 Task: Look for Airbnb properties in San Miguel De Abona, Spain from 2nd November, 2023 to 15th November, 2023 for 2 adults and 1 pet.1  bedroom having 1 bed and 1 bathroom. Property type can be hotel. Booking option can be shelf check-in. Look for 4 properties as per requirement.
Action: Mouse moved to (451, 82)
Screenshot: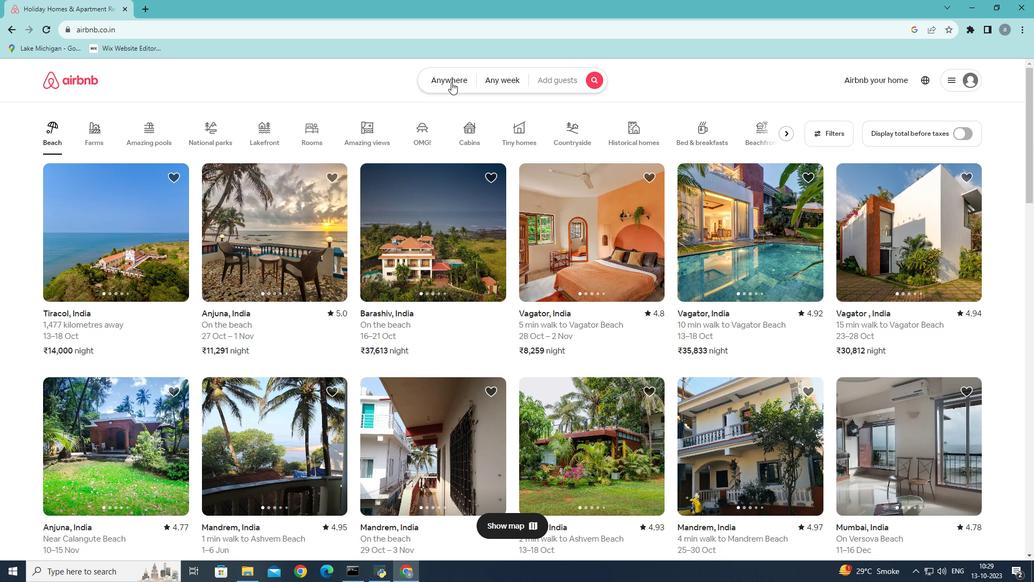 
Action: Mouse pressed left at (451, 82)
Screenshot: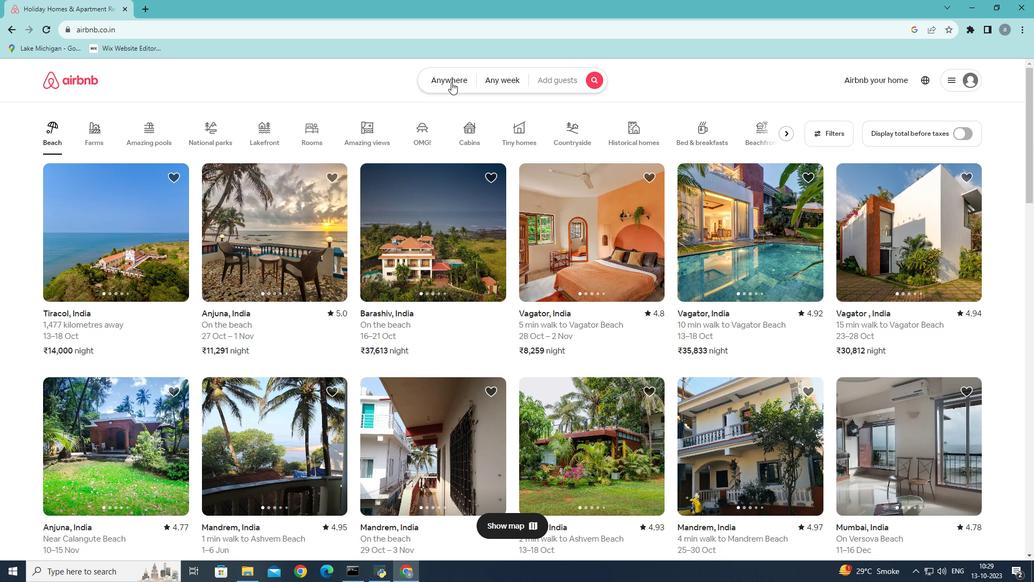 
Action: Mouse moved to (323, 127)
Screenshot: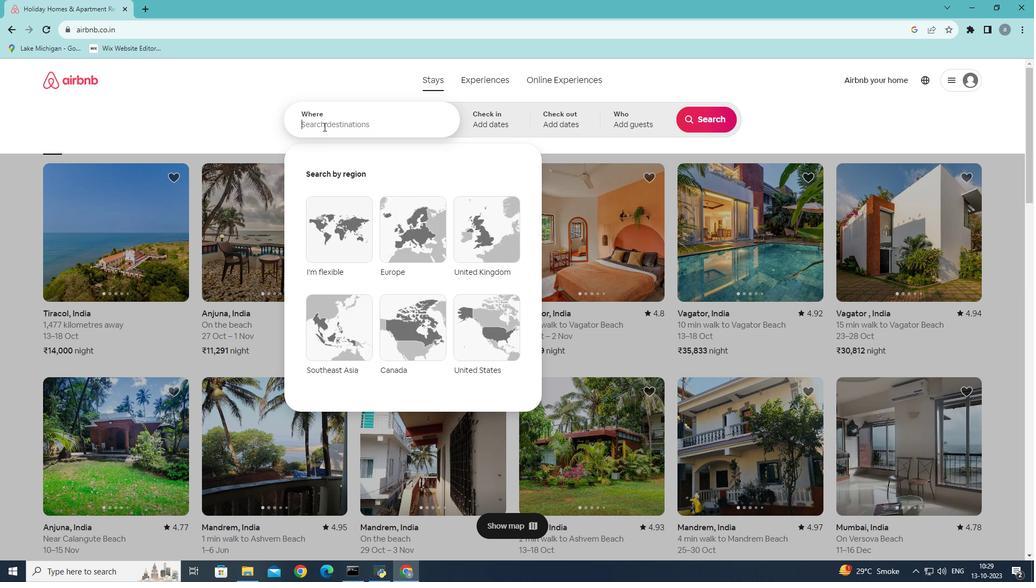 
Action: Mouse pressed left at (323, 127)
Screenshot: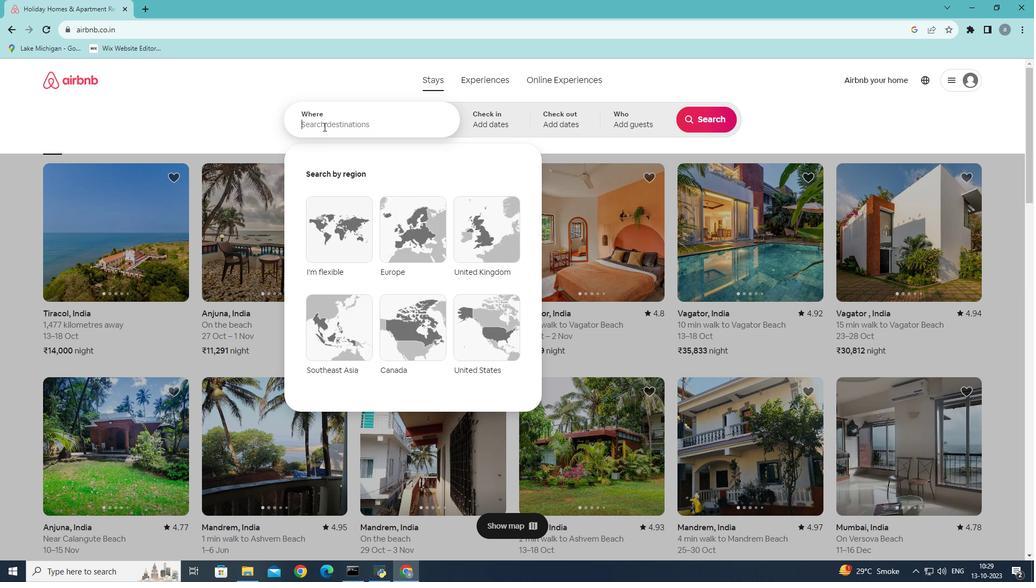 
Action: Mouse moved to (217, 112)
Screenshot: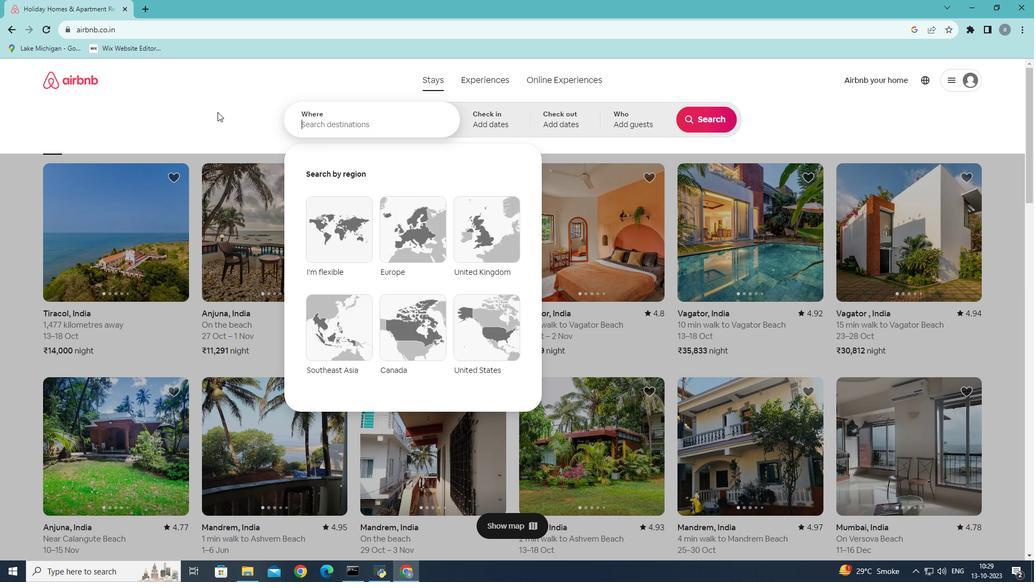 
Action: Key pressed <Key.shift>Sam<Key.backspace>n<Key.space><Key.shift>Miguel
Screenshot: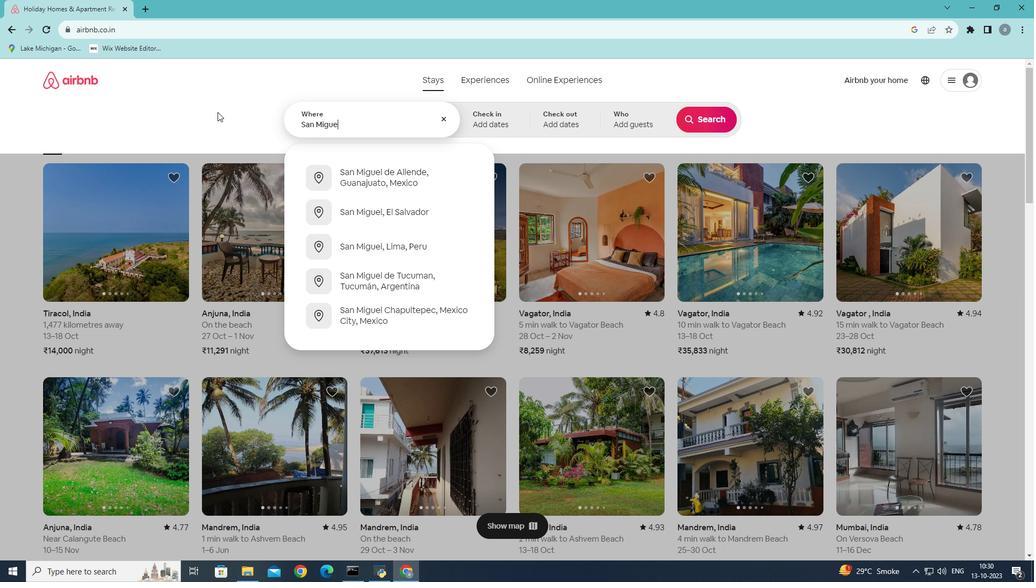 
Action: Mouse moved to (321, 149)
Screenshot: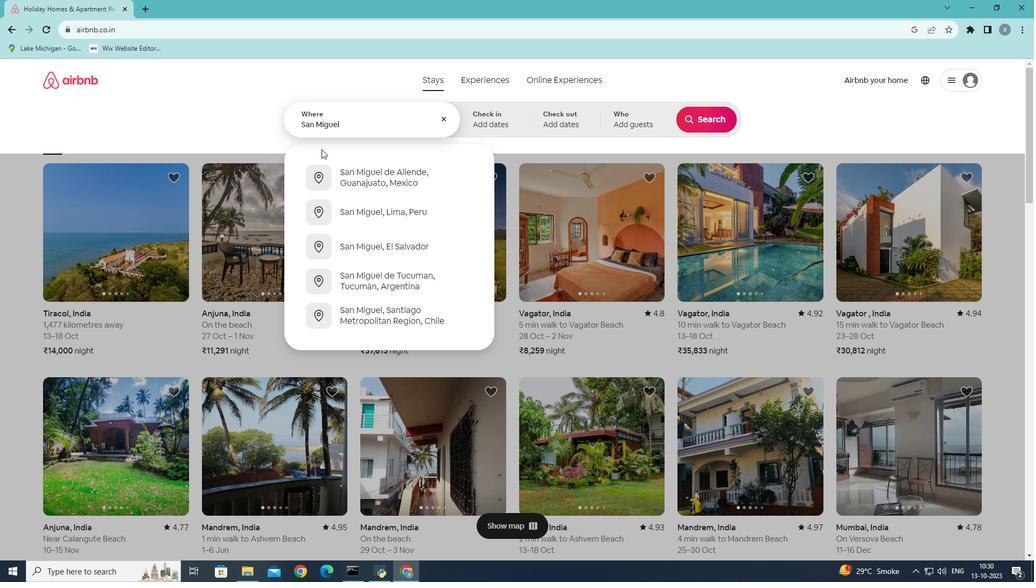 
Action: Key pressed <Key.space><Key.space>de<Key.space><Key.shift>abona
Screenshot: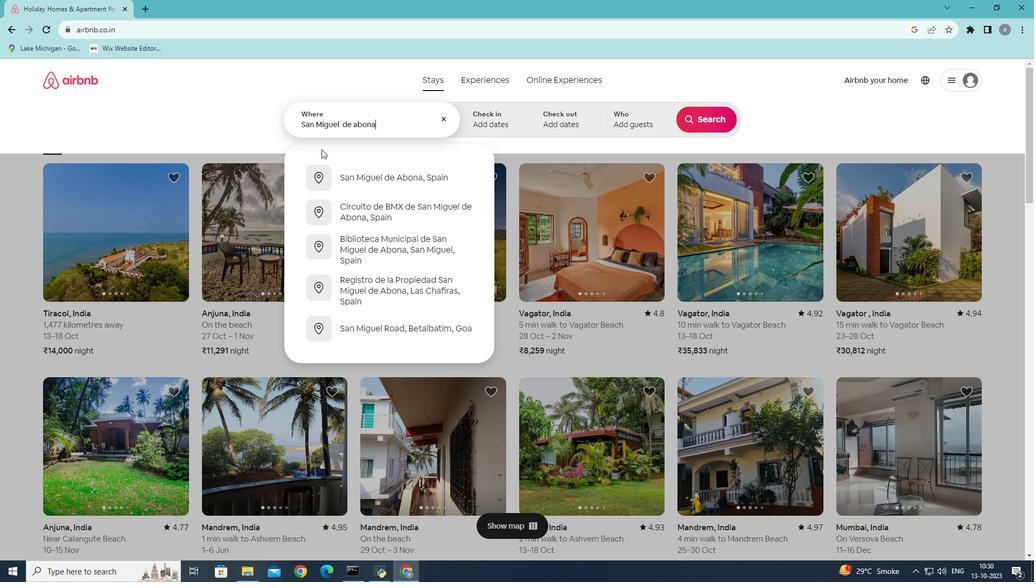 
Action: Mouse moved to (381, 171)
Screenshot: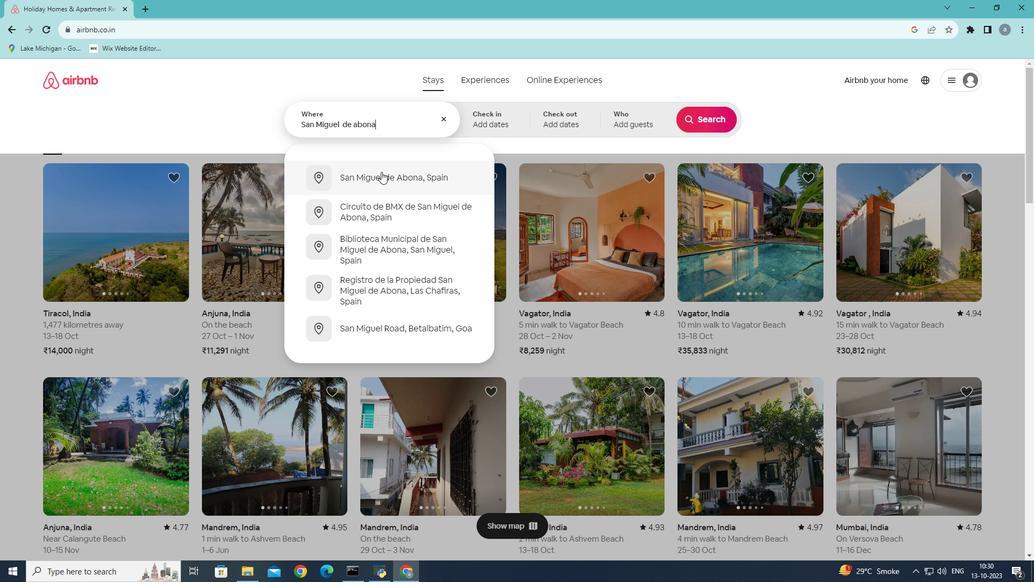 
Action: Mouse pressed left at (381, 171)
Screenshot: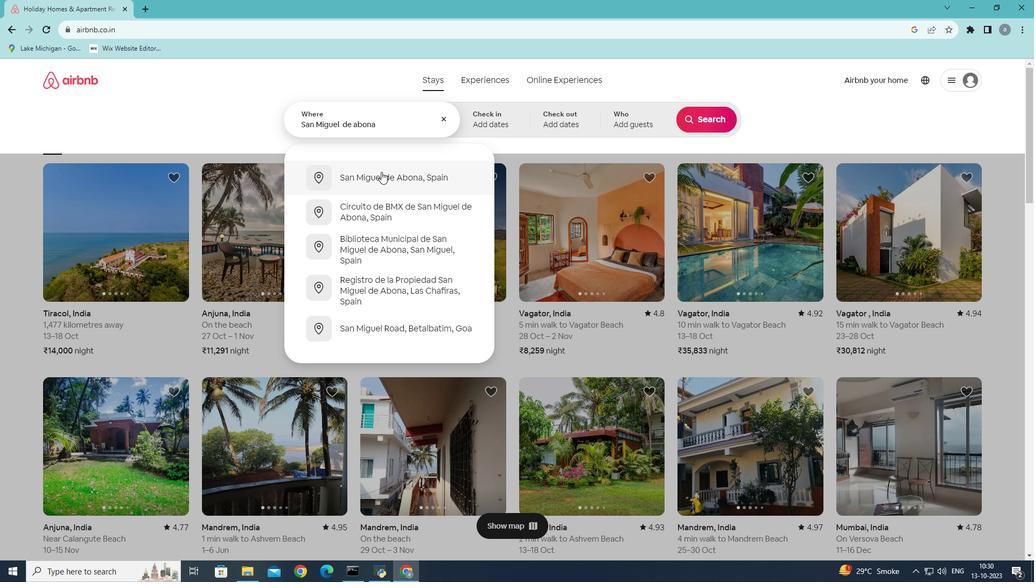 
Action: Mouse moved to (700, 210)
Screenshot: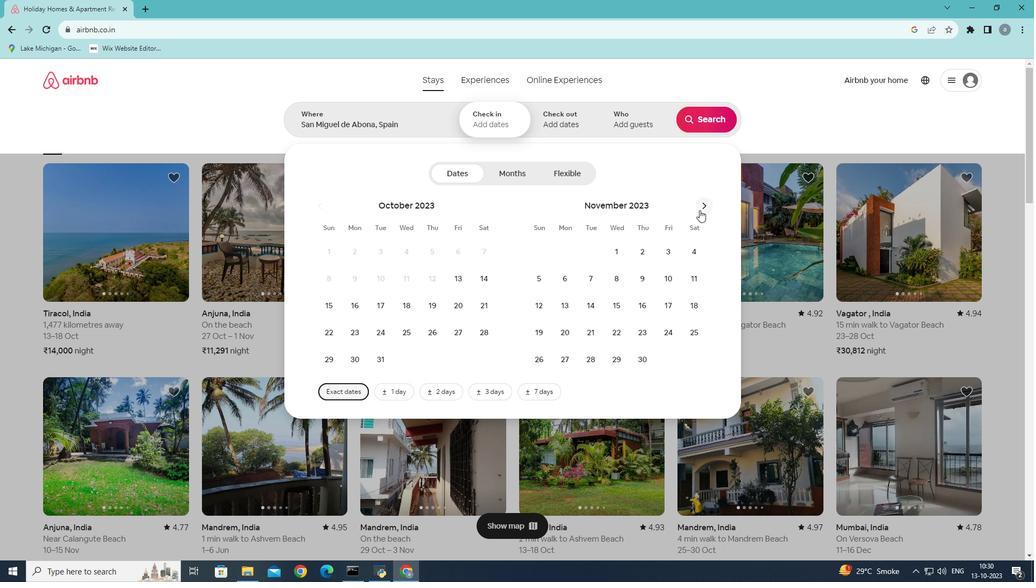 
Action: Mouse pressed left at (700, 210)
Screenshot: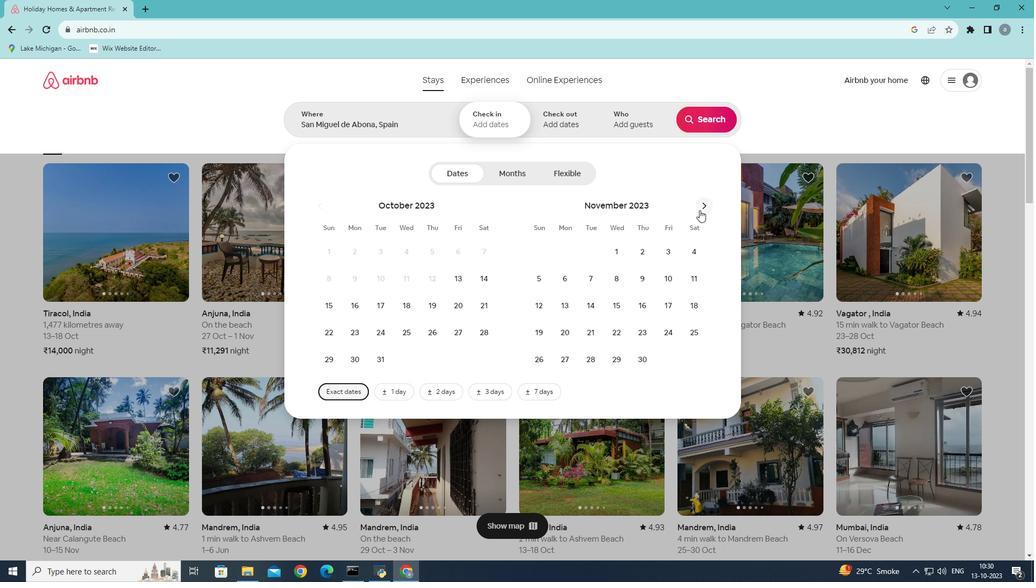 
Action: Mouse moved to (430, 253)
Screenshot: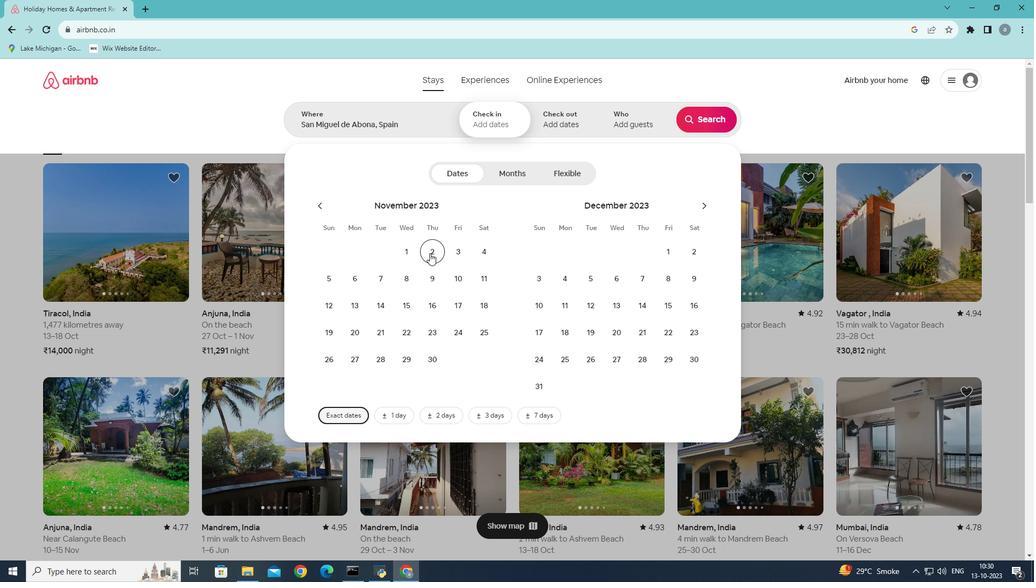 
Action: Mouse pressed left at (430, 253)
Screenshot: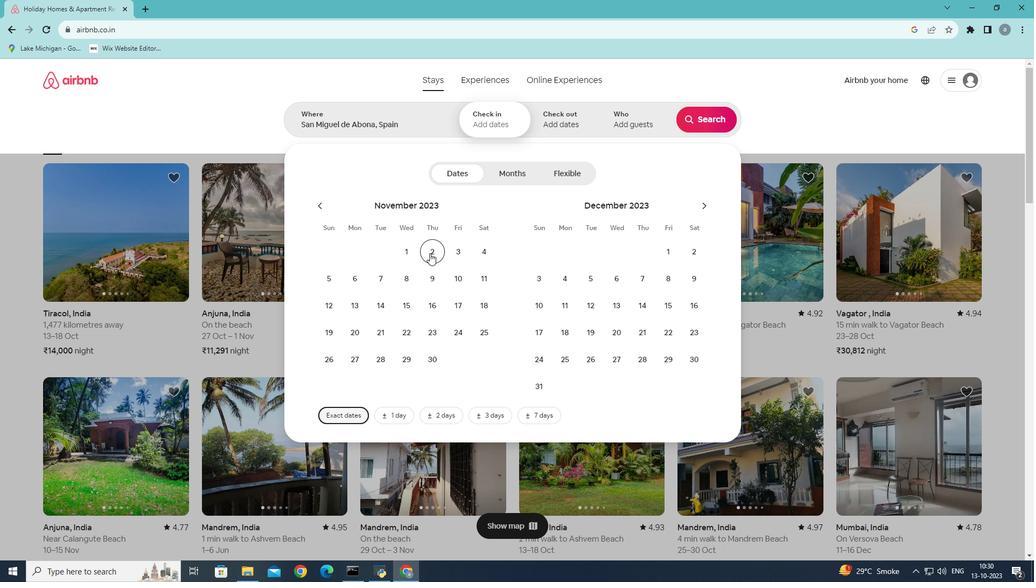
Action: Mouse moved to (404, 306)
Screenshot: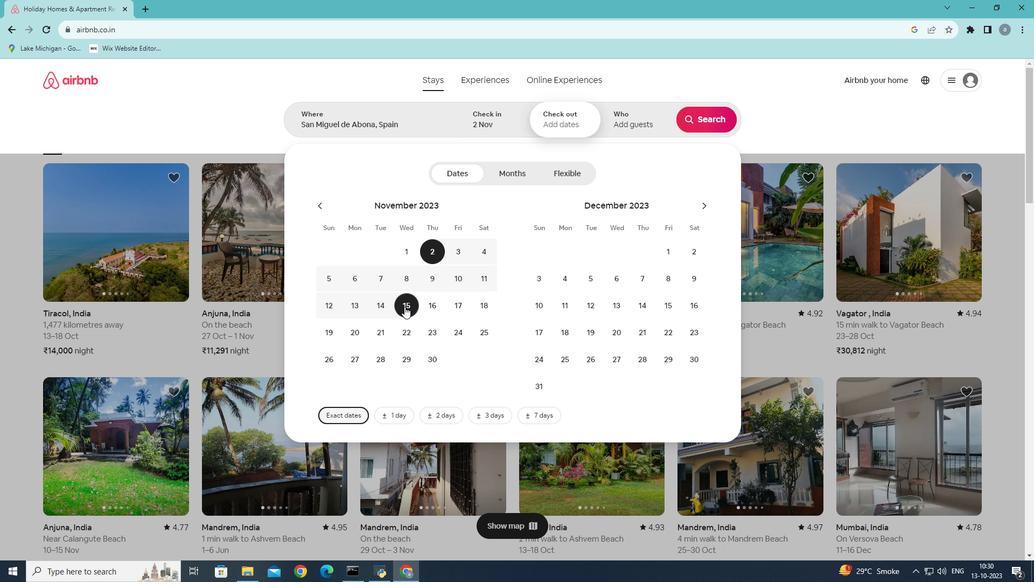 
Action: Mouse pressed left at (404, 306)
Screenshot: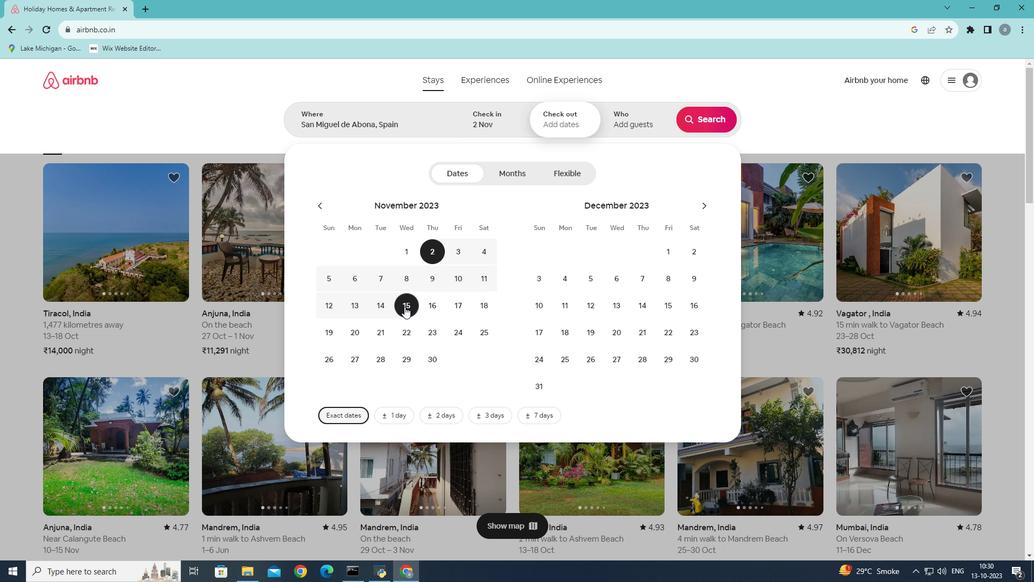 
Action: Mouse moved to (648, 127)
Screenshot: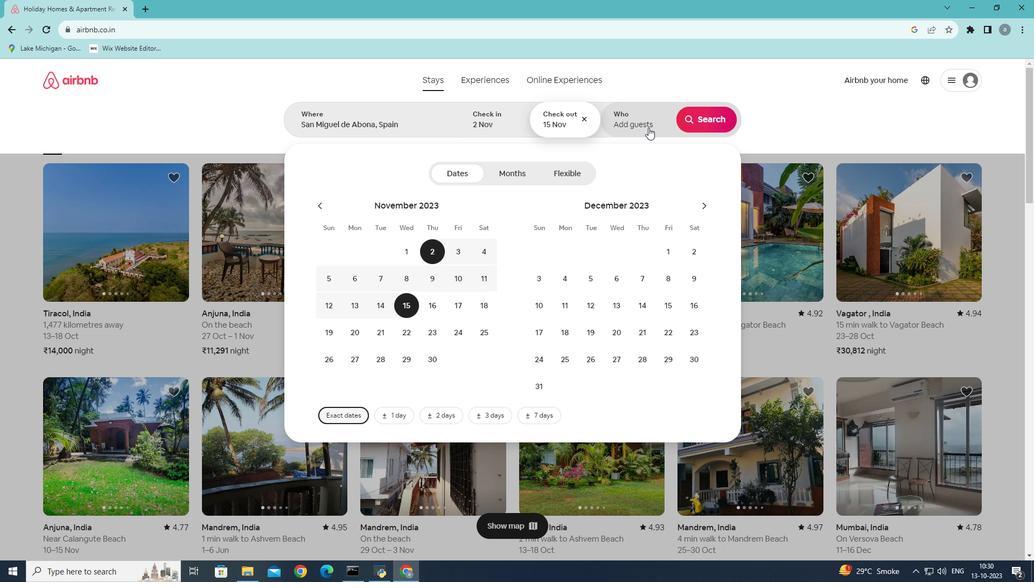 
Action: Mouse pressed left at (648, 127)
Screenshot: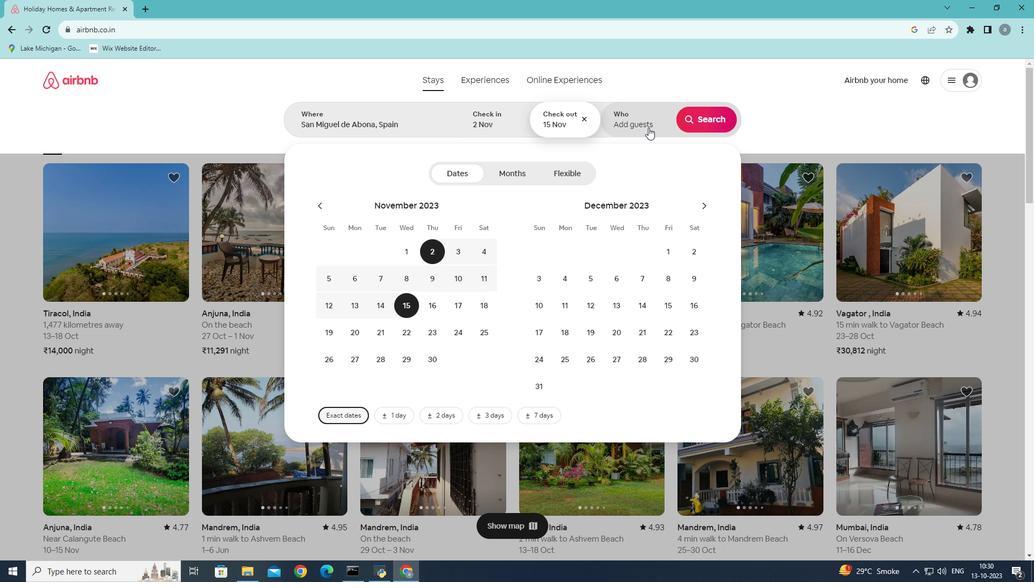 
Action: Mouse moved to (710, 177)
Screenshot: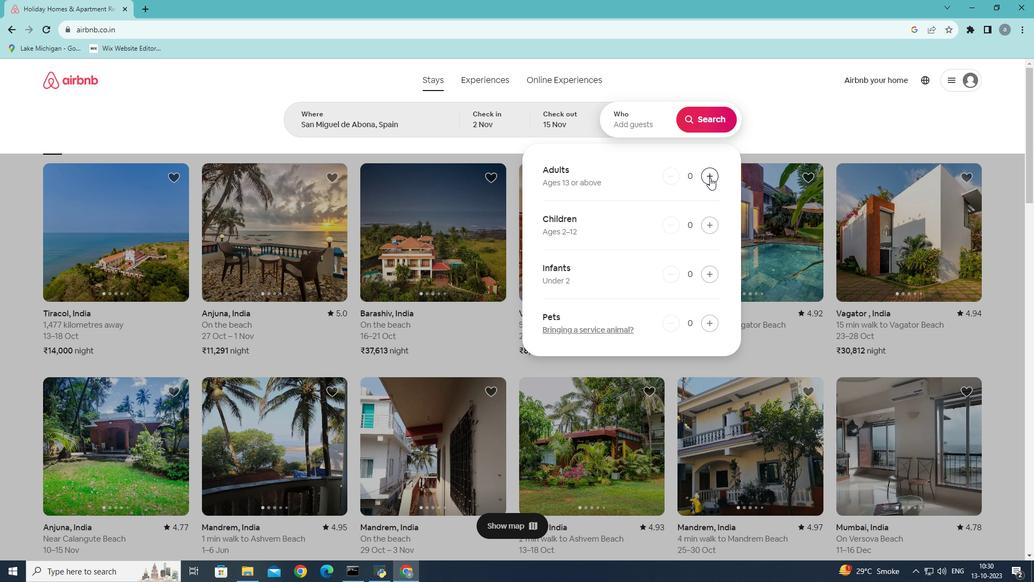 
Action: Mouse pressed left at (710, 177)
Screenshot: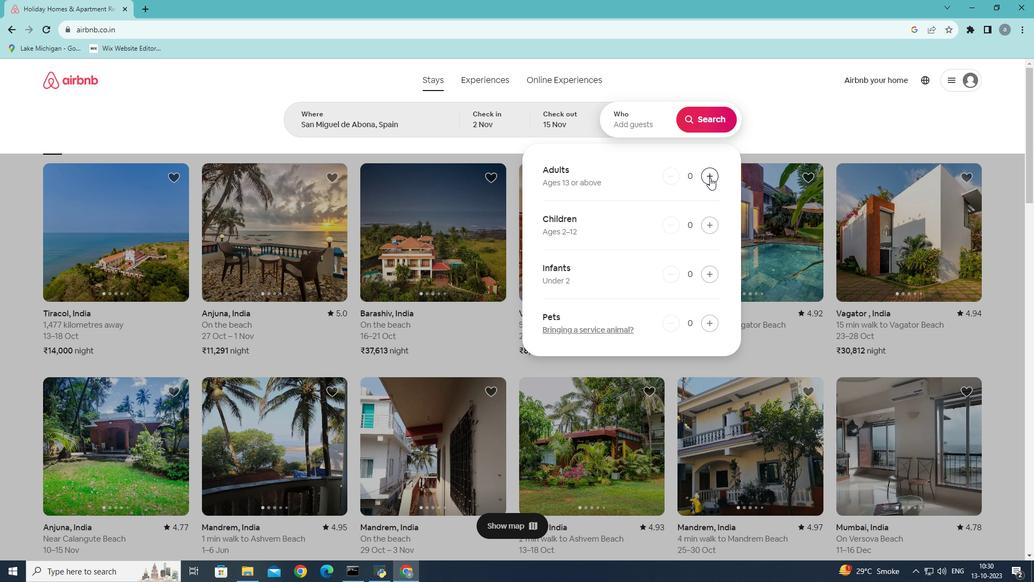 
Action: Mouse pressed left at (710, 177)
Screenshot: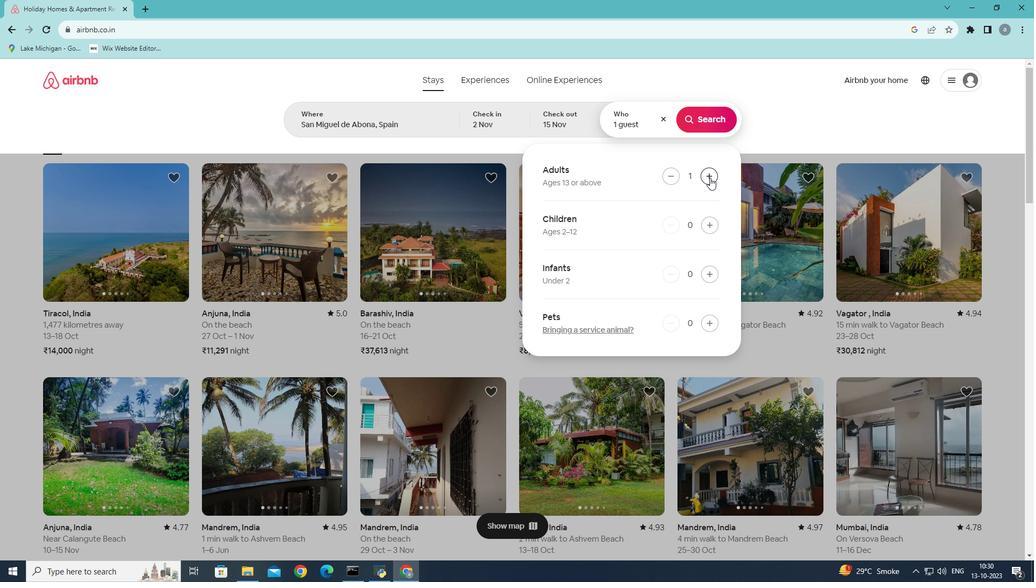 
Action: Mouse moved to (708, 320)
Screenshot: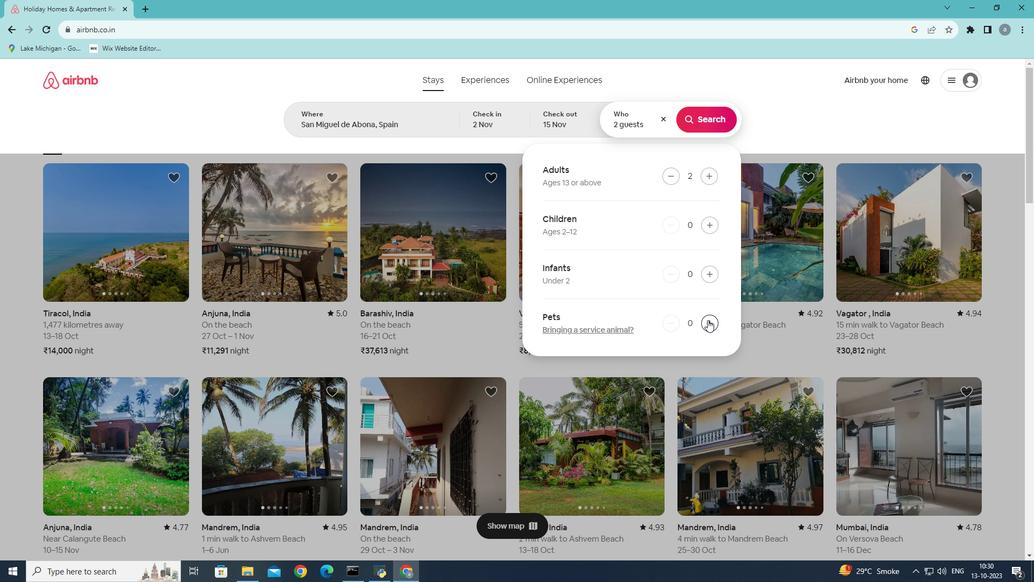 
Action: Mouse pressed left at (708, 320)
Screenshot: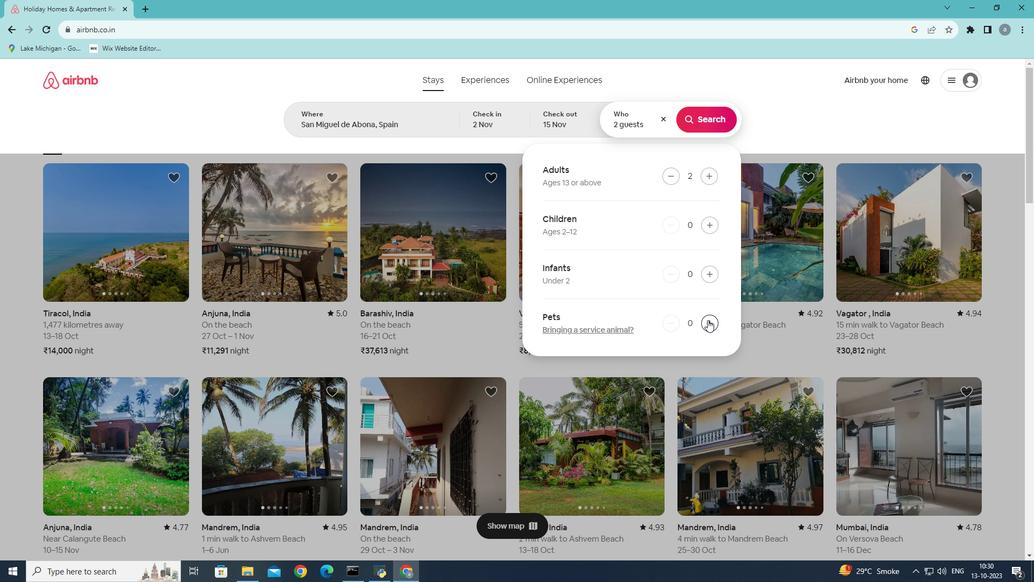 
Action: Mouse moved to (700, 120)
Screenshot: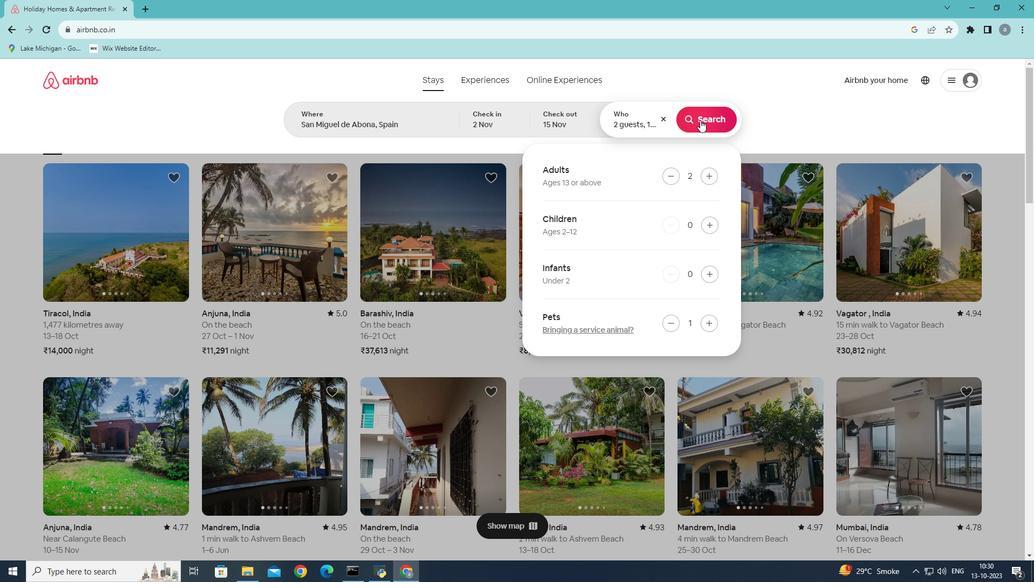 
Action: Mouse pressed left at (700, 120)
Screenshot: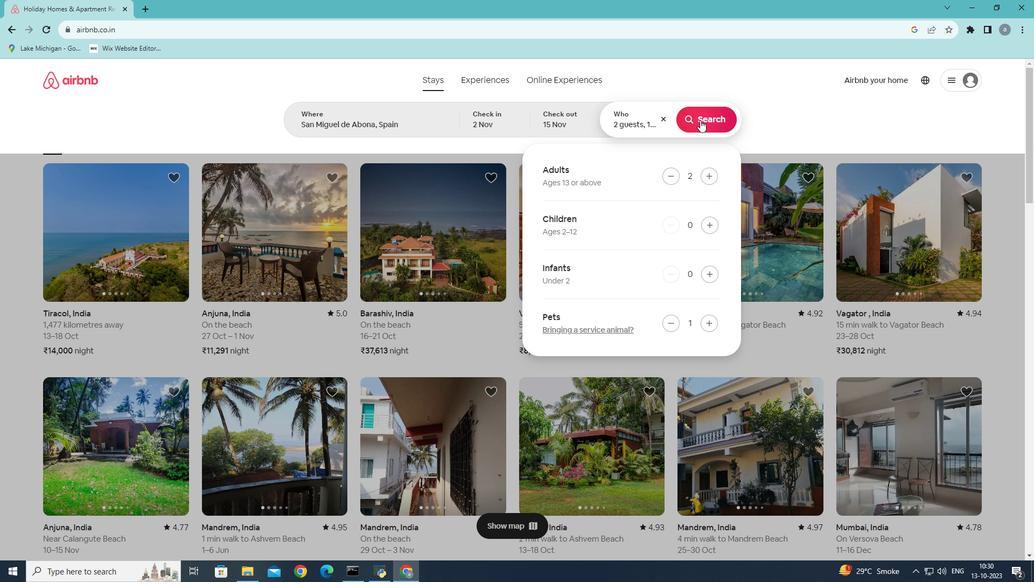 
Action: Mouse moved to (861, 123)
Screenshot: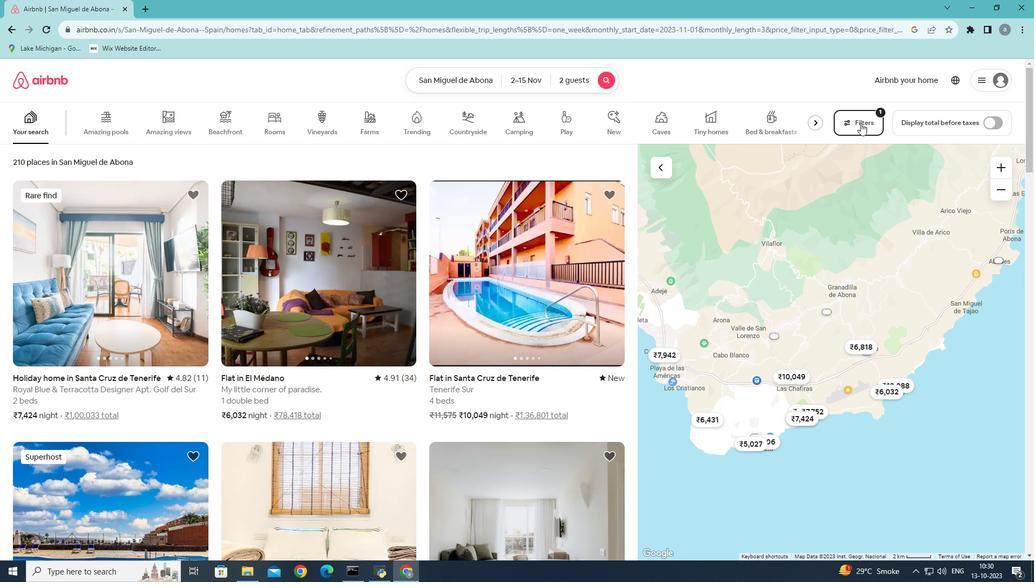 
Action: Mouse pressed left at (861, 123)
Screenshot: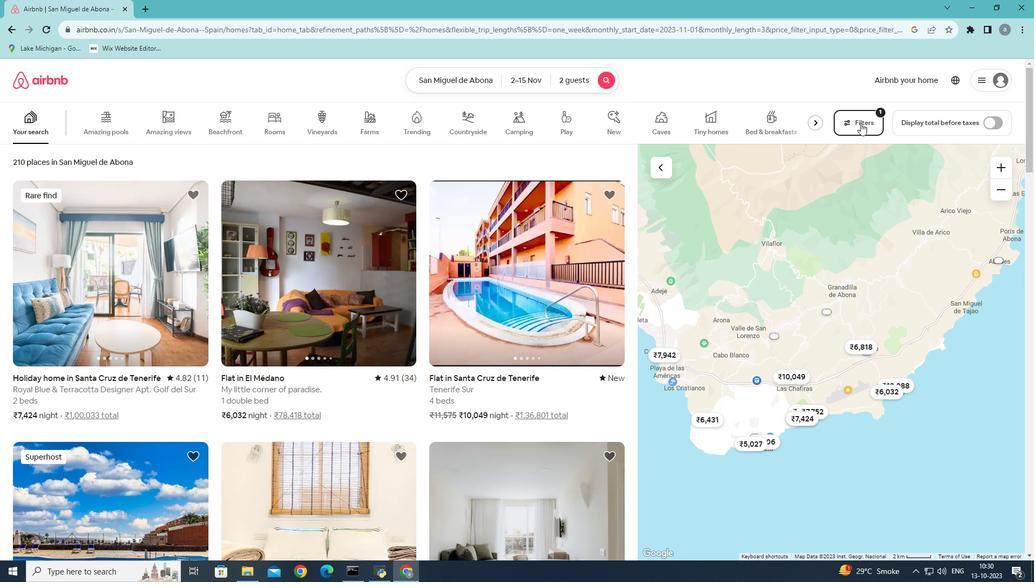 
Action: Mouse moved to (614, 308)
Screenshot: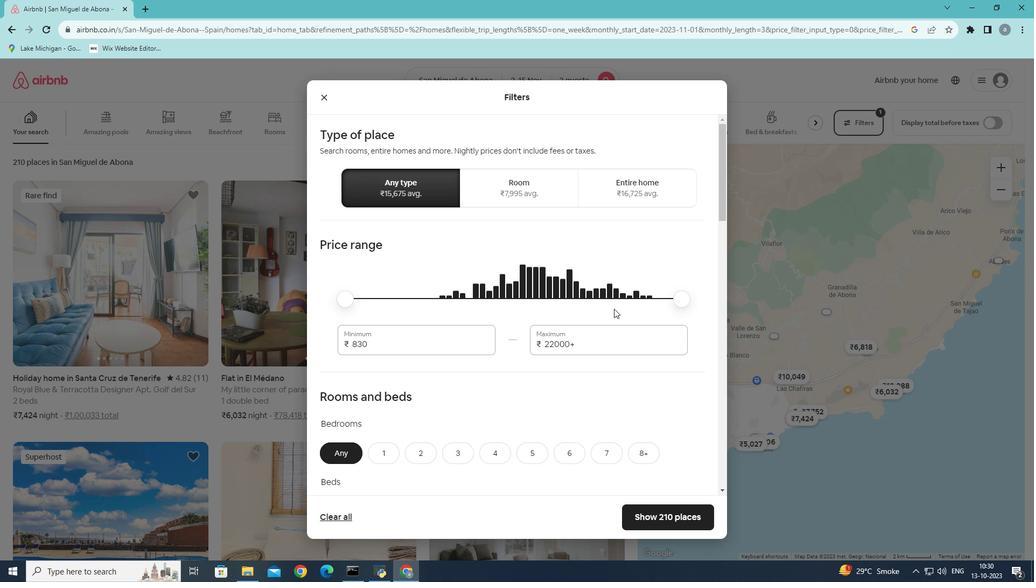 
Action: Mouse scrolled (614, 308) with delta (0, 0)
Screenshot: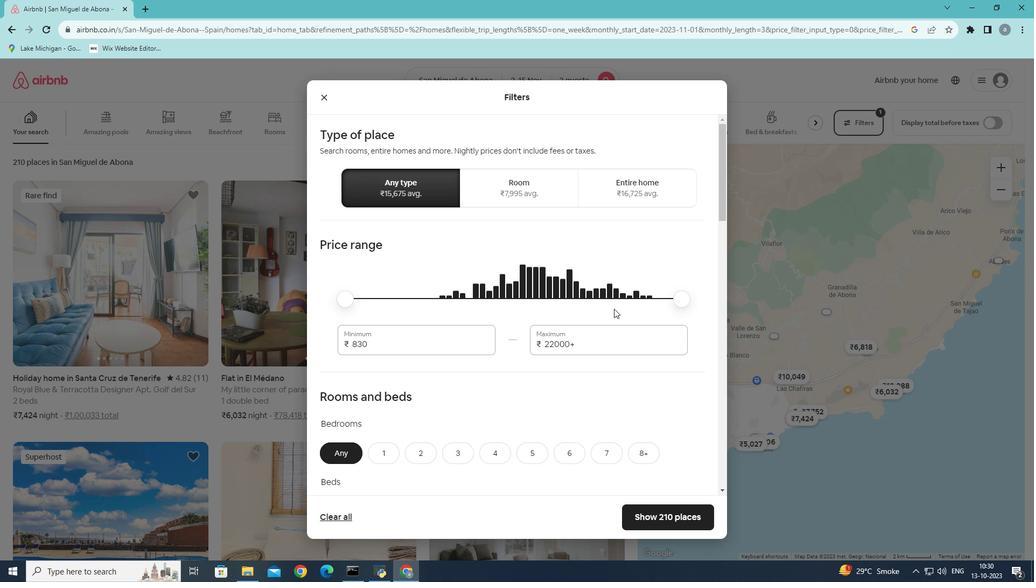 
Action: Mouse moved to (615, 309)
Screenshot: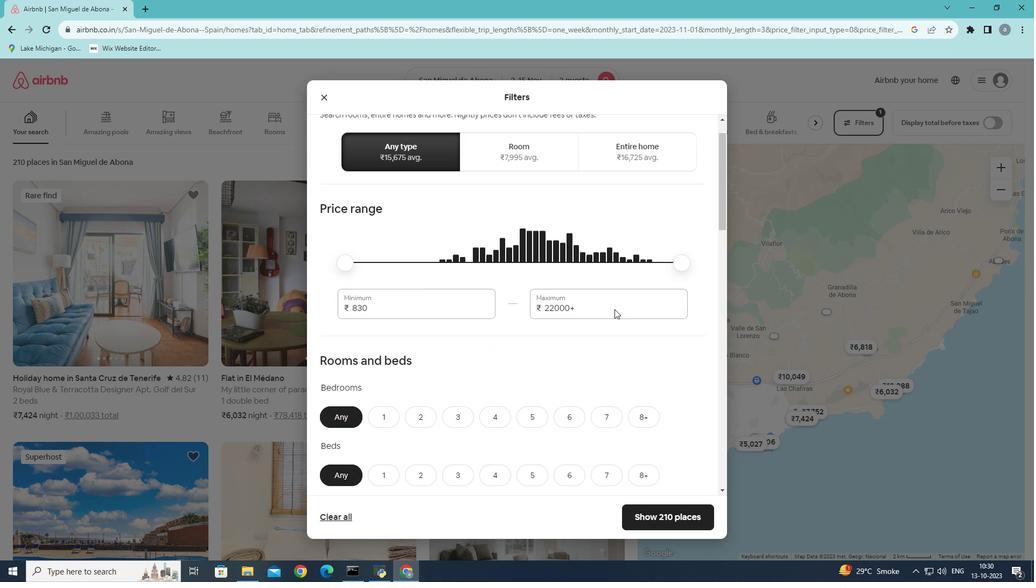 
Action: Mouse scrolled (615, 308) with delta (0, 0)
Screenshot: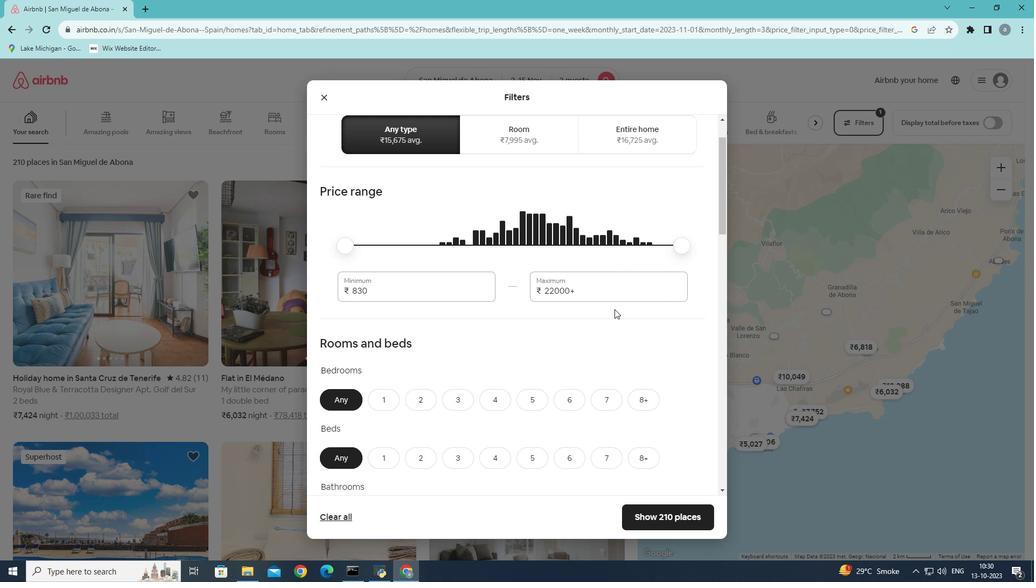 
Action: Mouse moved to (613, 309)
Screenshot: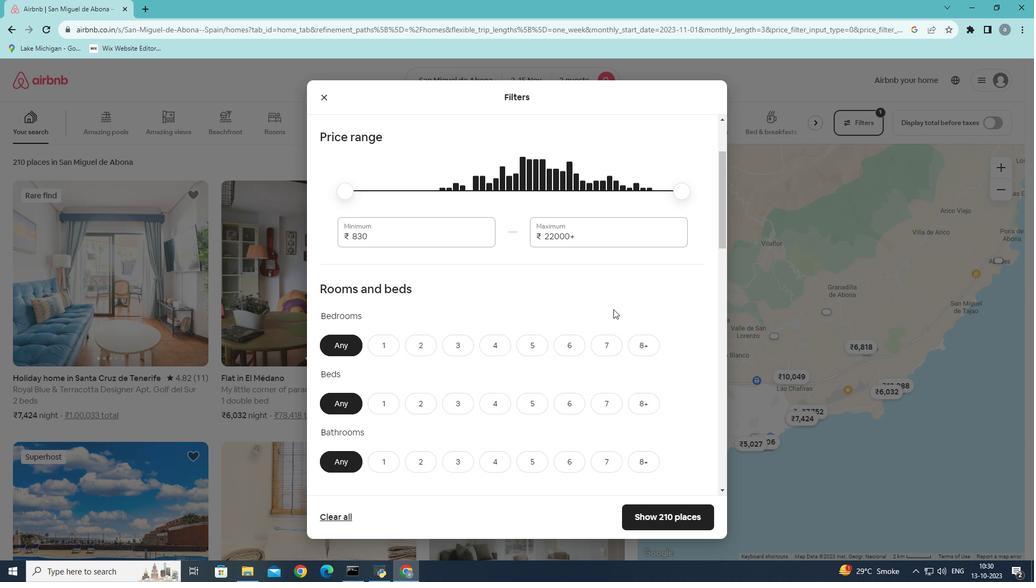 
Action: Mouse scrolled (613, 308) with delta (0, 0)
Screenshot: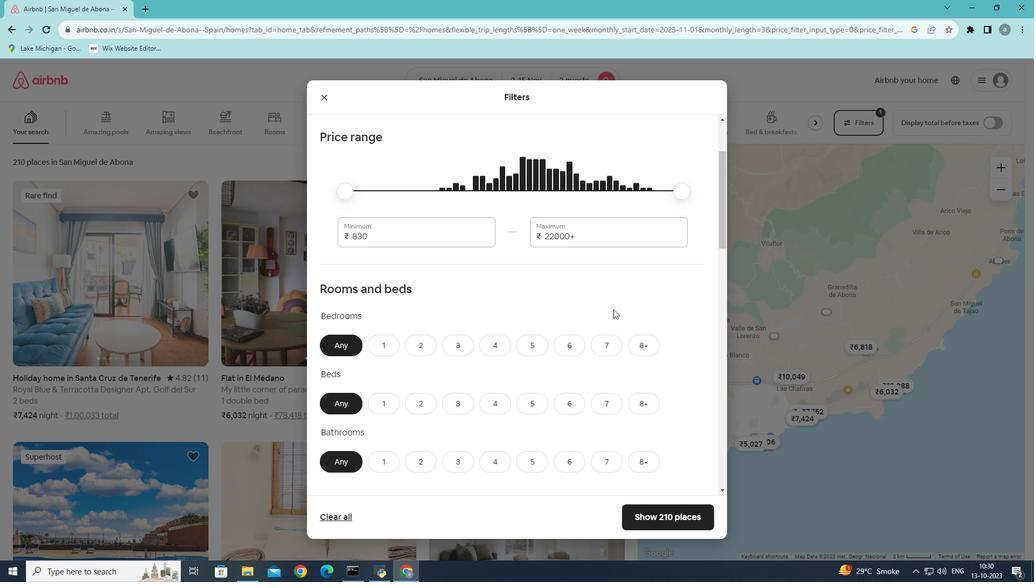 
Action: Mouse scrolled (613, 308) with delta (0, 0)
Screenshot: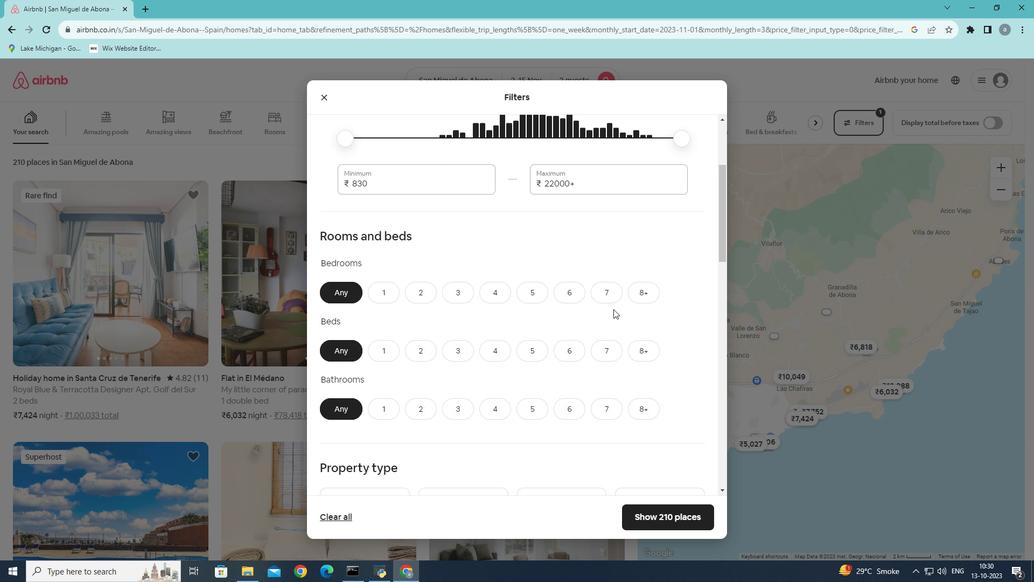 
Action: Mouse moved to (390, 240)
Screenshot: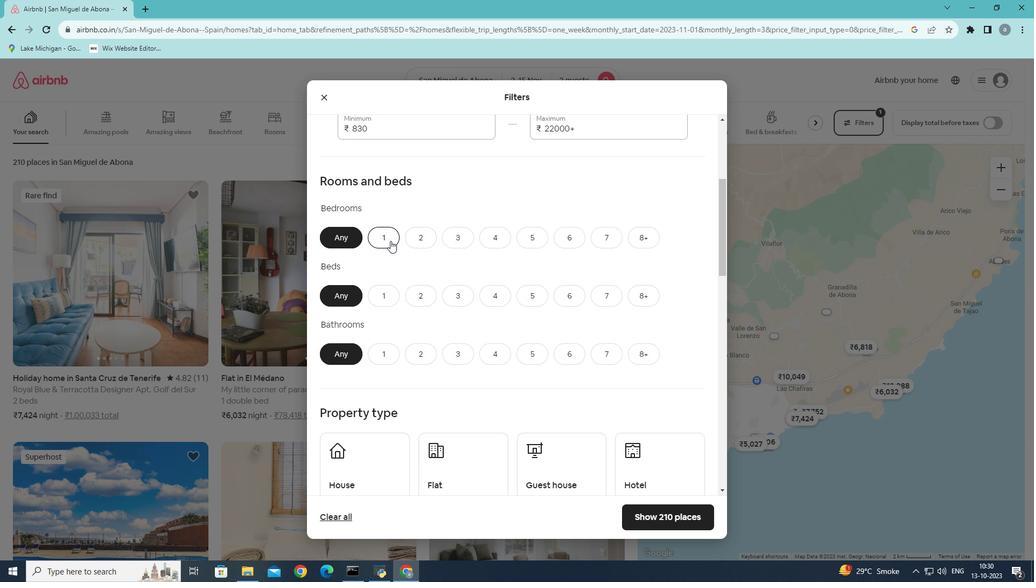 
Action: Mouse pressed left at (390, 240)
Screenshot: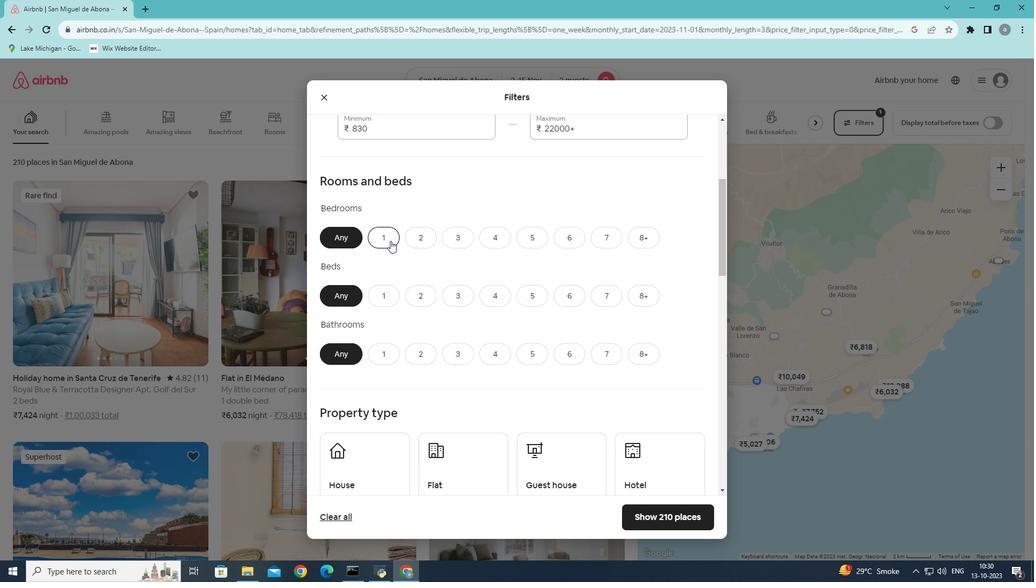 
Action: Mouse moved to (382, 299)
Screenshot: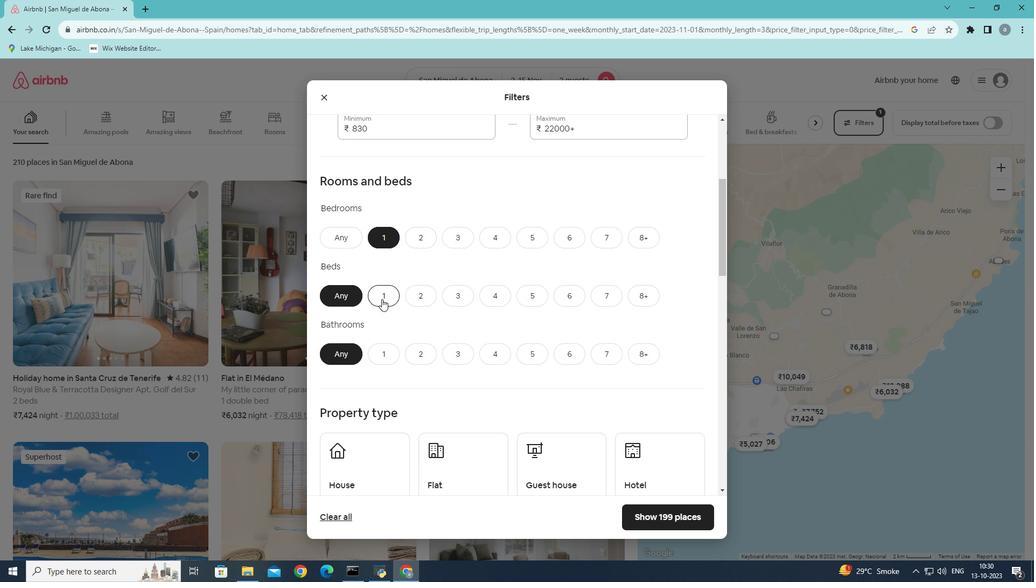 
Action: Mouse pressed left at (382, 299)
Screenshot: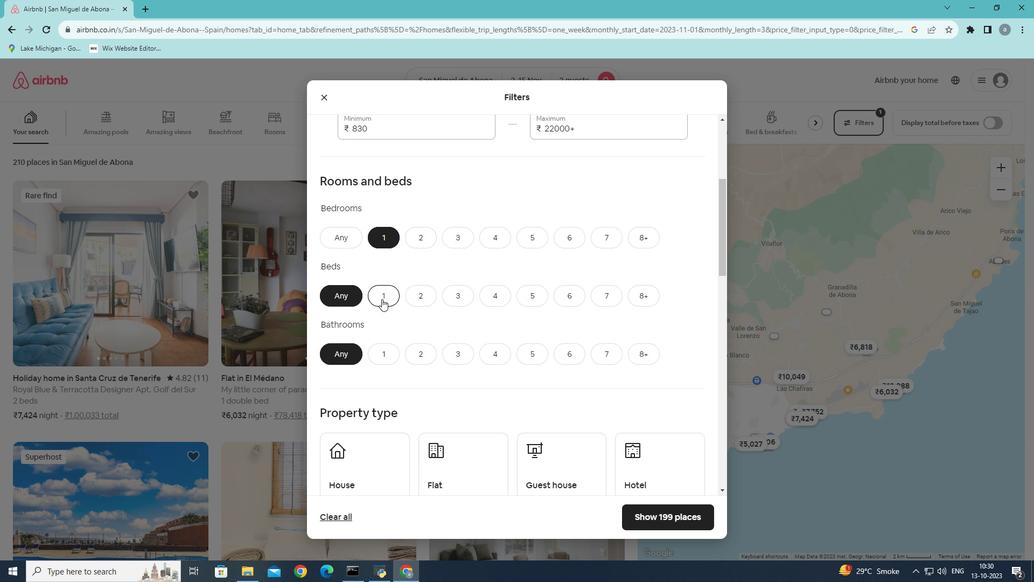
Action: Mouse moved to (386, 360)
Screenshot: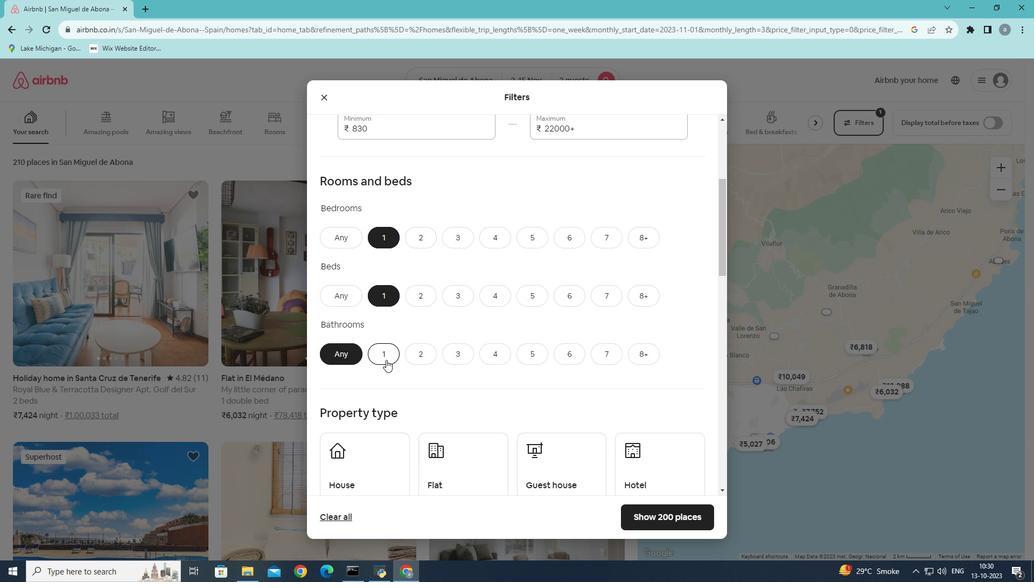 
Action: Mouse pressed left at (386, 360)
Screenshot: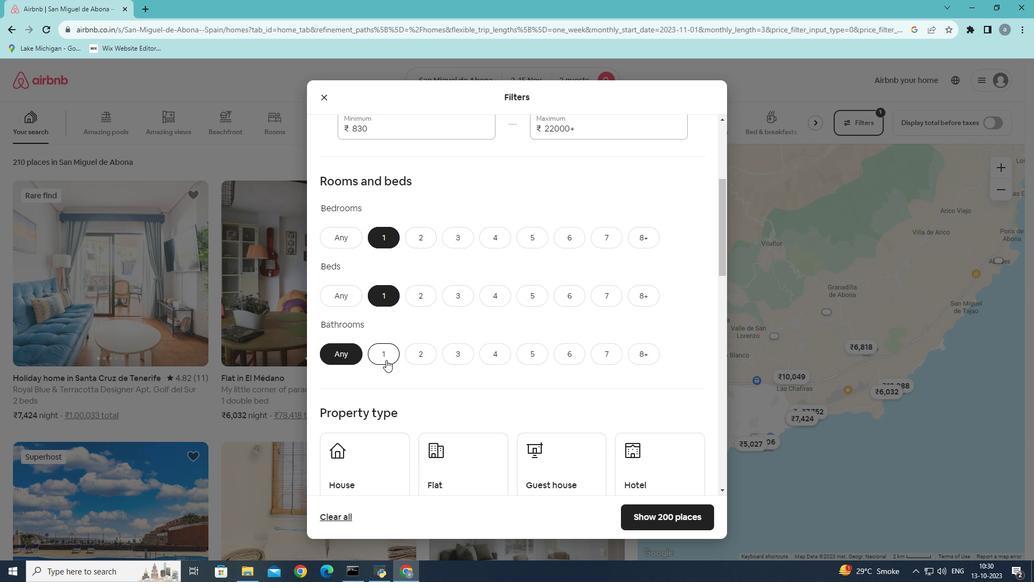
Action: Mouse moved to (410, 296)
Screenshot: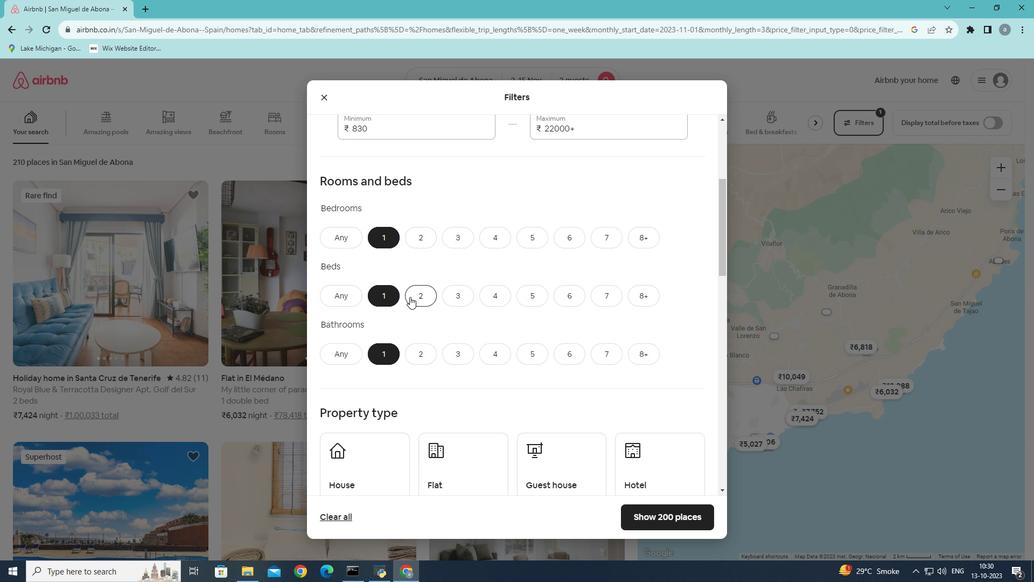 
Action: Mouse scrolled (410, 296) with delta (0, 0)
Screenshot: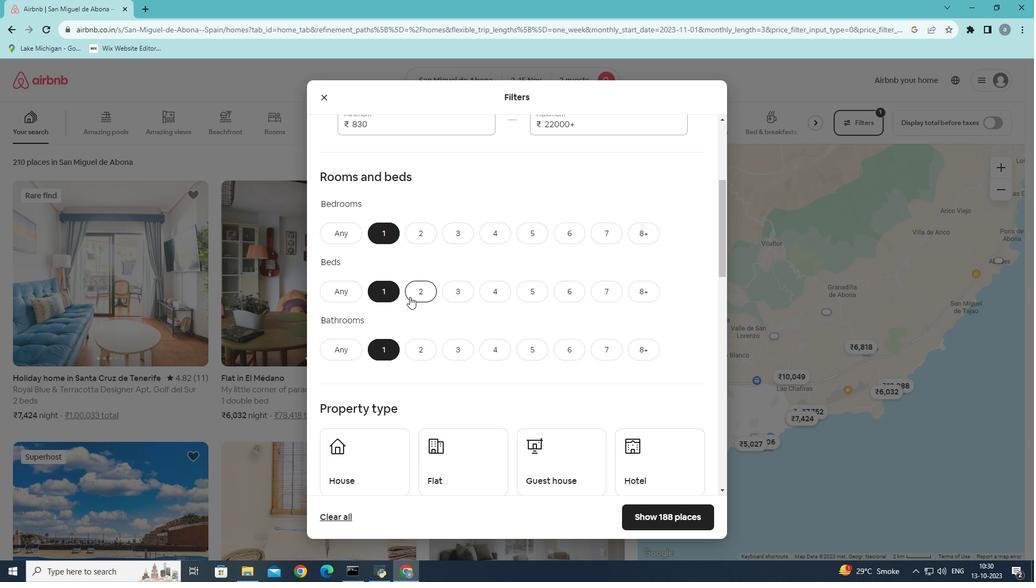 
Action: Mouse scrolled (410, 296) with delta (0, 0)
Screenshot: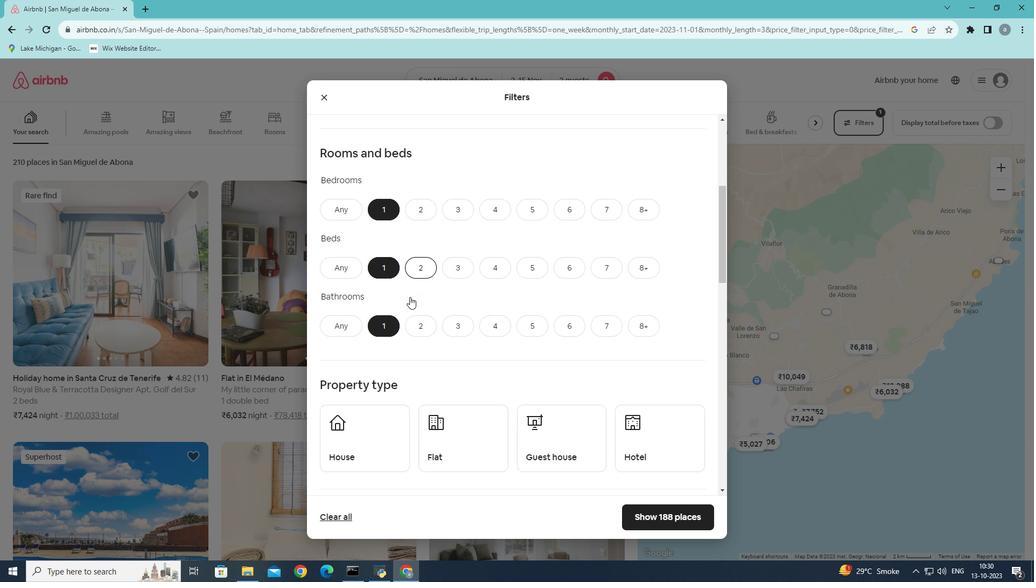 
Action: Mouse scrolled (410, 296) with delta (0, 0)
Screenshot: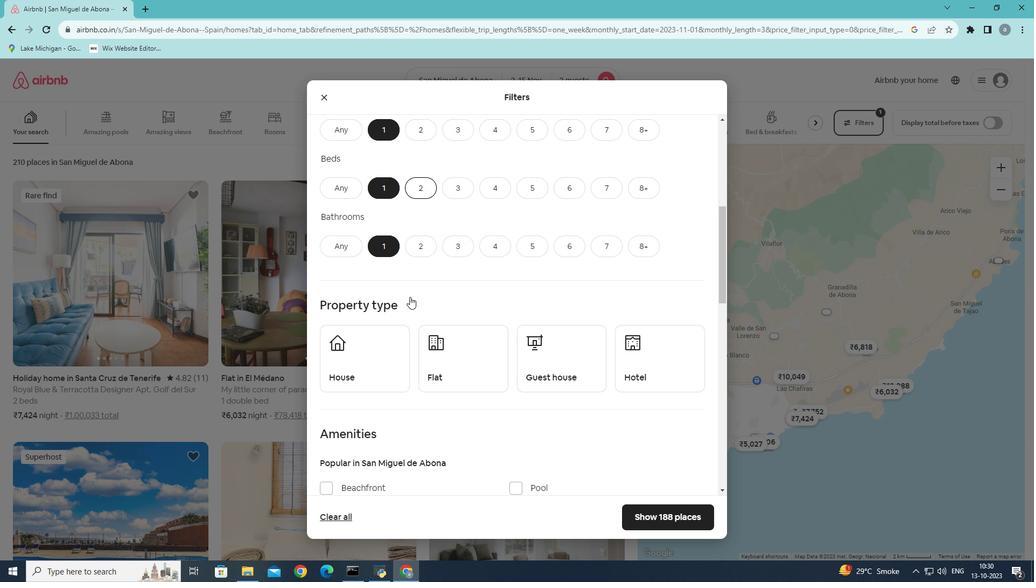 
Action: Mouse moved to (638, 309)
Screenshot: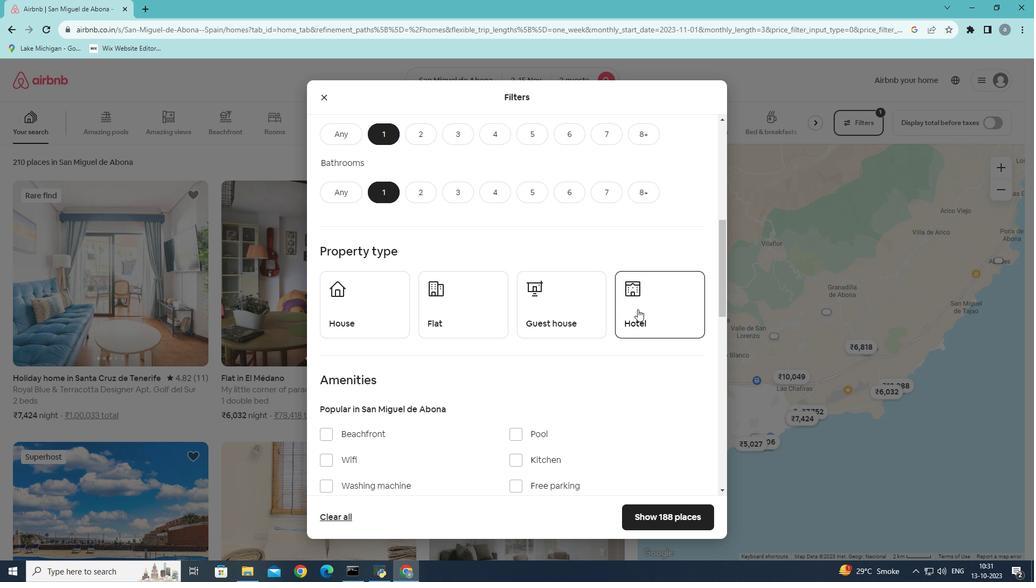 
Action: Mouse pressed left at (638, 309)
Screenshot: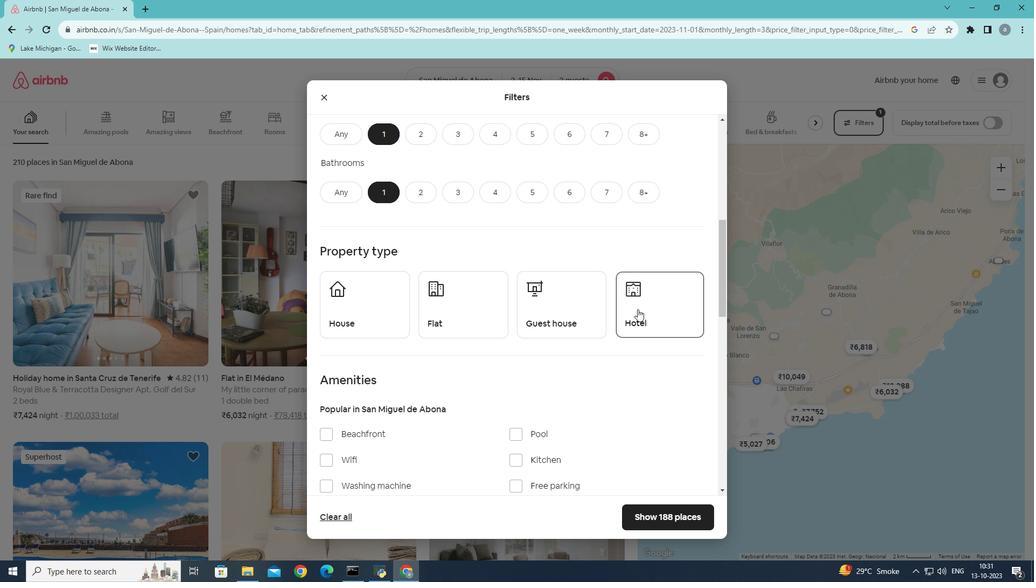 
Action: Mouse moved to (515, 332)
Screenshot: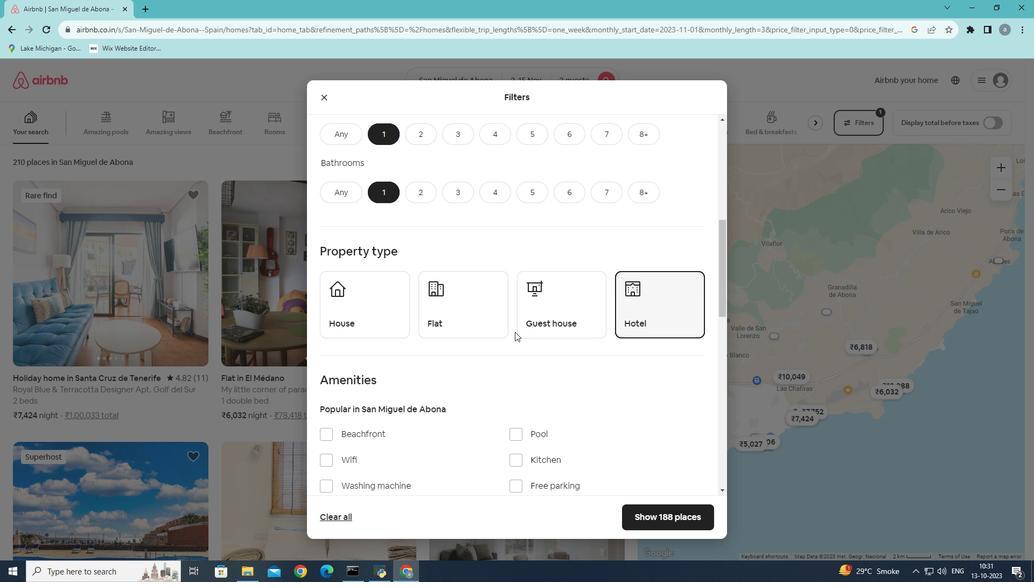 
Action: Mouse scrolled (515, 331) with delta (0, 0)
Screenshot: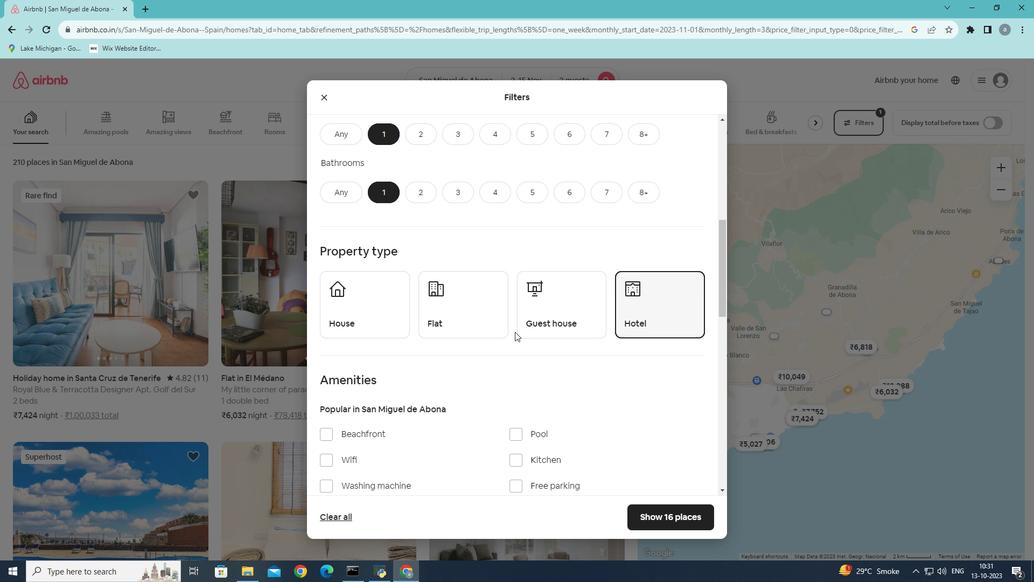 
Action: Mouse scrolled (515, 331) with delta (0, 0)
Screenshot: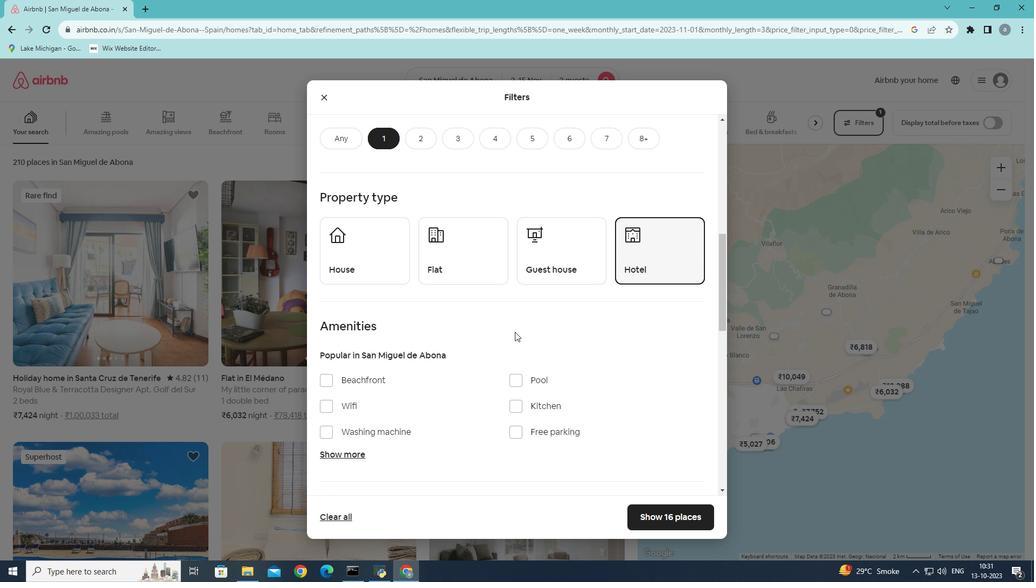 
Action: Mouse scrolled (515, 331) with delta (0, 0)
Screenshot: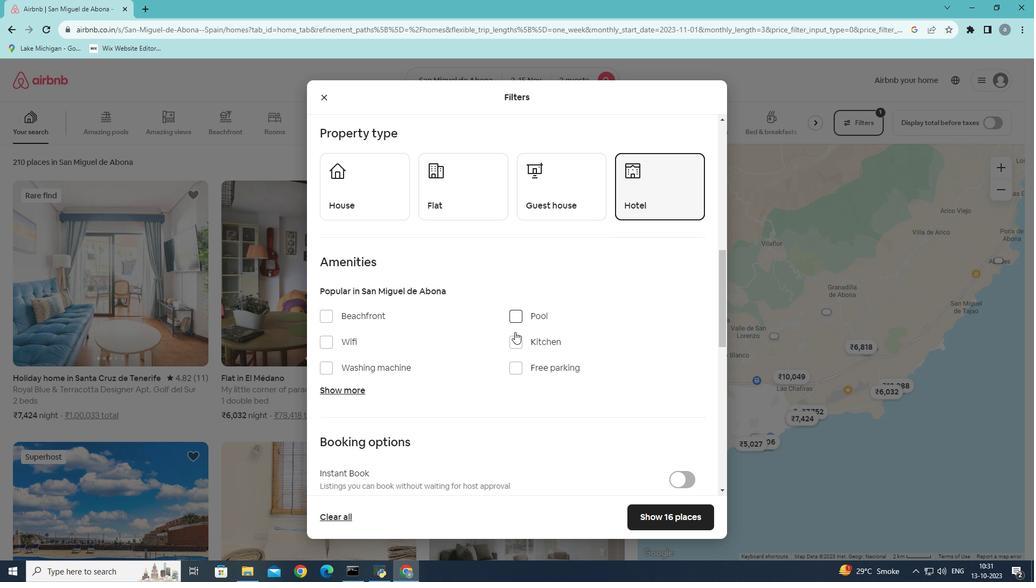 
Action: Mouse scrolled (515, 331) with delta (0, 0)
Screenshot: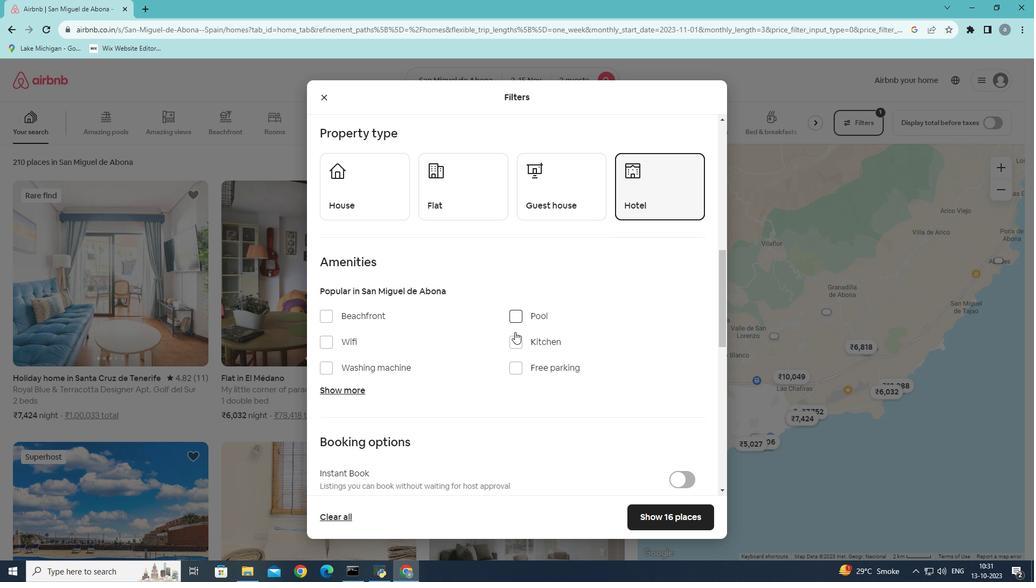 
Action: Mouse moved to (683, 421)
Screenshot: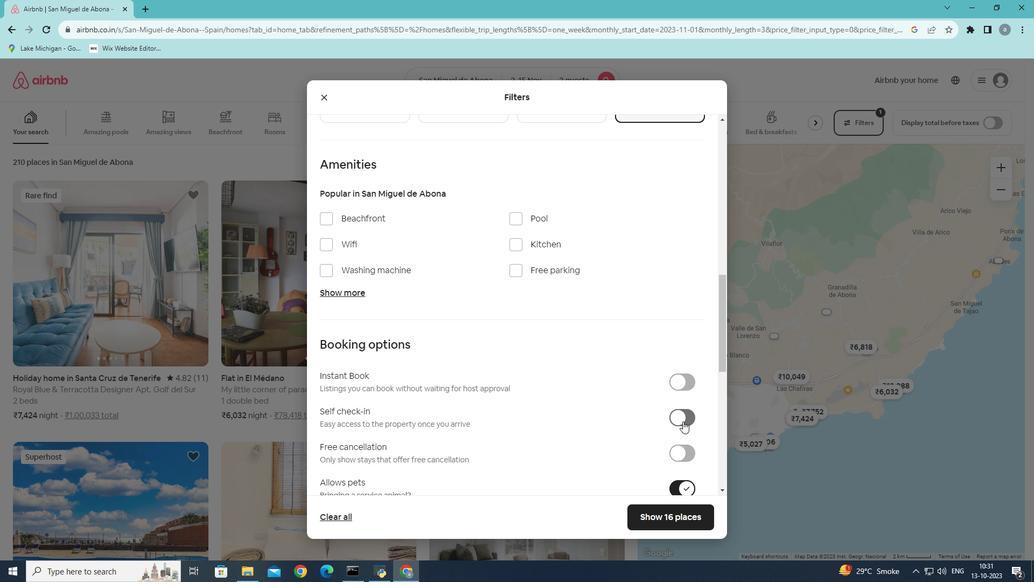 
Action: Mouse pressed left at (683, 421)
Screenshot: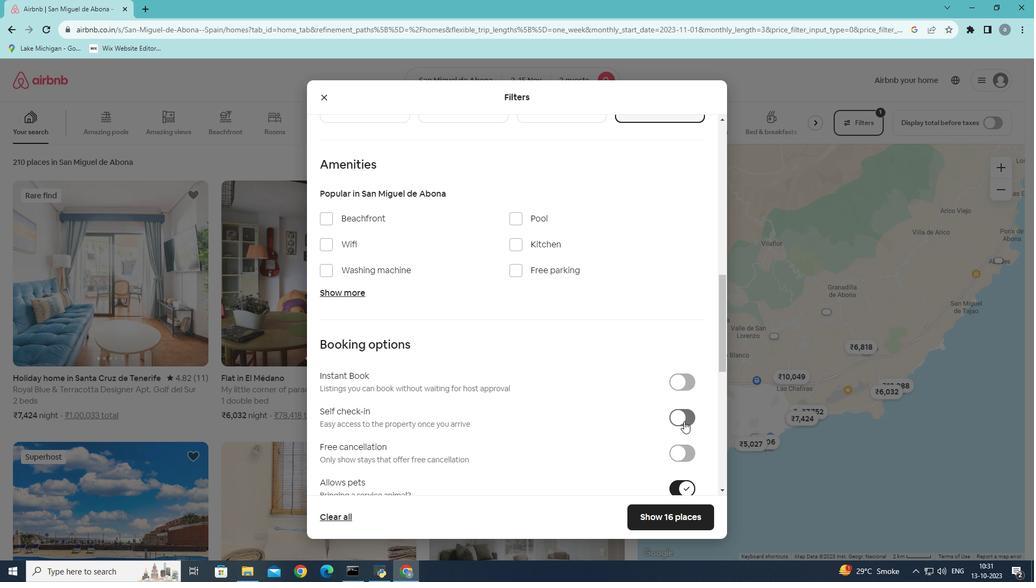 
Action: Mouse moved to (585, 405)
Screenshot: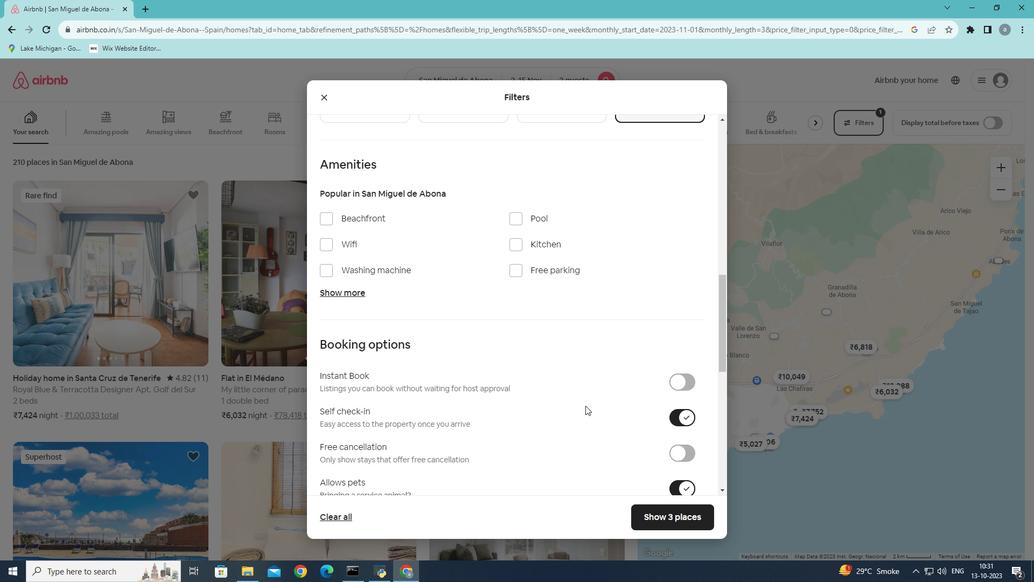 
Action: Mouse scrolled (585, 405) with delta (0, 0)
Screenshot: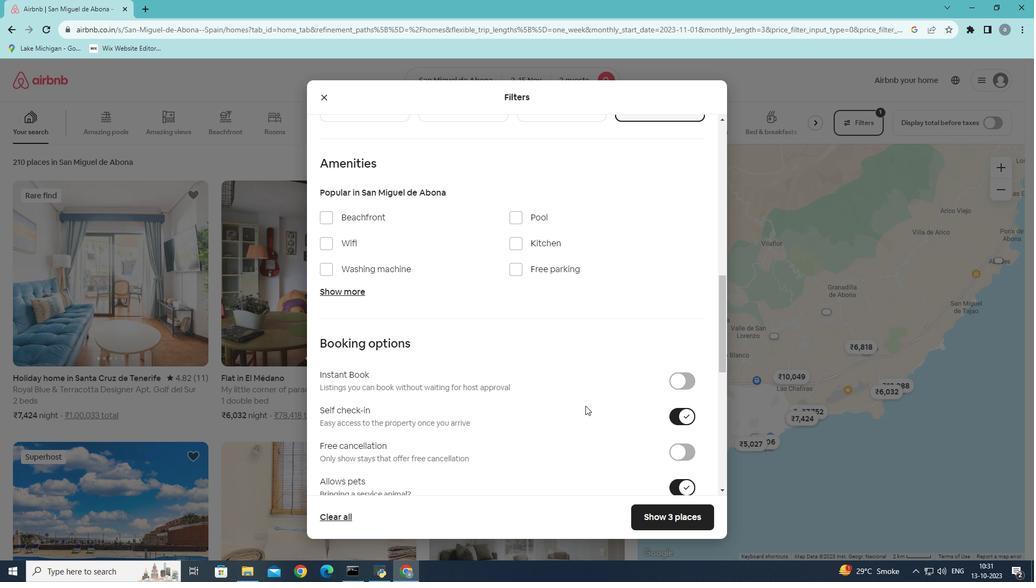 
Action: Mouse scrolled (585, 405) with delta (0, 0)
Screenshot: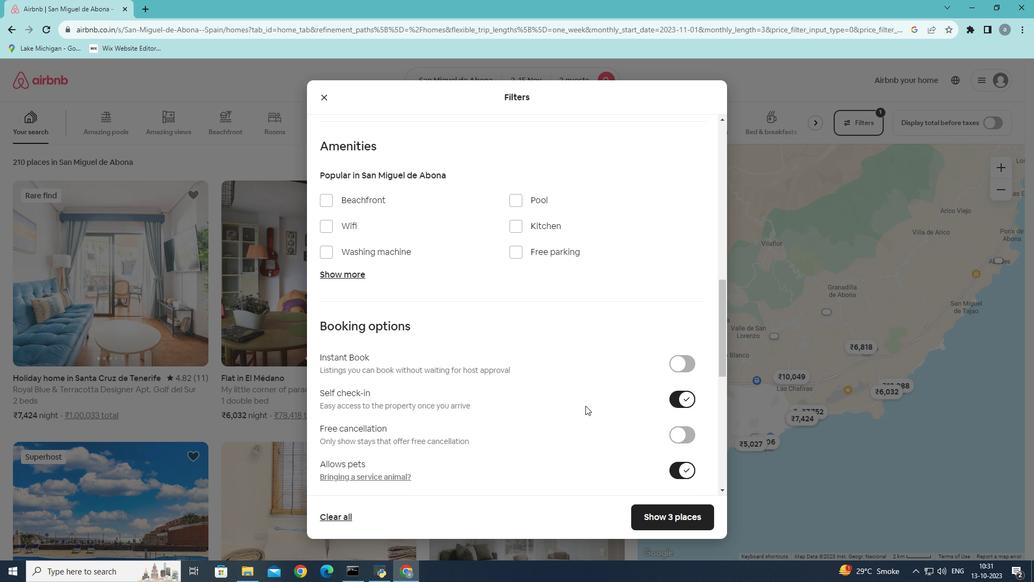 
Action: Mouse scrolled (585, 405) with delta (0, 0)
Screenshot: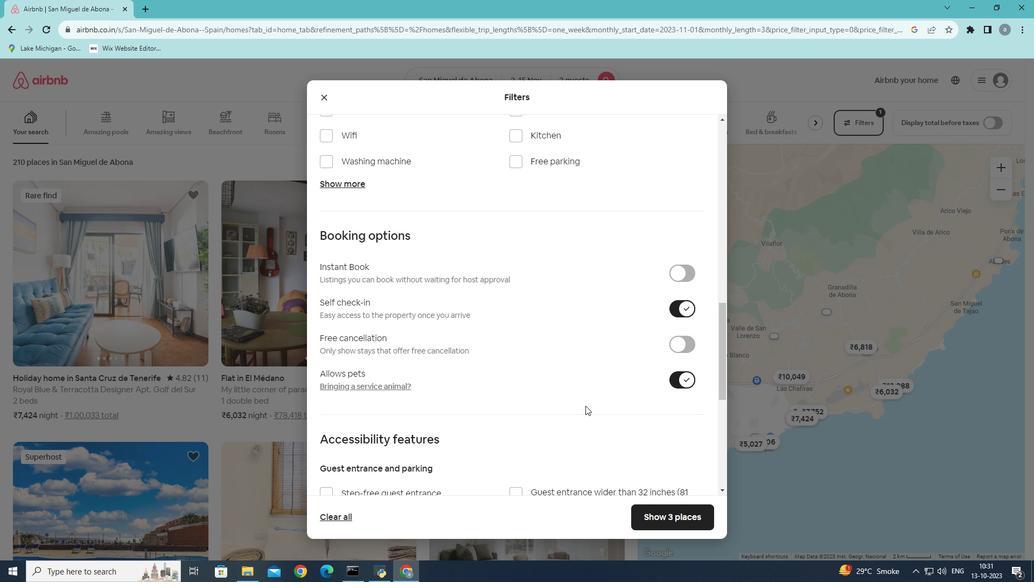 
Action: Mouse scrolled (585, 405) with delta (0, 0)
Screenshot: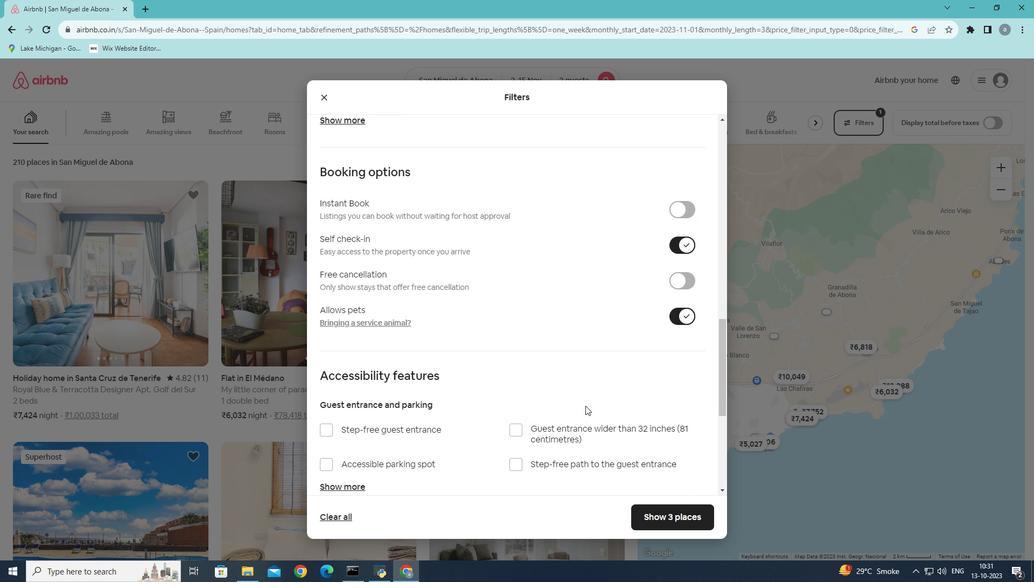 
Action: Mouse scrolled (585, 405) with delta (0, 0)
Screenshot: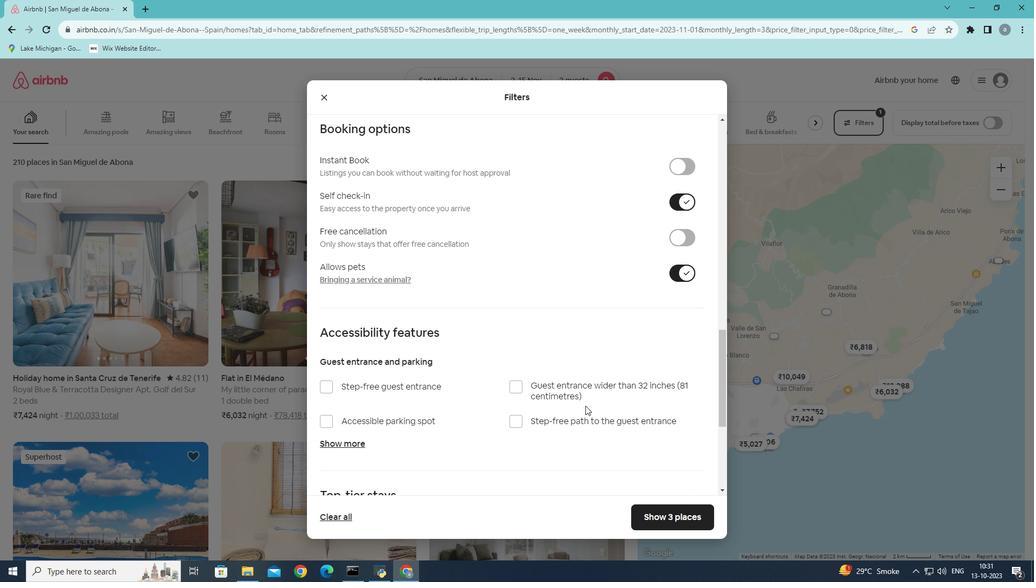 
Action: Mouse moved to (651, 519)
Screenshot: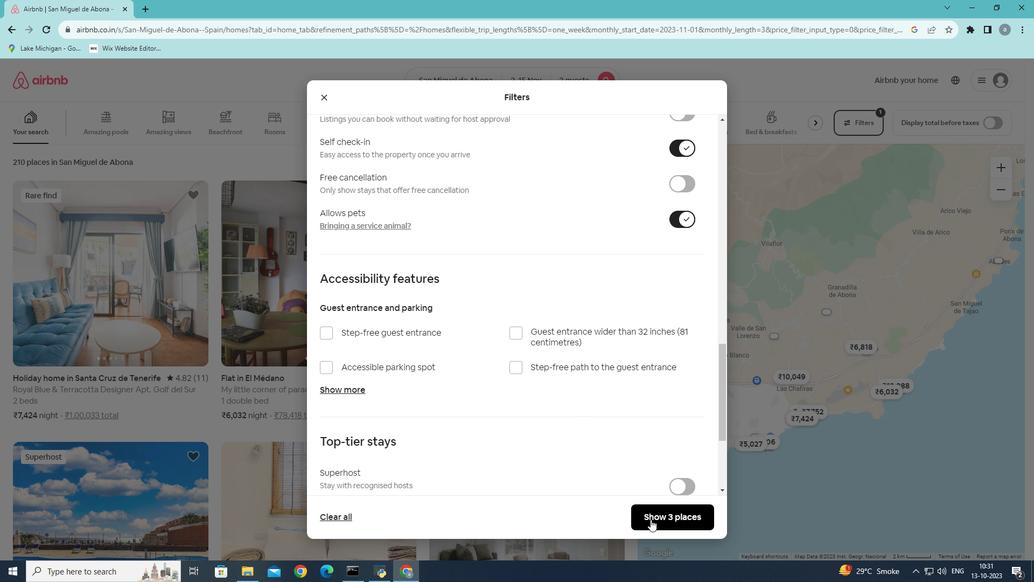 
Action: Mouse pressed left at (651, 519)
Screenshot: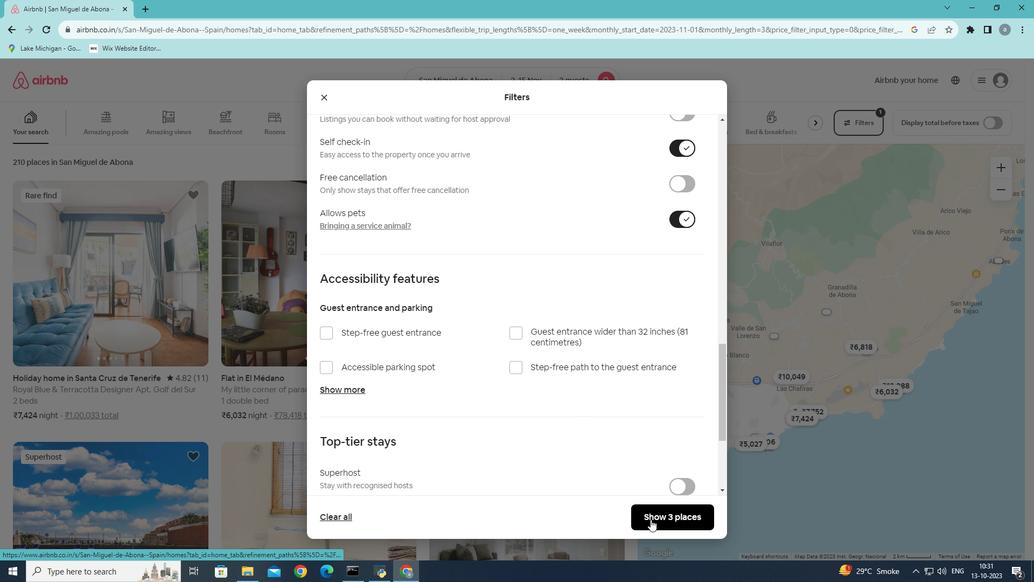 
Action: Mouse moved to (116, 268)
Screenshot: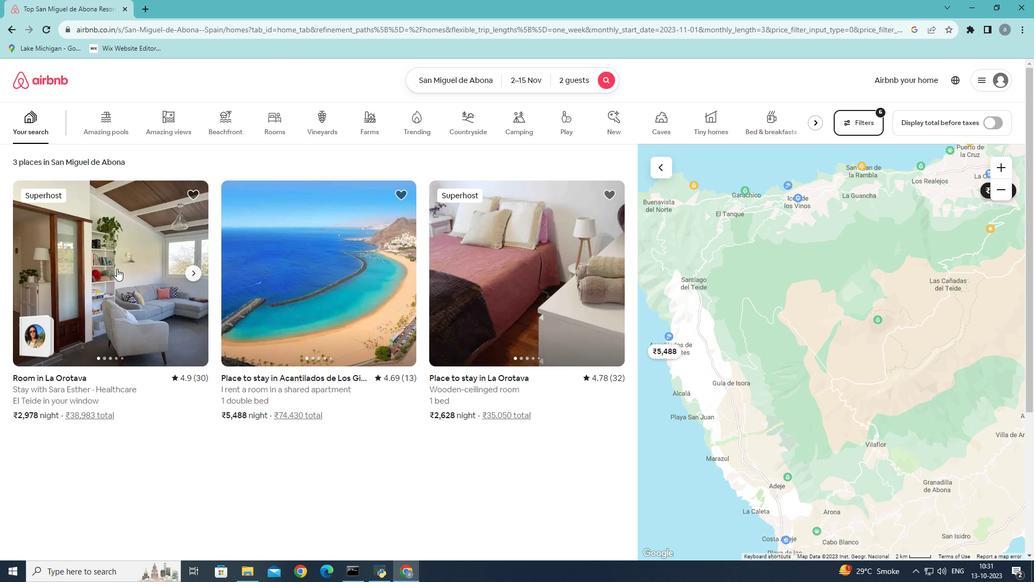 
Action: Mouse pressed left at (116, 268)
Screenshot: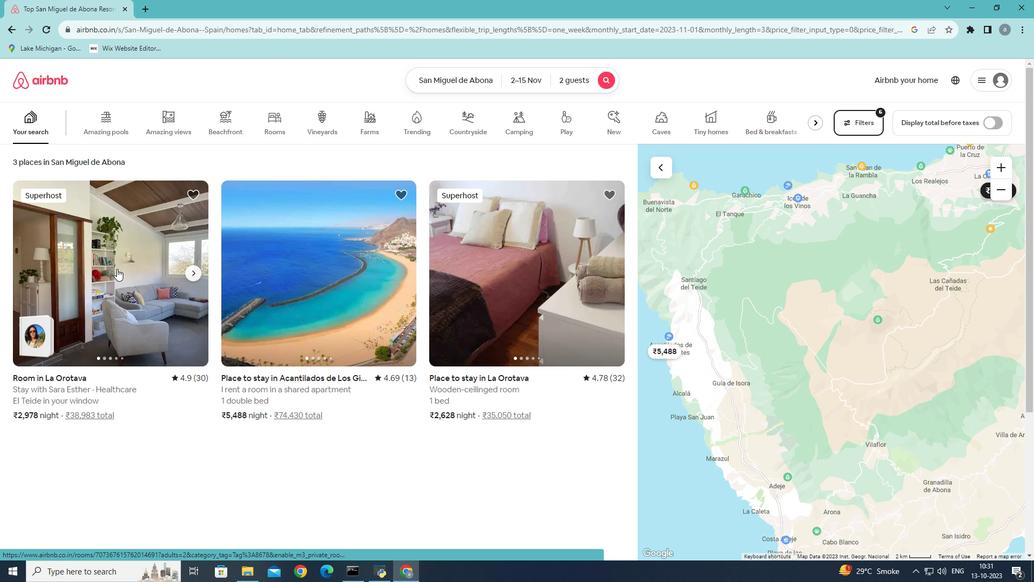 
Action: Mouse moved to (746, 408)
Screenshot: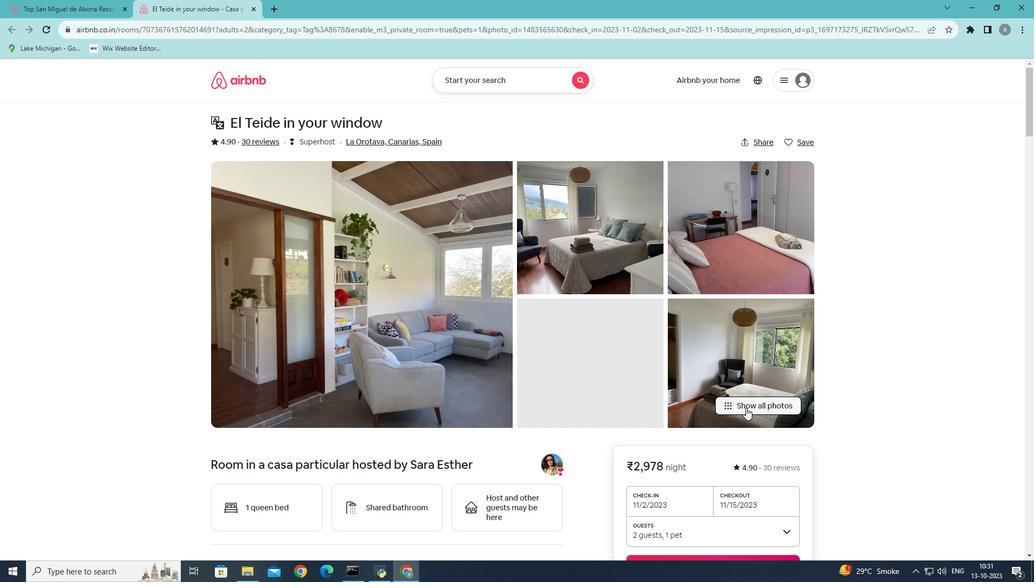 
Action: Mouse pressed left at (746, 408)
Screenshot: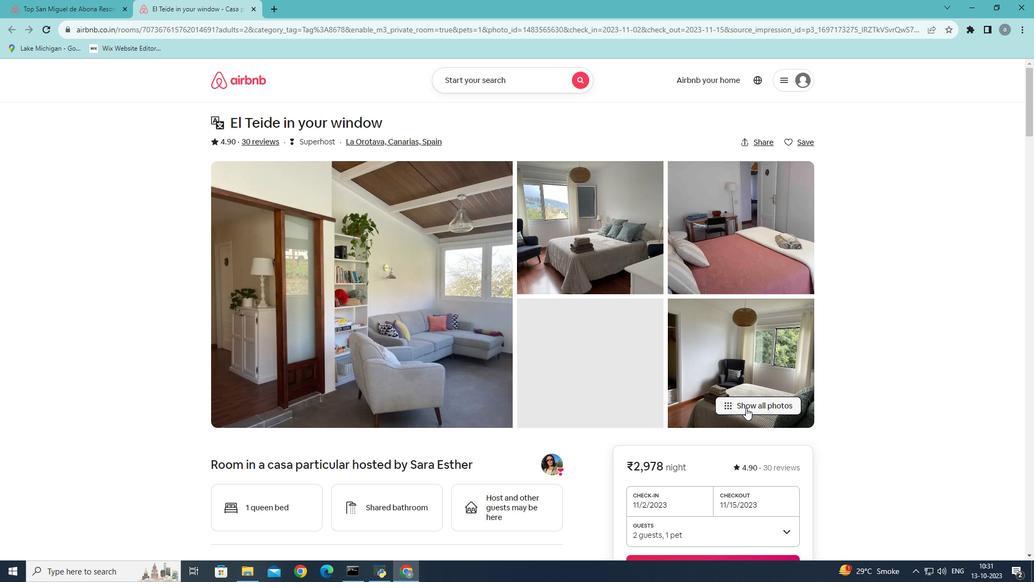 
Action: Mouse moved to (662, 268)
Screenshot: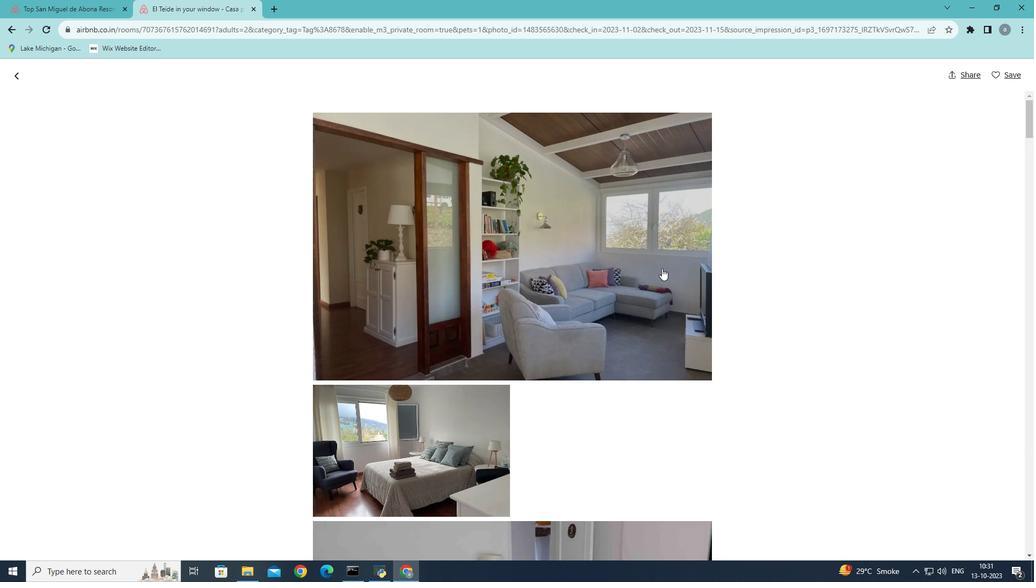 
Action: Mouse scrolled (662, 267) with delta (0, 0)
Screenshot: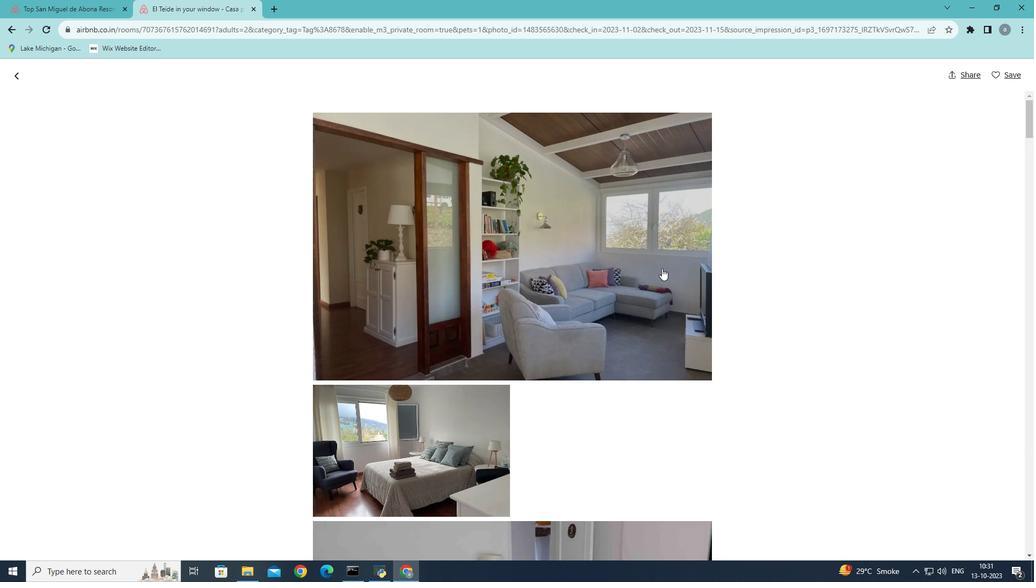 
Action: Mouse scrolled (662, 267) with delta (0, 0)
Screenshot: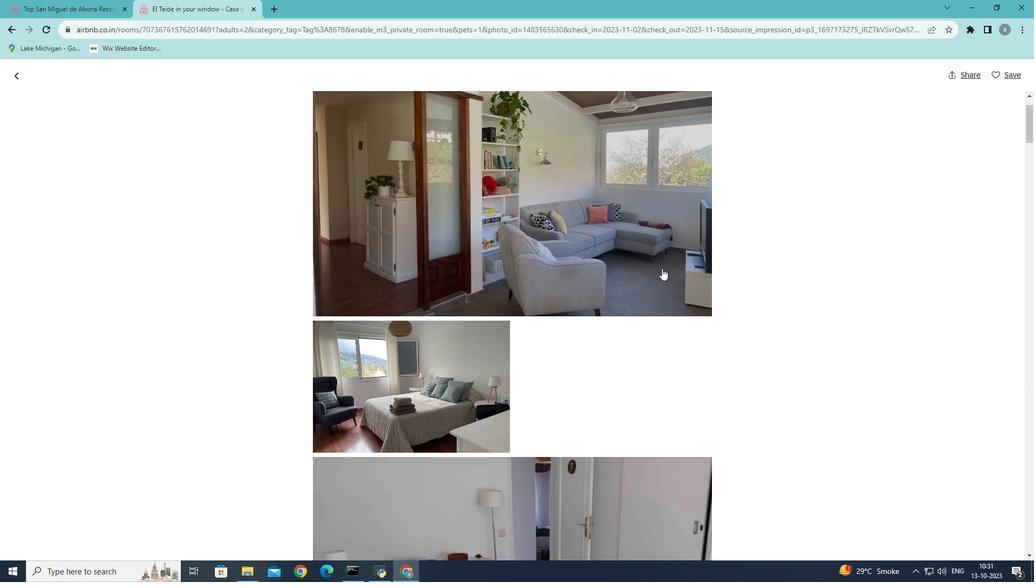 
Action: Mouse scrolled (662, 267) with delta (0, 0)
Screenshot: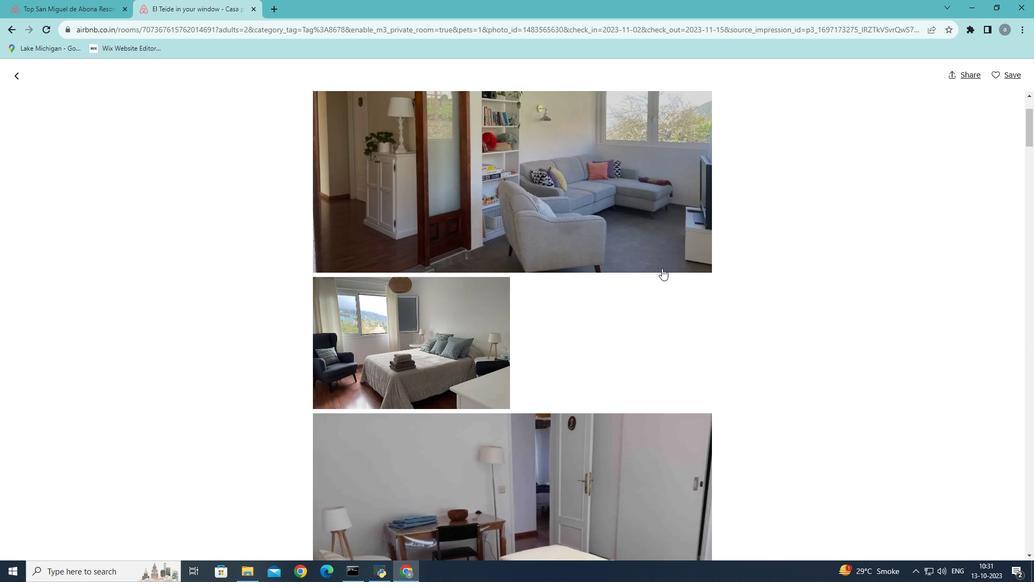 
Action: Mouse scrolled (662, 267) with delta (0, 0)
Screenshot: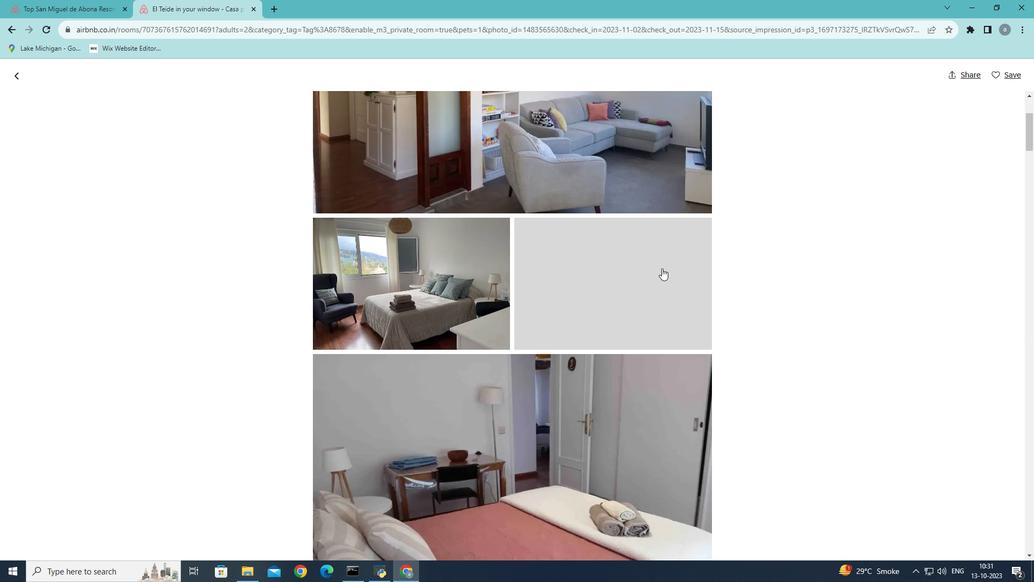 
Action: Mouse scrolled (662, 267) with delta (0, 0)
Screenshot: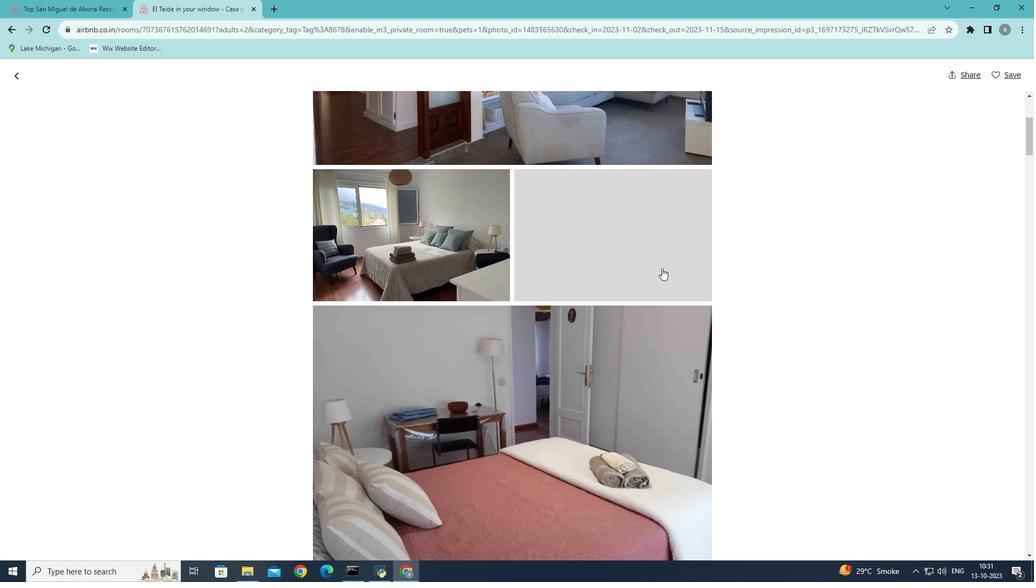 
Action: Mouse scrolled (662, 267) with delta (0, 0)
Screenshot: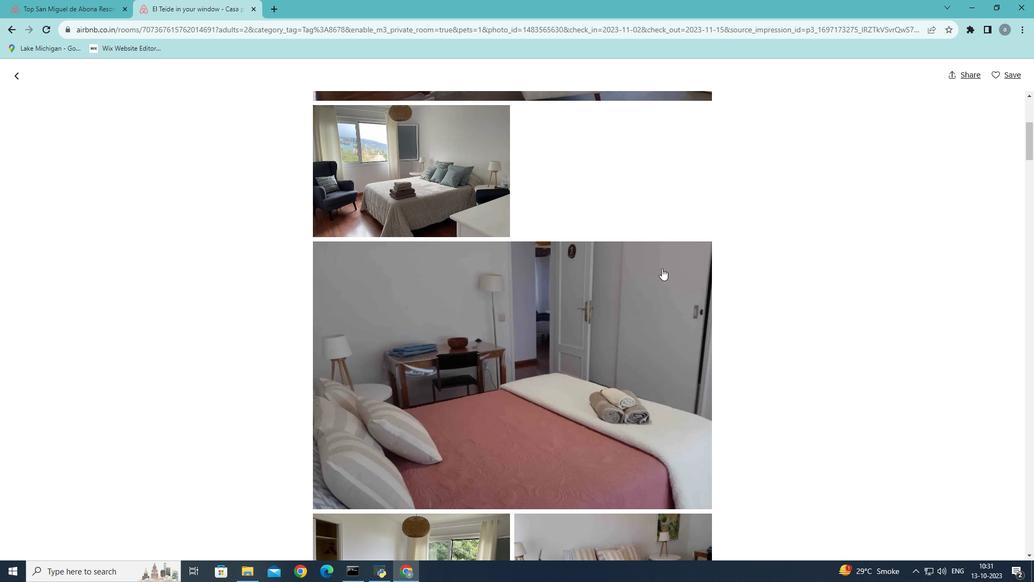 
Action: Mouse scrolled (662, 267) with delta (0, 0)
Screenshot: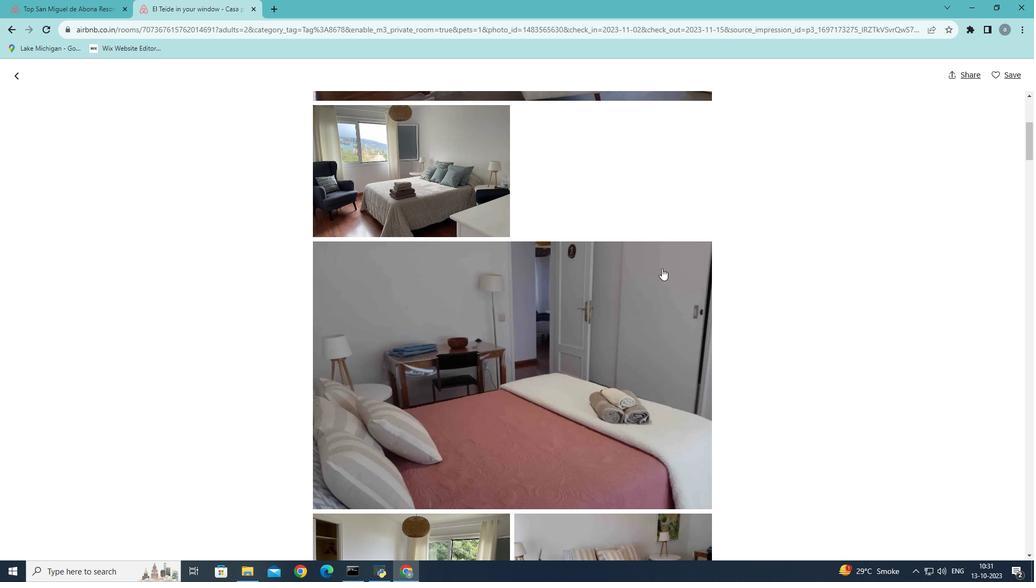 
Action: Mouse moved to (661, 268)
Screenshot: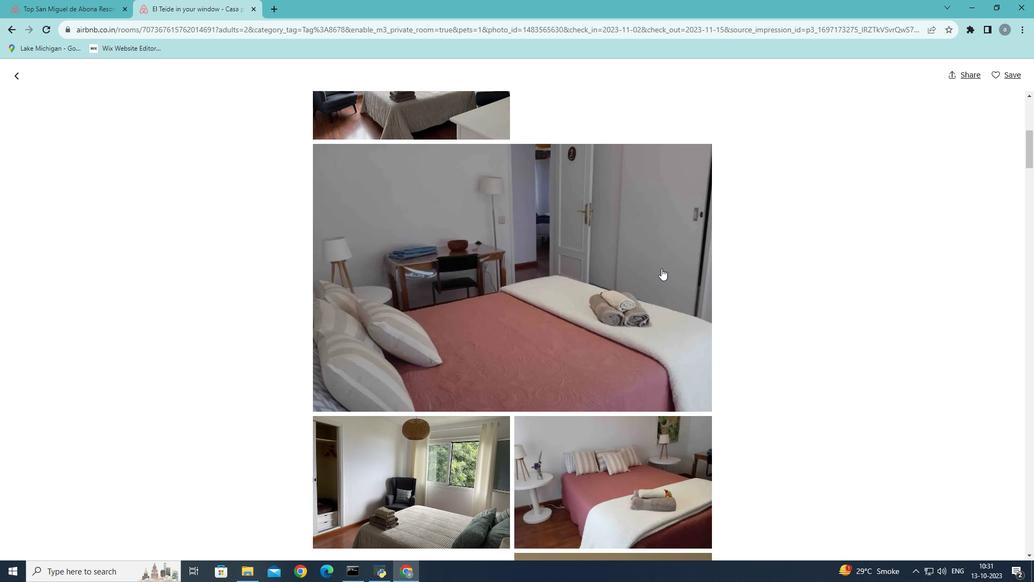 
Action: Mouse scrolled (661, 267) with delta (0, 0)
Screenshot: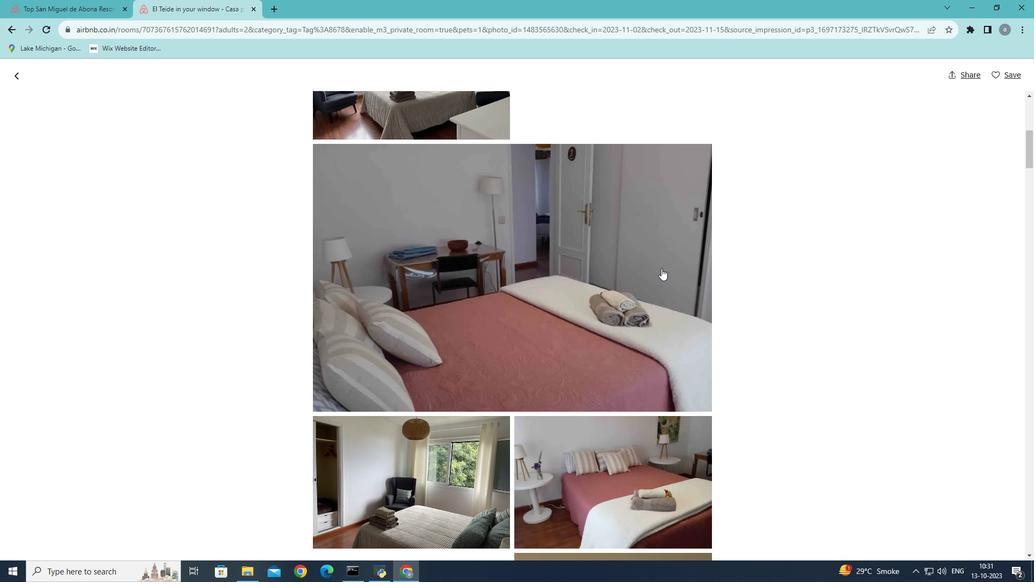 
Action: Mouse scrolled (661, 267) with delta (0, 0)
Screenshot: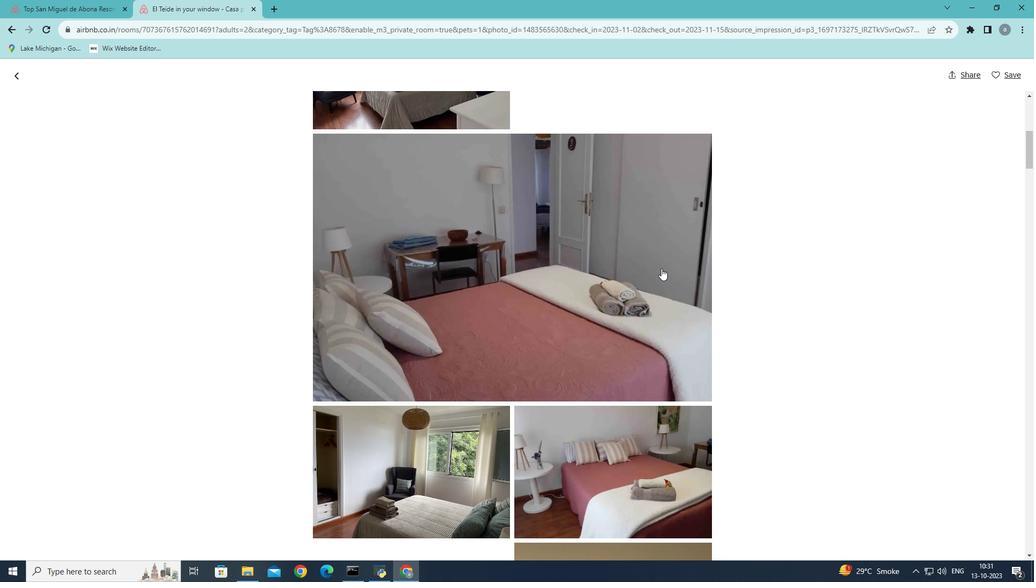 
Action: Mouse scrolled (661, 267) with delta (0, 0)
Screenshot: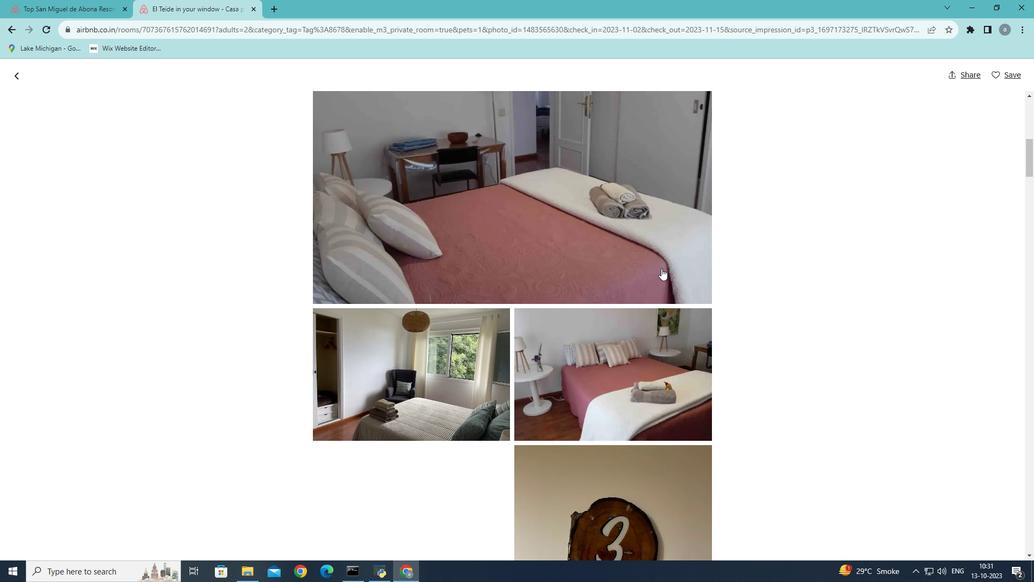 
Action: Mouse scrolled (661, 267) with delta (0, 0)
Screenshot: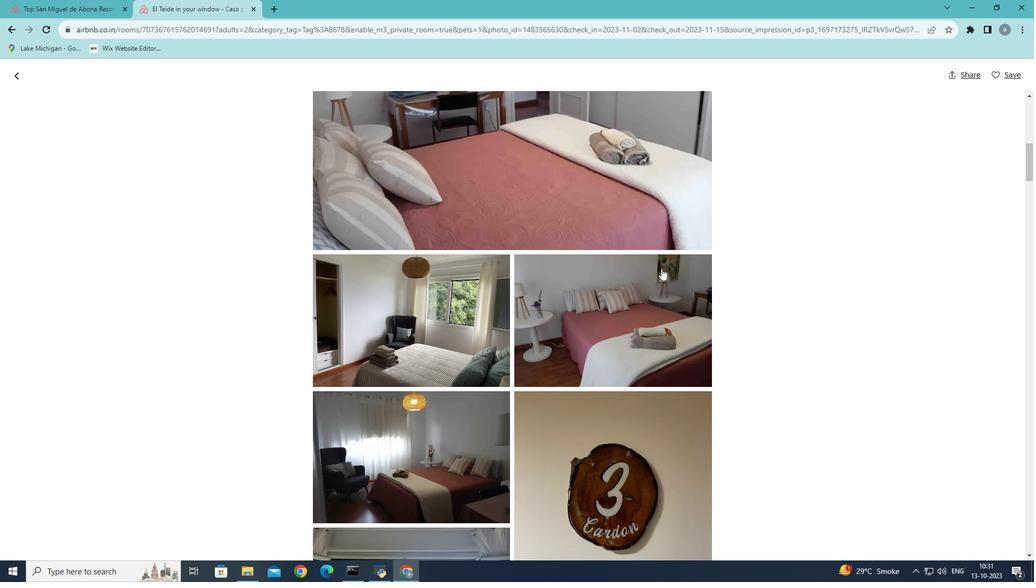 
Action: Mouse scrolled (661, 267) with delta (0, 0)
Screenshot: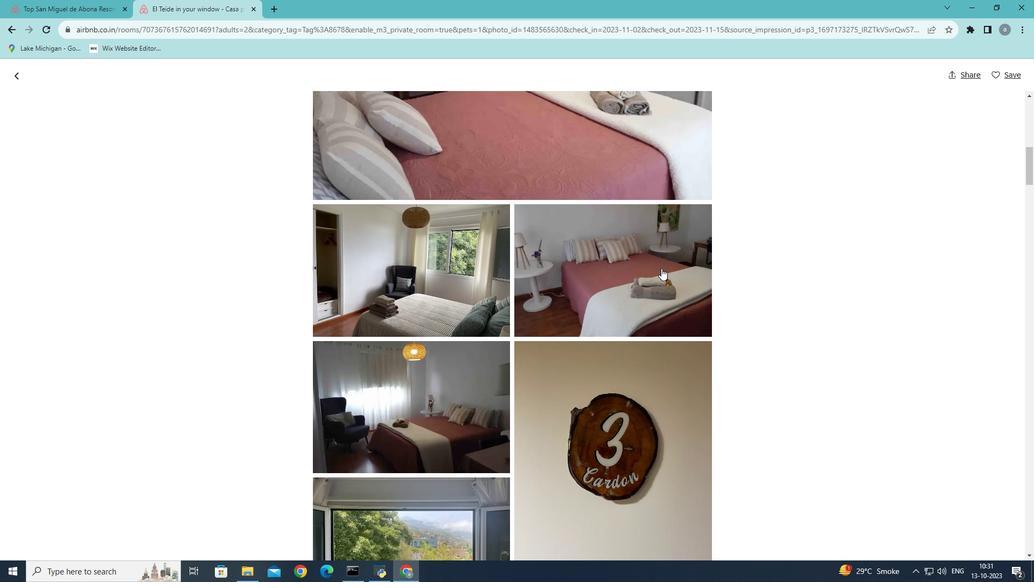 
Action: Mouse scrolled (661, 267) with delta (0, 0)
Screenshot: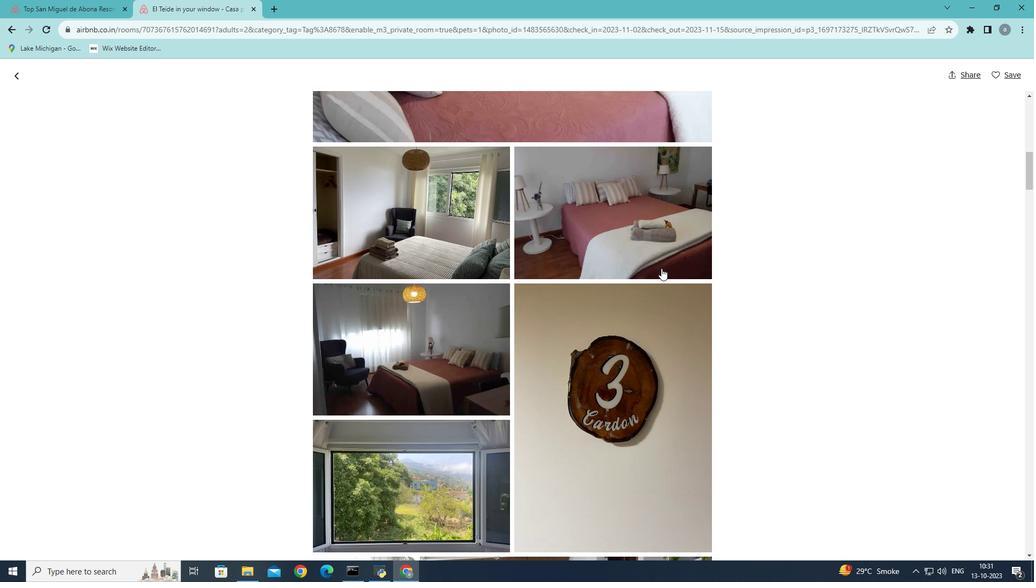 
Action: Mouse scrolled (661, 267) with delta (0, 0)
Screenshot: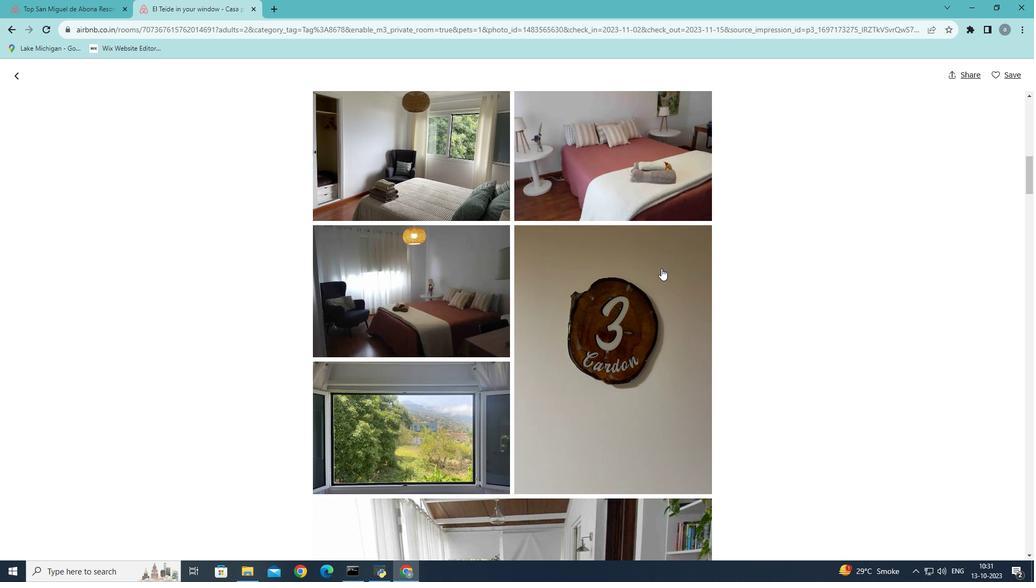 
Action: Mouse scrolled (661, 267) with delta (0, 0)
Screenshot: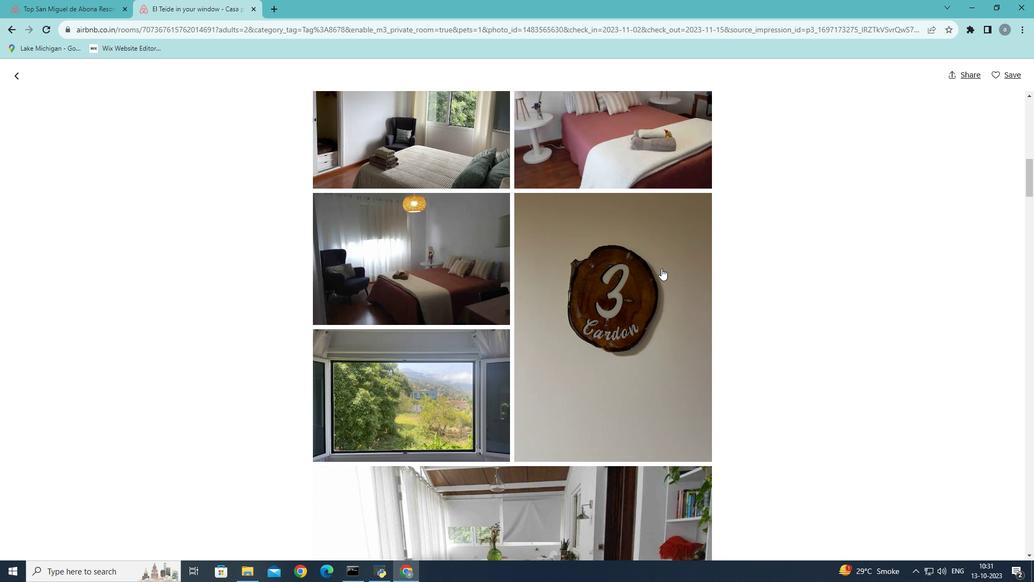 
Action: Mouse scrolled (661, 267) with delta (0, 0)
Screenshot: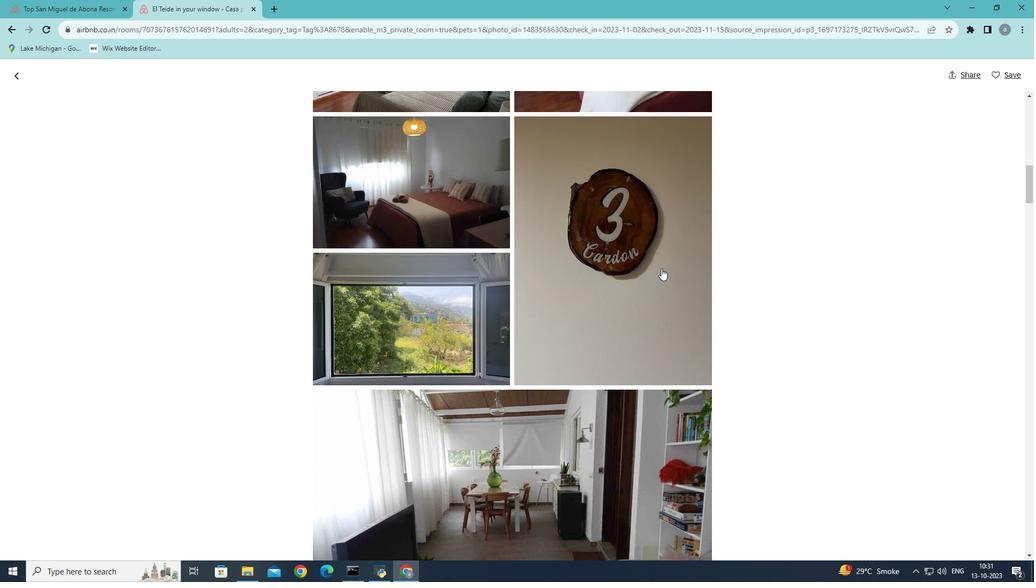
Action: Mouse scrolled (661, 267) with delta (0, 0)
Screenshot: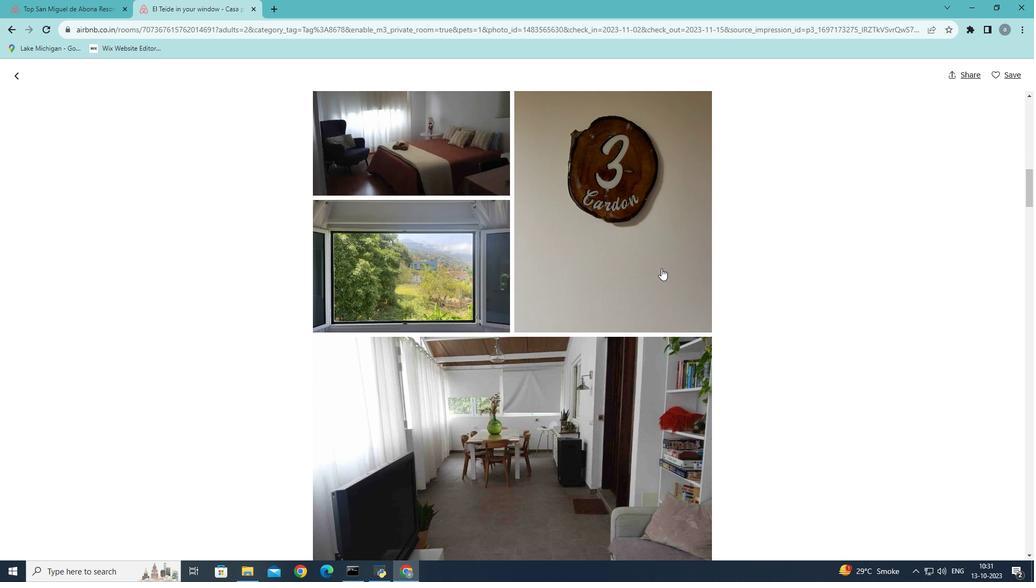 
Action: Mouse scrolled (661, 267) with delta (0, 0)
Screenshot: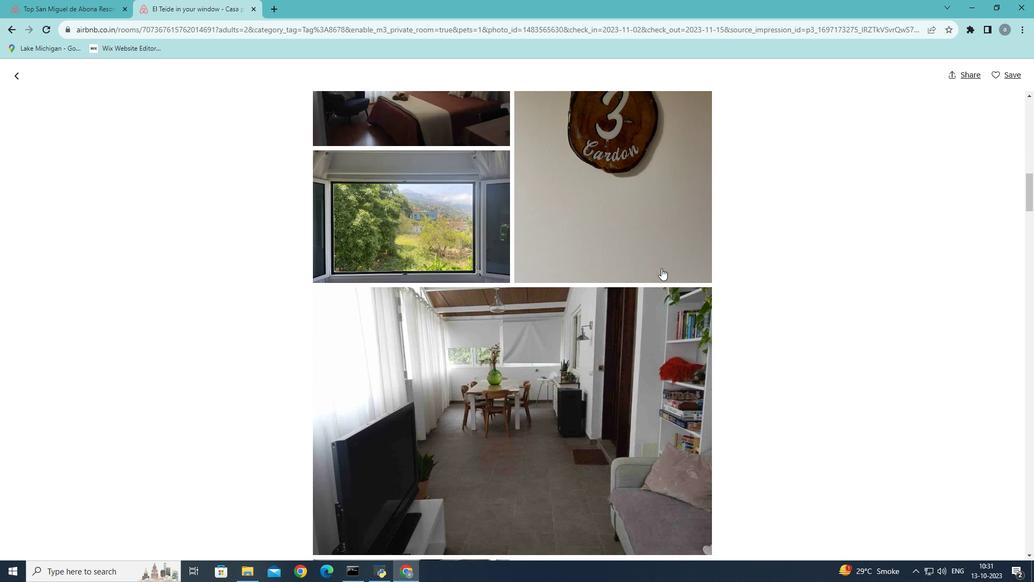 
Action: Mouse scrolled (661, 267) with delta (0, 0)
Screenshot: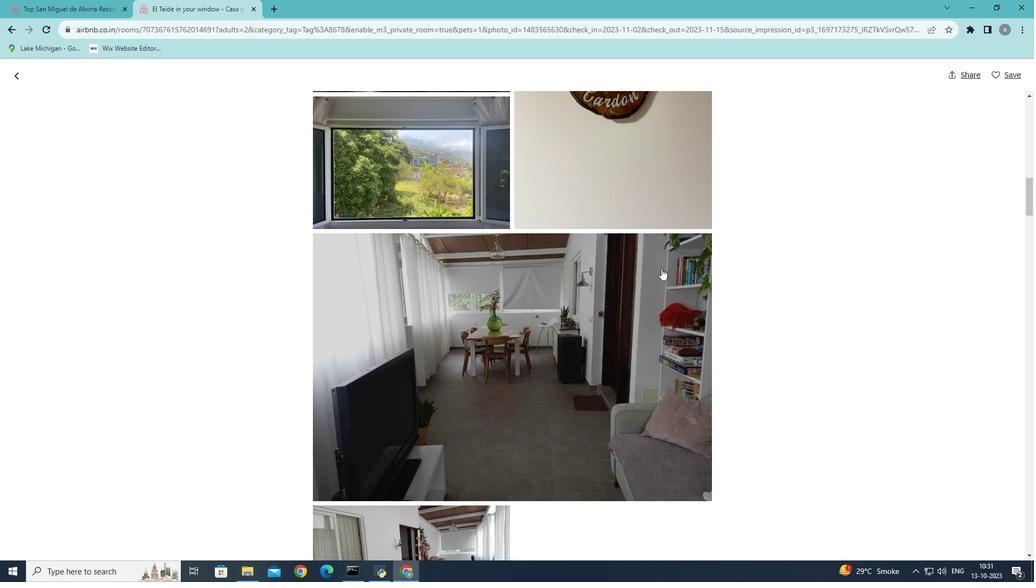 
Action: Mouse scrolled (661, 267) with delta (0, 0)
Screenshot: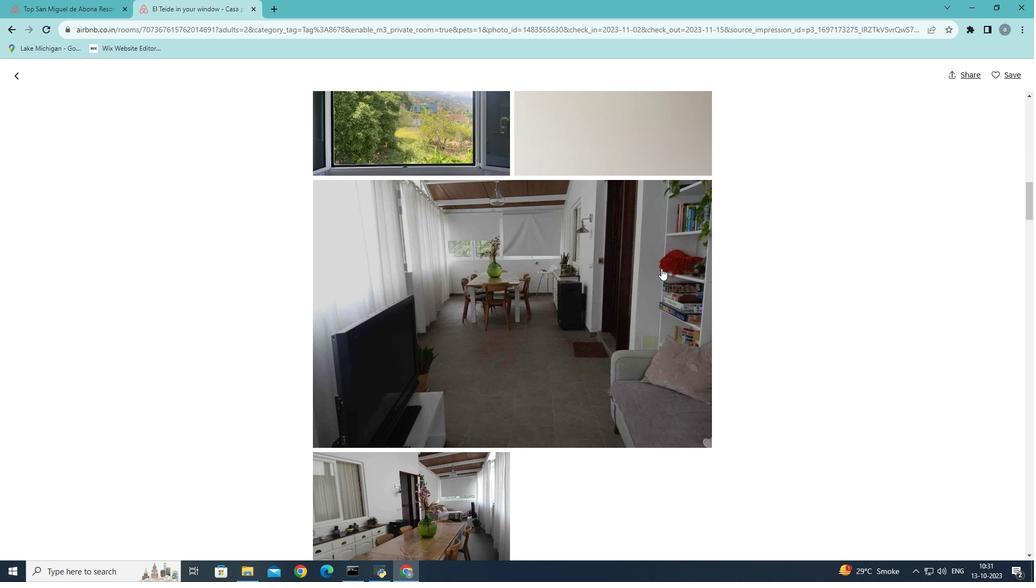 
Action: Mouse scrolled (661, 267) with delta (0, 0)
Screenshot: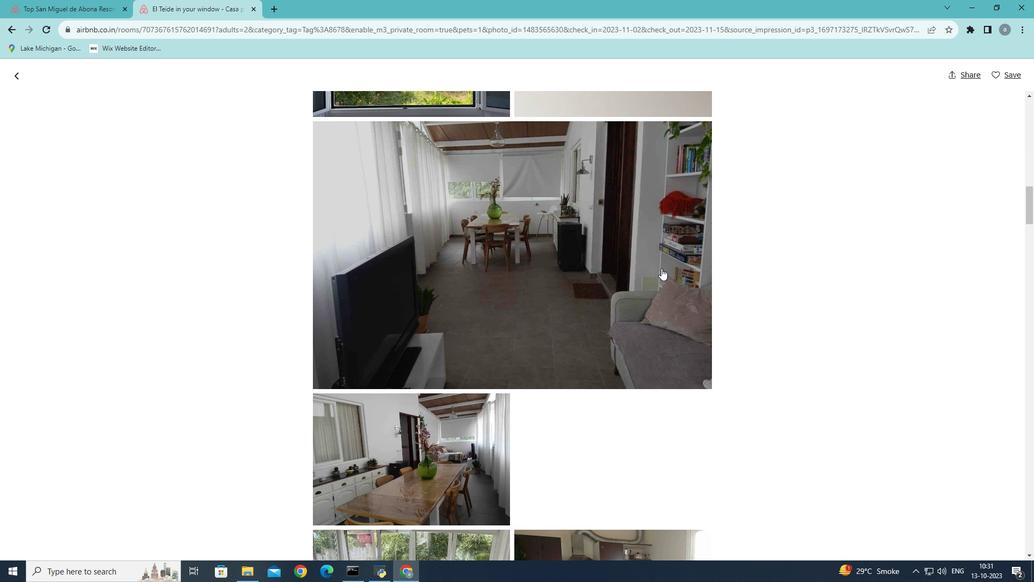 
Action: Mouse scrolled (661, 267) with delta (0, 0)
Screenshot: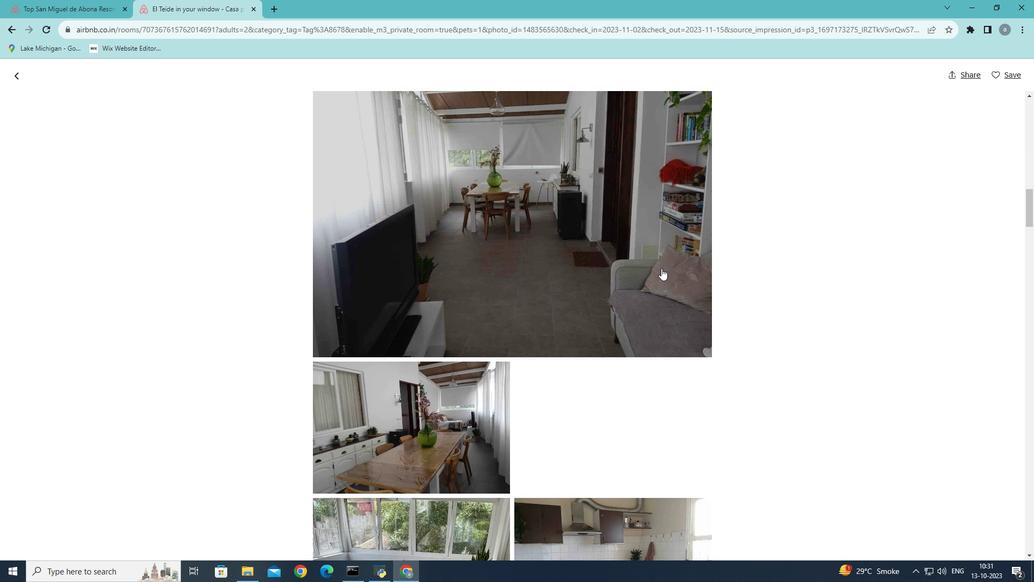 
Action: Mouse scrolled (661, 267) with delta (0, 0)
Screenshot: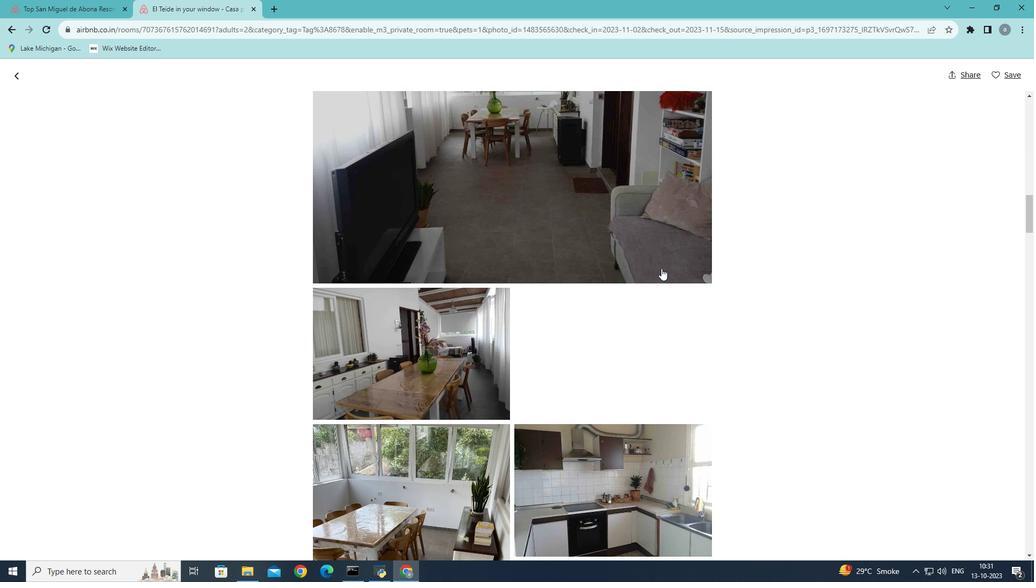 
Action: Mouse scrolled (661, 267) with delta (0, 0)
Screenshot: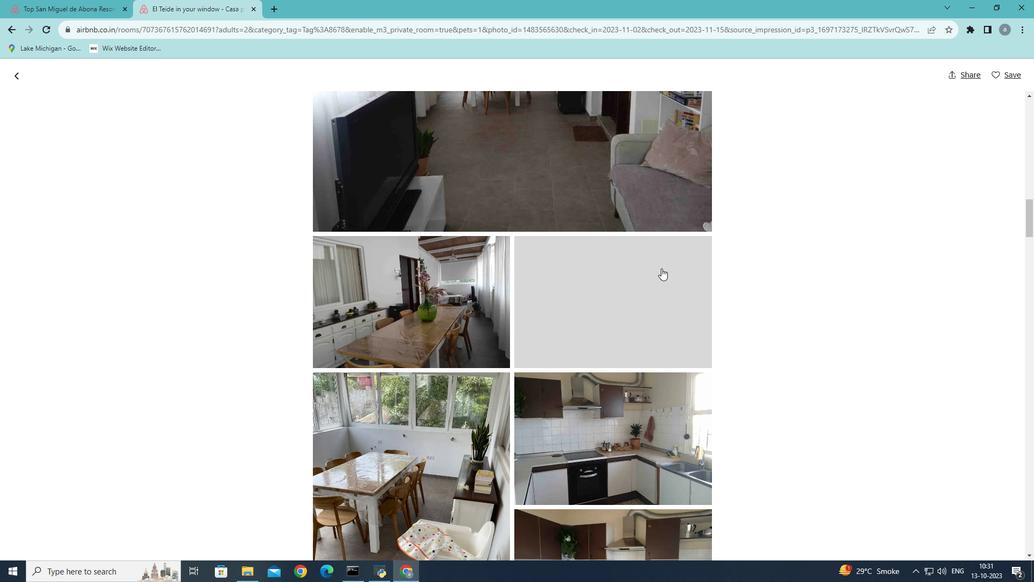 
Action: Mouse scrolled (661, 267) with delta (0, 0)
Screenshot: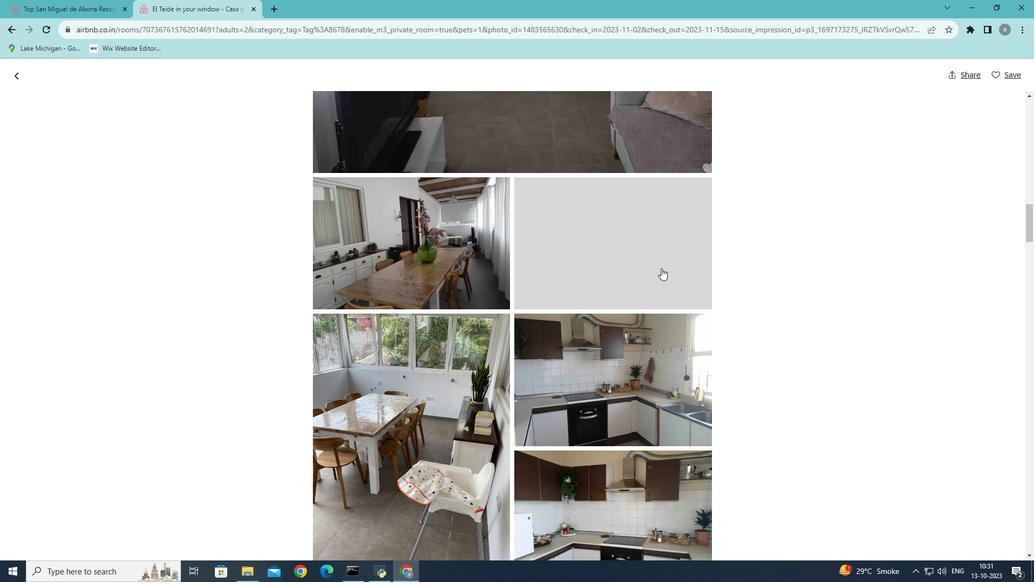 
Action: Mouse scrolled (661, 267) with delta (0, 0)
Screenshot: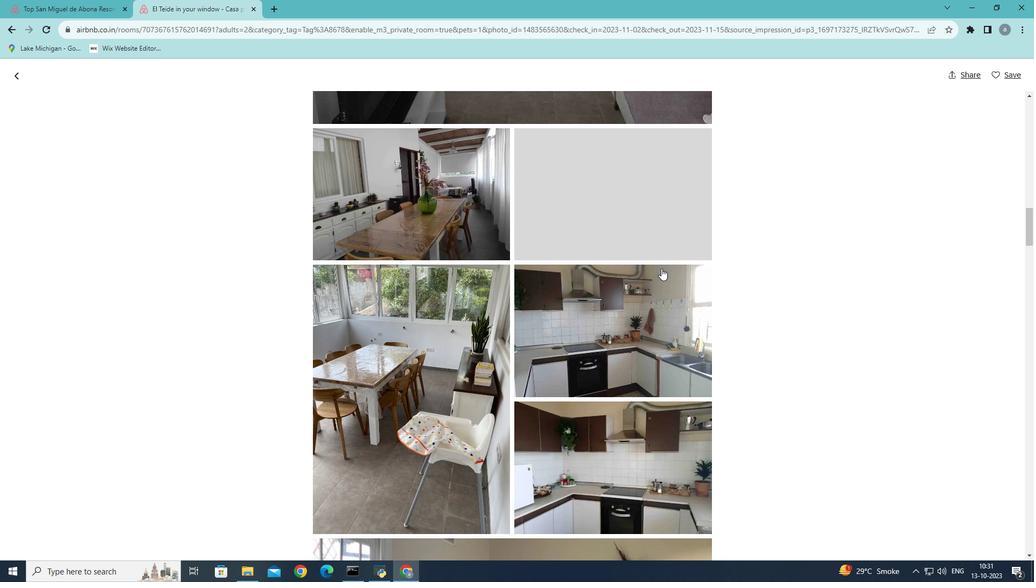 
Action: Mouse scrolled (661, 267) with delta (0, 0)
Screenshot: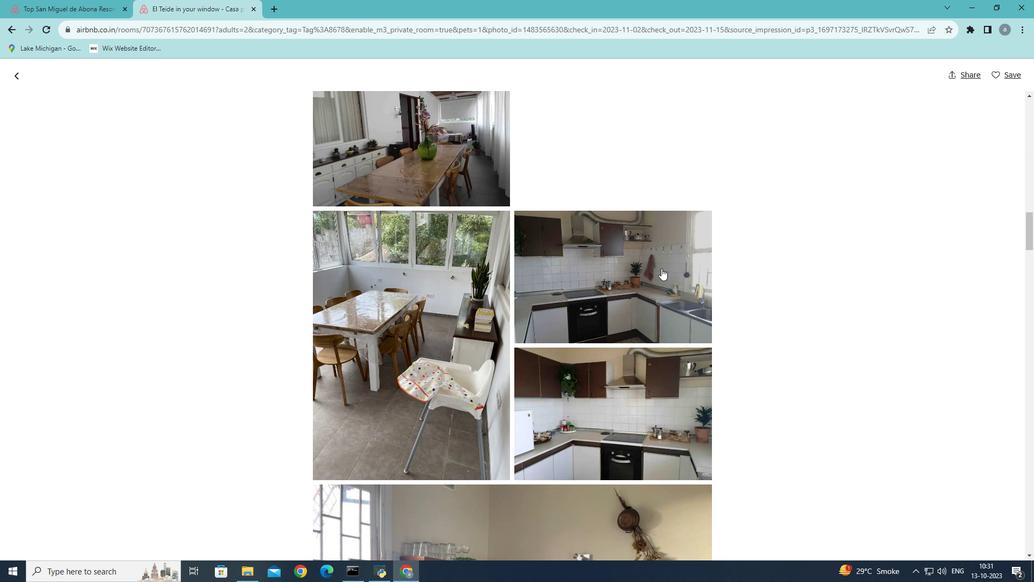
Action: Mouse scrolled (661, 267) with delta (0, 0)
Screenshot: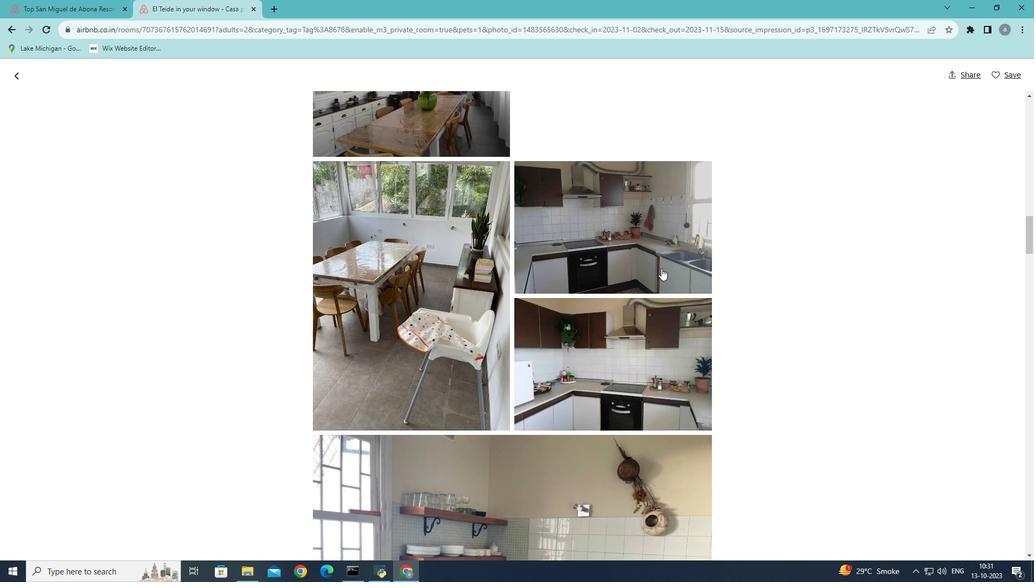 
Action: Mouse scrolled (661, 267) with delta (0, 0)
Screenshot: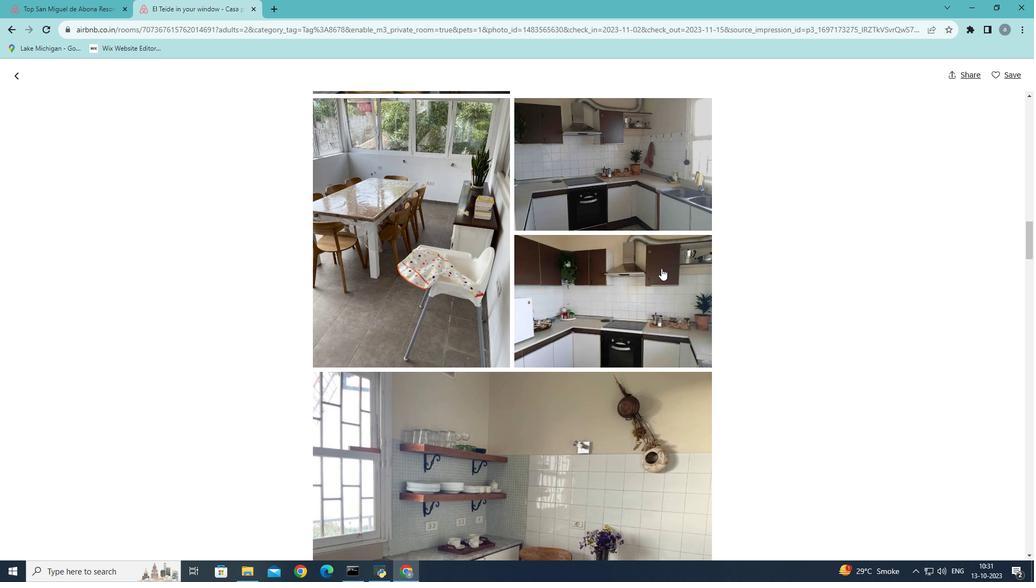 
Action: Mouse scrolled (661, 267) with delta (0, 0)
Screenshot: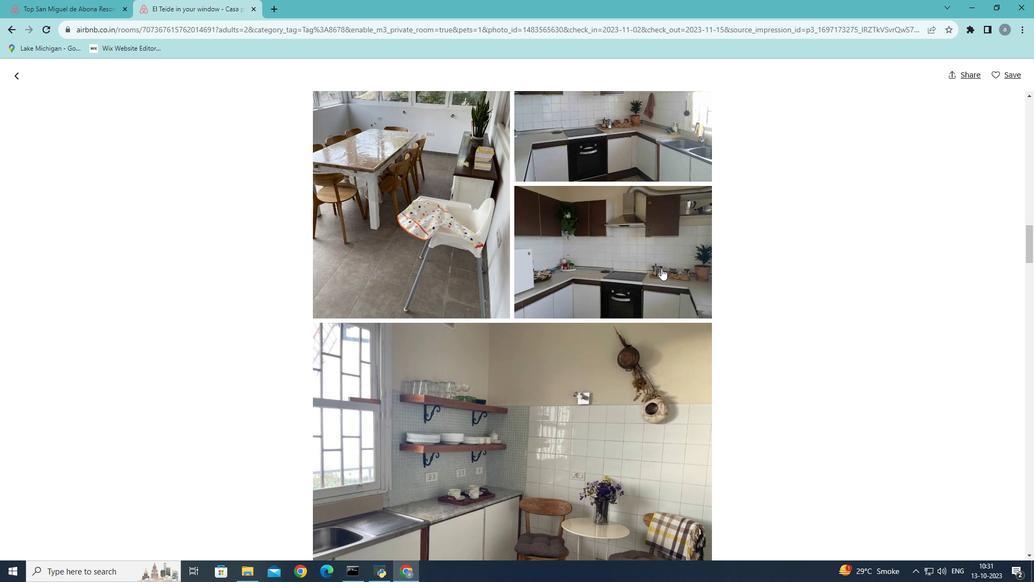 
Action: Mouse scrolled (661, 267) with delta (0, 0)
Screenshot: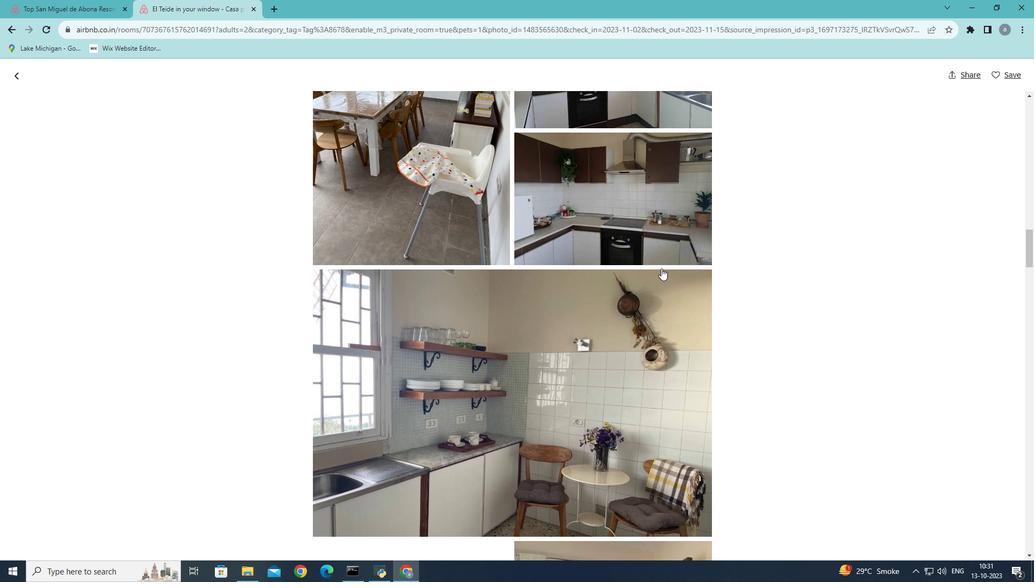 
Action: Mouse scrolled (661, 267) with delta (0, 0)
Screenshot: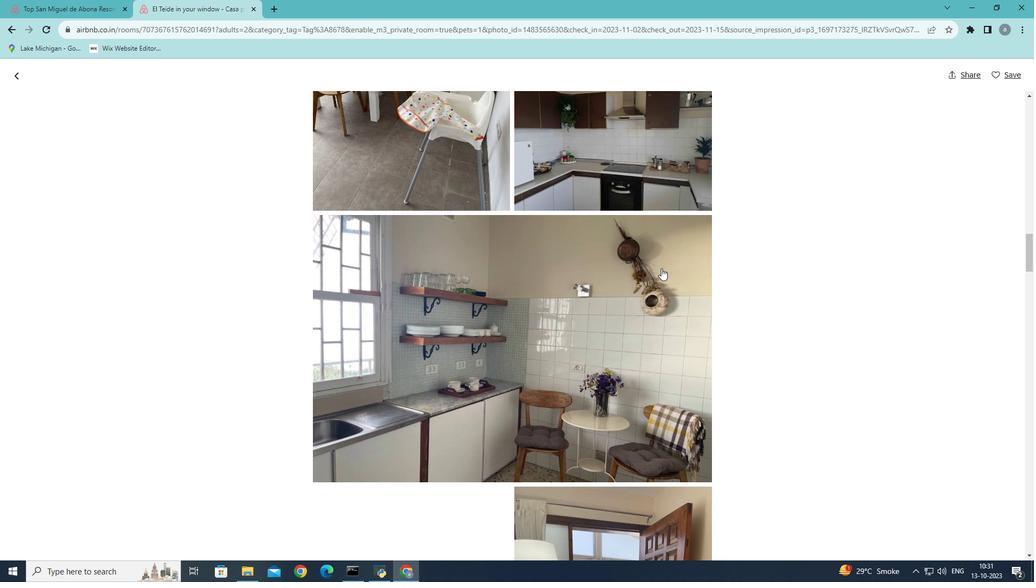 
Action: Mouse scrolled (661, 267) with delta (0, 0)
Screenshot: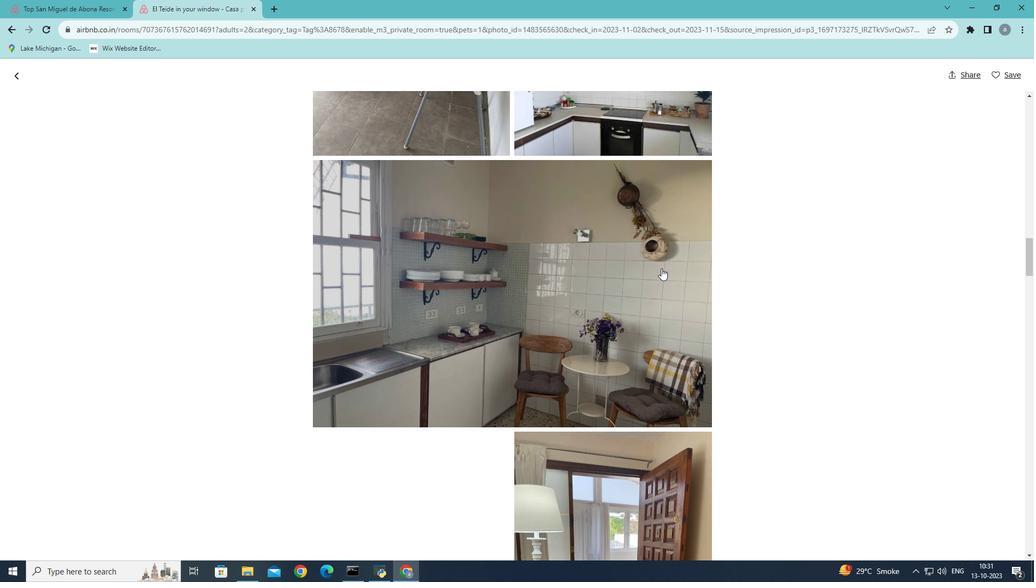 
Action: Mouse scrolled (661, 267) with delta (0, 0)
Screenshot: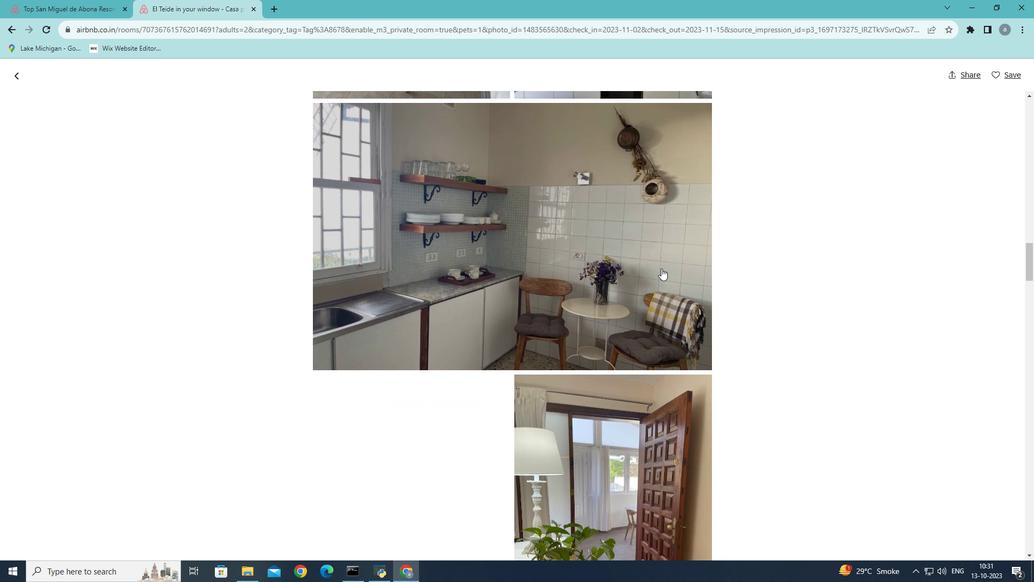 
Action: Mouse scrolled (661, 267) with delta (0, 0)
Screenshot: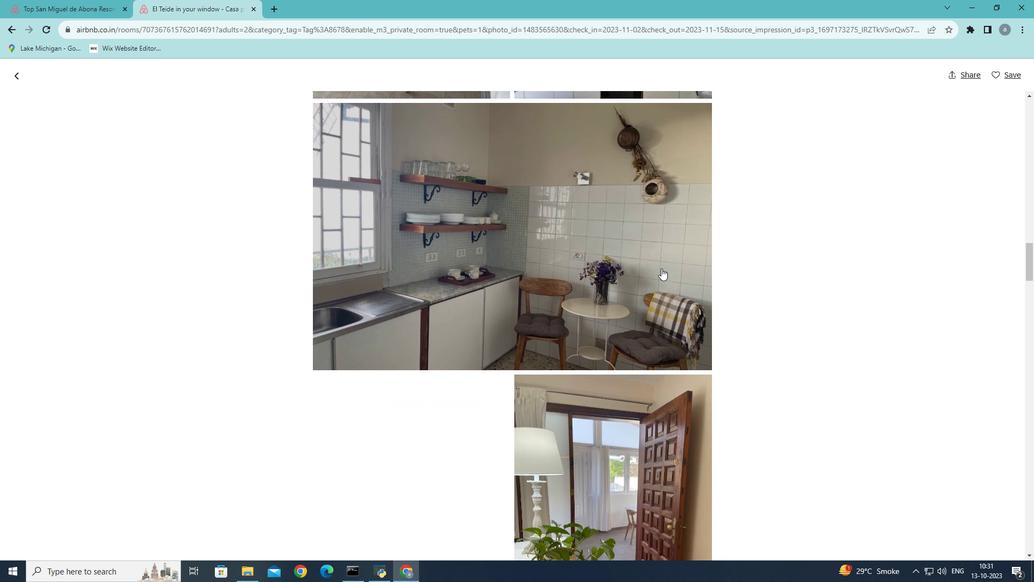 
Action: Mouse scrolled (661, 267) with delta (0, 0)
Screenshot: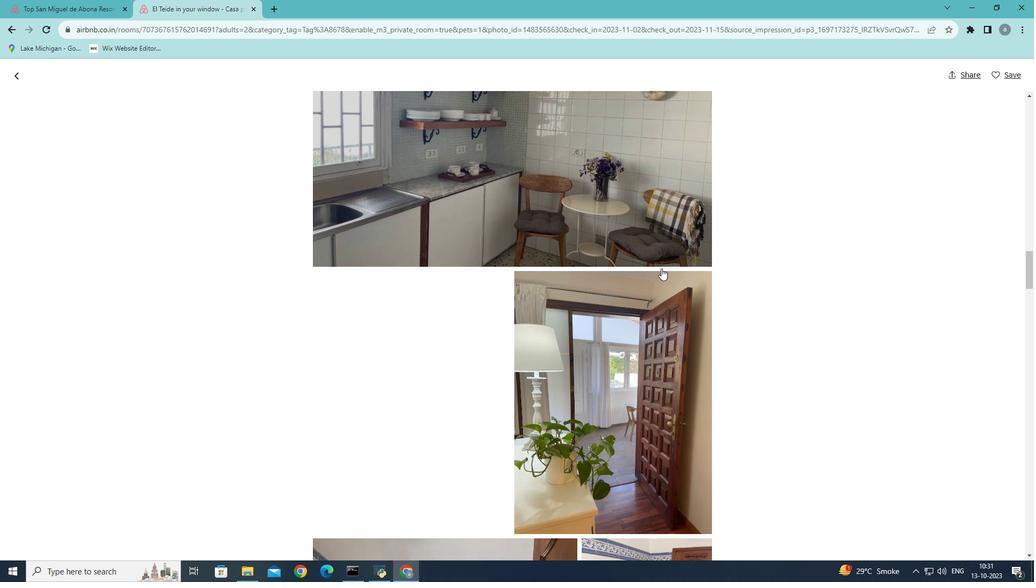 
Action: Mouse scrolled (661, 267) with delta (0, 0)
Screenshot: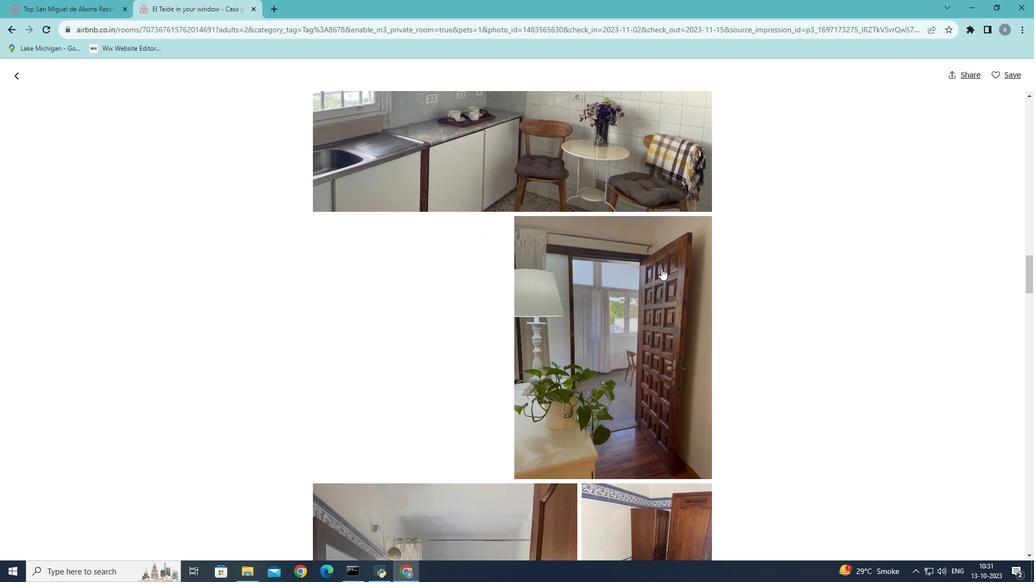 
Action: Mouse scrolled (661, 267) with delta (0, 0)
Screenshot: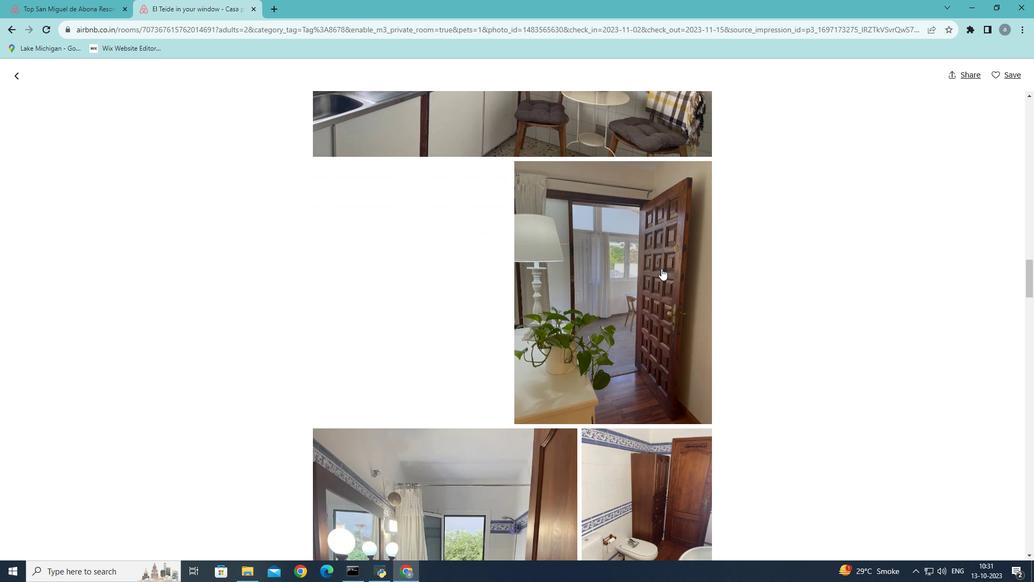
Action: Mouse scrolled (661, 267) with delta (0, 0)
Screenshot: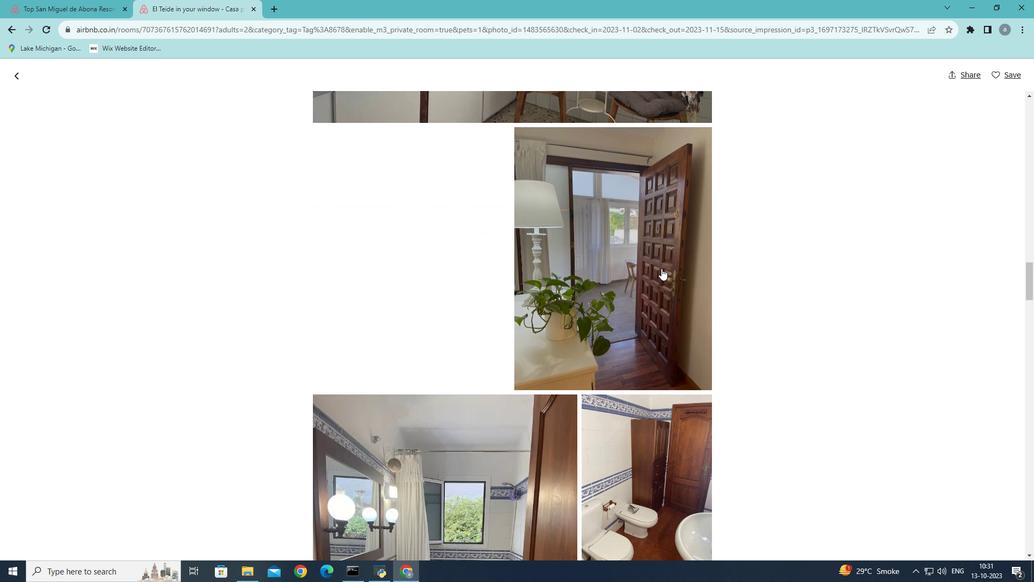 
Action: Mouse scrolled (661, 267) with delta (0, 0)
Screenshot: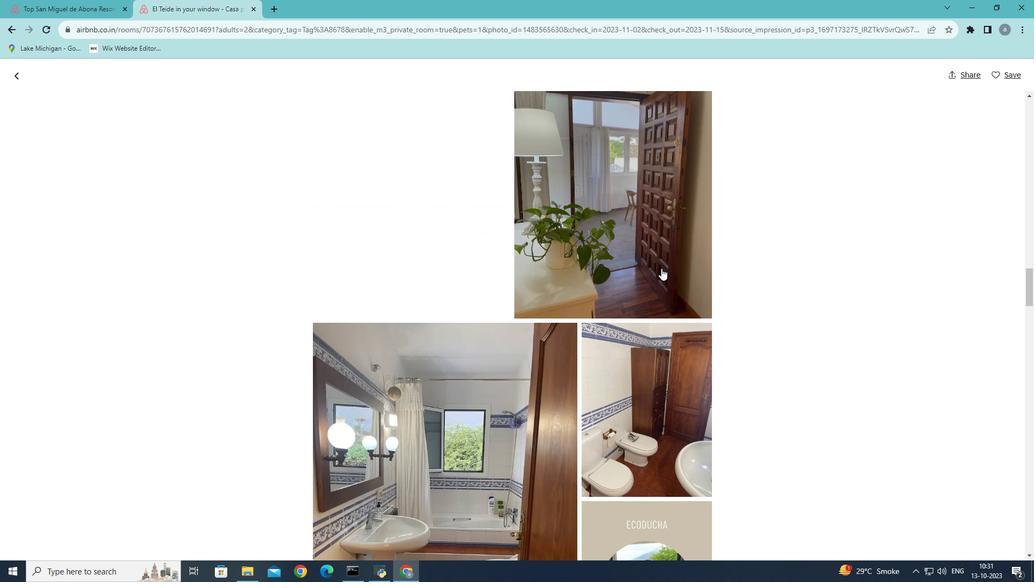 
Action: Mouse scrolled (661, 267) with delta (0, 0)
Screenshot: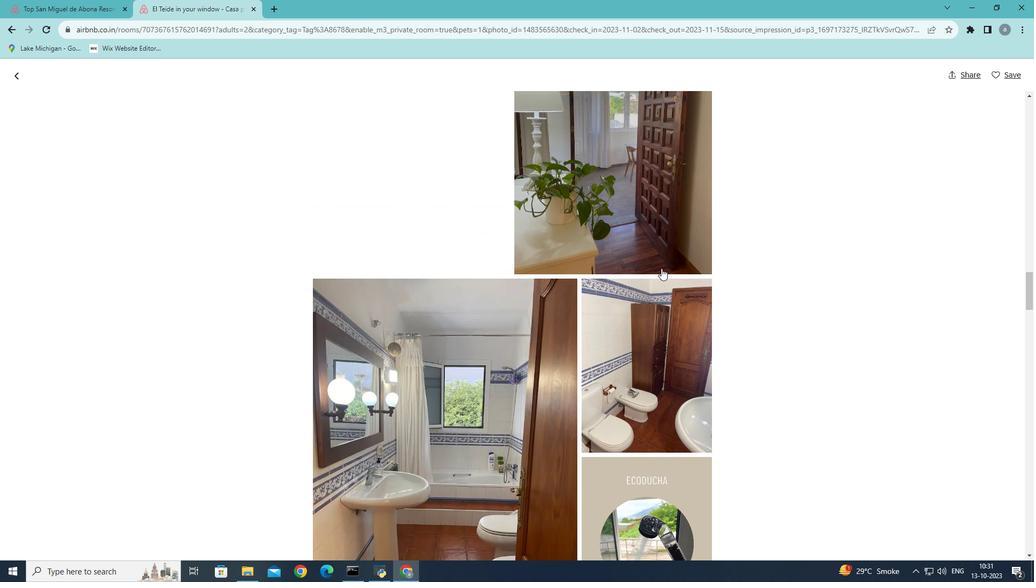 
Action: Mouse scrolled (661, 267) with delta (0, 0)
Screenshot: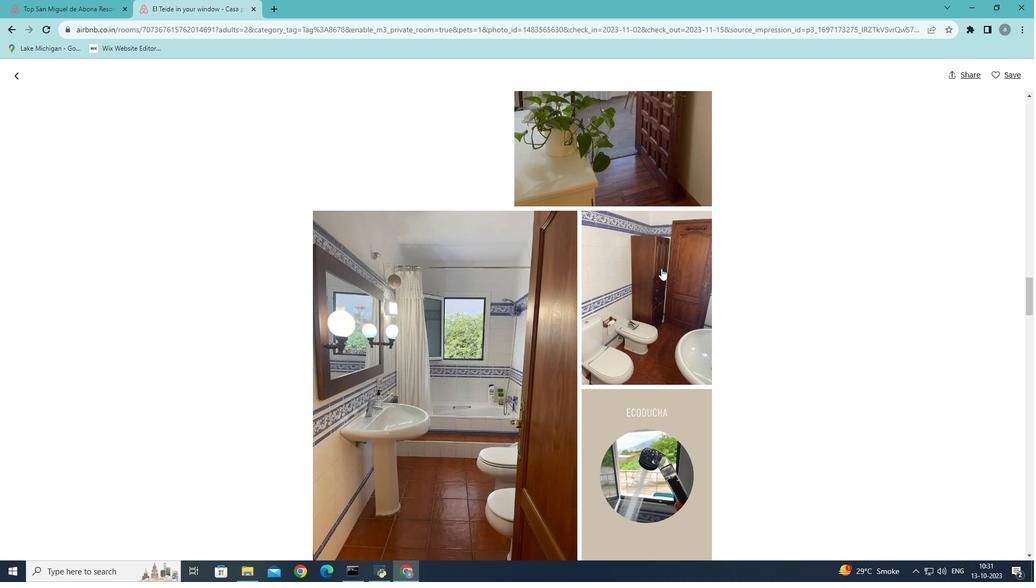 
Action: Mouse scrolled (661, 267) with delta (0, 0)
Screenshot: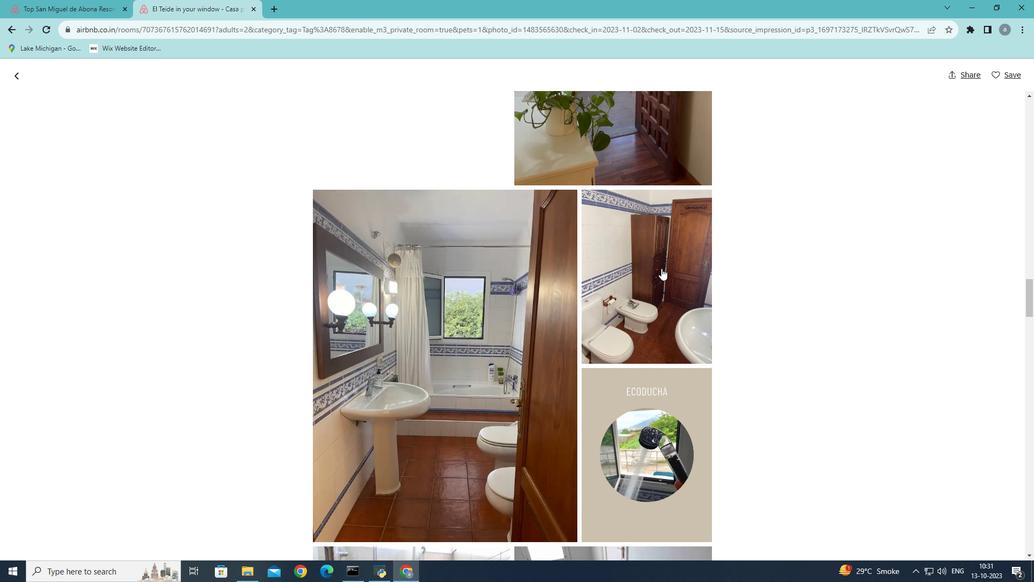 
Action: Mouse scrolled (661, 267) with delta (0, 0)
Screenshot: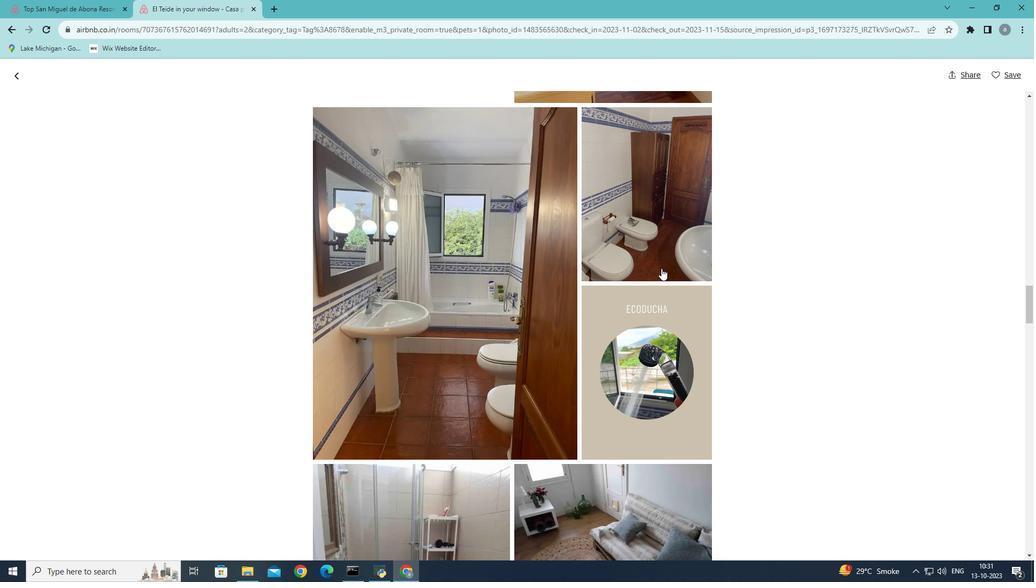 
Action: Mouse scrolled (661, 267) with delta (0, 0)
Screenshot: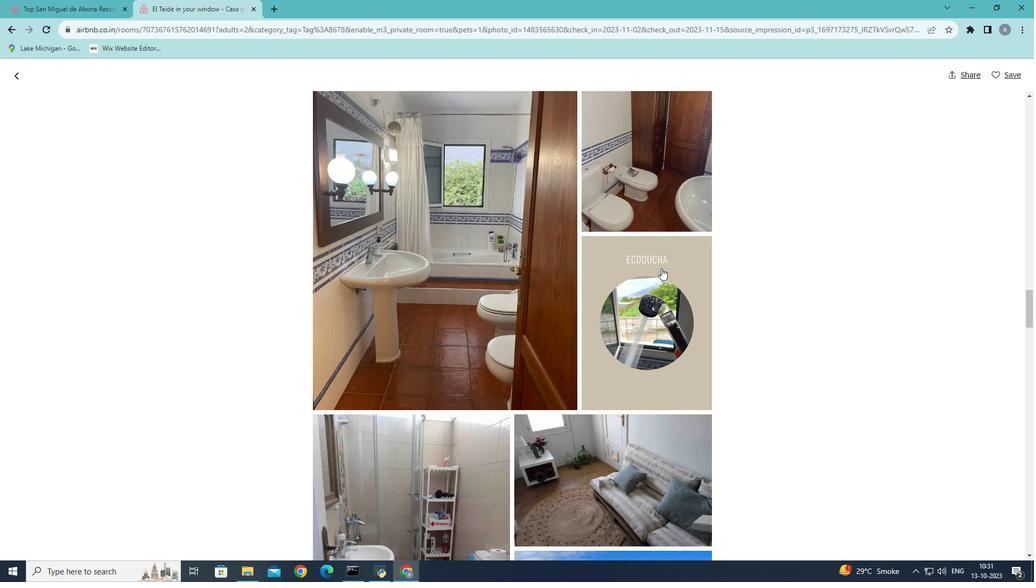 
Action: Mouse scrolled (661, 267) with delta (0, 0)
Screenshot: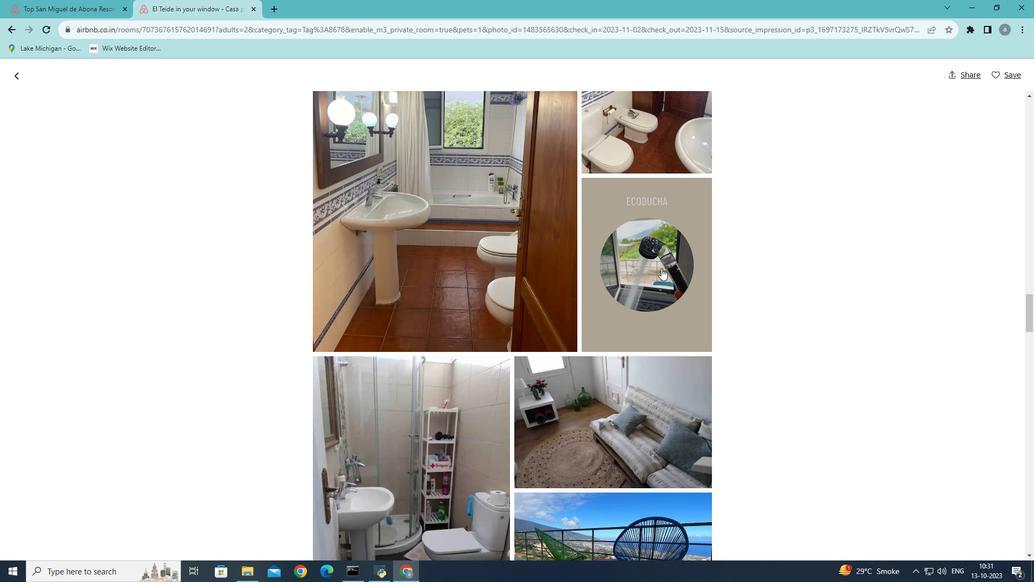 
Action: Mouse scrolled (661, 267) with delta (0, 0)
Screenshot: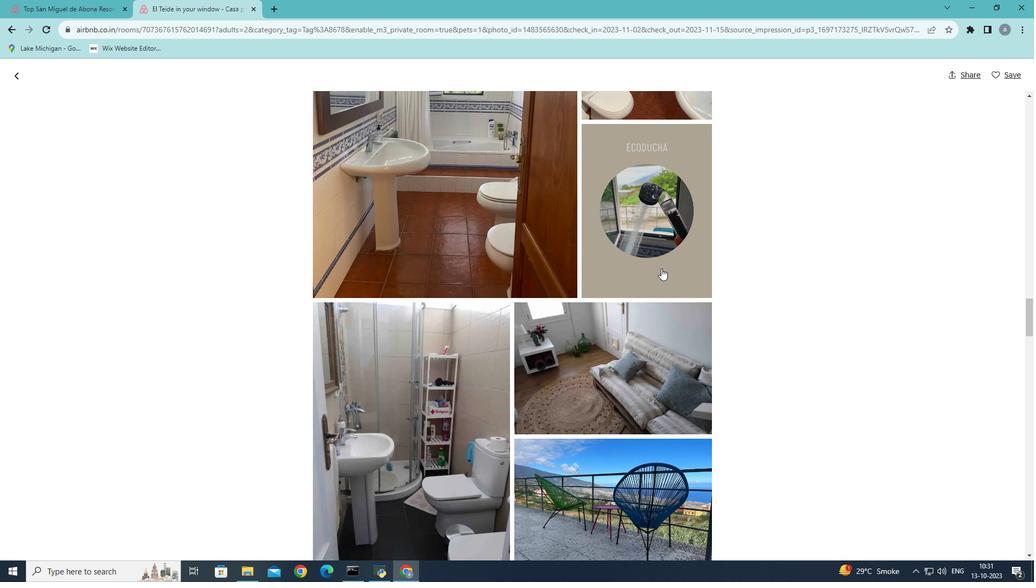 
Action: Mouse scrolled (661, 267) with delta (0, 0)
Screenshot: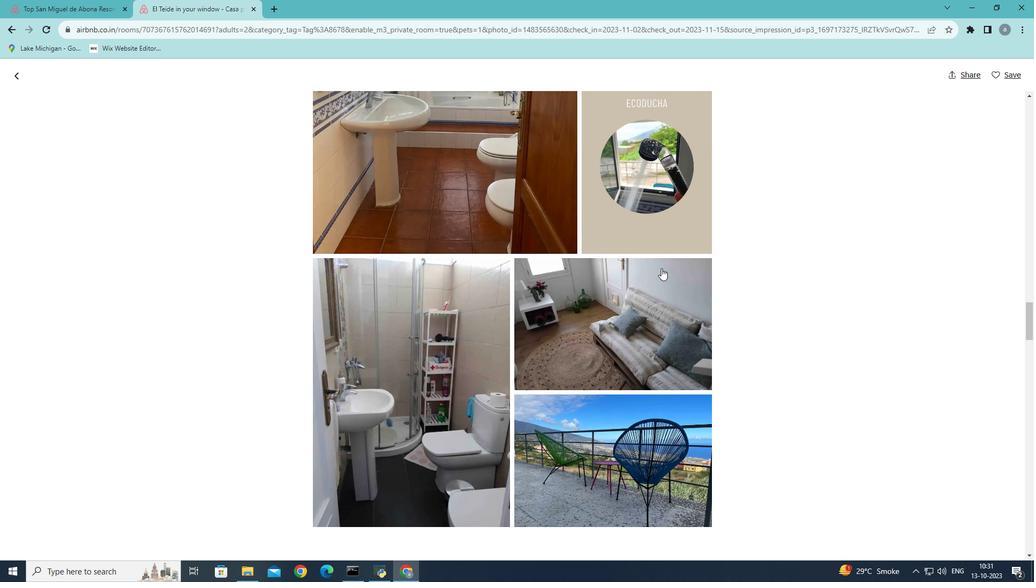 
Action: Mouse scrolled (661, 267) with delta (0, 0)
Screenshot: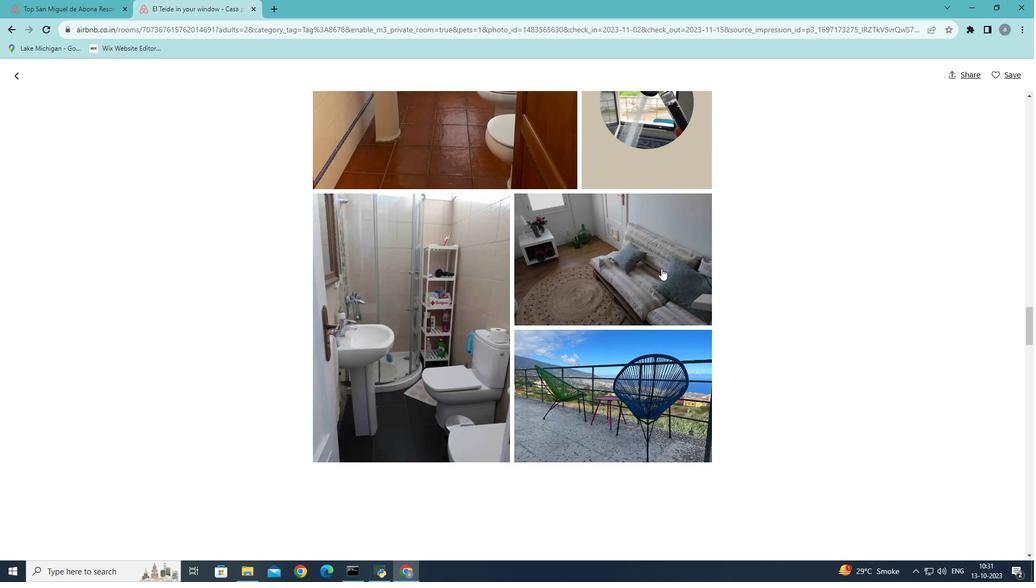 
Action: Mouse scrolled (661, 267) with delta (0, 0)
Screenshot: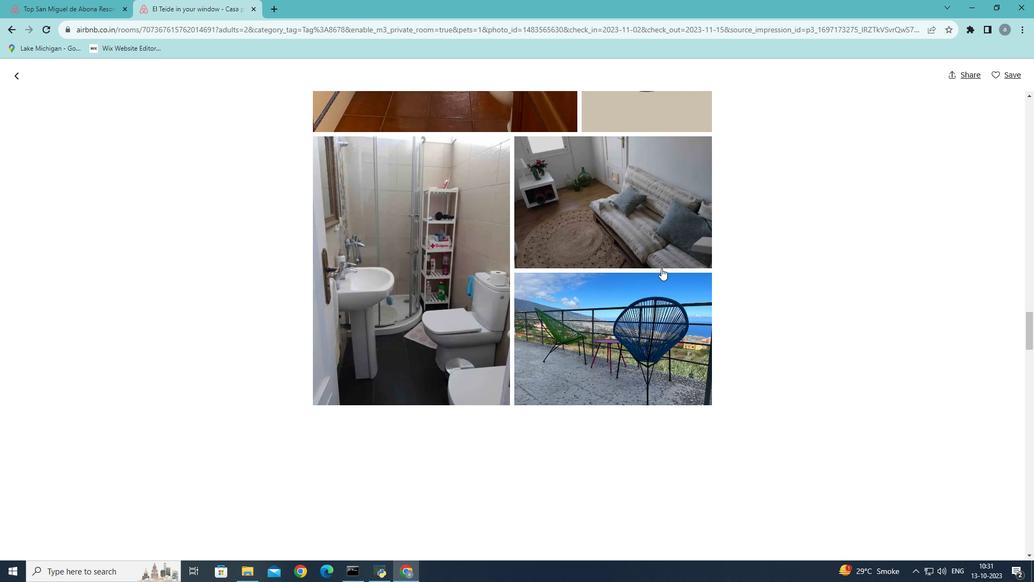 
Action: Mouse scrolled (661, 267) with delta (0, 0)
Screenshot: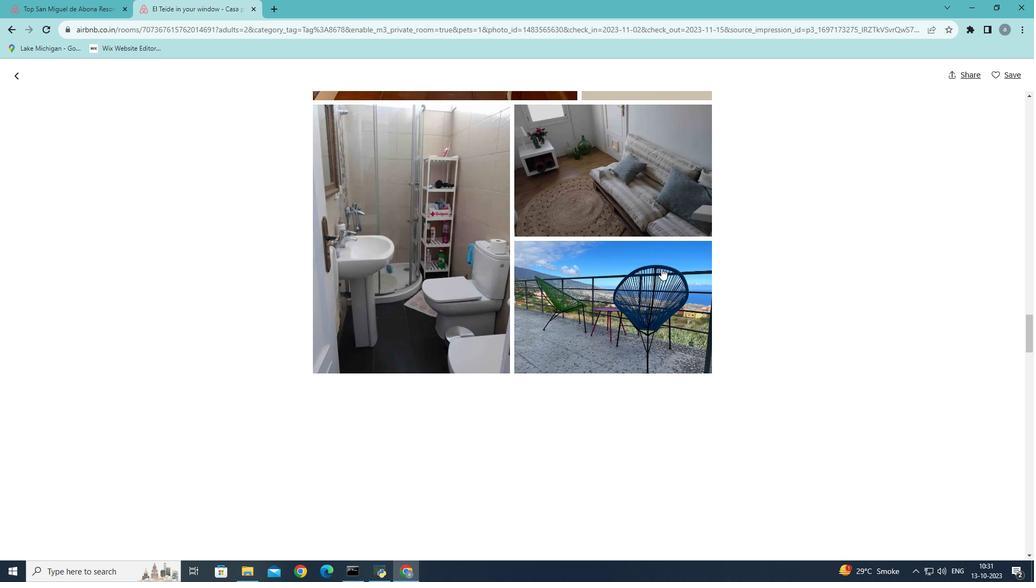 
Action: Mouse scrolled (661, 267) with delta (0, 0)
Screenshot: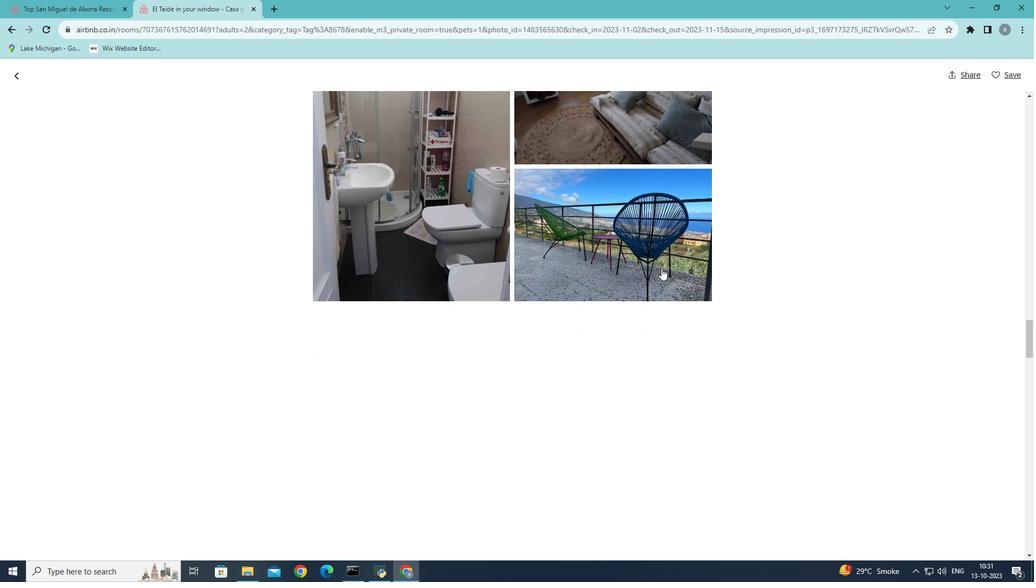 
Action: Mouse scrolled (661, 267) with delta (0, 0)
Screenshot: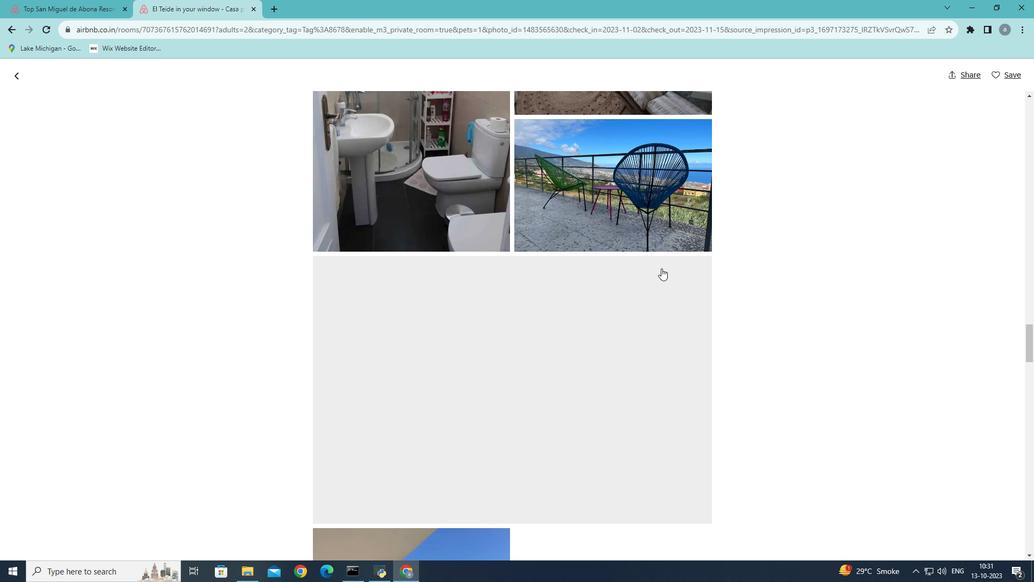 
Action: Mouse scrolled (661, 267) with delta (0, 0)
Screenshot: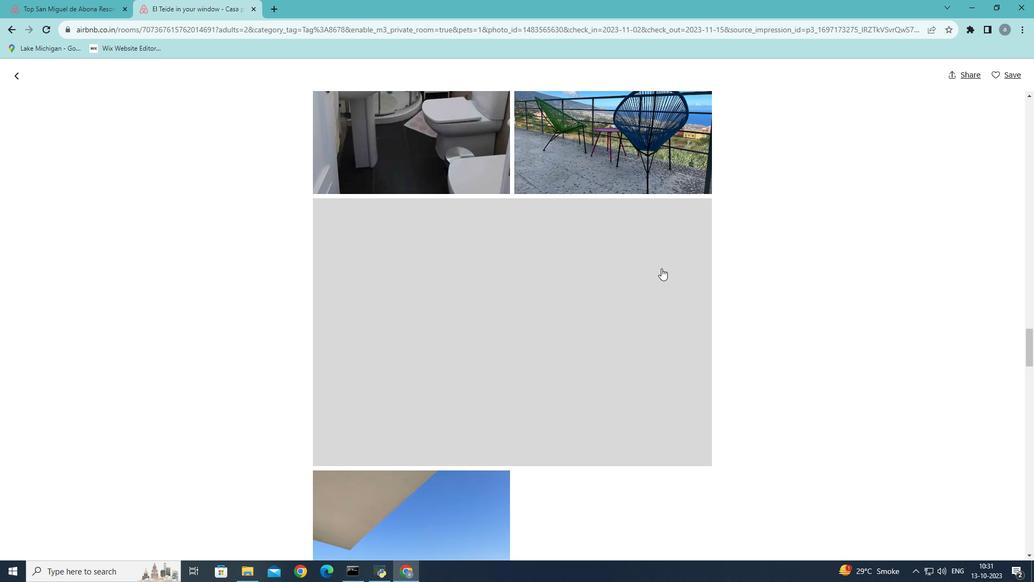 
Action: Mouse scrolled (661, 267) with delta (0, 0)
Screenshot: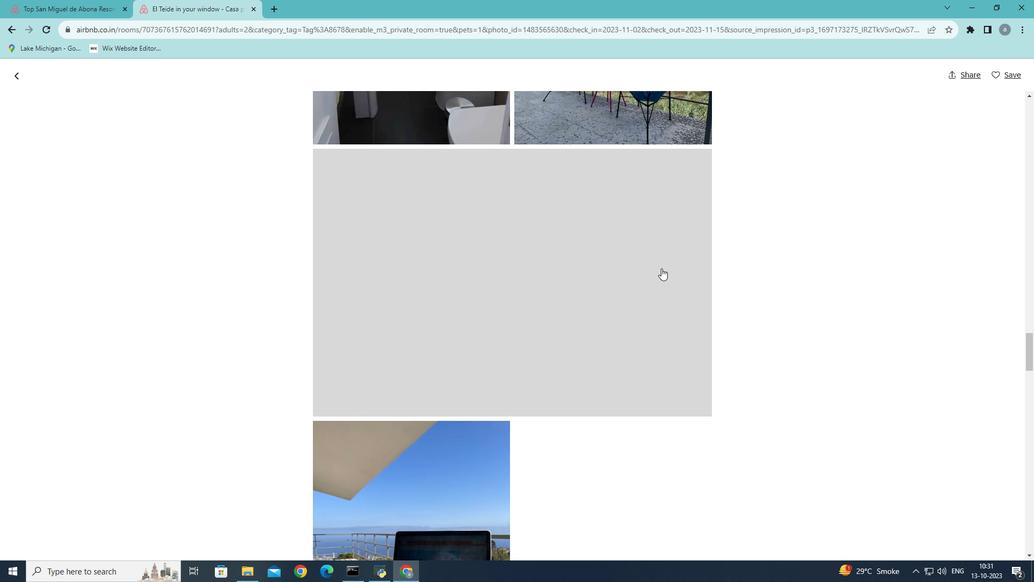 
Action: Mouse scrolled (661, 267) with delta (0, 0)
Screenshot: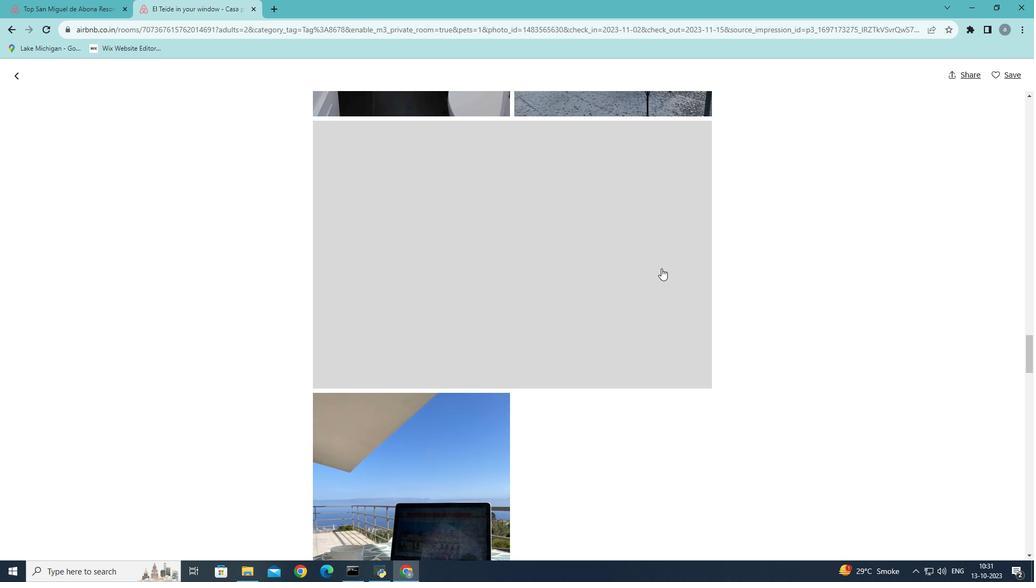 
Action: Mouse scrolled (661, 267) with delta (0, 0)
Screenshot: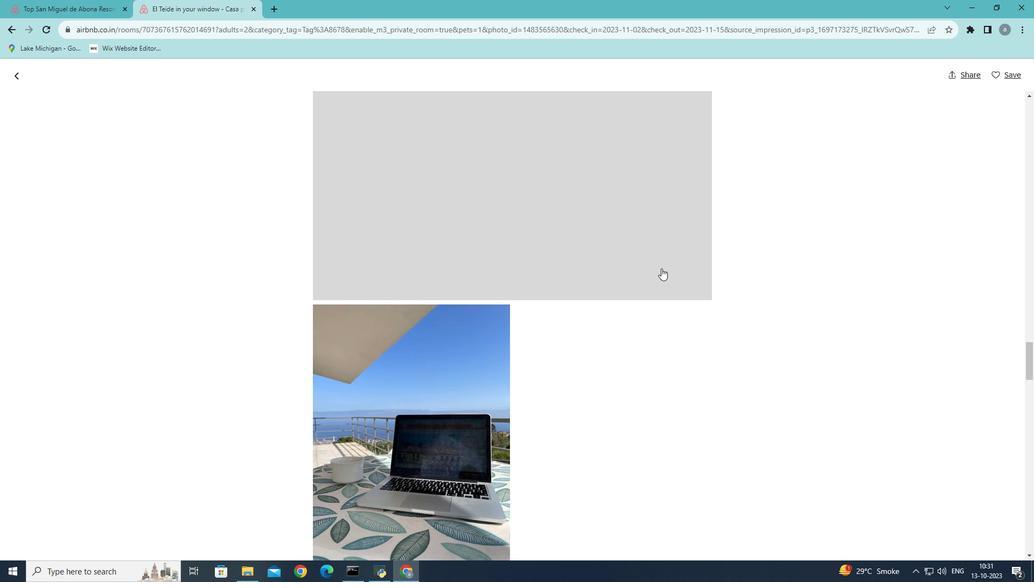 
Action: Mouse scrolled (661, 267) with delta (0, 0)
Screenshot: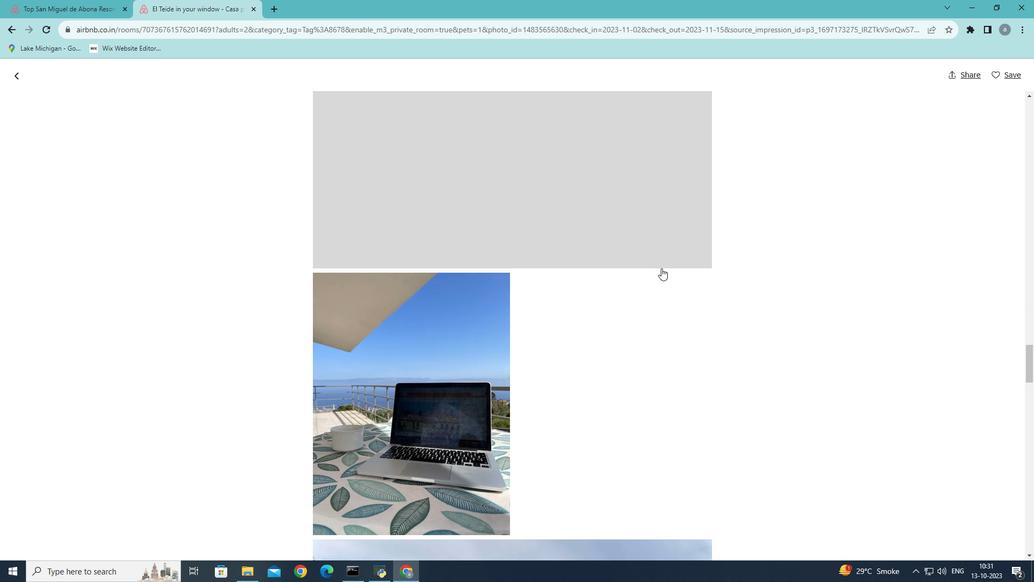 
Action: Mouse scrolled (661, 267) with delta (0, 0)
Screenshot: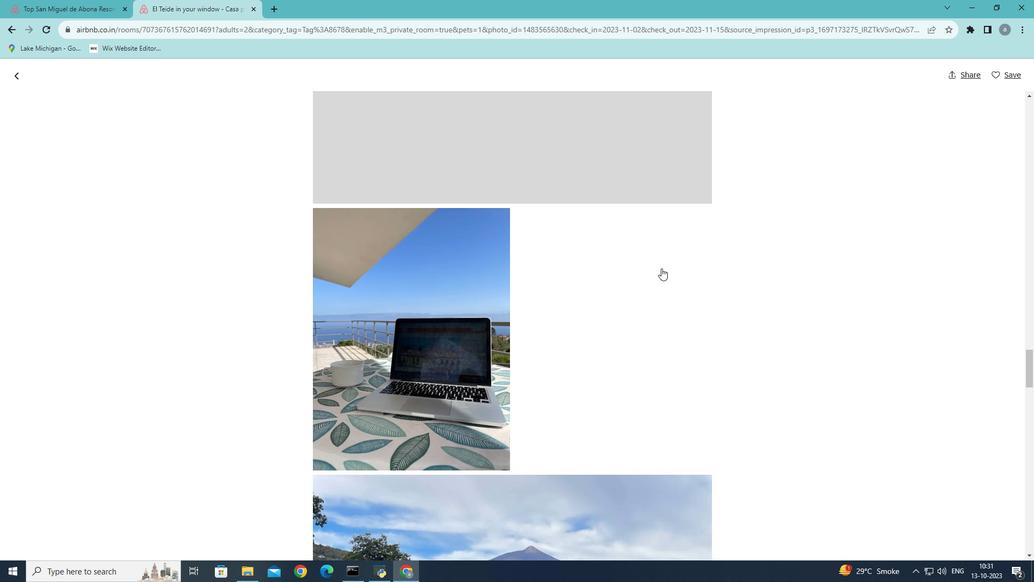 
Action: Mouse scrolled (661, 267) with delta (0, 0)
Screenshot: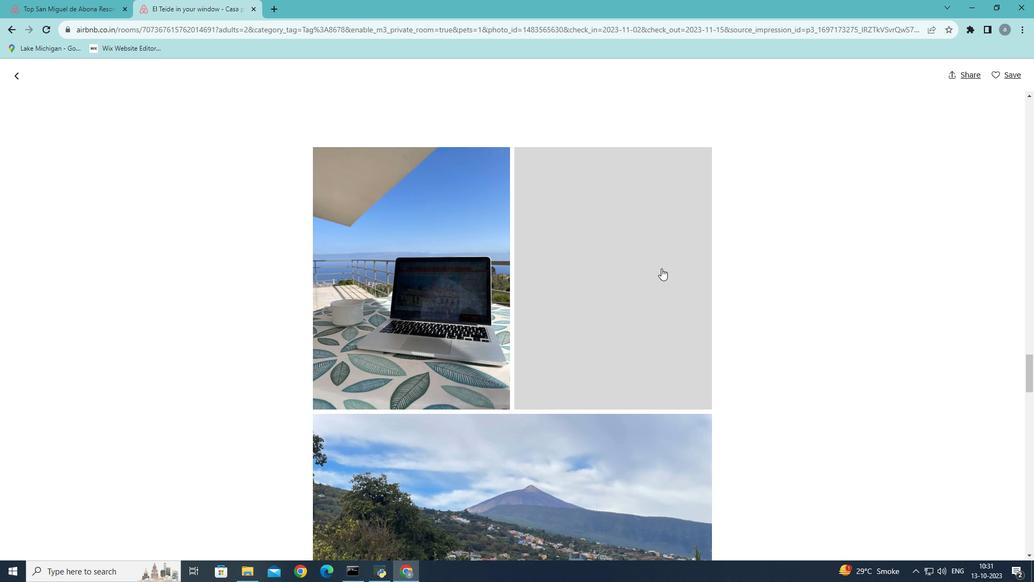 
Action: Mouse scrolled (661, 267) with delta (0, 0)
Screenshot: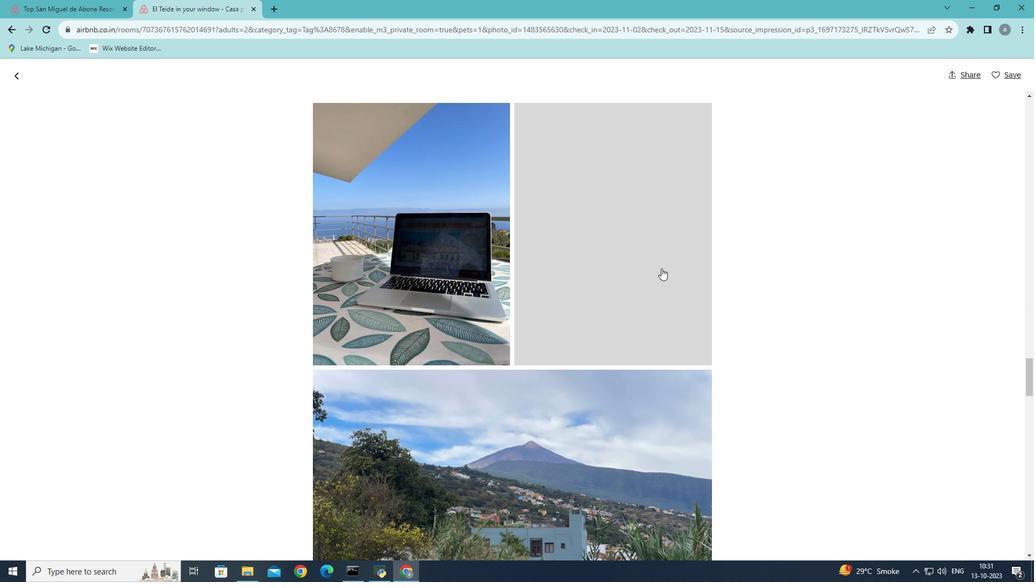 
Action: Mouse scrolled (661, 267) with delta (0, 0)
Screenshot: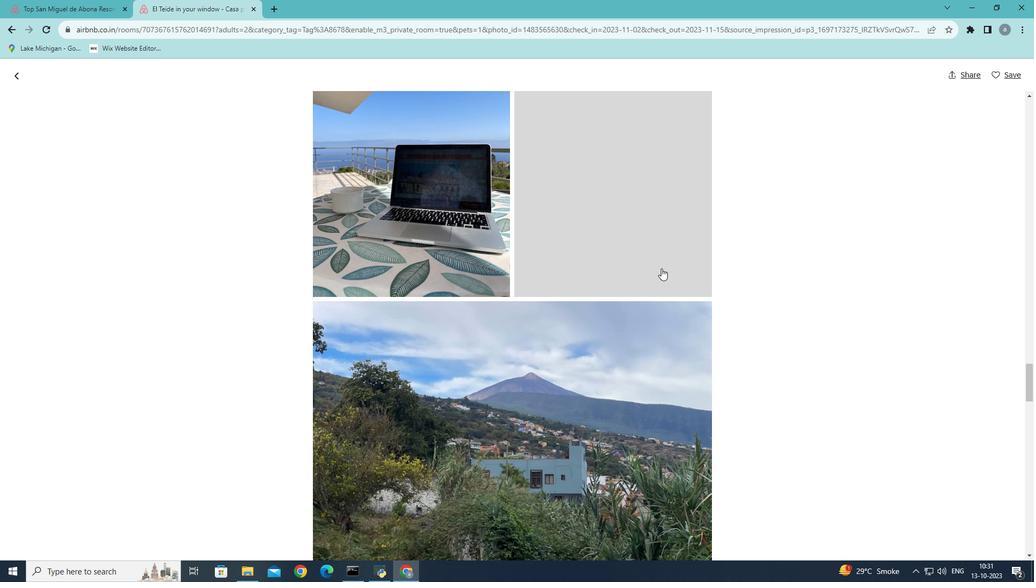 
Action: Mouse scrolled (661, 268) with delta (0, 0)
Screenshot: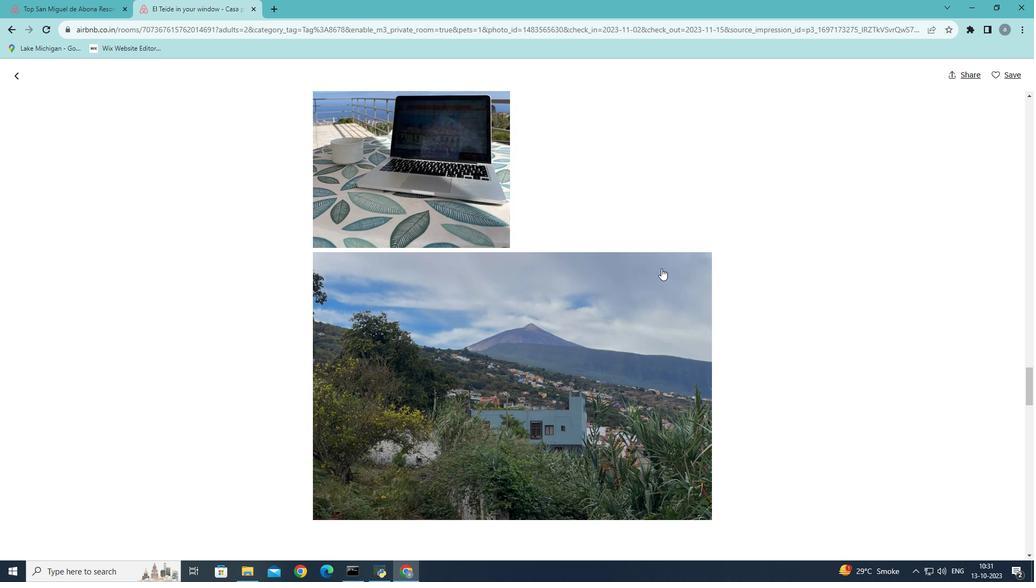 
Action: Mouse scrolled (661, 268) with delta (0, 0)
Screenshot: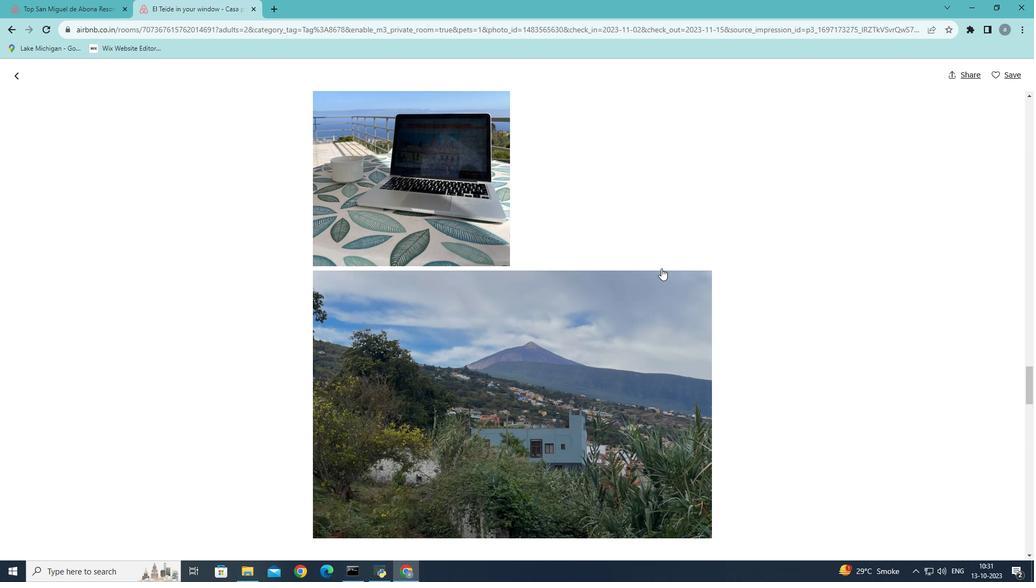 
Action: Mouse scrolled (661, 268) with delta (0, 0)
Screenshot: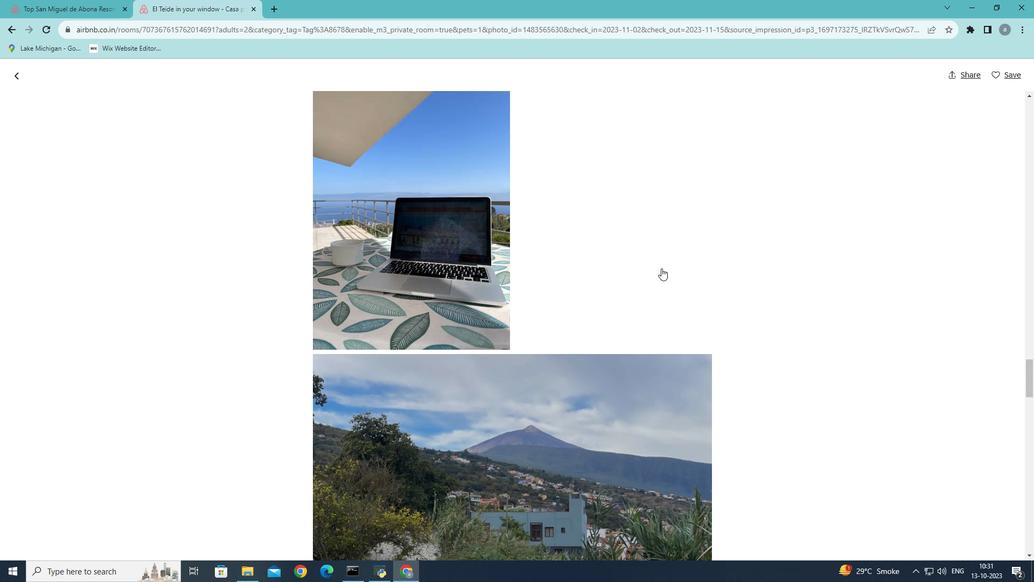 
Action: Mouse scrolled (661, 267) with delta (0, 0)
Screenshot: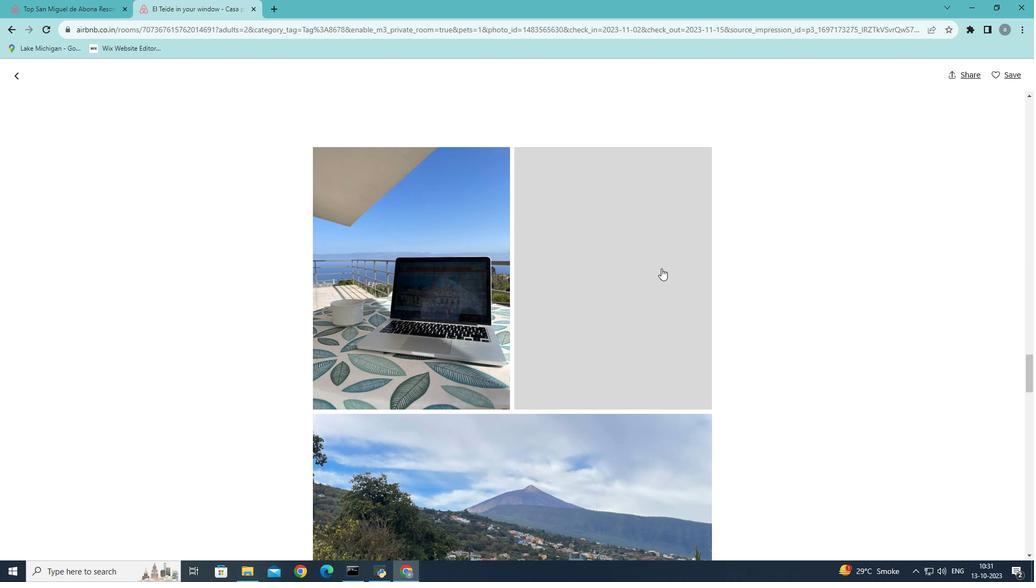 
Action: Mouse scrolled (661, 267) with delta (0, 0)
Screenshot: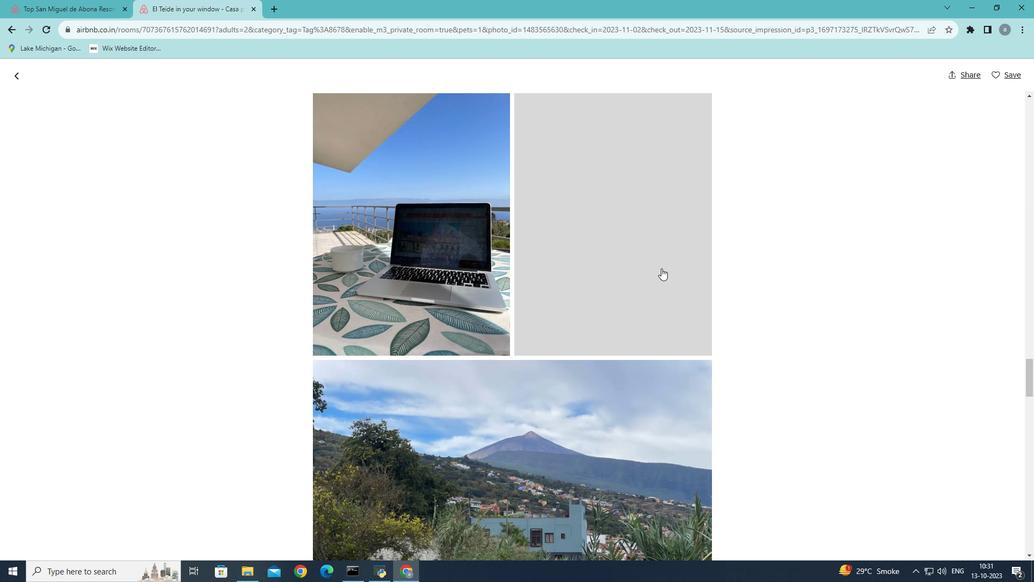 
Action: Mouse scrolled (661, 267) with delta (0, 0)
Screenshot: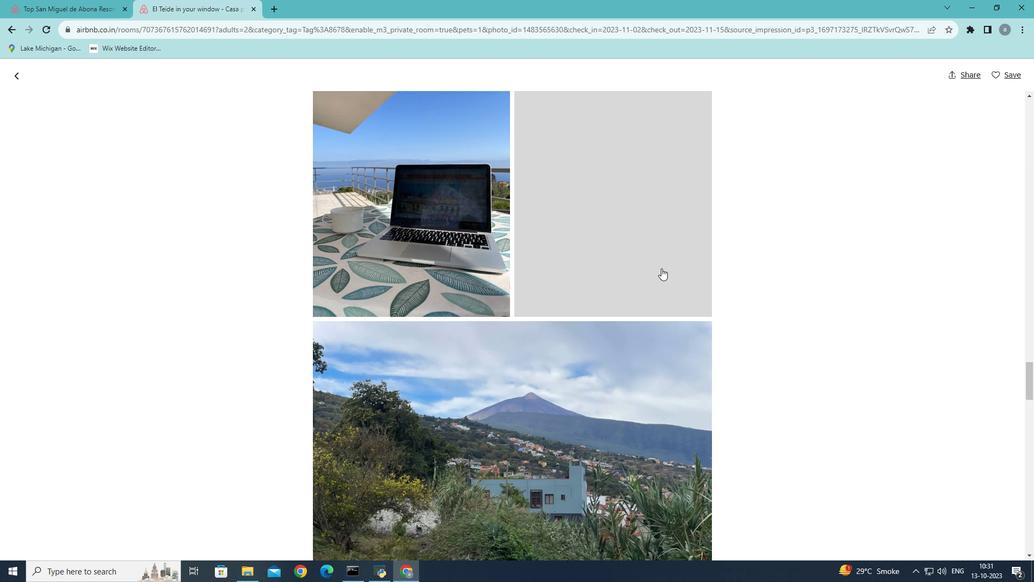 
Action: Mouse scrolled (661, 267) with delta (0, 0)
Screenshot: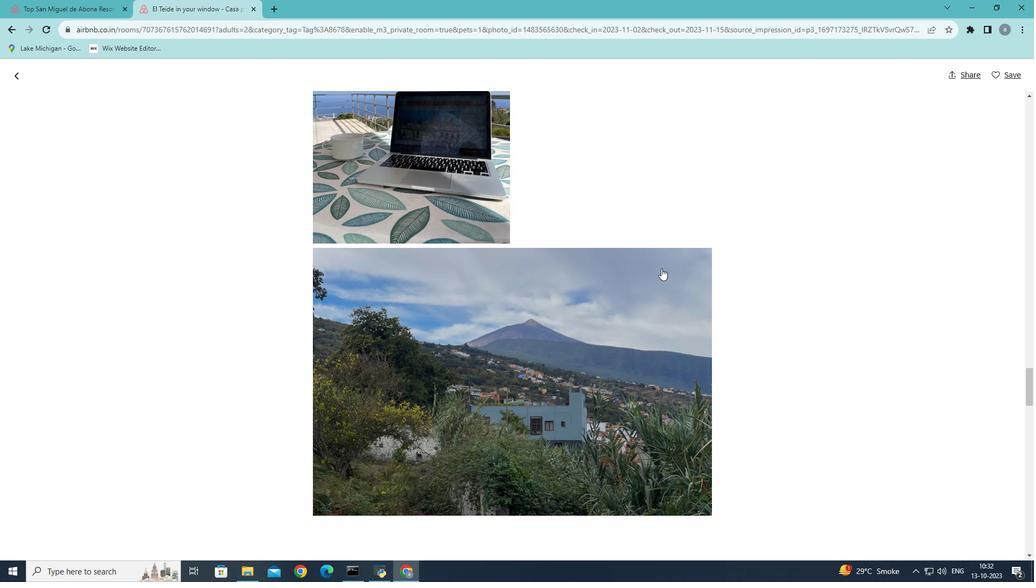
Action: Mouse scrolled (661, 267) with delta (0, 0)
Screenshot: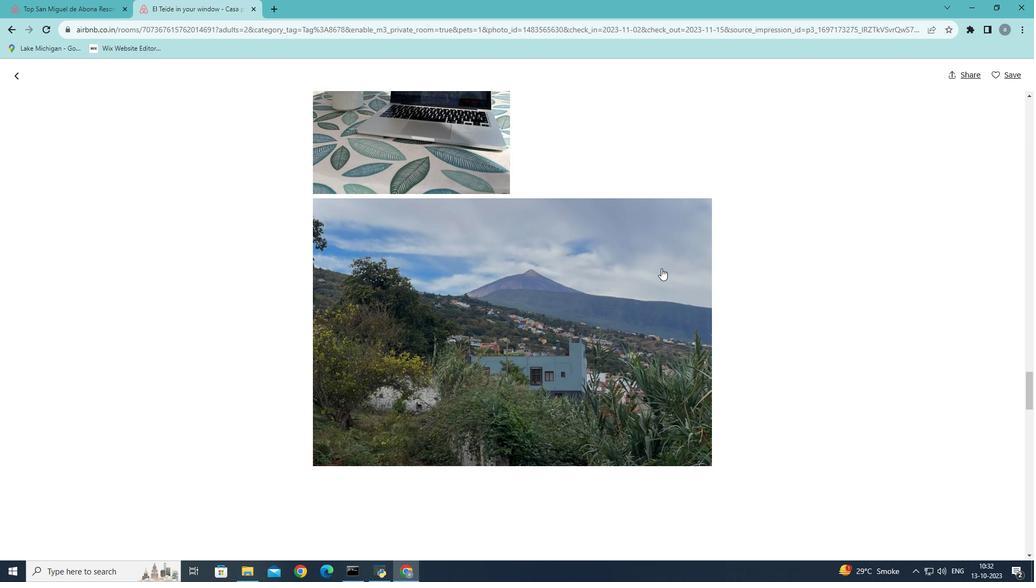 
Action: Mouse scrolled (661, 267) with delta (0, 0)
Screenshot: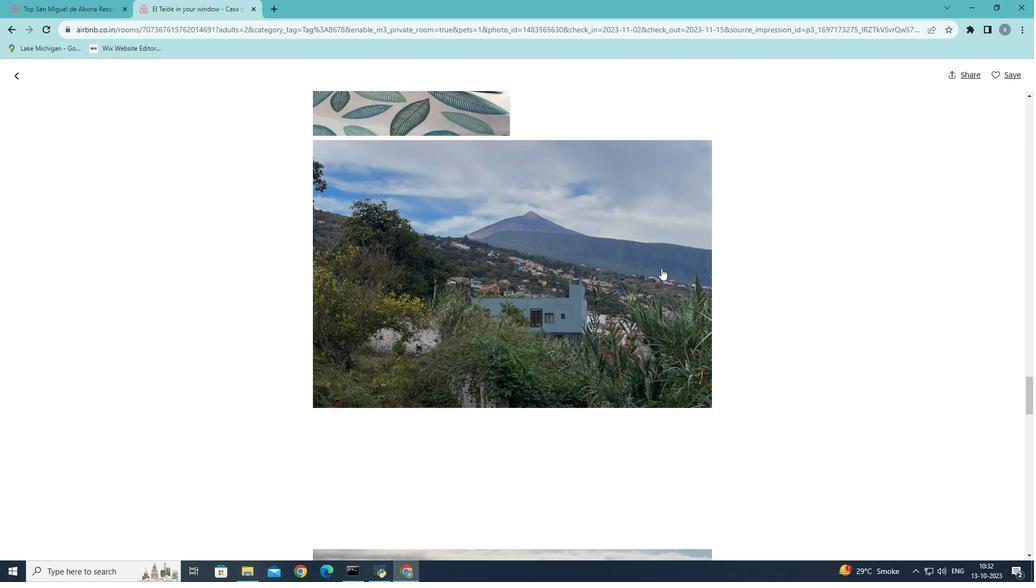 
Action: Mouse scrolled (661, 267) with delta (0, 0)
Screenshot: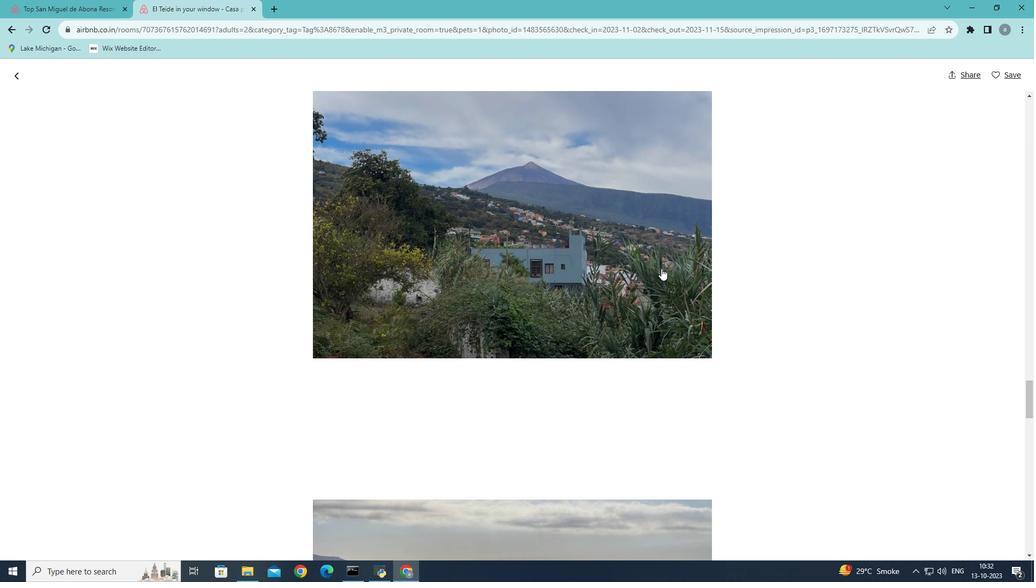 
Action: Mouse moved to (659, 268)
Screenshot: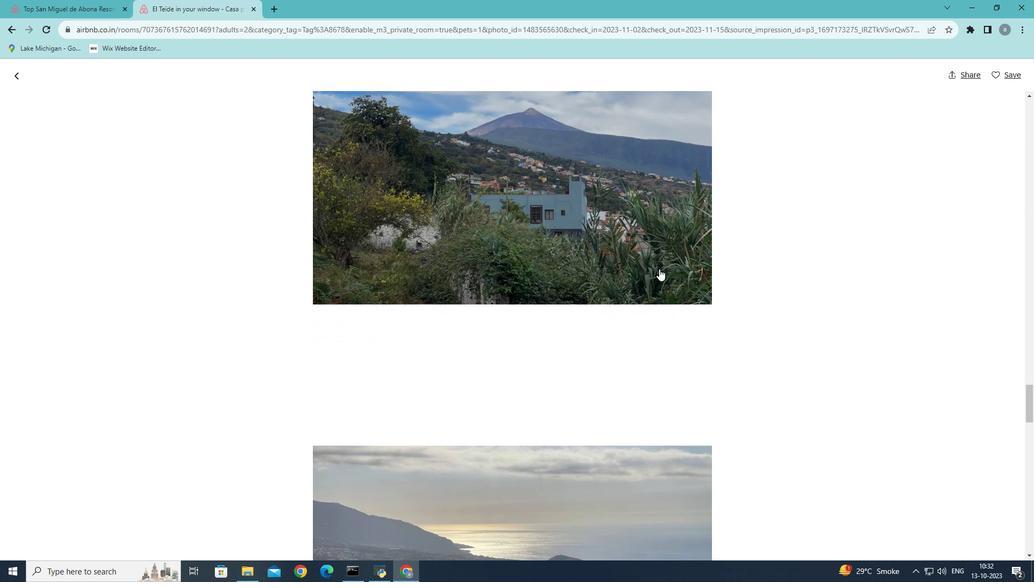 
Action: Mouse scrolled (659, 268) with delta (0, 0)
Screenshot: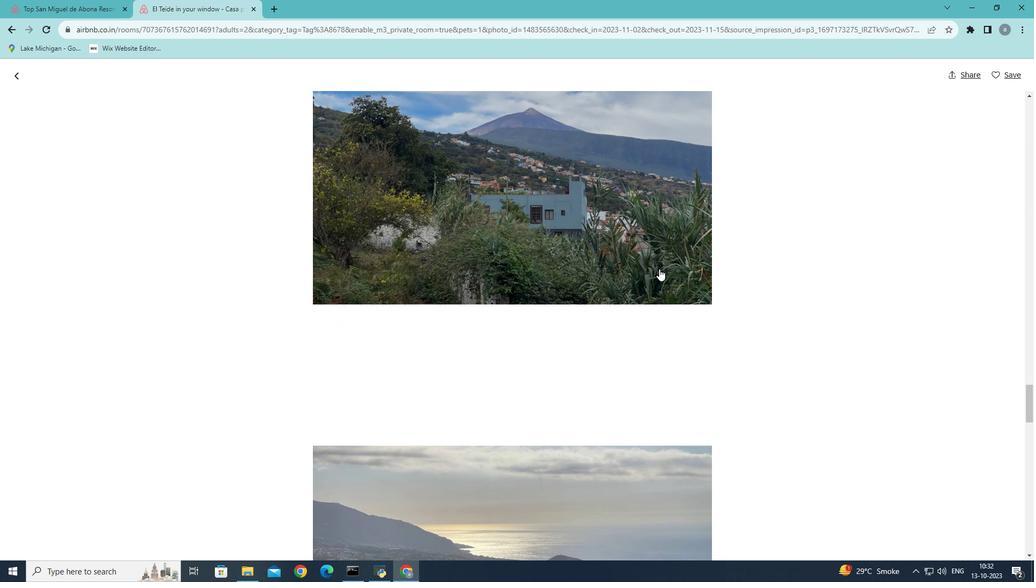 
Action: Mouse scrolled (659, 268) with delta (0, 0)
Screenshot: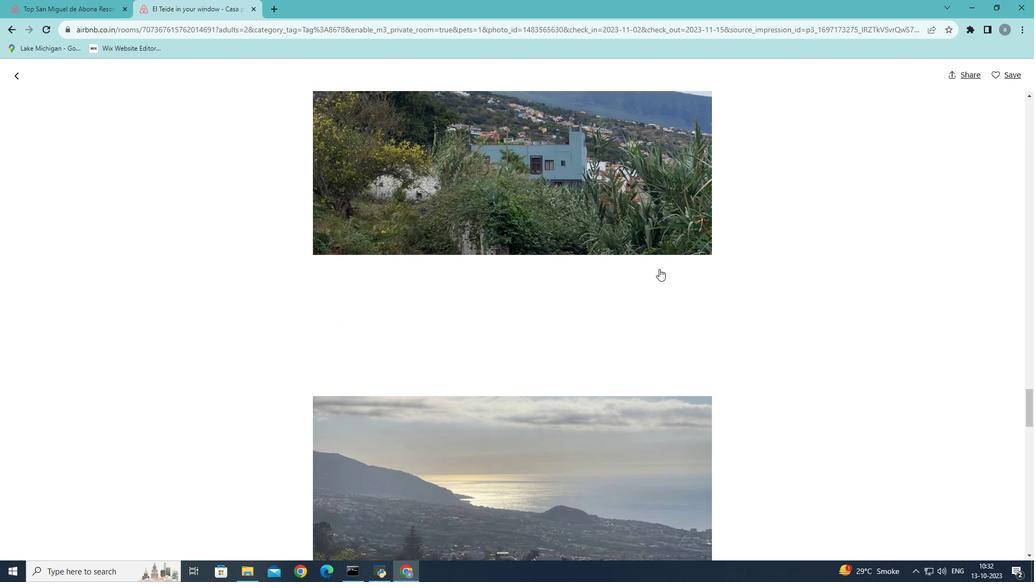 
Action: Mouse scrolled (659, 268) with delta (0, 0)
Screenshot: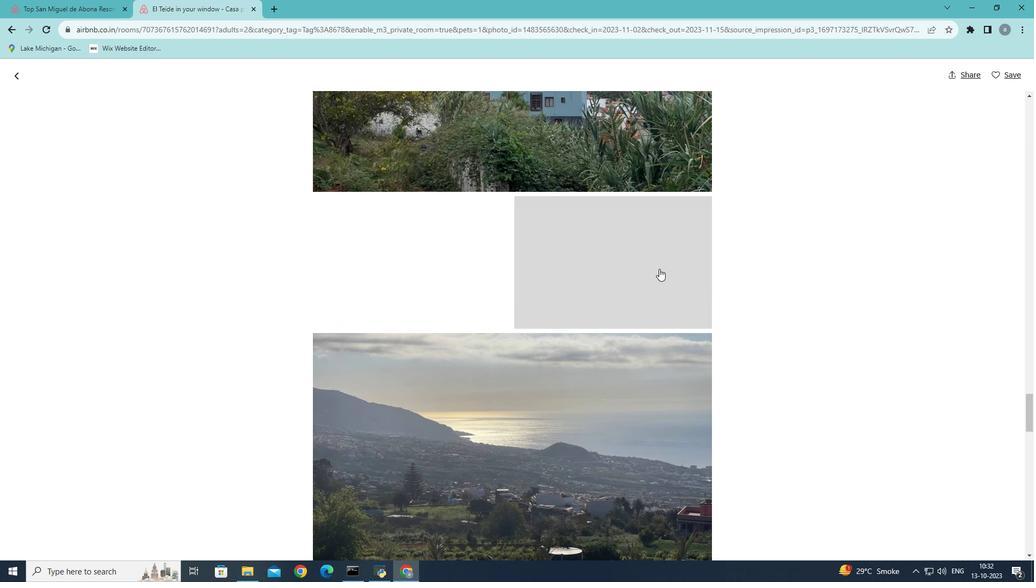 
Action: Mouse scrolled (659, 268) with delta (0, 0)
Screenshot: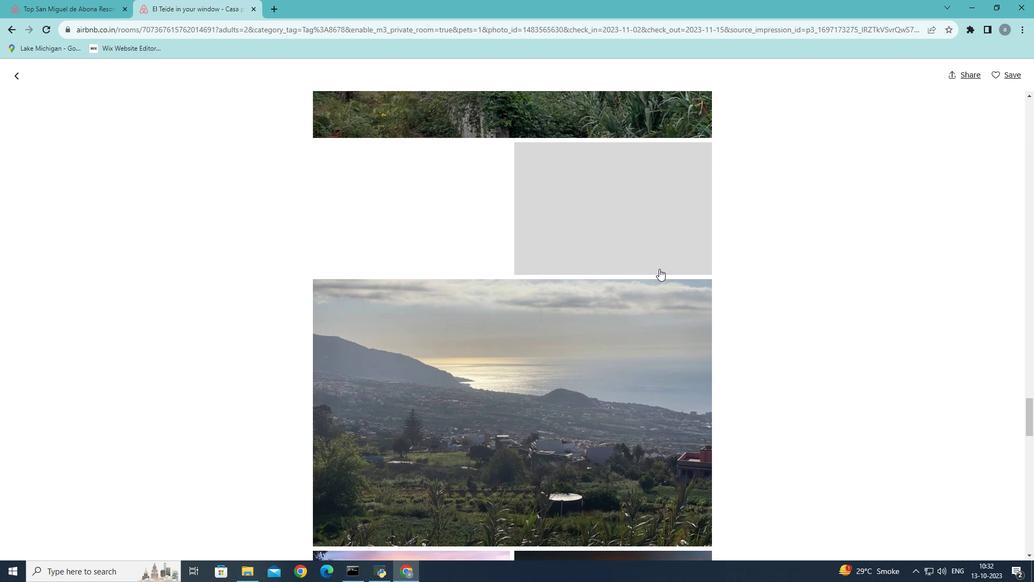 
Action: Mouse scrolled (659, 268) with delta (0, 0)
Screenshot: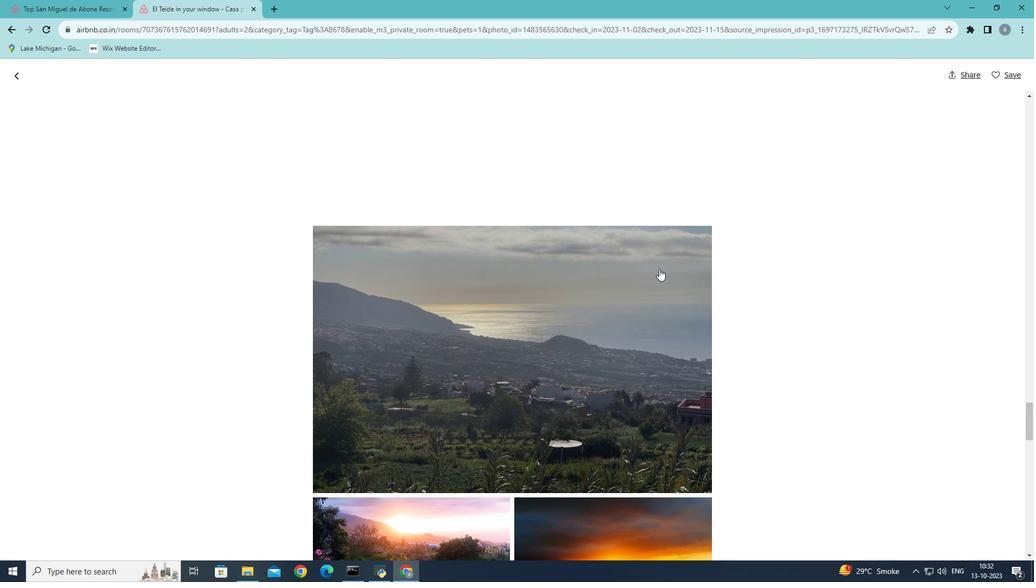 
Action: Mouse scrolled (659, 268) with delta (0, 0)
Screenshot: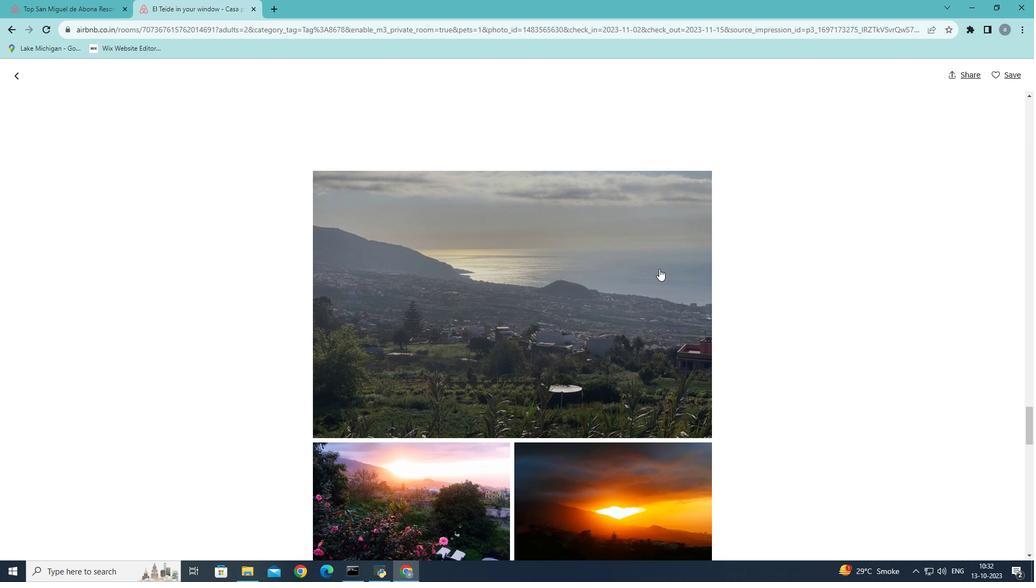 
Action: Mouse scrolled (659, 268) with delta (0, 0)
Screenshot: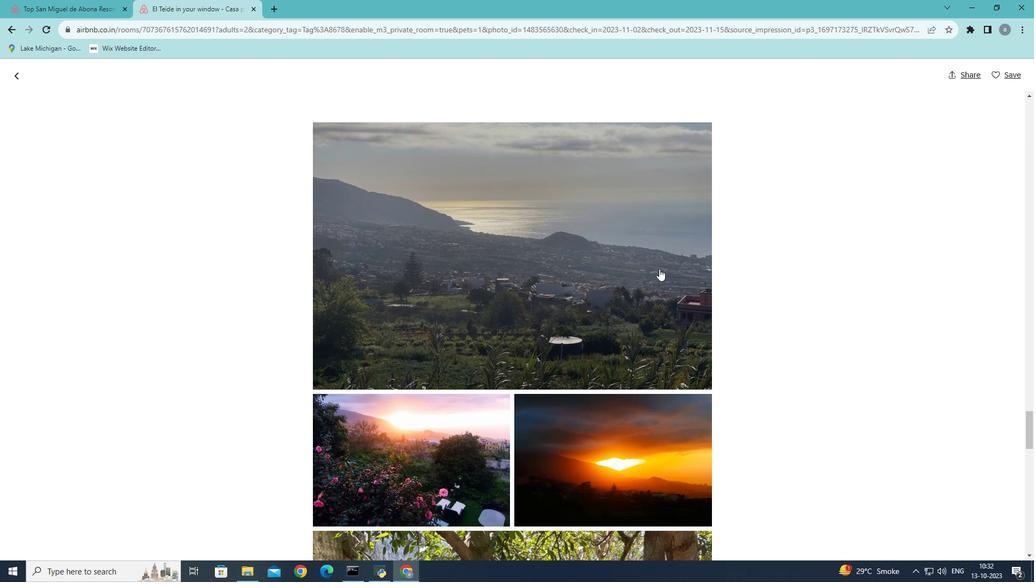 
Action: Mouse scrolled (659, 268) with delta (0, 0)
Screenshot: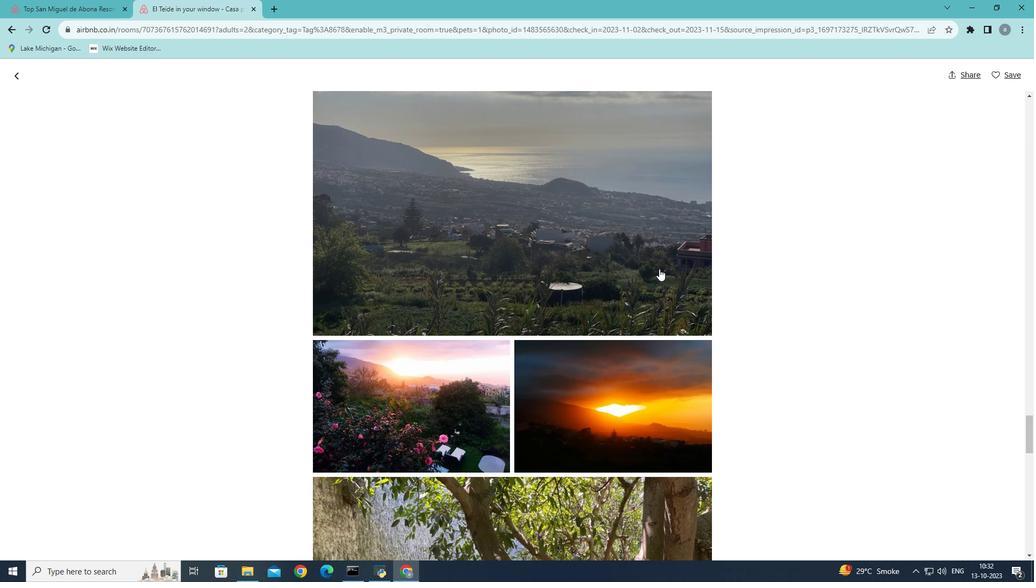
Action: Mouse scrolled (659, 268) with delta (0, 0)
Screenshot: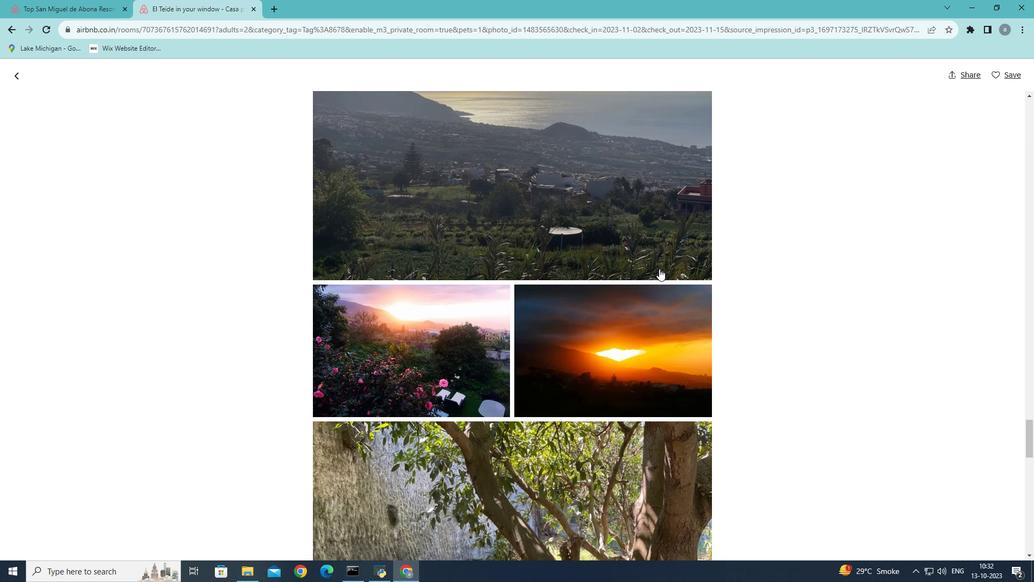 
Action: Mouse scrolled (659, 268) with delta (0, 0)
Screenshot: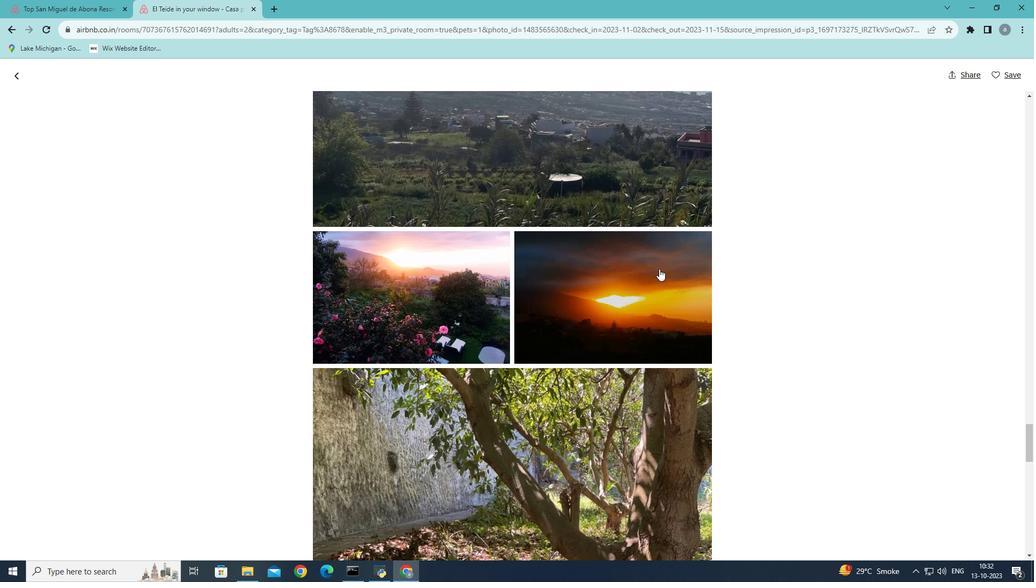
Action: Mouse scrolled (659, 268) with delta (0, 0)
Screenshot: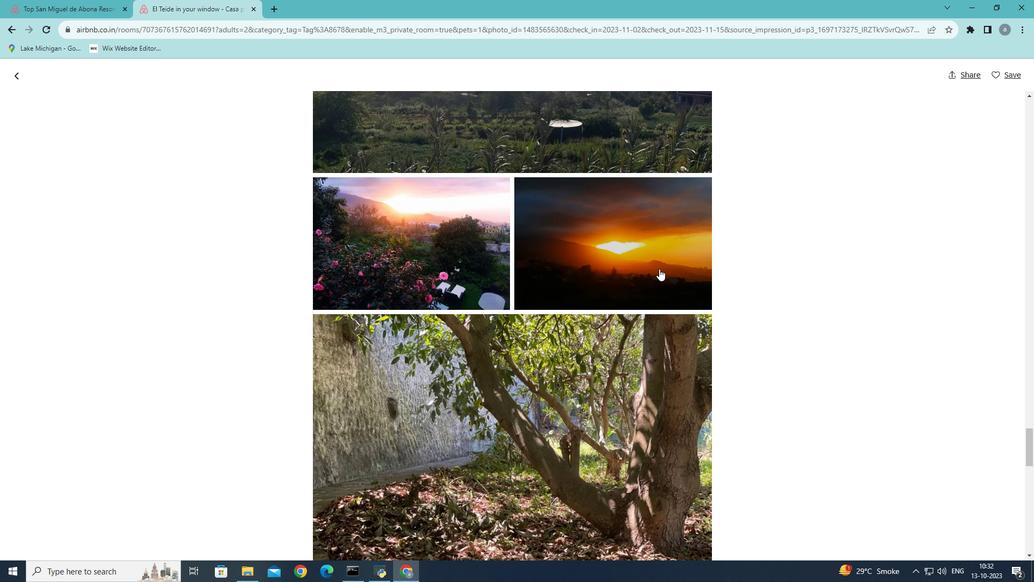 
Action: Mouse scrolled (659, 268) with delta (0, 0)
Screenshot: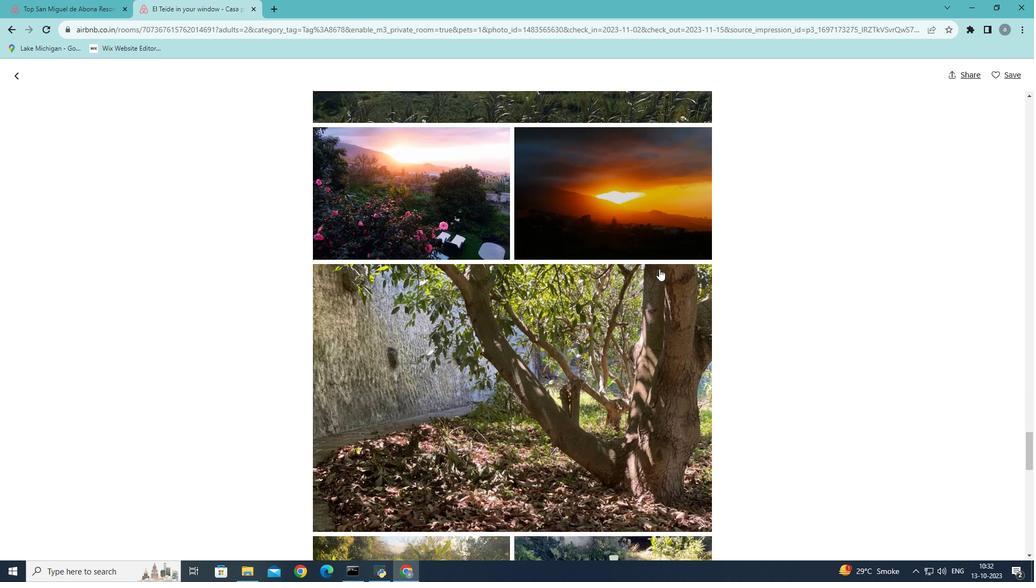 
Action: Mouse scrolled (659, 268) with delta (0, 0)
Screenshot: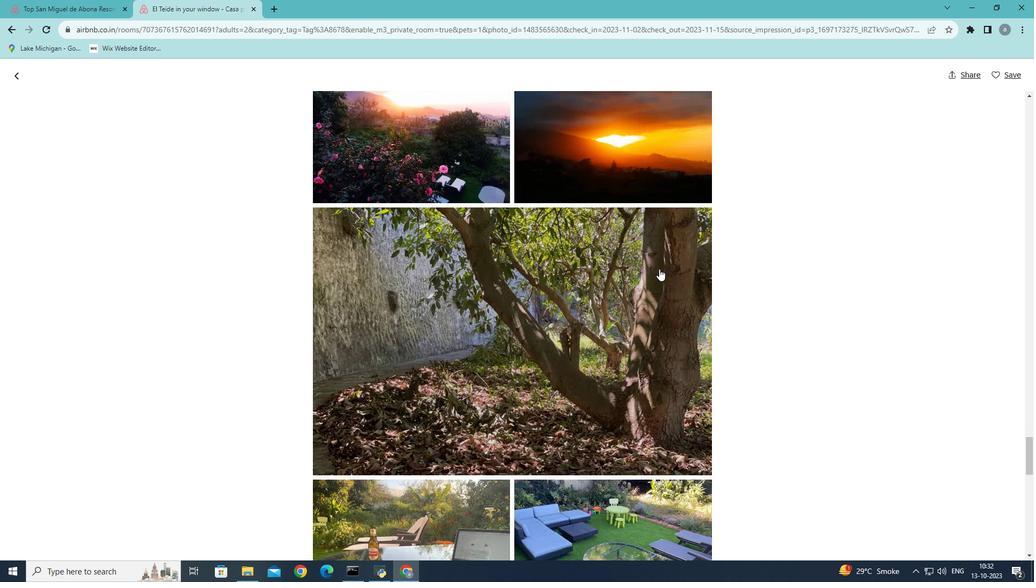 
Action: Mouse scrolled (659, 268) with delta (0, 0)
Screenshot: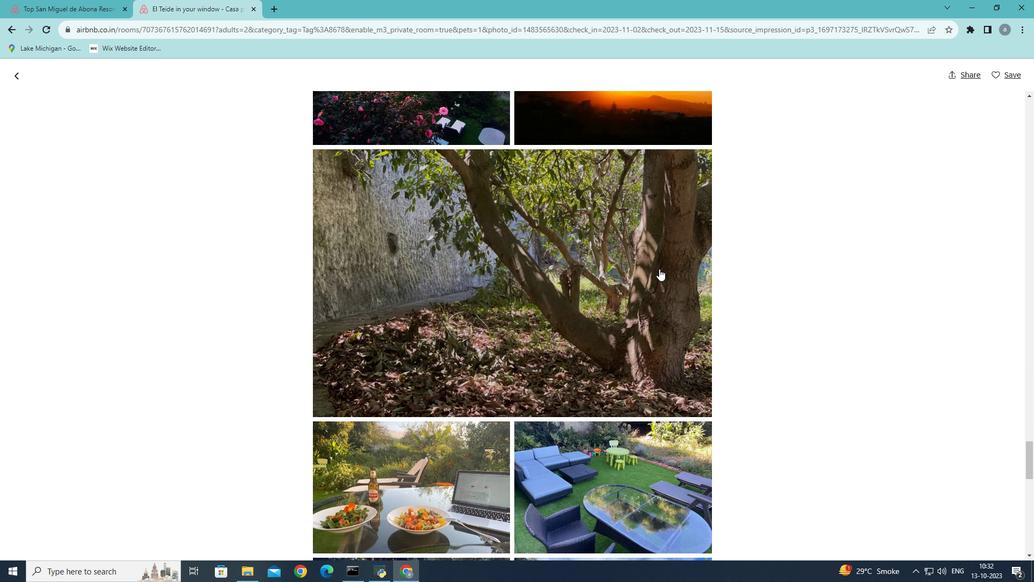 
Action: Mouse scrolled (659, 268) with delta (0, 0)
Screenshot: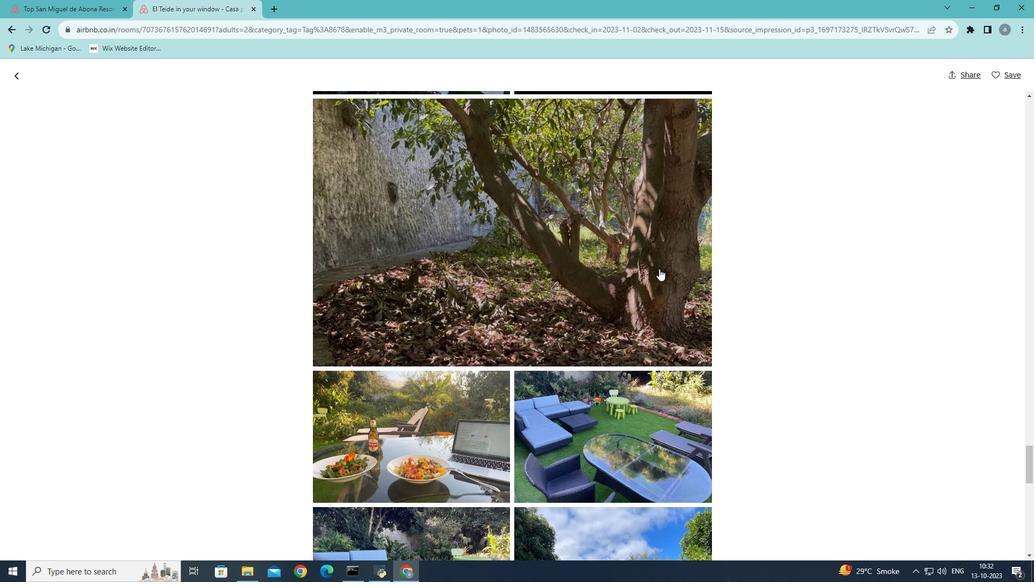 
Action: Mouse scrolled (659, 268) with delta (0, 0)
Screenshot: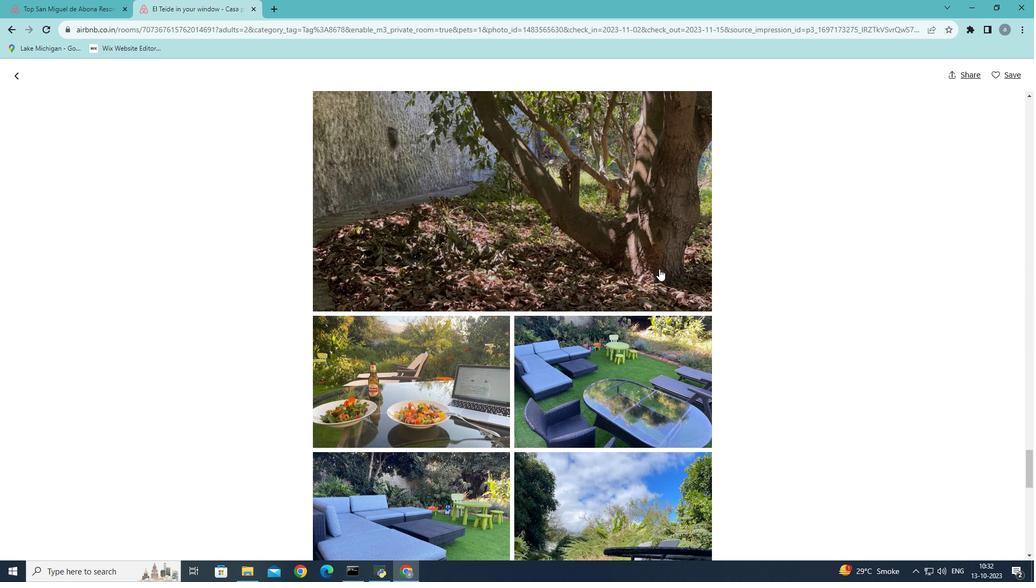
Action: Mouse scrolled (659, 268) with delta (0, 0)
Screenshot: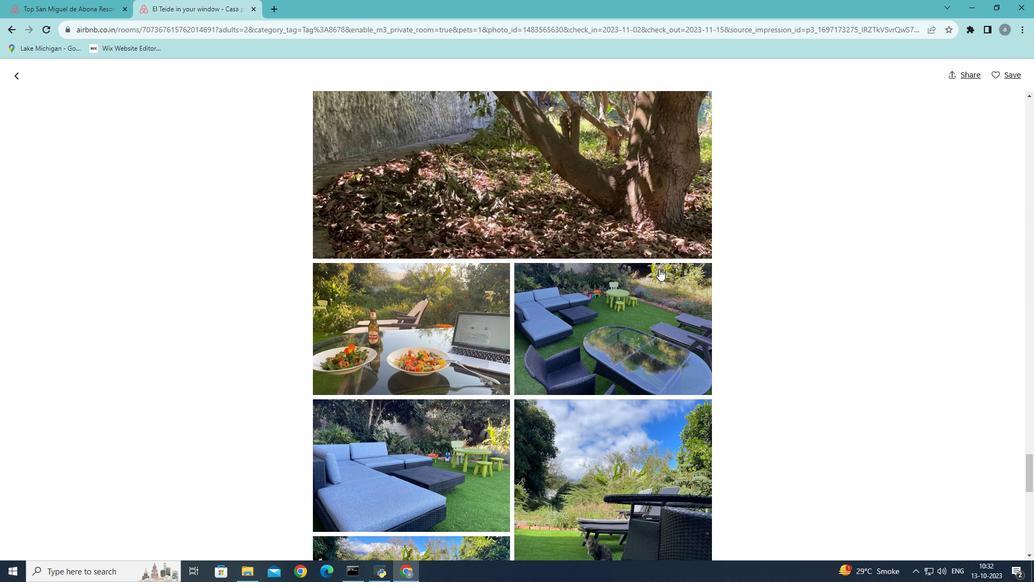 
Action: Mouse scrolled (659, 268) with delta (0, 0)
Screenshot: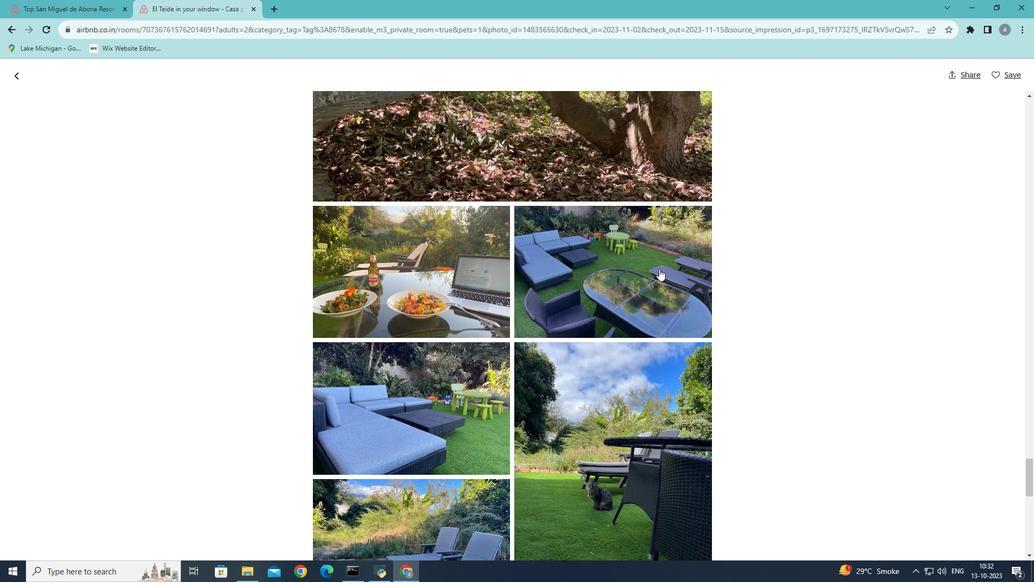 
Action: Mouse scrolled (659, 268) with delta (0, 0)
Screenshot: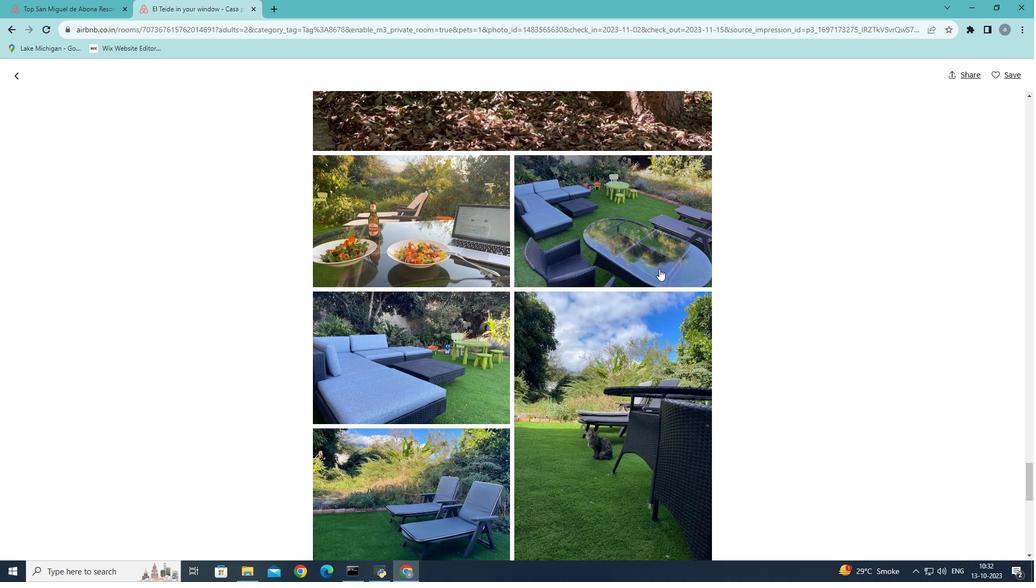 
Action: Mouse scrolled (659, 268) with delta (0, 0)
Screenshot: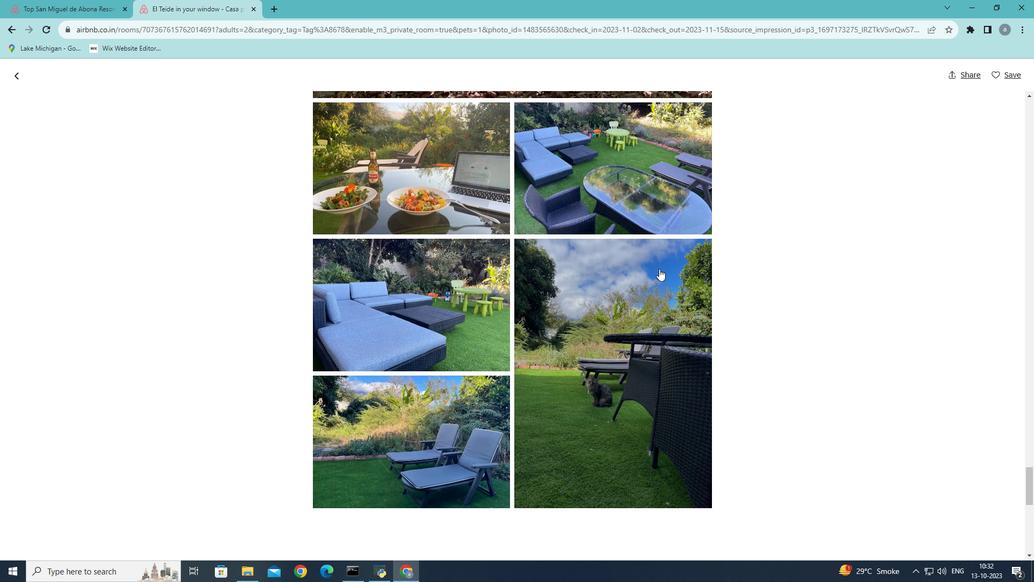 
Action: Mouse scrolled (659, 268) with delta (0, 0)
Screenshot: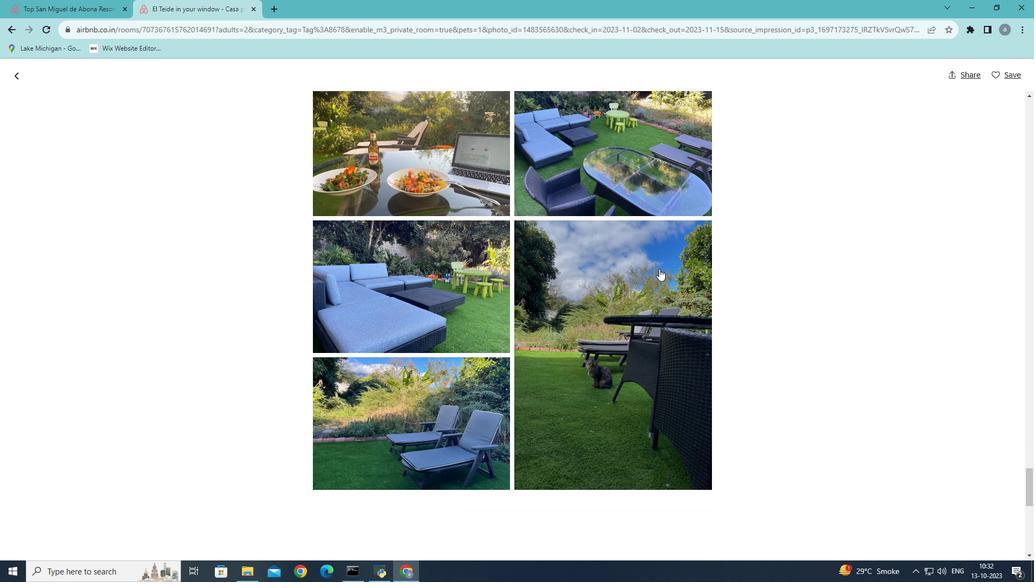 
Action: Mouse scrolled (659, 268) with delta (0, 0)
Screenshot: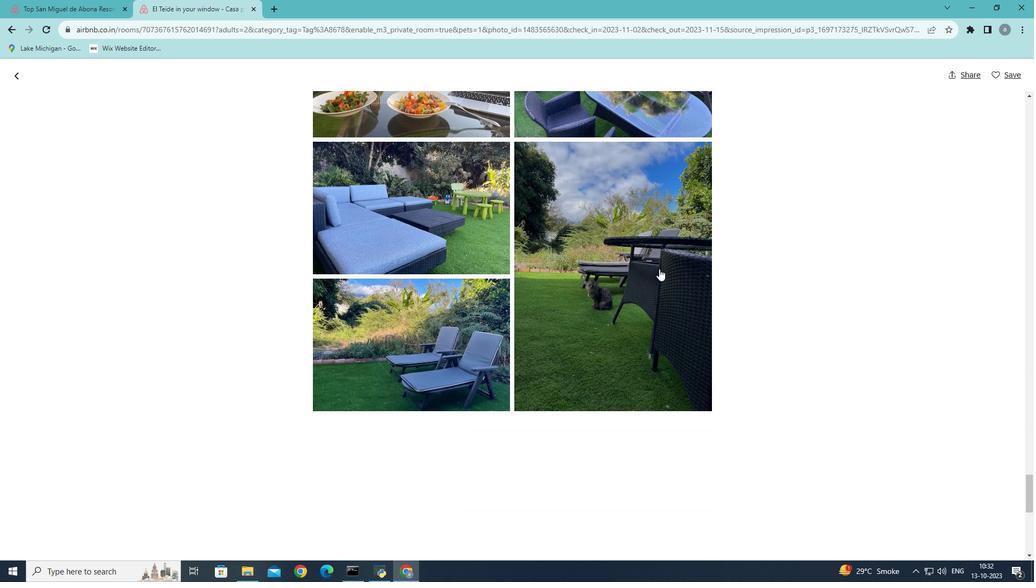 
Action: Mouse scrolled (659, 268) with delta (0, 0)
Screenshot: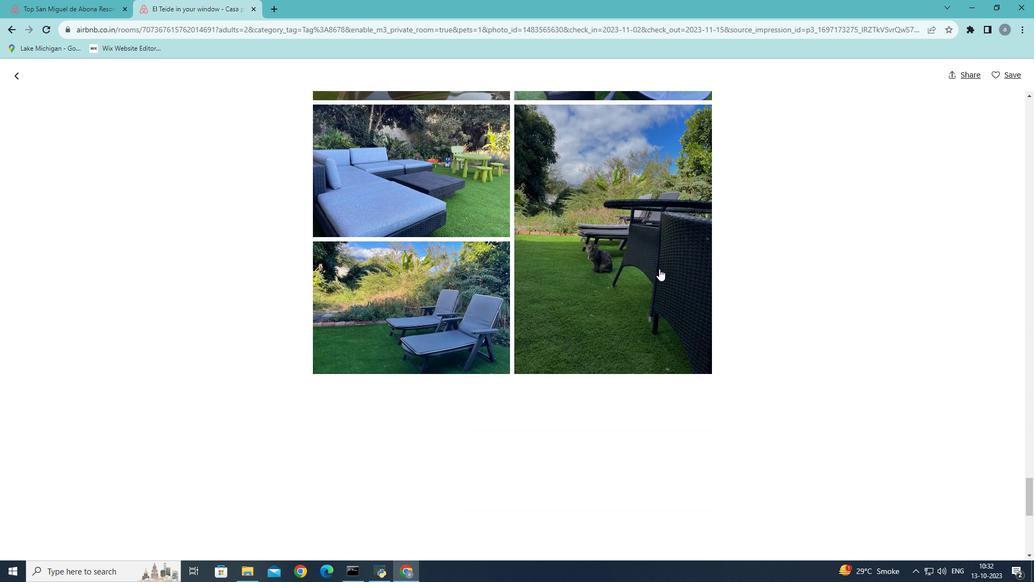 
Action: Mouse scrolled (659, 268) with delta (0, 0)
Screenshot: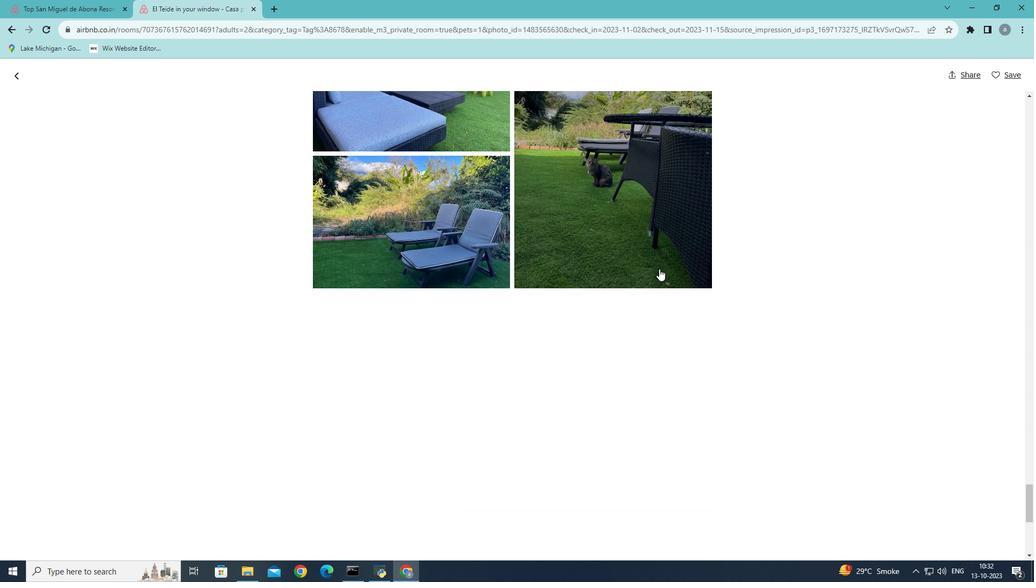 
Action: Mouse scrolled (659, 268) with delta (0, 0)
Screenshot: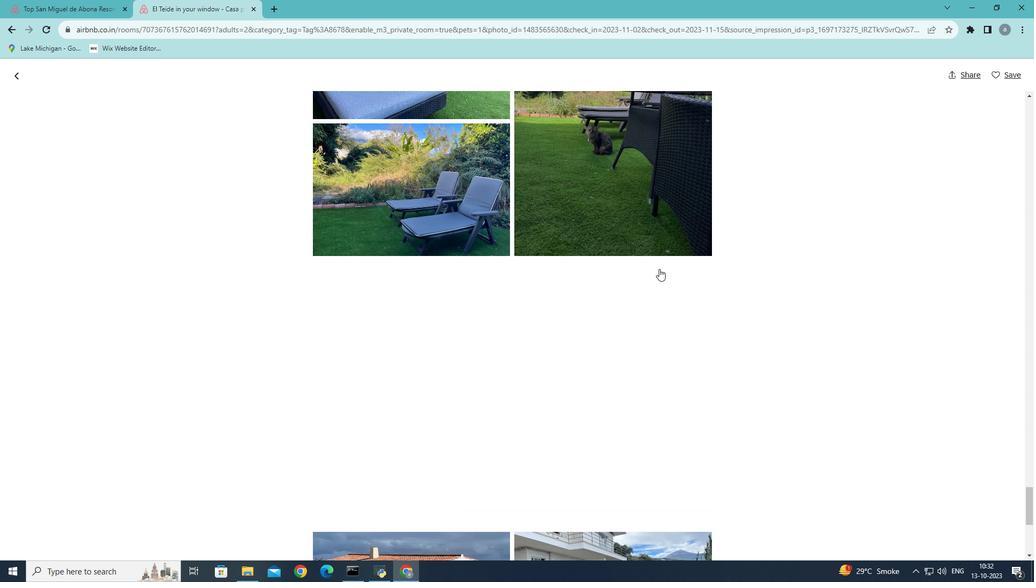 
Action: Mouse scrolled (659, 268) with delta (0, 0)
Screenshot: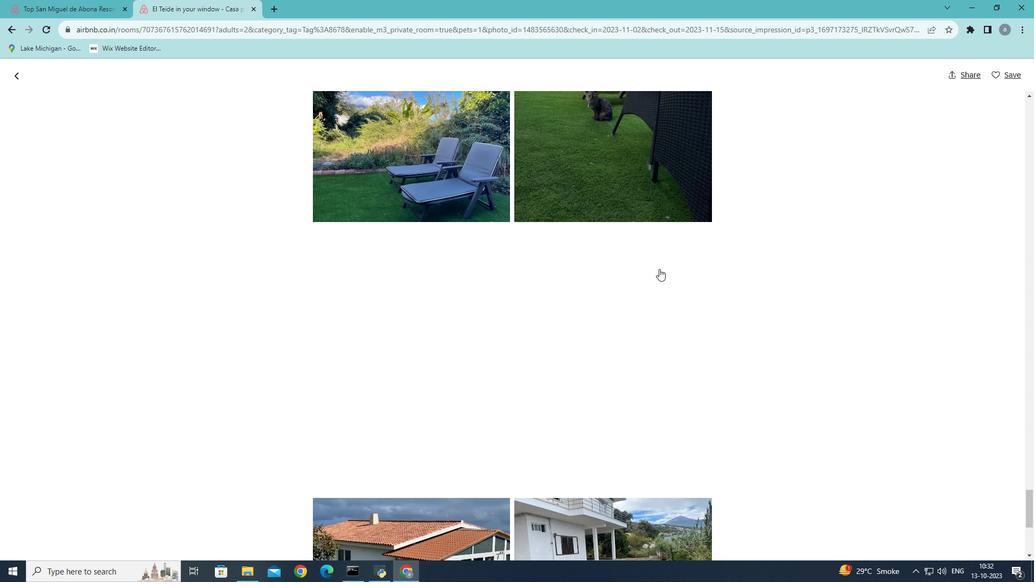
Action: Mouse scrolled (659, 268) with delta (0, 0)
Screenshot: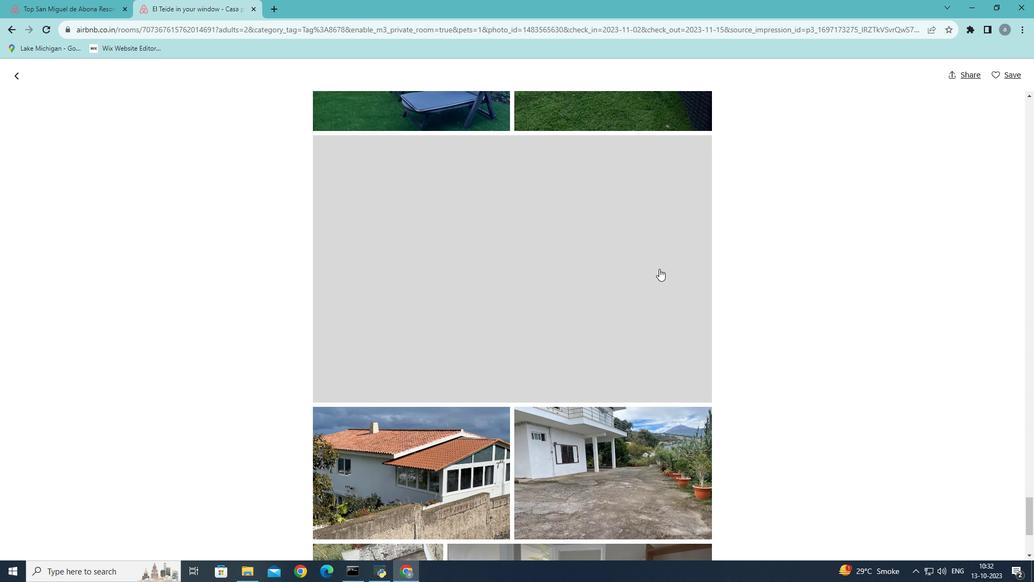 
Action: Mouse scrolled (659, 268) with delta (0, 0)
Screenshot: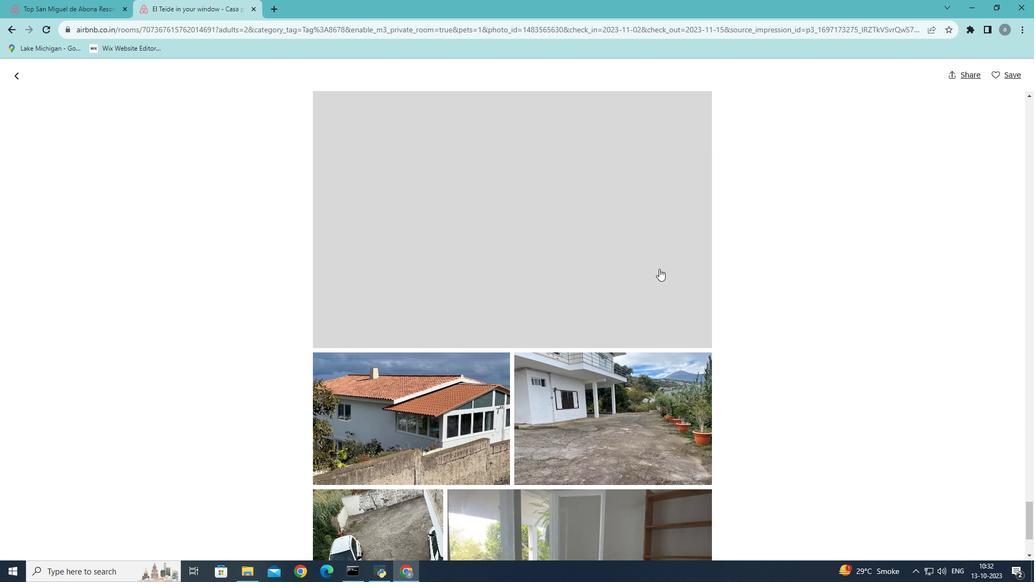 
Action: Mouse scrolled (659, 268) with delta (0, 0)
Screenshot: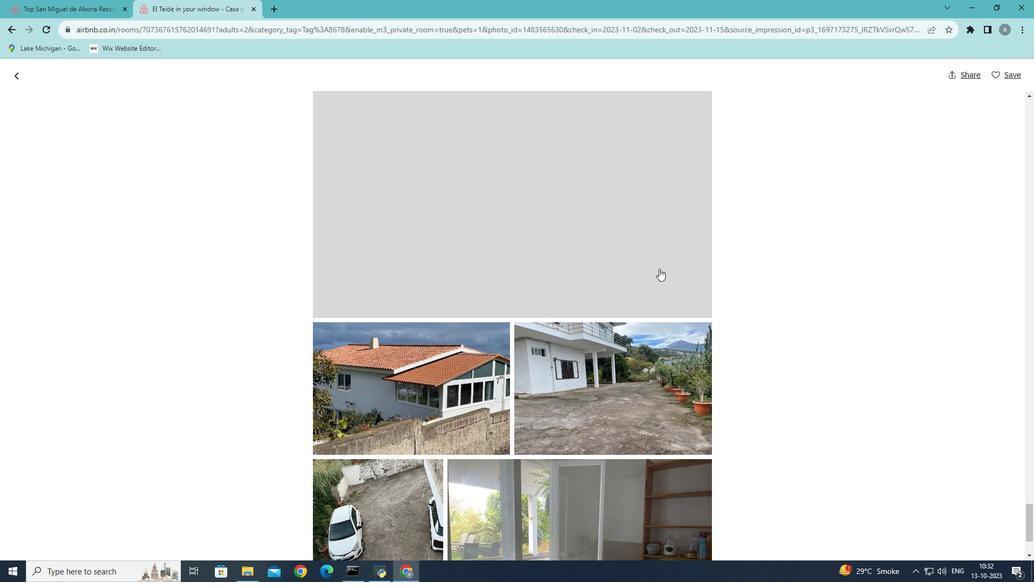 
Action: Mouse scrolled (659, 268) with delta (0, 0)
Screenshot: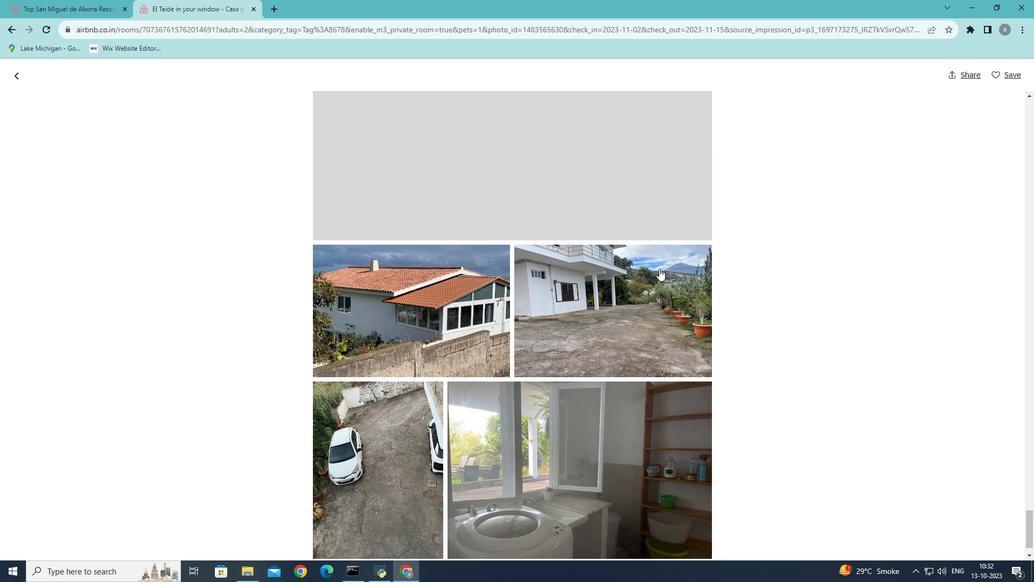 
Action: Mouse scrolled (659, 268) with delta (0, 0)
Screenshot: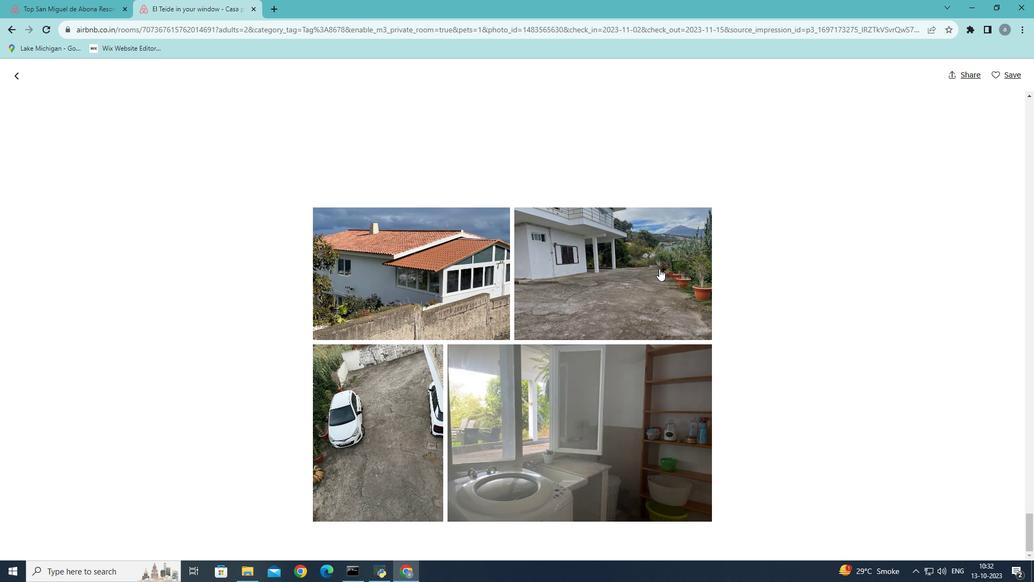 
Action: Mouse scrolled (659, 268) with delta (0, 0)
Screenshot: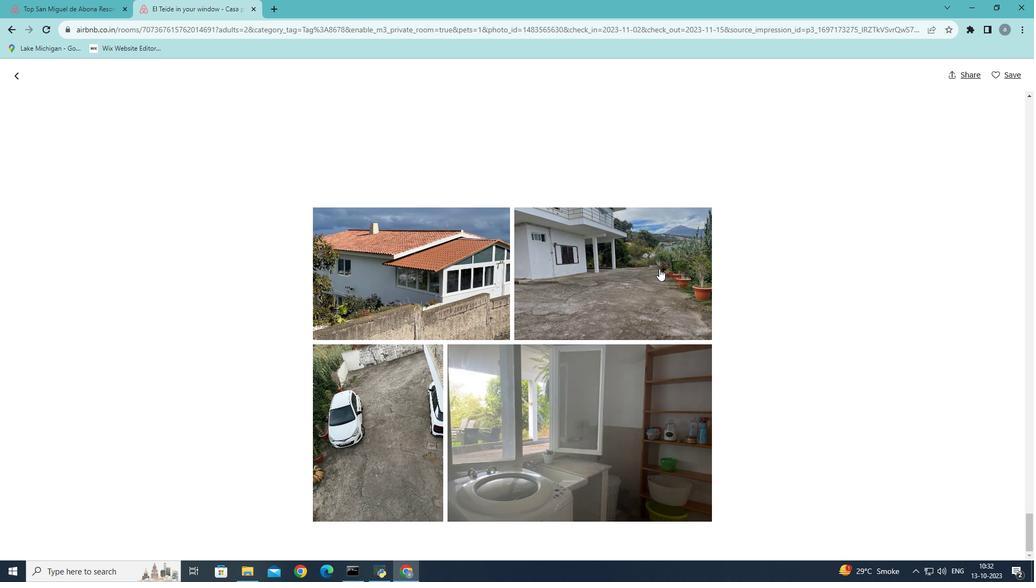 
Action: Mouse scrolled (659, 268) with delta (0, 0)
Screenshot: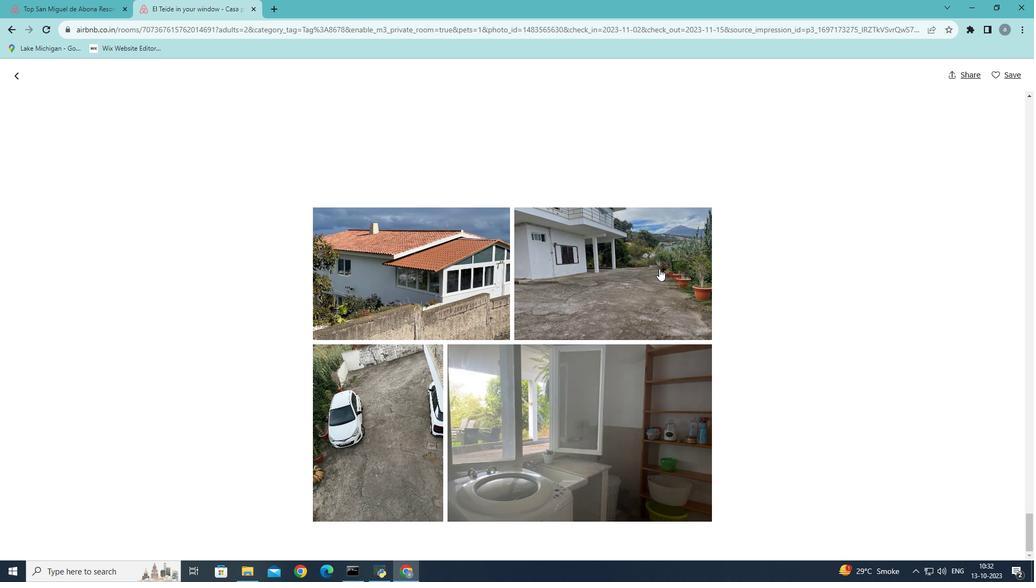 
Action: Mouse scrolled (659, 268) with delta (0, 0)
Screenshot: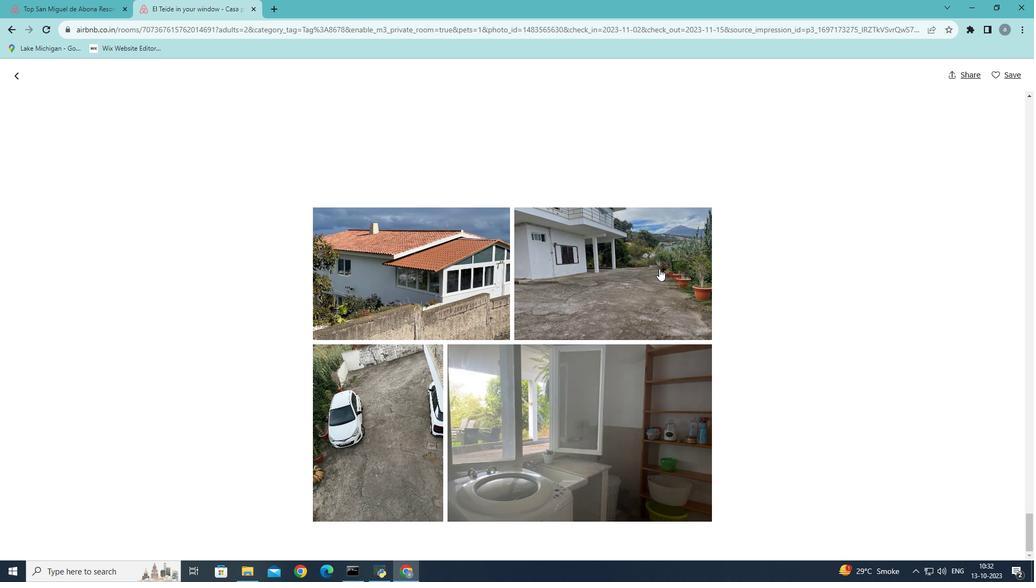 
Action: Mouse scrolled (659, 268) with delta (0, 0)
Screenshot: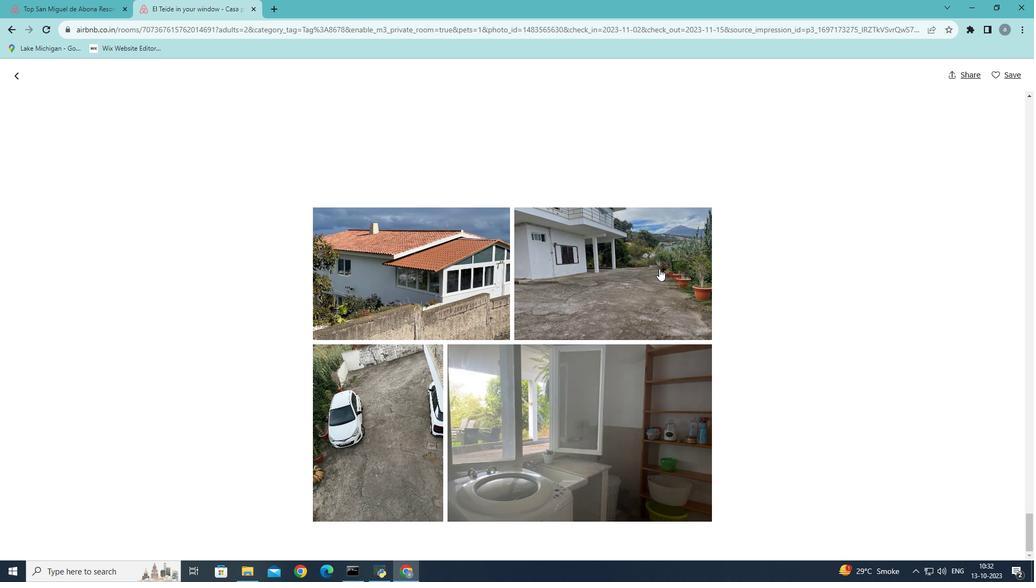 
Action: Mouse scrolled (659, 268) with delta (0, 0)
Screenshot: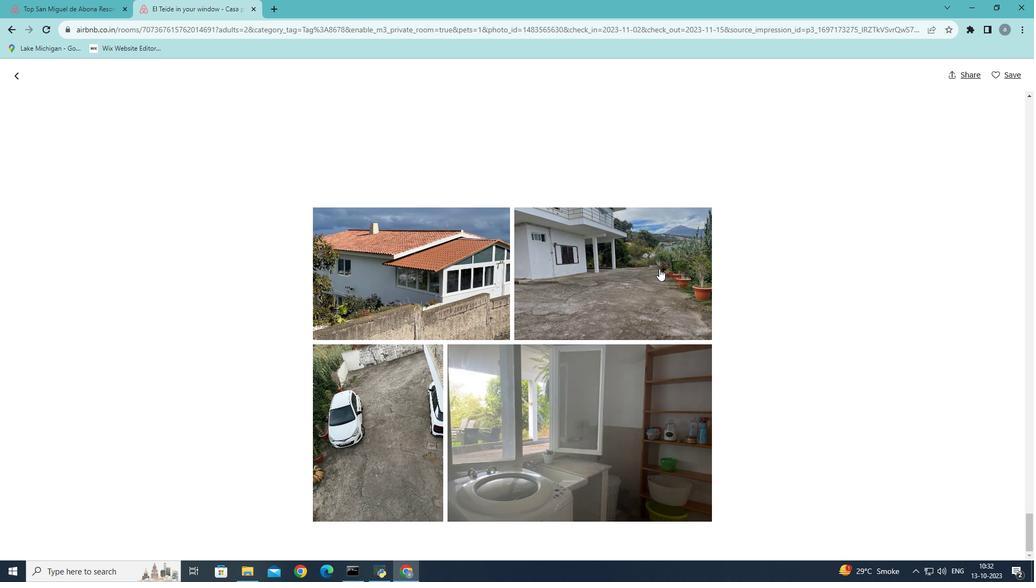 
Action: Mouse scrolled (659, 268) with delta (0, 0)
Screenshot: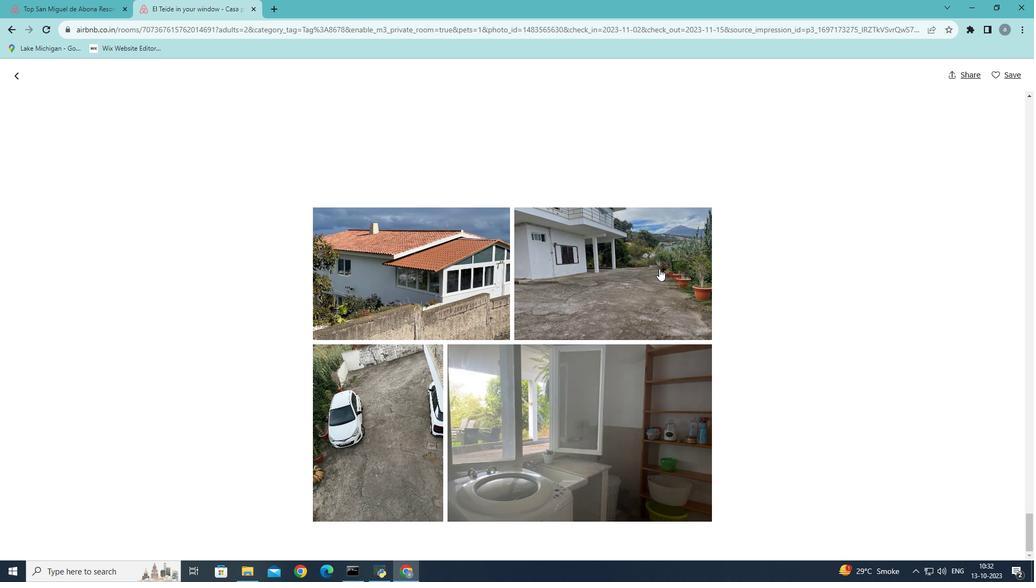 
Action: Mouse moved to (447, 309)
Screenshot: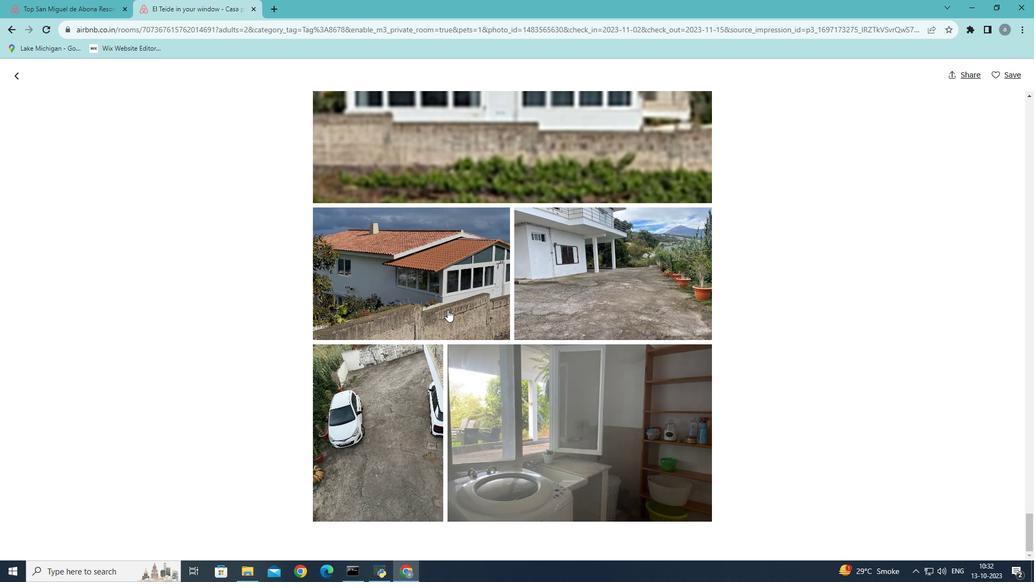 
Action: Mouse scrolled (447, 310) with delta (0, 0)
Screenshot: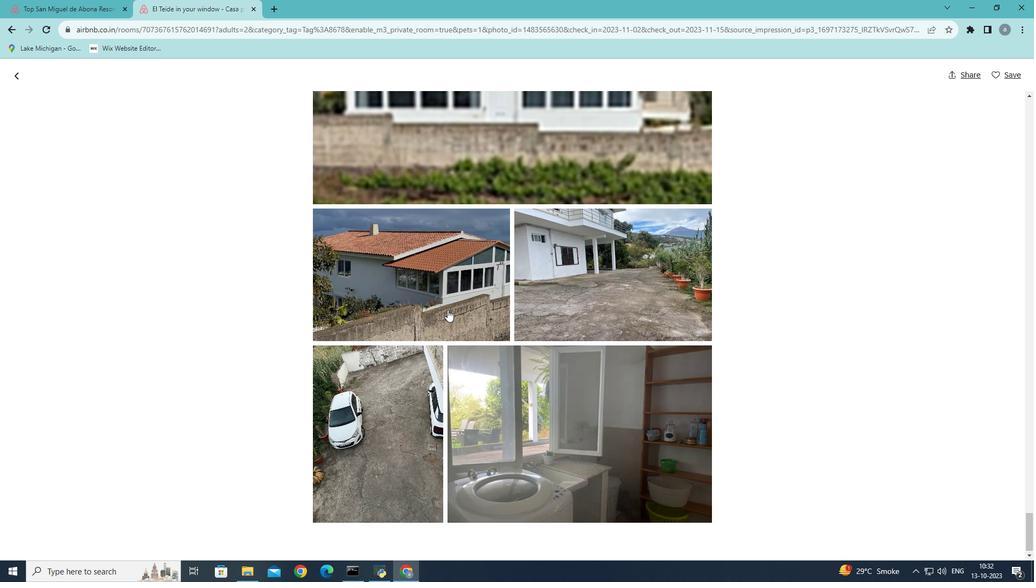 
Action: Mouse scrolled (447, 310) with delta (0, 0)
Screenshot: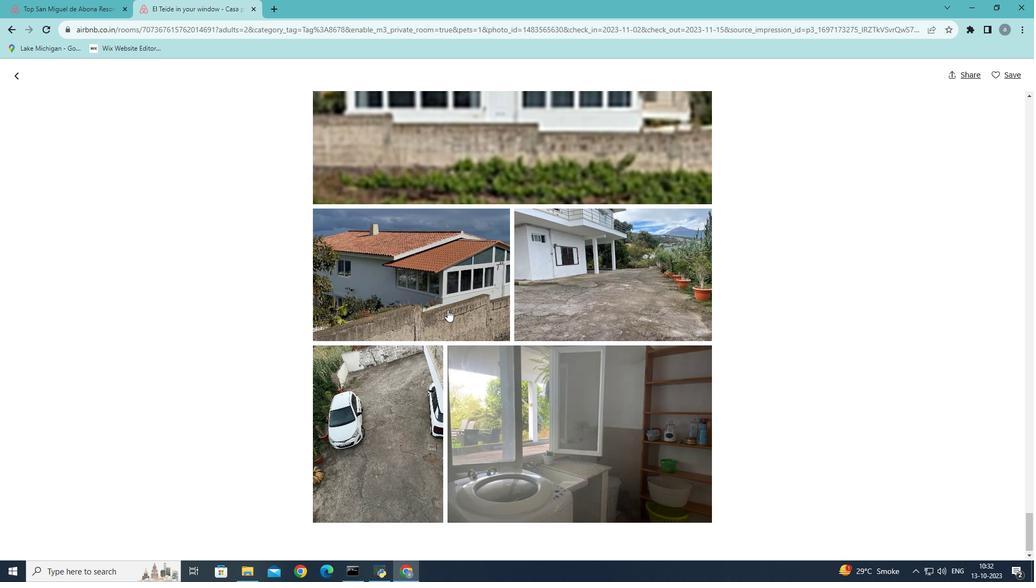 
Action: Mouse scrolled (447, 310) with delta (0, 0)
Screenshot: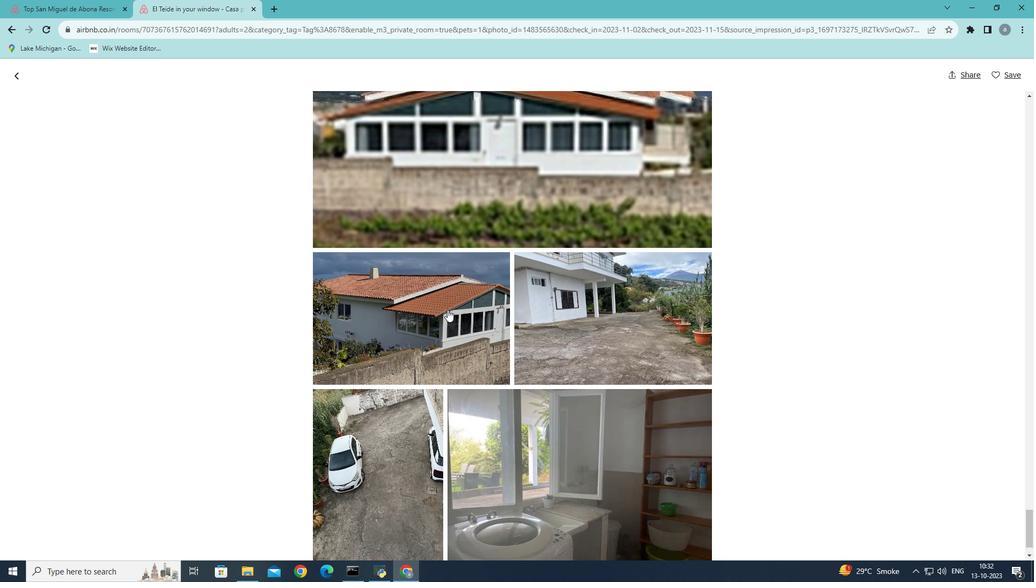 
Action: Mouse scrolled (447, 310) with delta (0, 0)
Screenshot: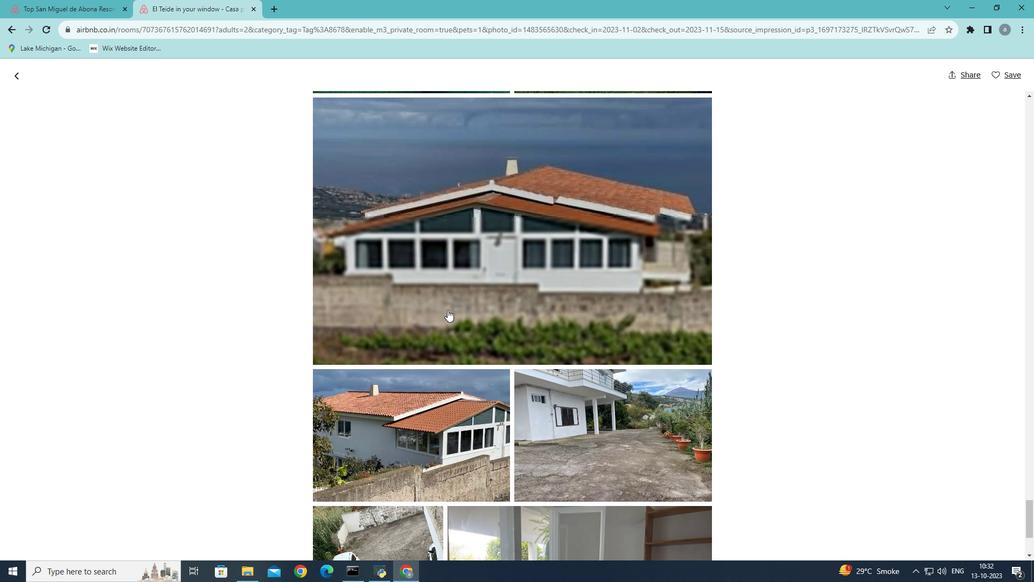 
Action: Mouse scrolled (447, 310) with delta (0, 0)
Screenshot: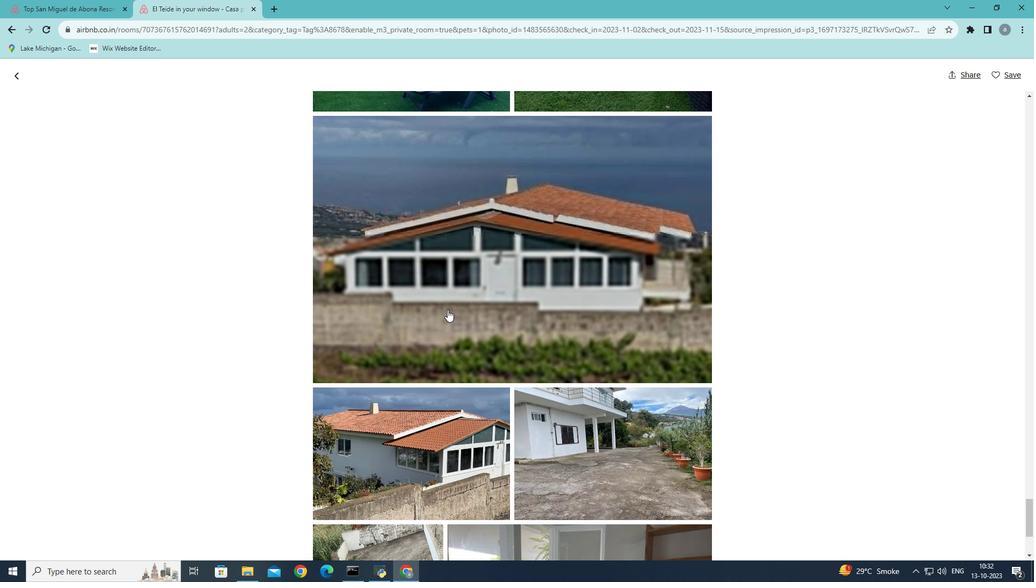 
Action: Mouse scrolled (447, 310) with delta (0, 0)
Screenshot: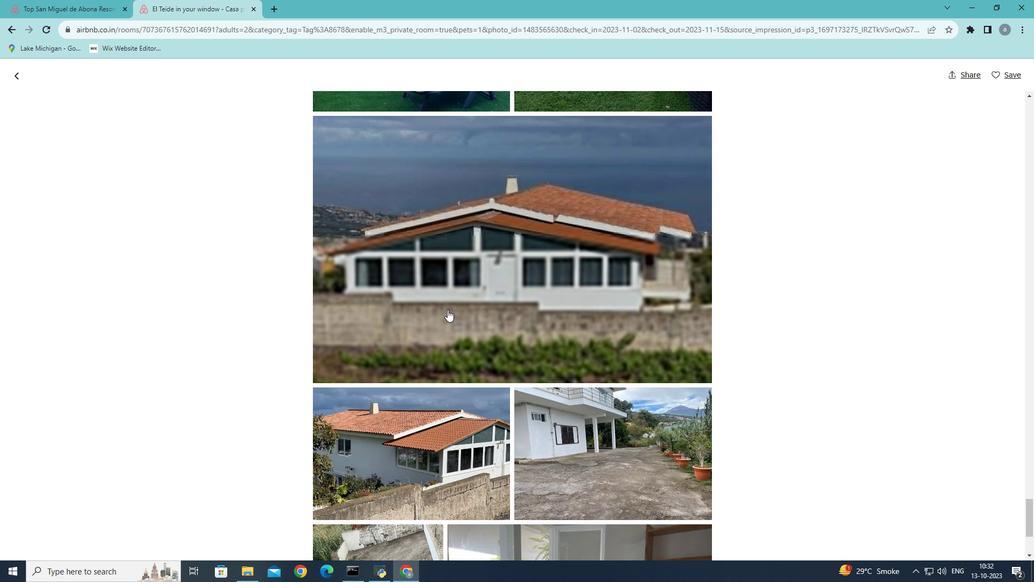 
Action: Mouse scrolled (447, 310) with delta (0, 0)
Screenshot: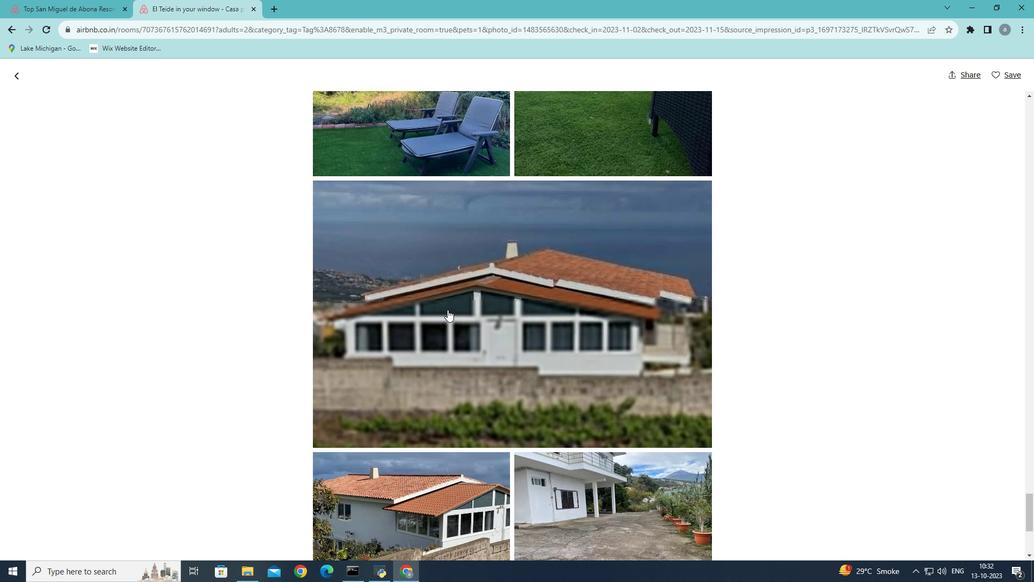 
Action: Mouse scrolled (447, 310) with delta (0, 0)
Screenshot: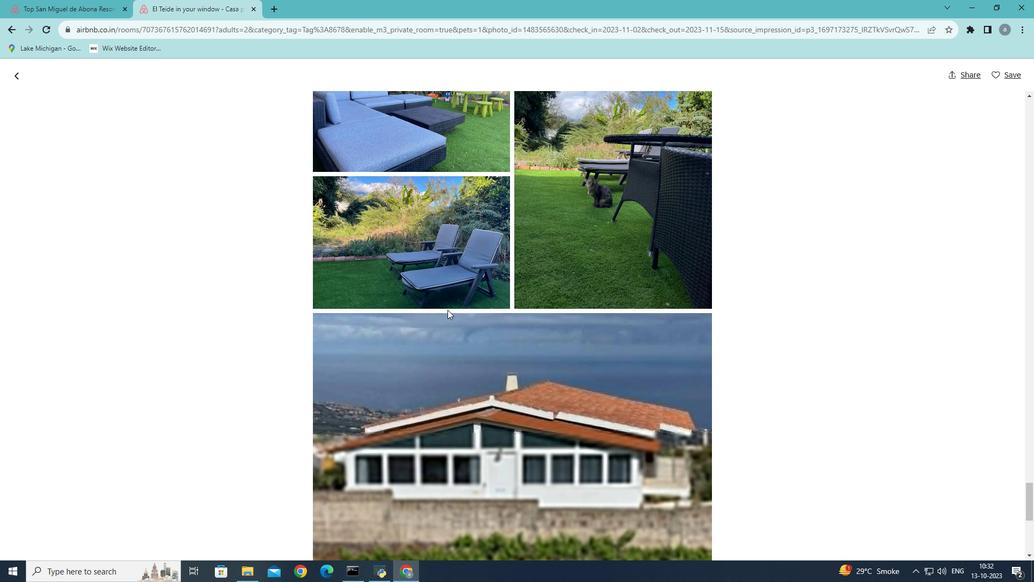 
Action: Mouse scrolled (447, 310) with delta (0, 0)
Screenshot: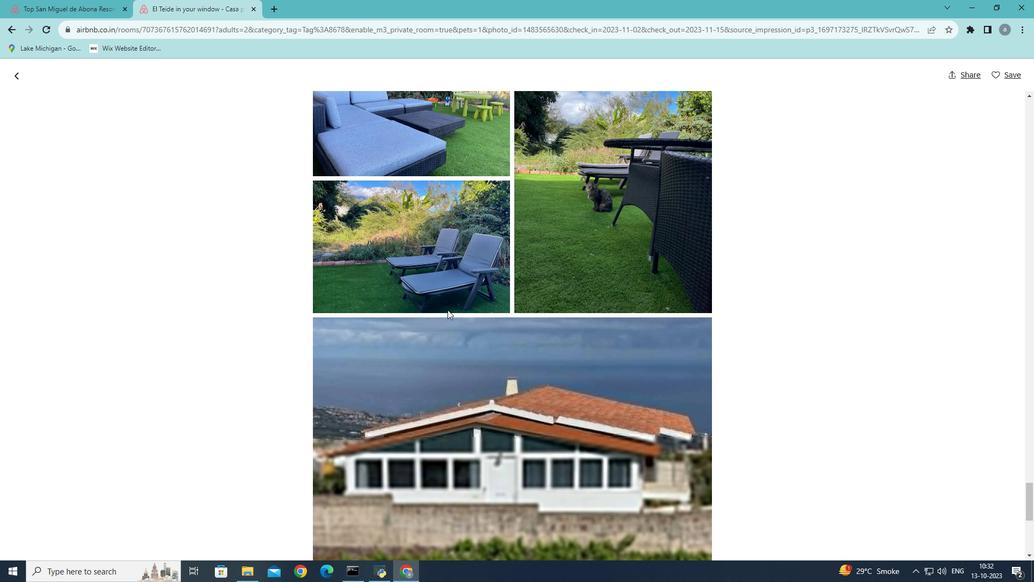 
Action: Mouse scrolled (447, 310) with delta (0, 0)
Screenshot: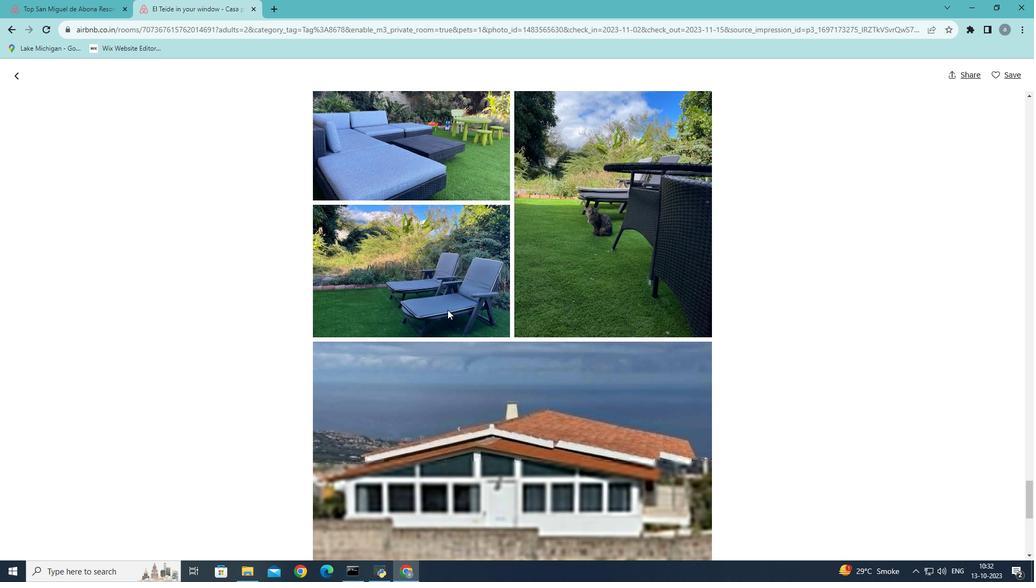 
Action: Mouse scrolled (447, 310) with delta (0, 0)
Screenshot: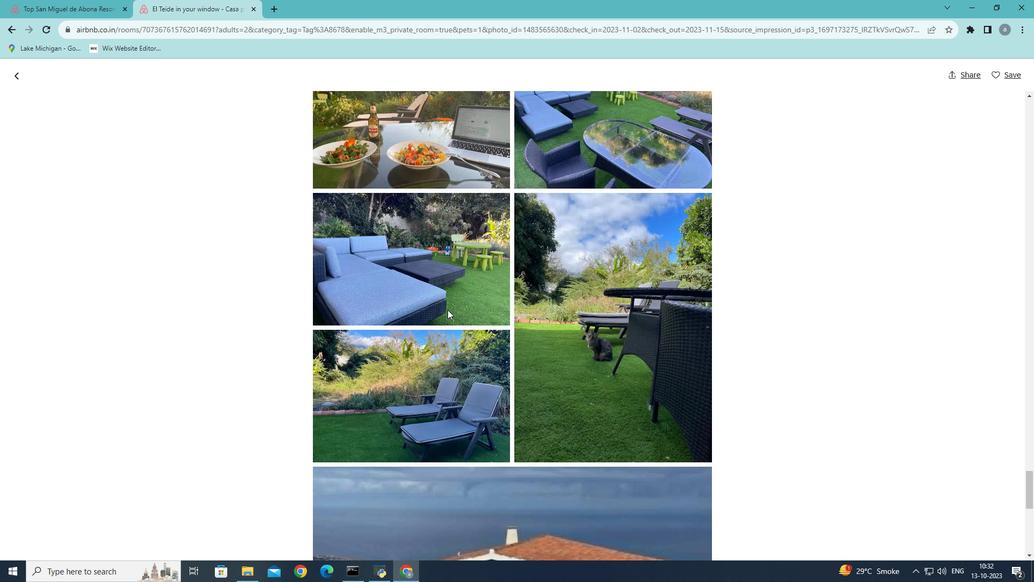 
Action: Mouse moved to (18, 76)
Screenshot: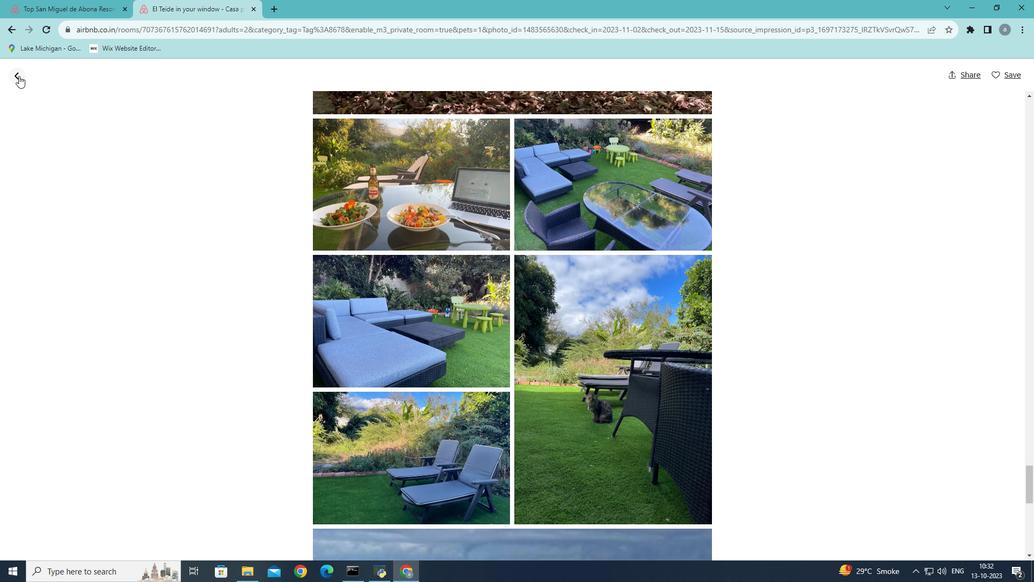 
Action: Mouse pressed left at (18, 76)
Screenshot: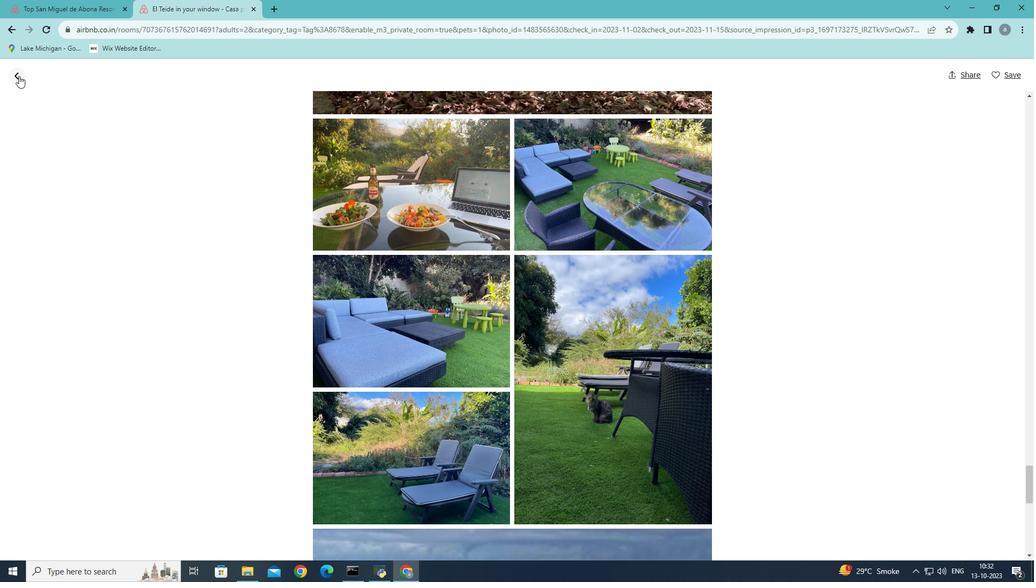 
Action: Mouse moved to (438, 398)
Screenshot: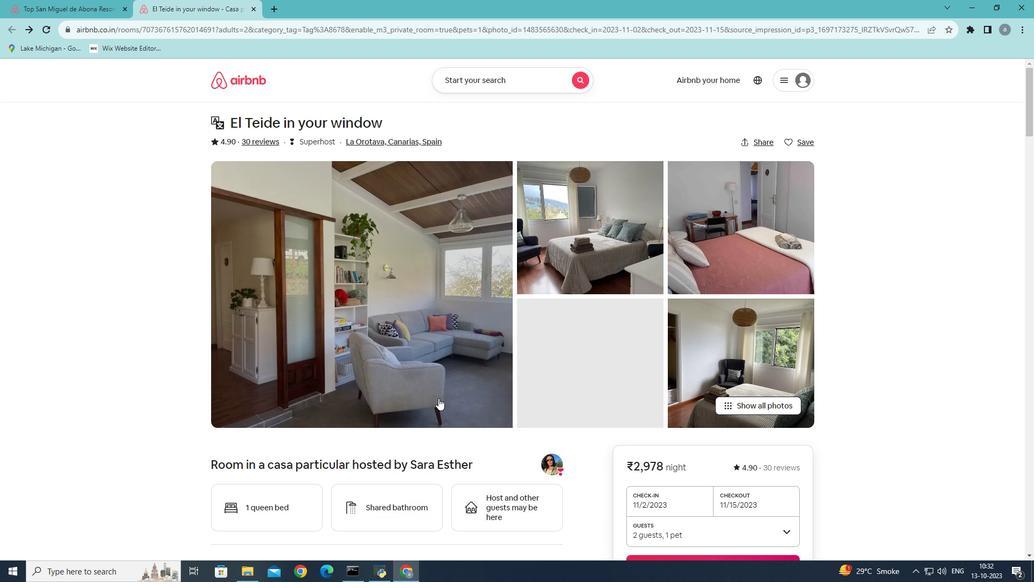 
Action: Mouse scrolled (438, 397) with delta (0, 0)
Screenshot: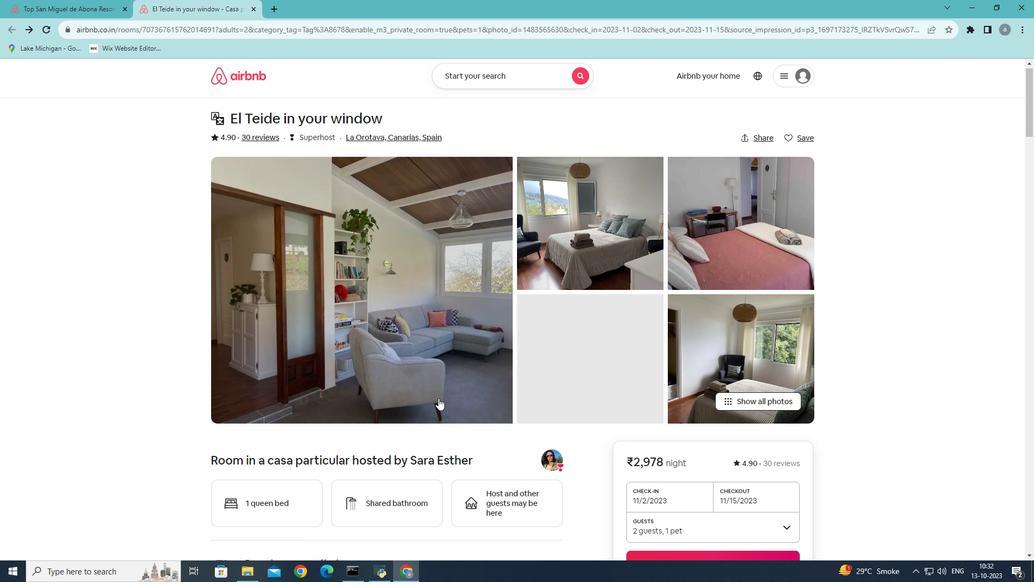
Action: Mouse scrolled (438, 397) with delta (0, 0)
Screenshot: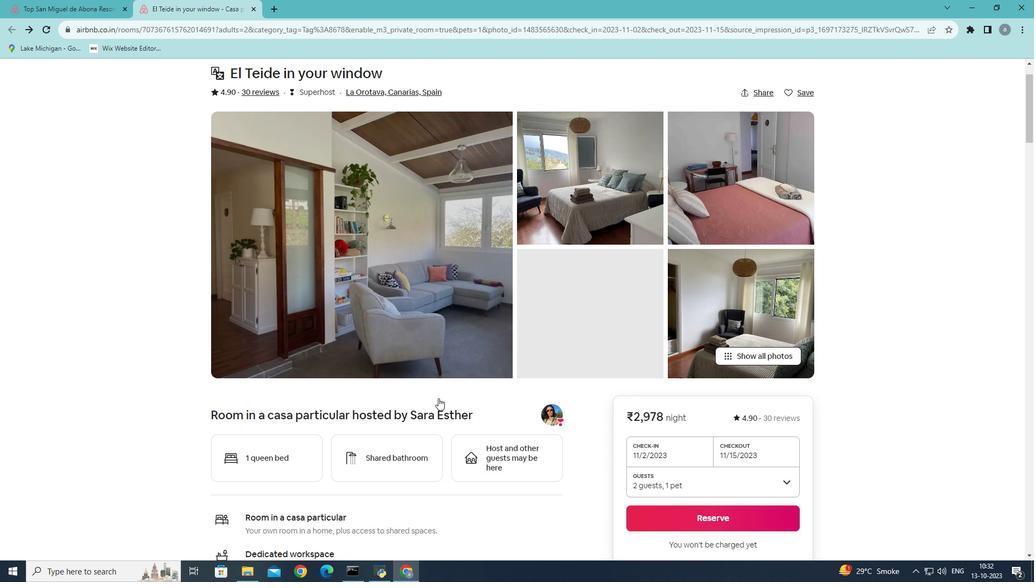 
Action: Mouse scrolled (438, 397) with delta (0, 0)
Screenshot: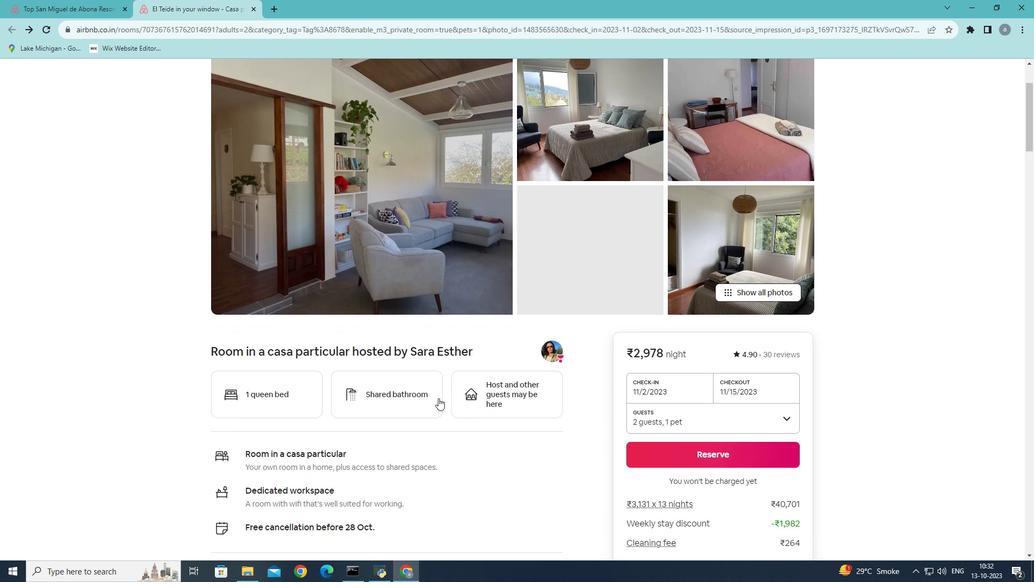 
Action: Mouse scrolled (438, 397) with delta (0, 0)
Screenshot: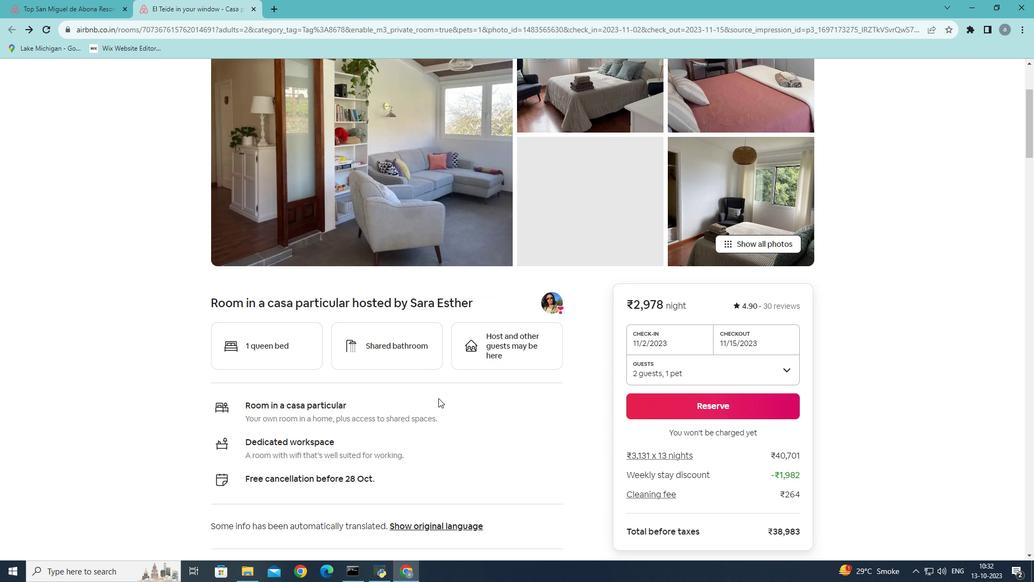 
Action: Mouse scrolled (438, 397) with delta (0, 0)
Screenshot: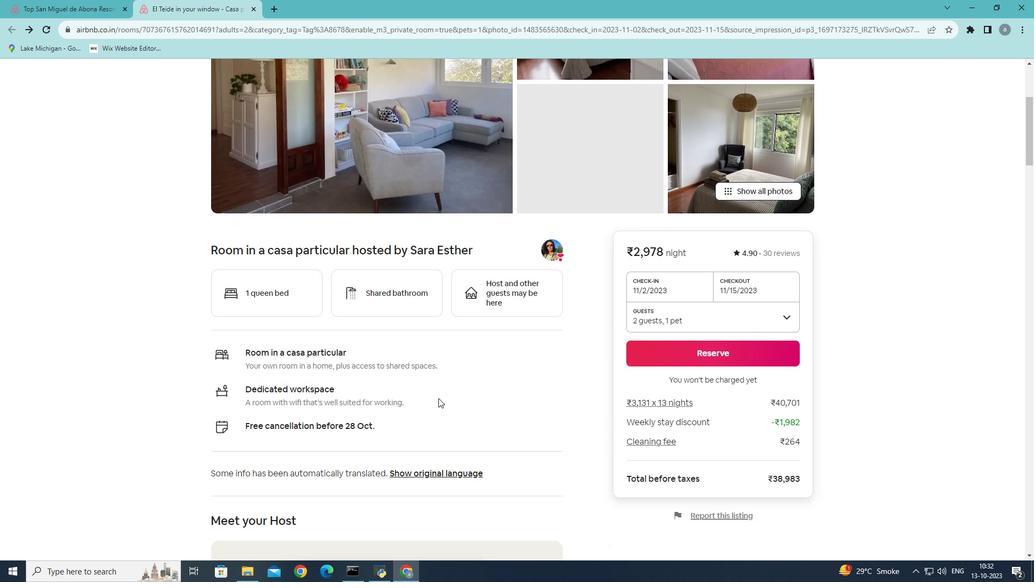 
Action: Mouse scrolled (438, 397) with delta (0, 0)
Screenshot: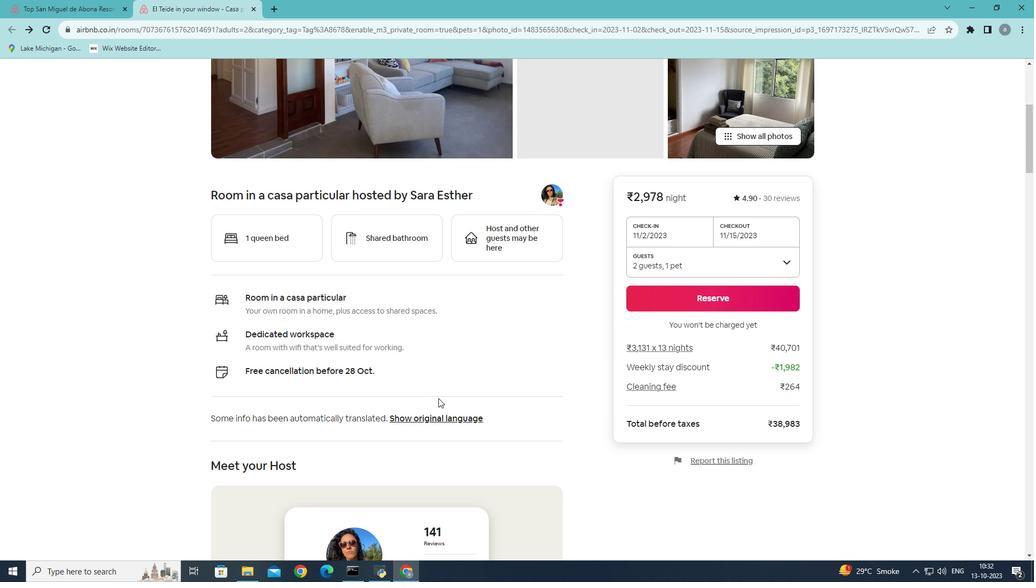 
Action: Mouse scrolled (438, 397) with delta (0, 0)
Screenshot: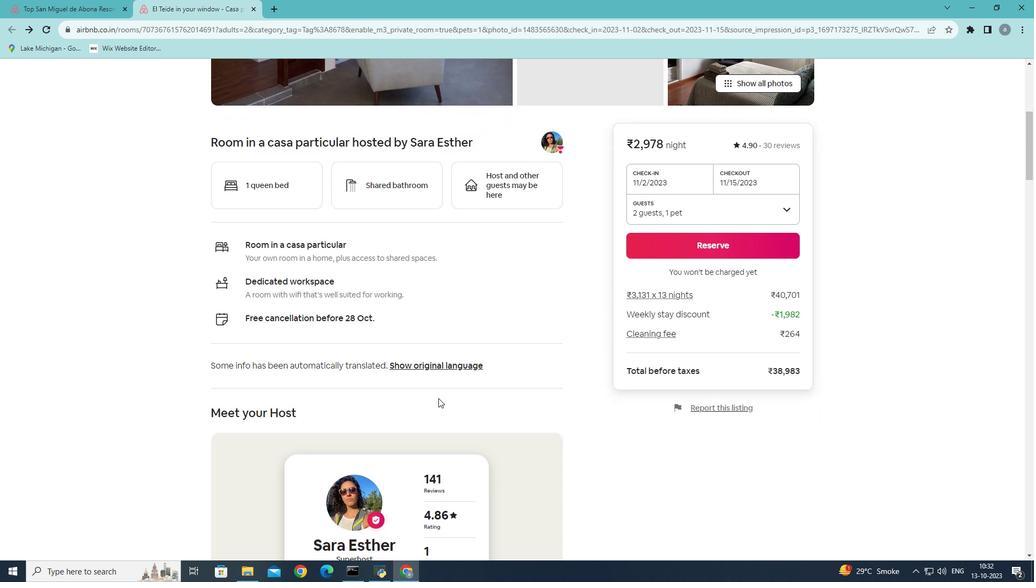 
Action: Mouse scrolled (438, 397) with delta (0, 0)
Screenshot: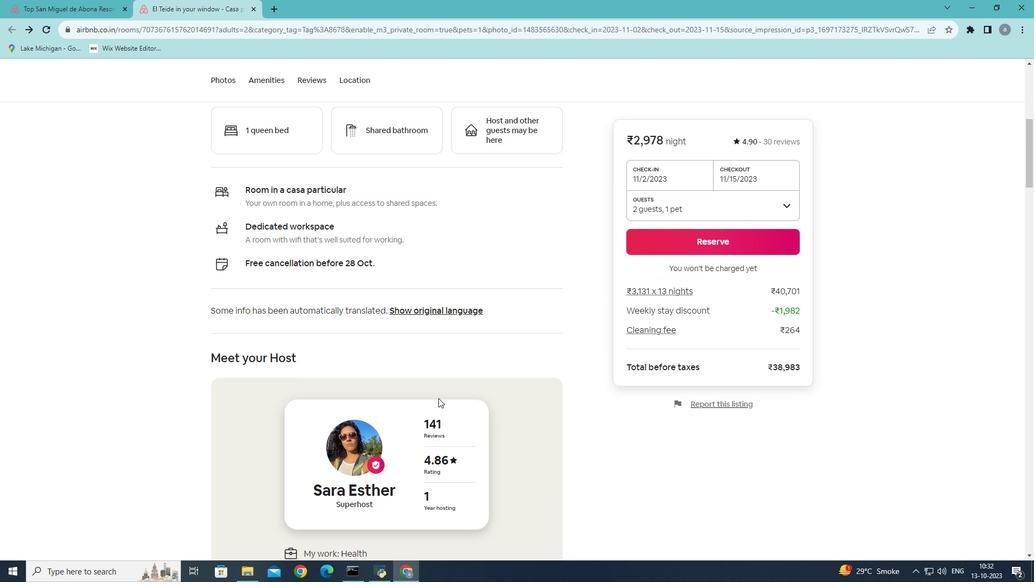 
Action: Mouse scrolled (438, 397) with delta (0, 0)
Screenshot: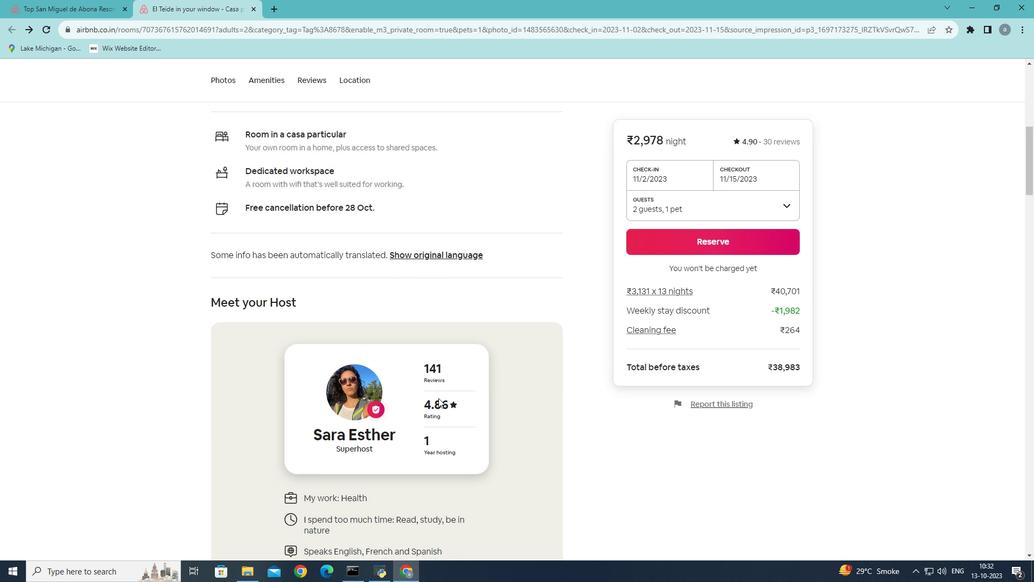 
Action: Mouse scrolled (438, 397) with delta (0, 0)
Screenshot: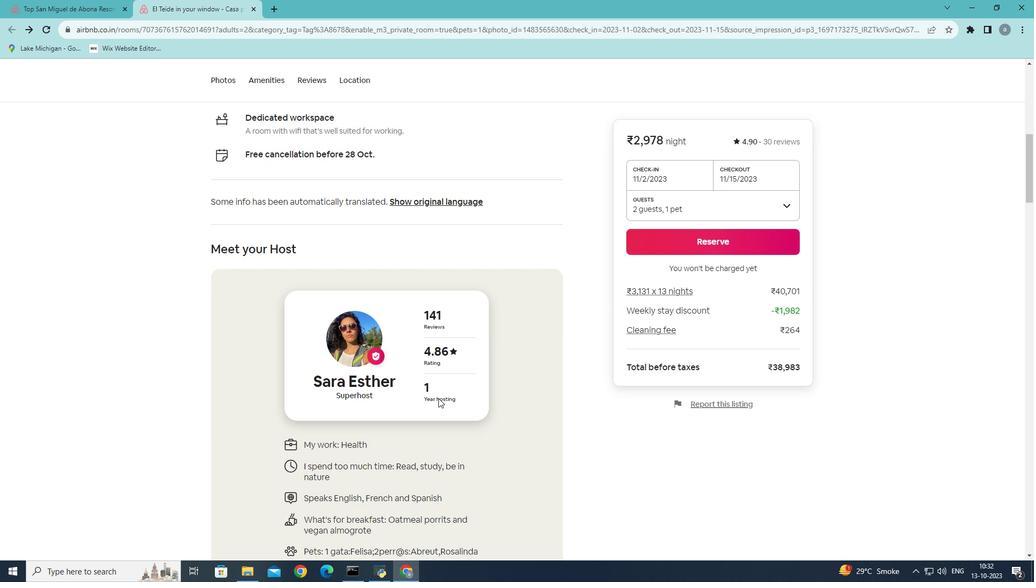 
Action: Mouse scrolled (438, 397) with delta (0, 0)
Screenshot: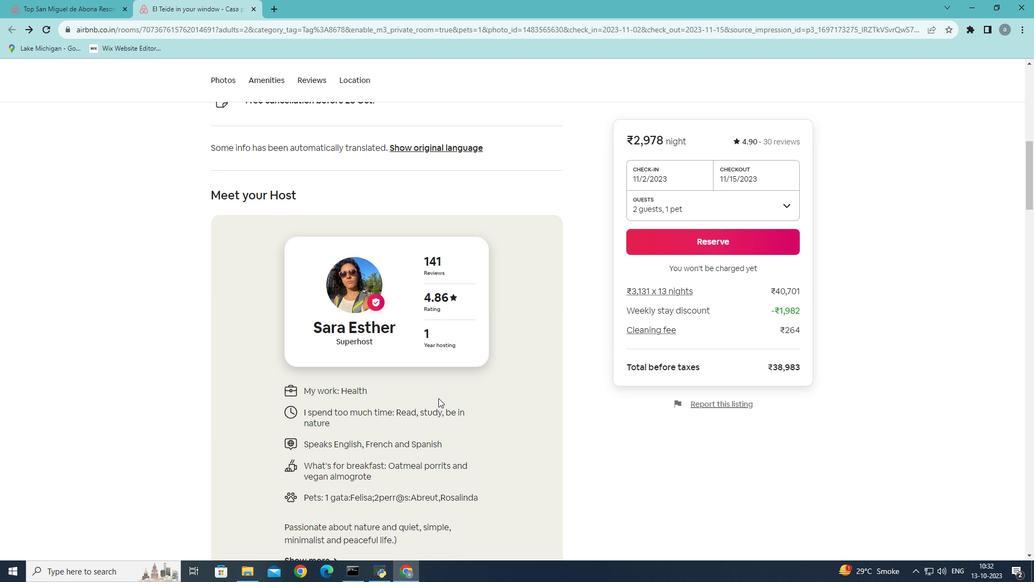 
Action: Mouse scrolled (438, 397) with delta (0, 0)
Screenshot: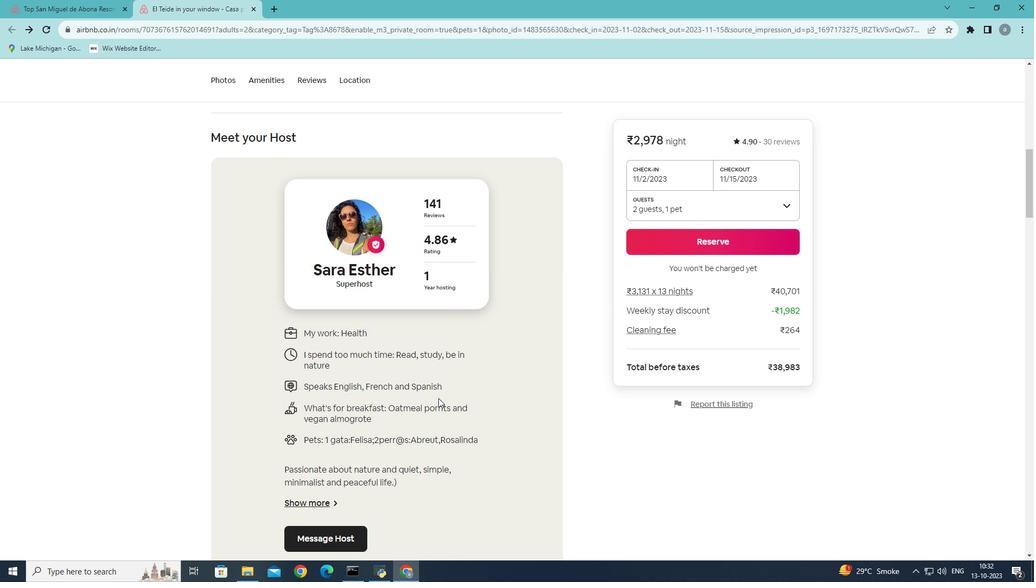 
Action: Mouse scrolled (438, 397) with delta (0, 0)
Screenshot: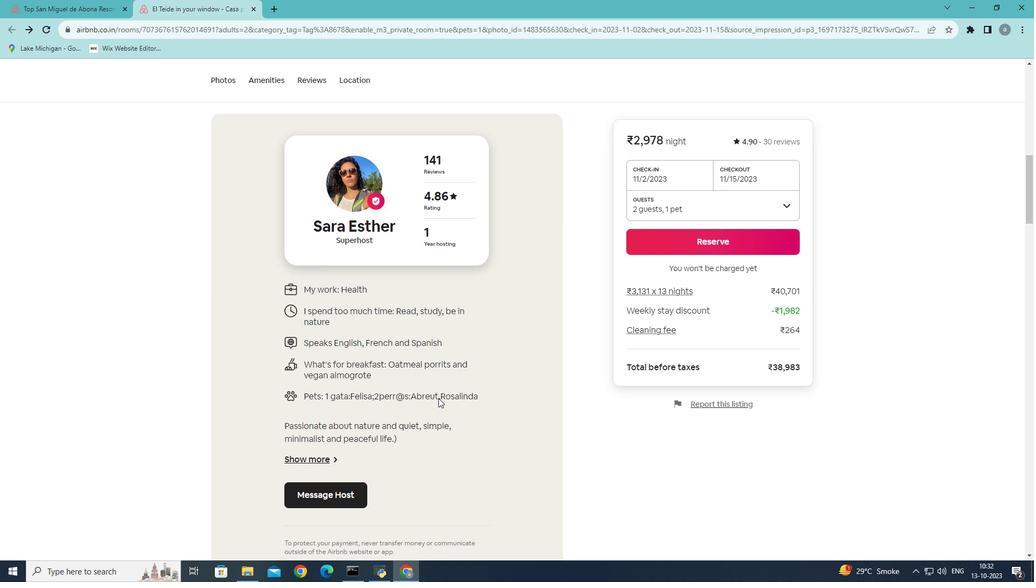 
Action: Mouse scrolled (438, 397) with delta (0, 0)
Screenshot: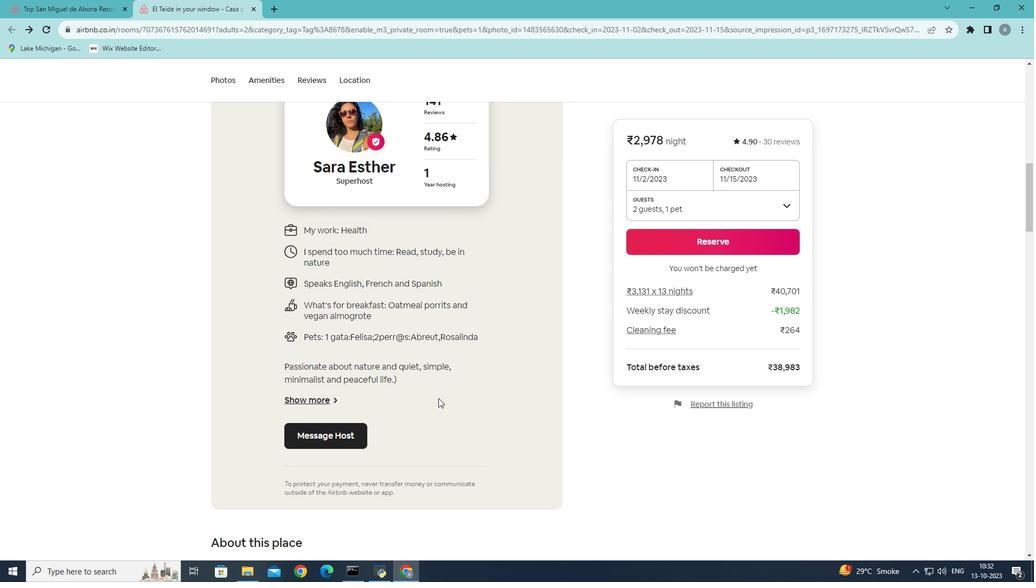 
Action: Mouse scrolled (438, 397) with delta (0, 0)
Screenshot: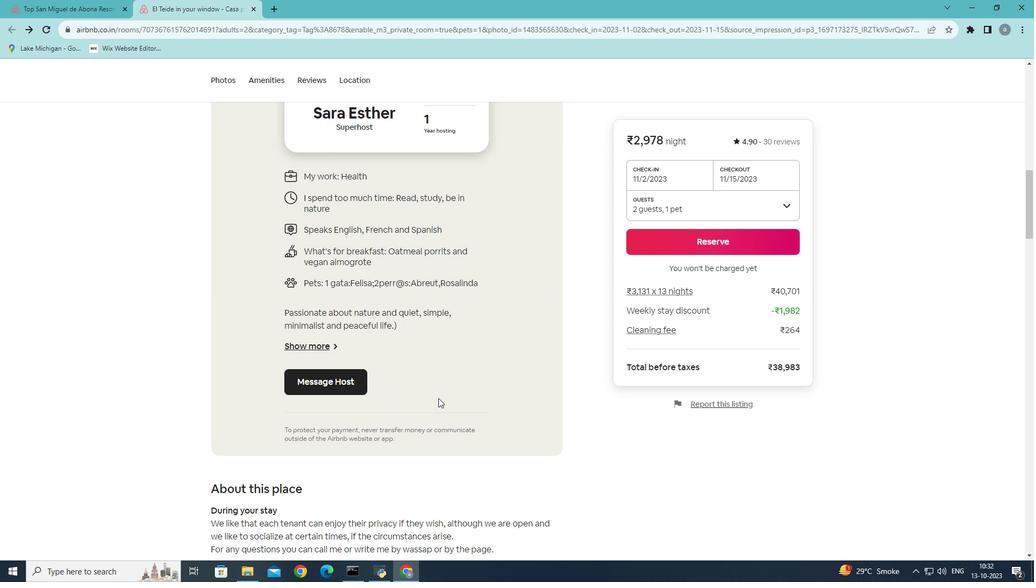 
Action: Mouse scrolled (438, 397) with delta (0, 0)
Screenshot: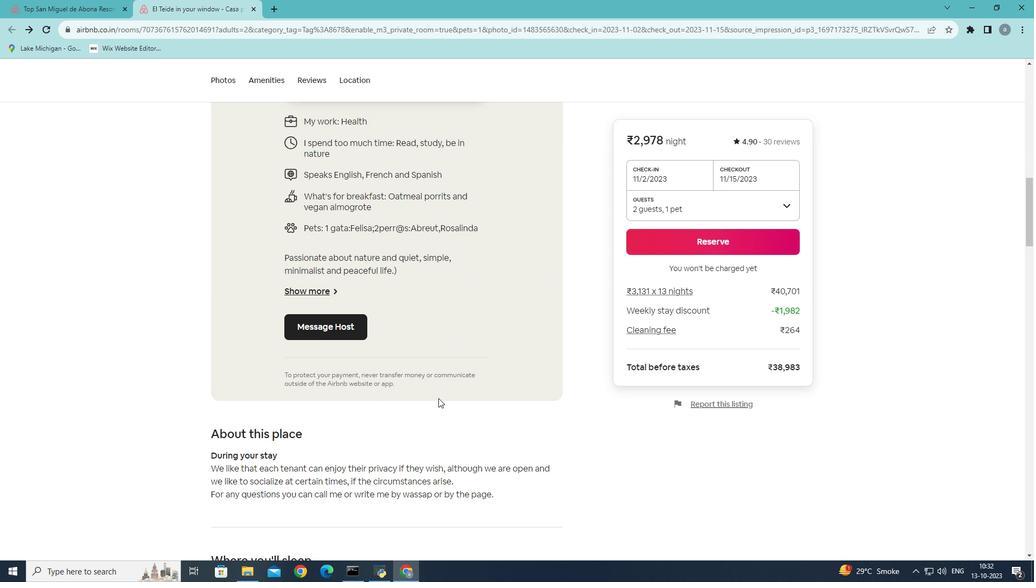 
Action: Mouse scrolled (438, 397) with delta (0, 0)
Screenshot: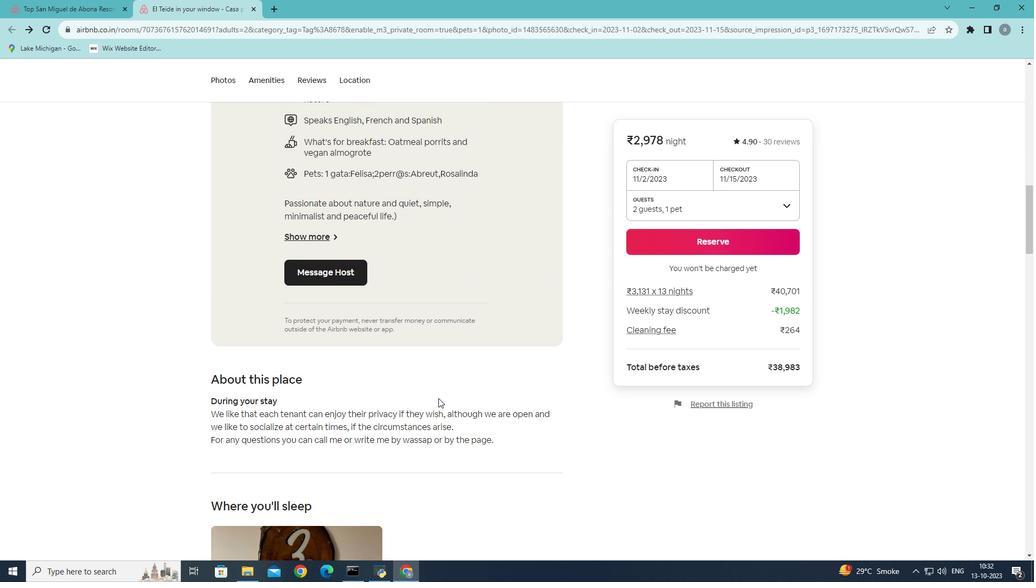 
Action: Mouse scrolled (438, 397) with delta (0, 0)
Screenshot: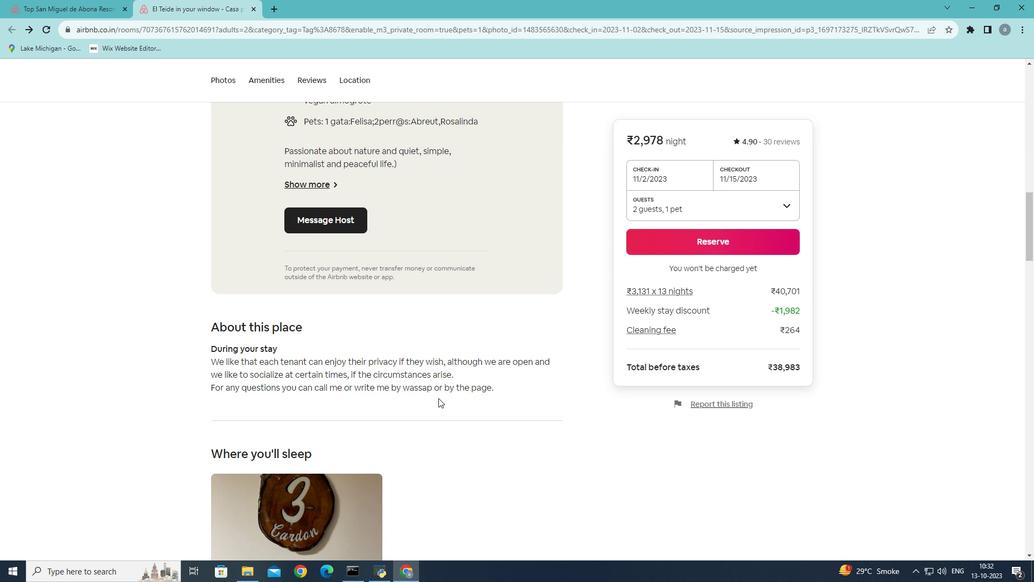 
Action: Mouse scrolled (438, 397) with delta (0, 0)
Screenshot: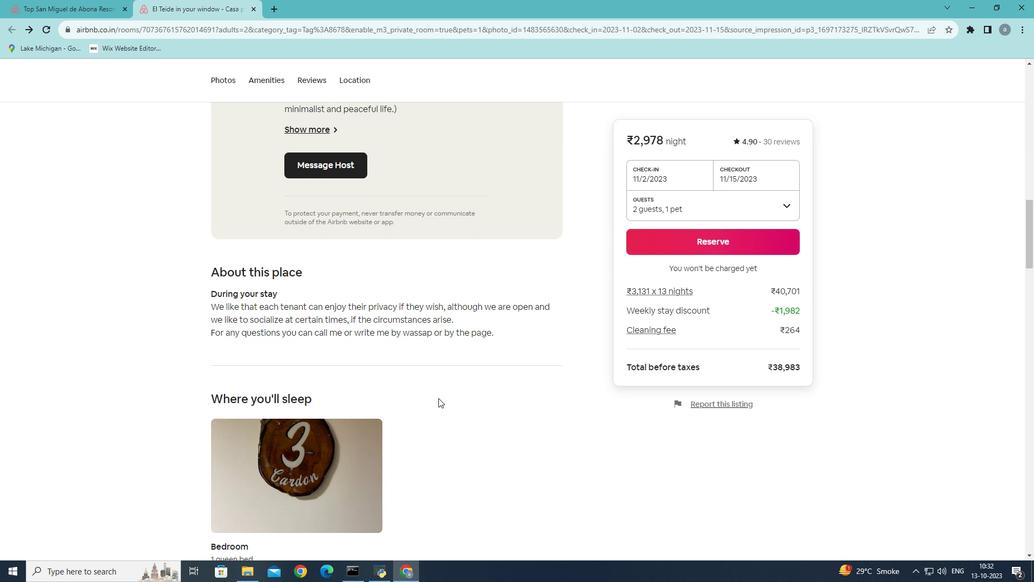 
Action: Mouse scrolled (438, 397) with delta (0, 0)
Screenshot: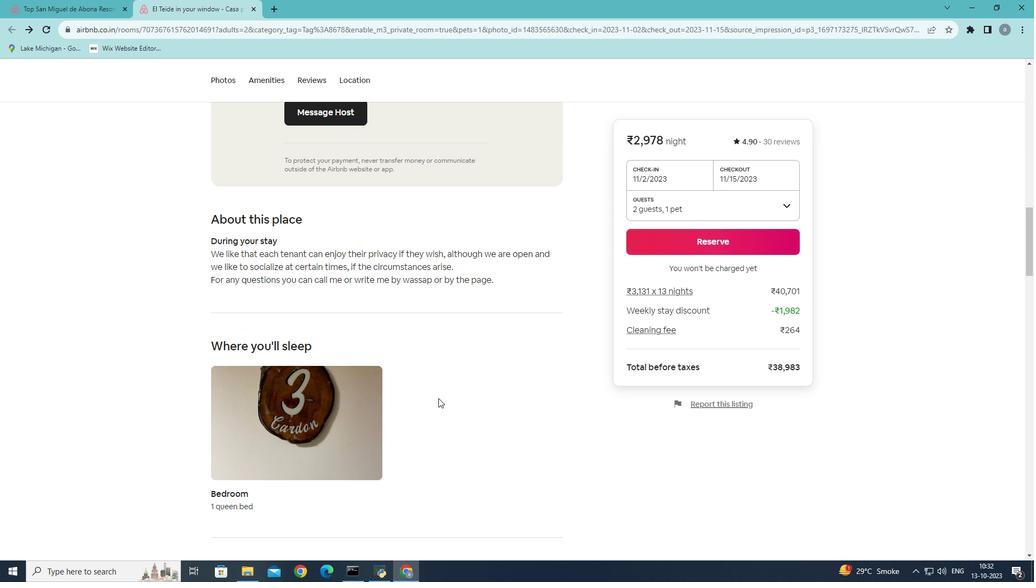 
Action: Mouse scrolled (438, 397) with delta (0, 0)
Screenshot: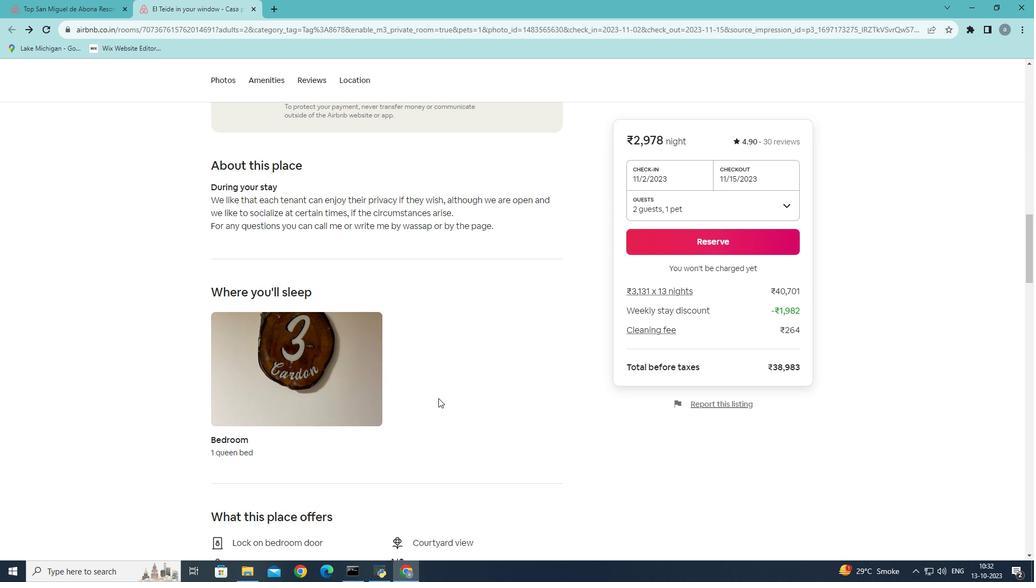 
Action: Mouse scrolled (438, 397) with delta (0, 0)
Screenshot: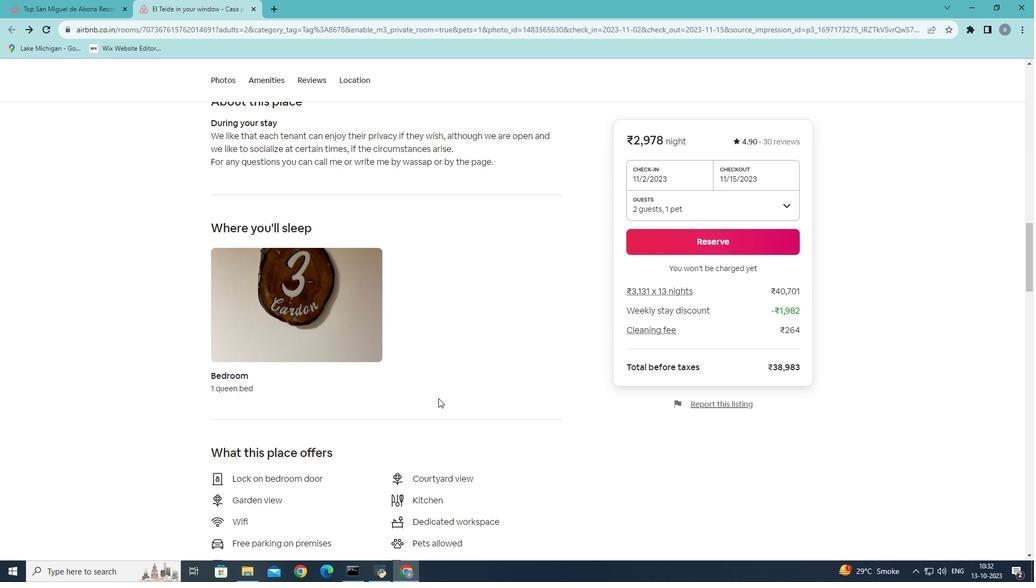 
Action: Mouse scrolled (438, 397) with delta (0, 0)
Screenshot: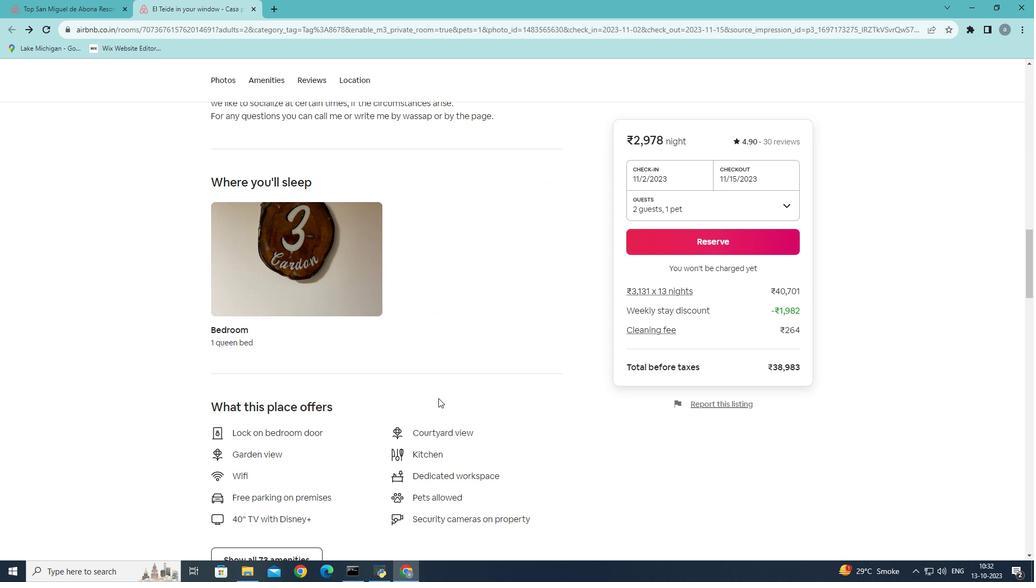 
Action: Mouse scrolled (438, 397) with delta (0, 0)
Screenshot: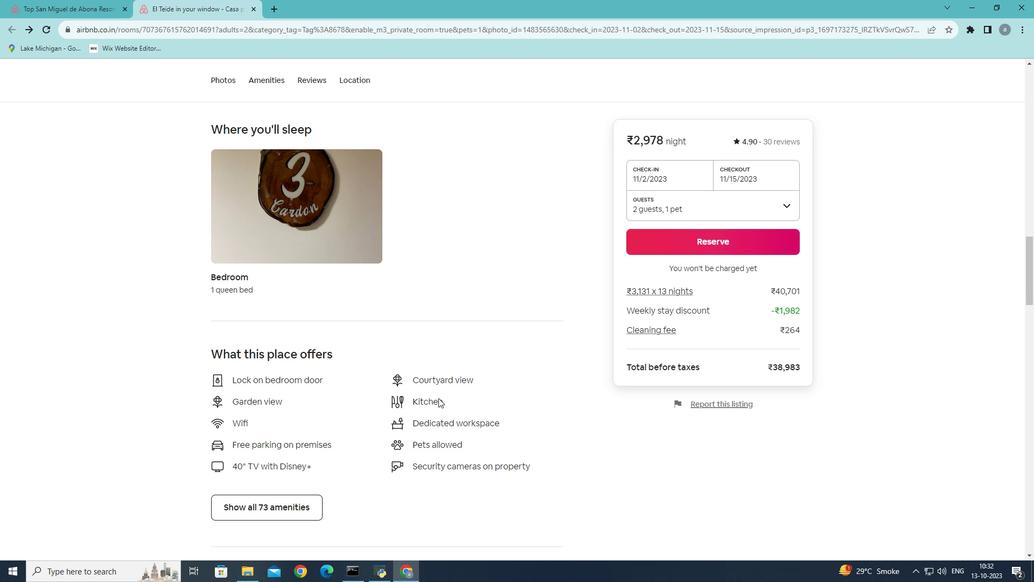 
Action: Mouse moved to (277, 450)
Screenshot: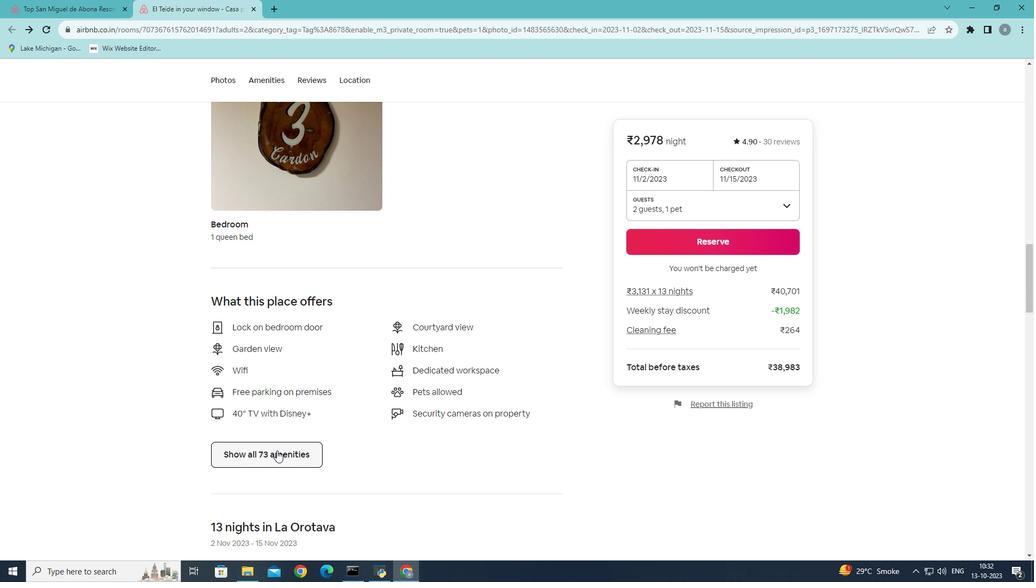 
Action: Mouse pressed left at (277, 450)
Screenshot: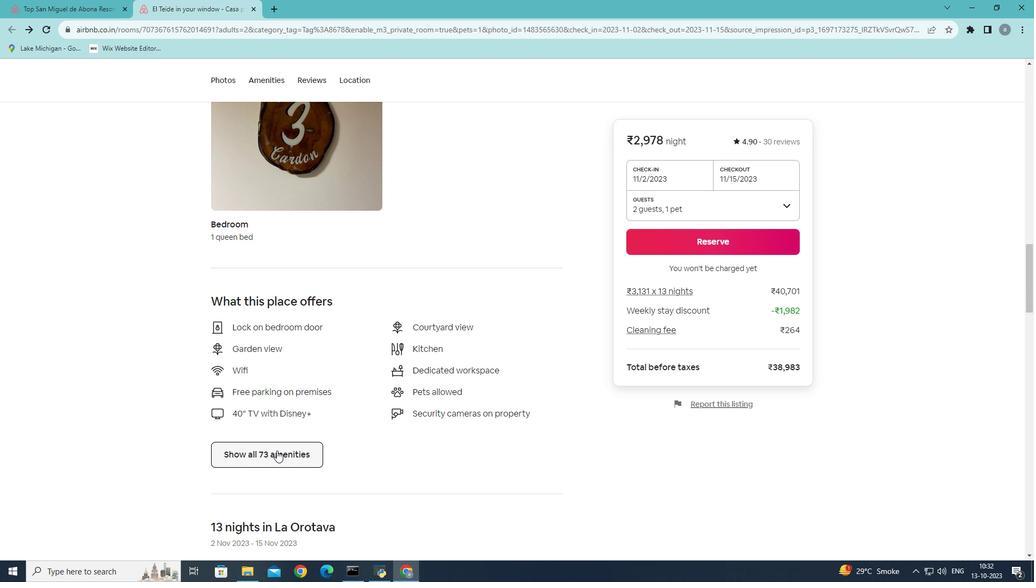 
Action: Mouse moved to (507, 327)
Screenshot: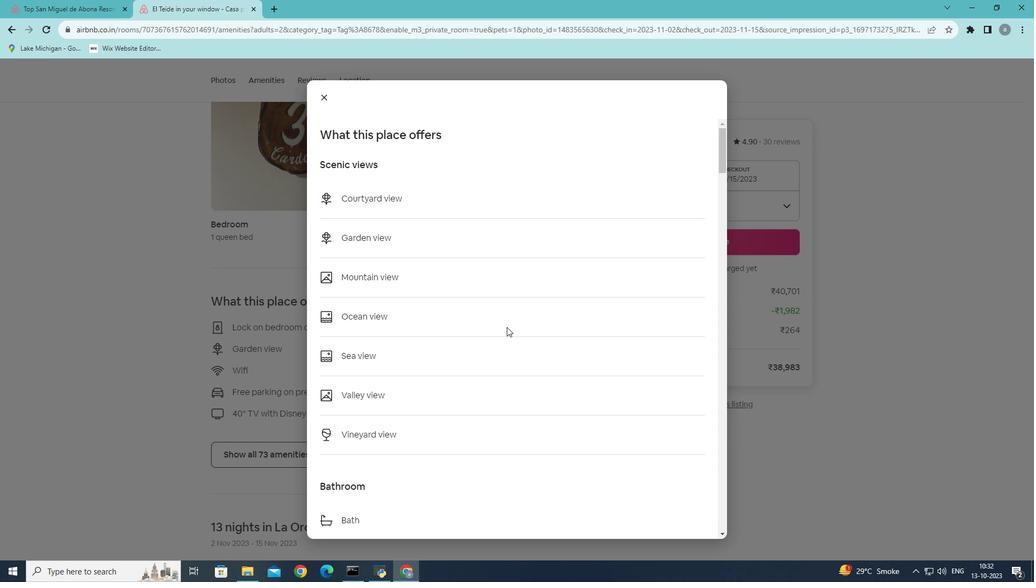 
Action: Mouse scrolled (507, 326) with delta (0, 0)
Screenshot: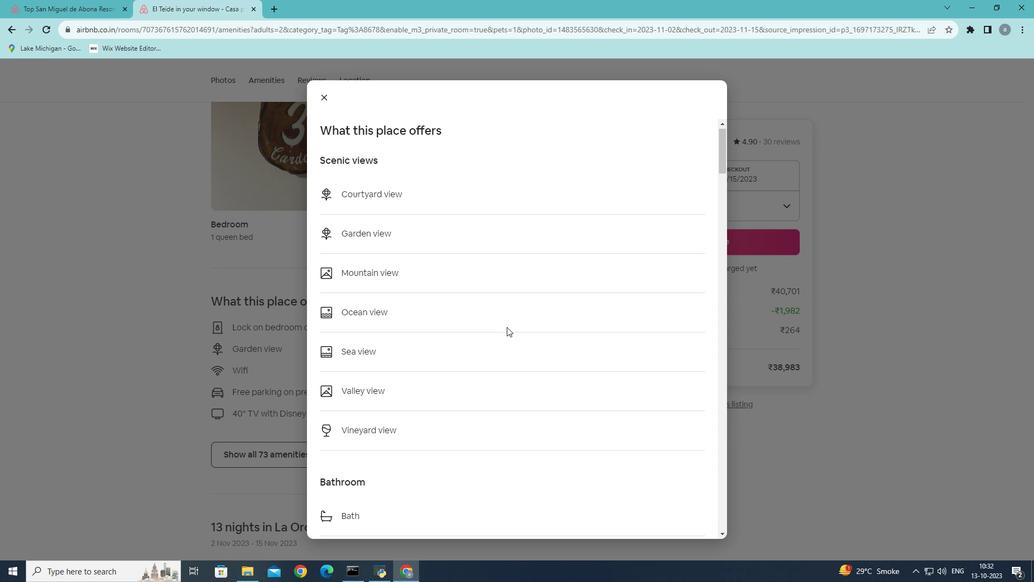 
Action: Mouse scrolled (507, 326) with delta (0, 0)
Screenshot: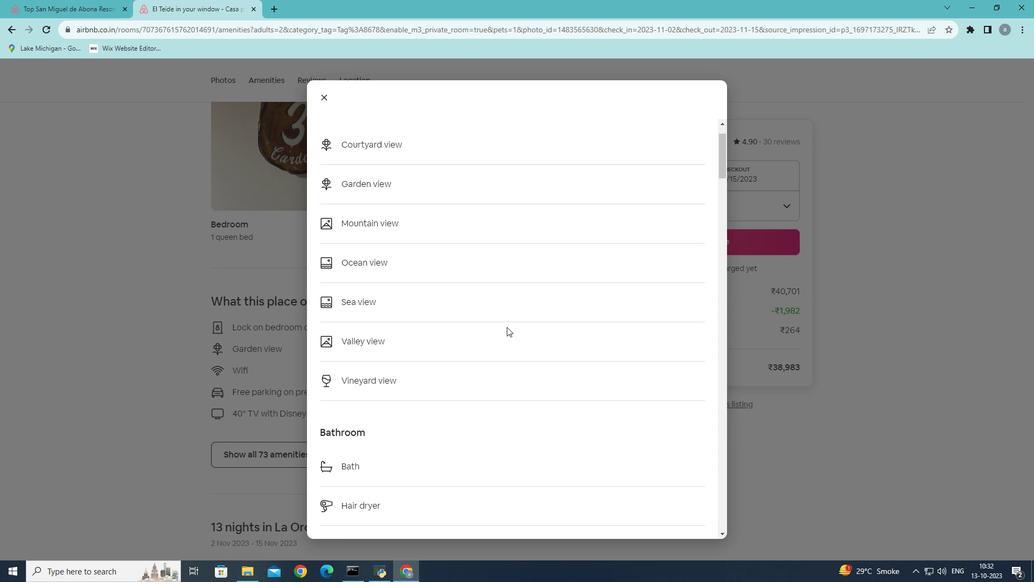 
Action: Mouse scrolled (507, 326) with delta (0, 0)
Screenshot: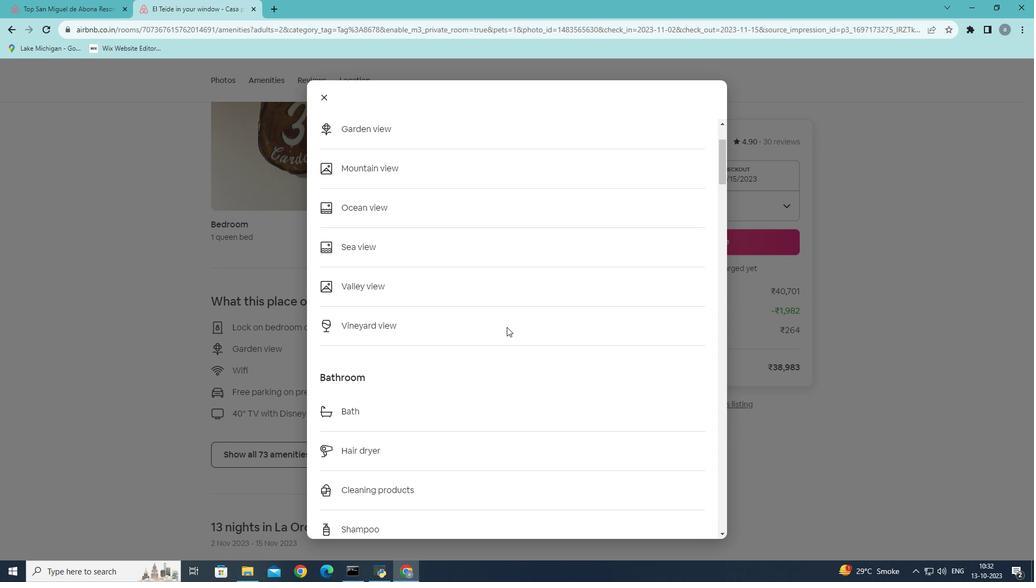 
Action: Mouse scrolled (507, 326) with delta (0, 0)
Screenshot: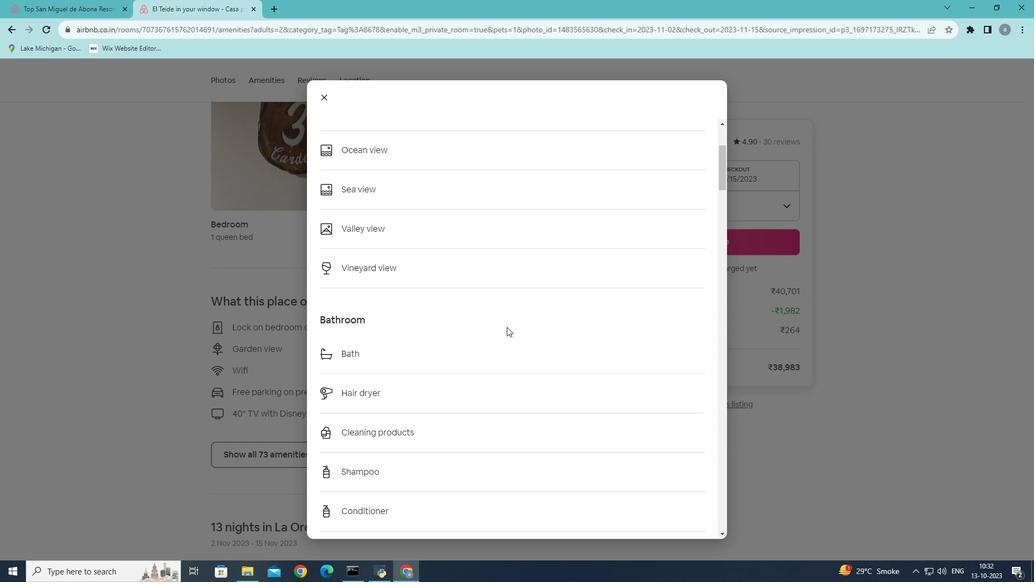 
Action: Mouse scrolled (507, 326) with delta (0, 0)
Screenshot: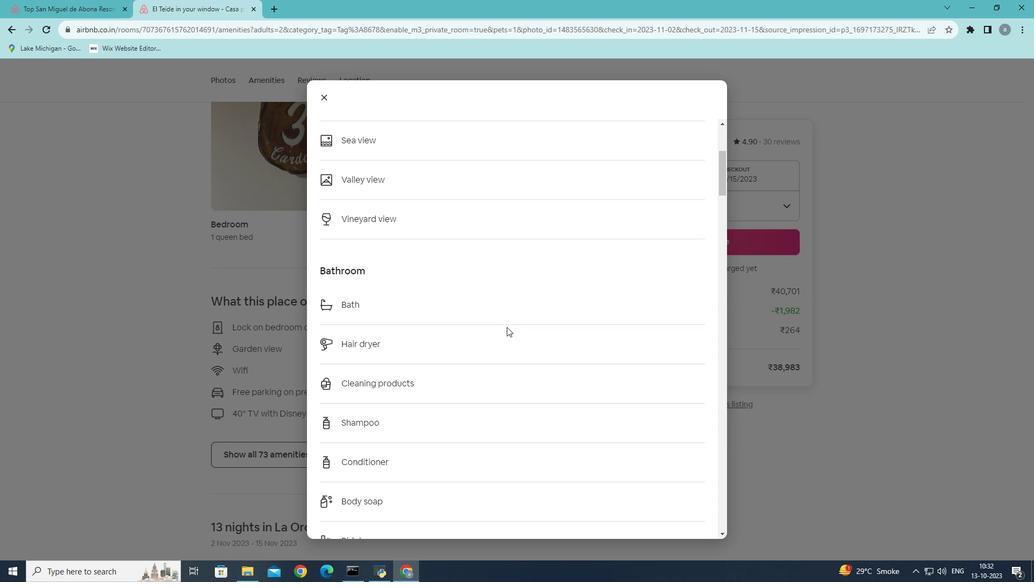 
Action: Mouse scrolled (507, 326) with delta (0, 0)
Screenshot: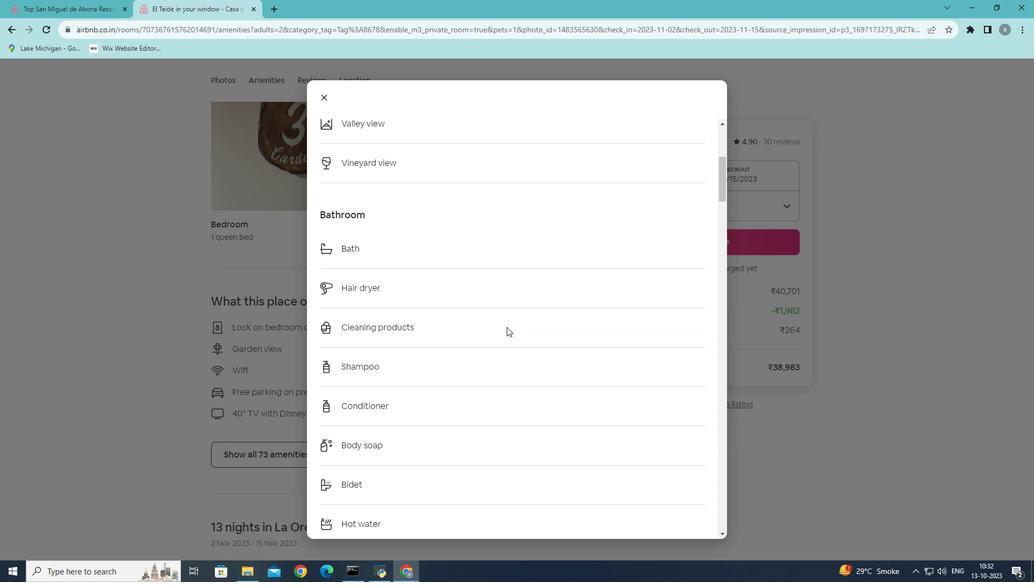 
Action: Mouse scrolled (507, 326) with delta (0, 0)
Screenshot: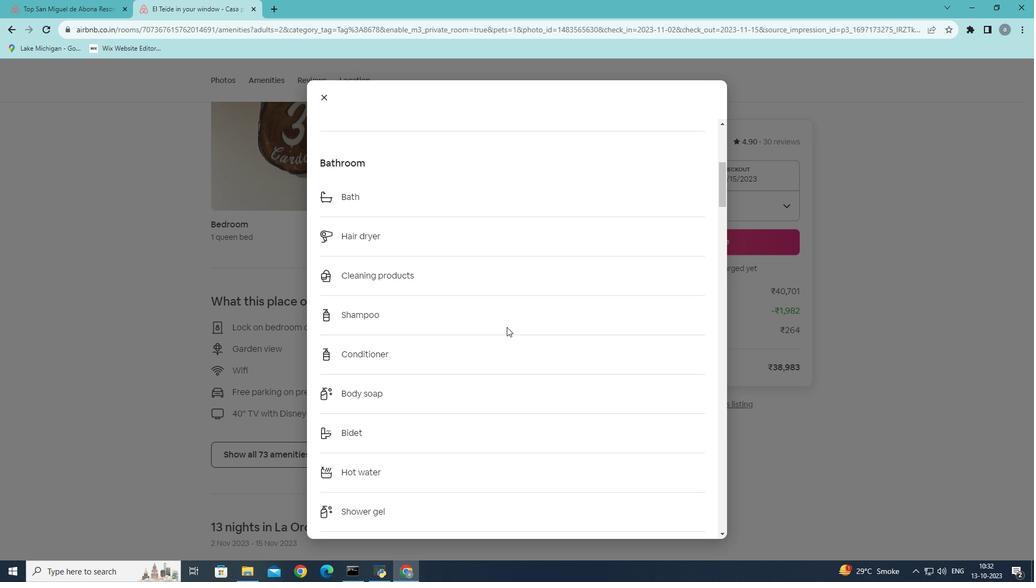 
Action: Mouse scrolled (507, 326) with delta (0, 0)
Screenshot: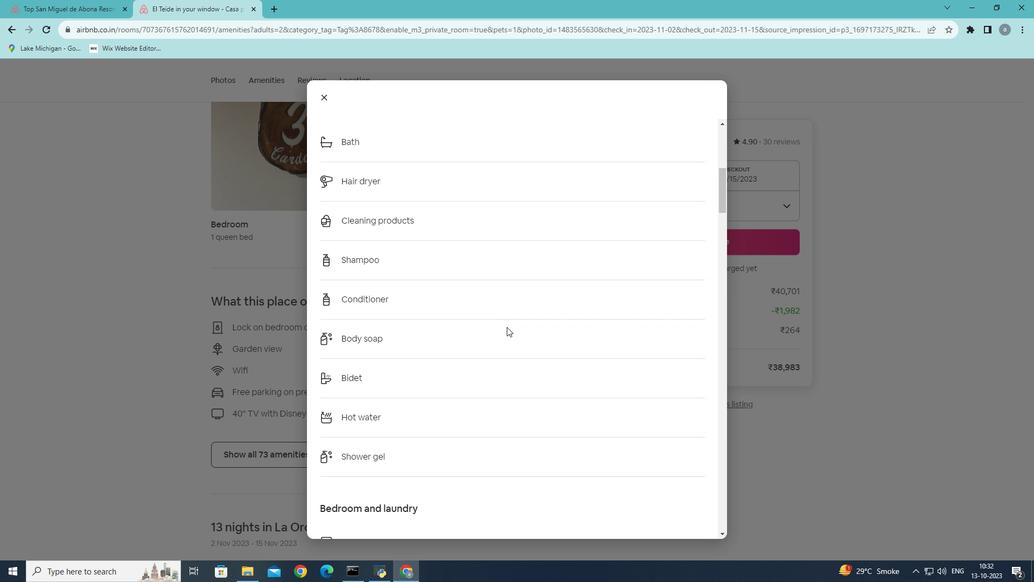 
Action: Mouse scrolled (507, 326) with delta (0, 0)
Screenshot: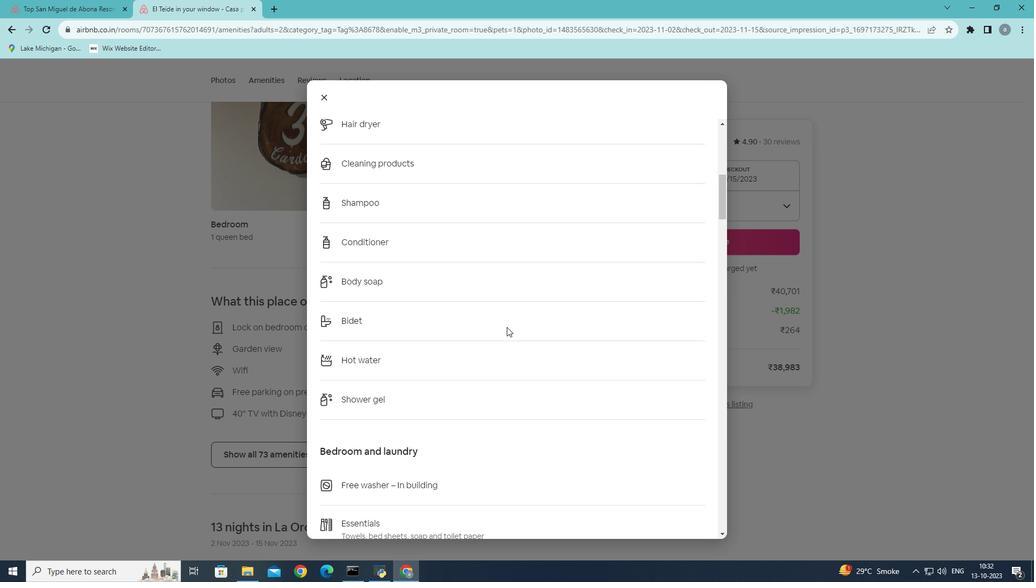 
Action: Mouse scrolled (507, 326) with delta (0, 0)
Screenshot: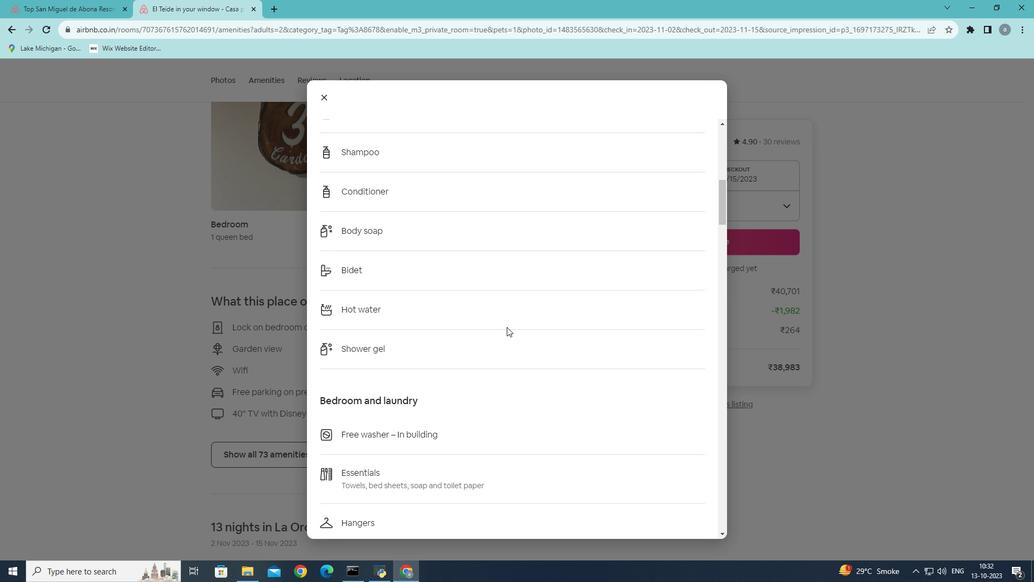 
Action: Mouse scrolled (507, 326) with delta (0, 0)
Screenshot: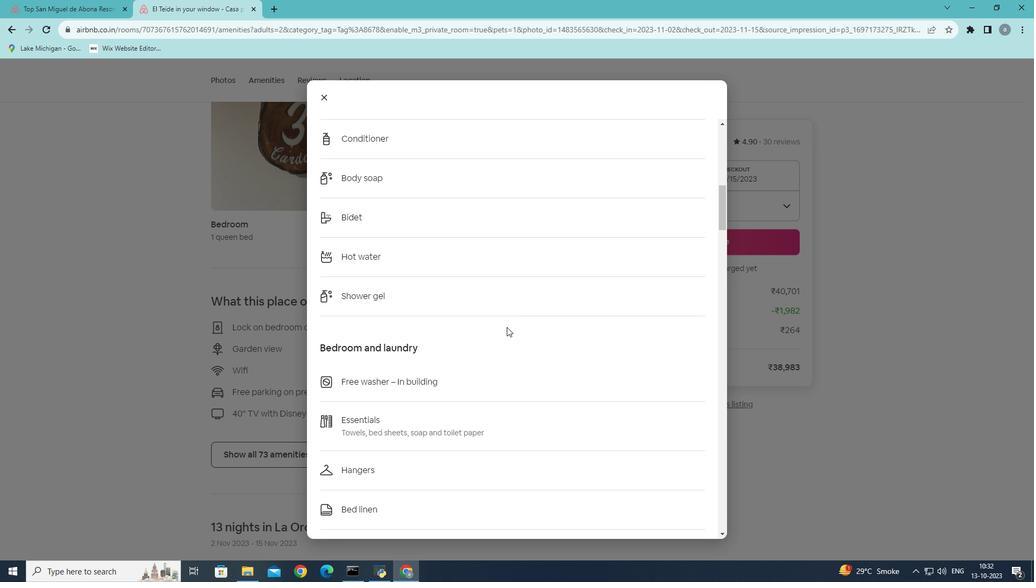 
Action: Mouse moved to (507, 327)
Screenshot: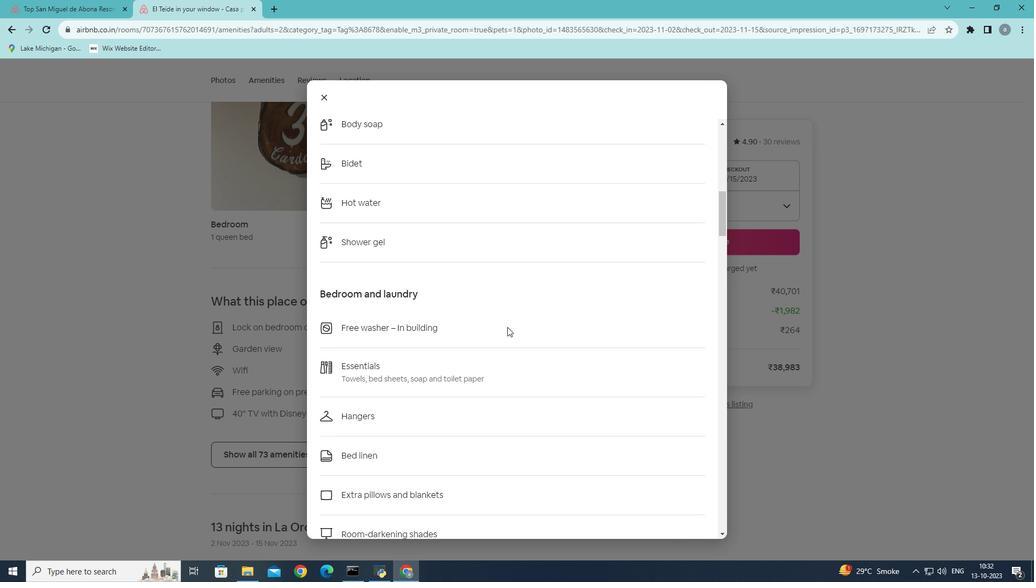
Action: Mouse scrolled (507, 326) with delta (0, 0)
Screenshot: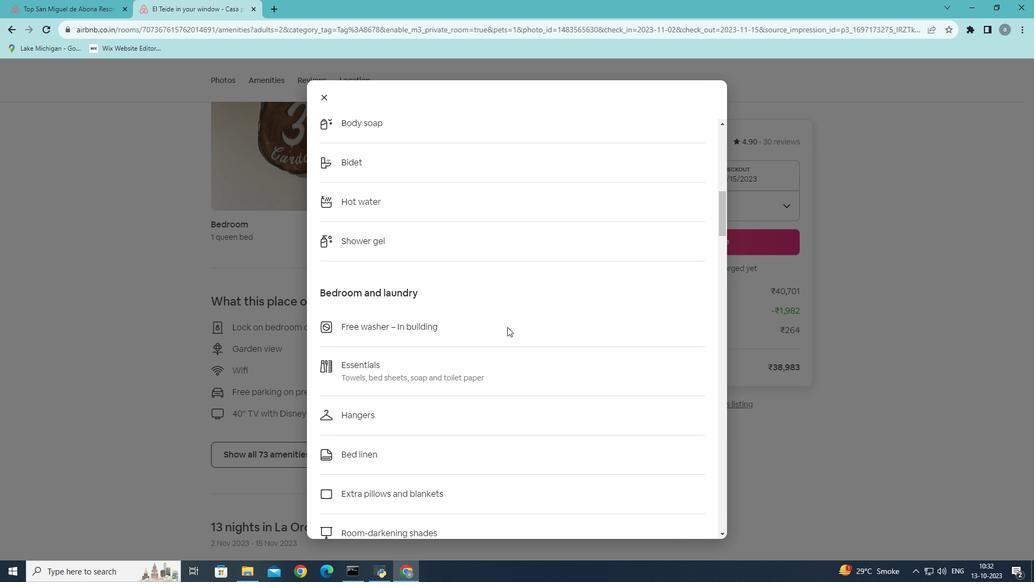 
Action: Mouse scrolled (507, 326) with delta (0, 0)
Screenshot: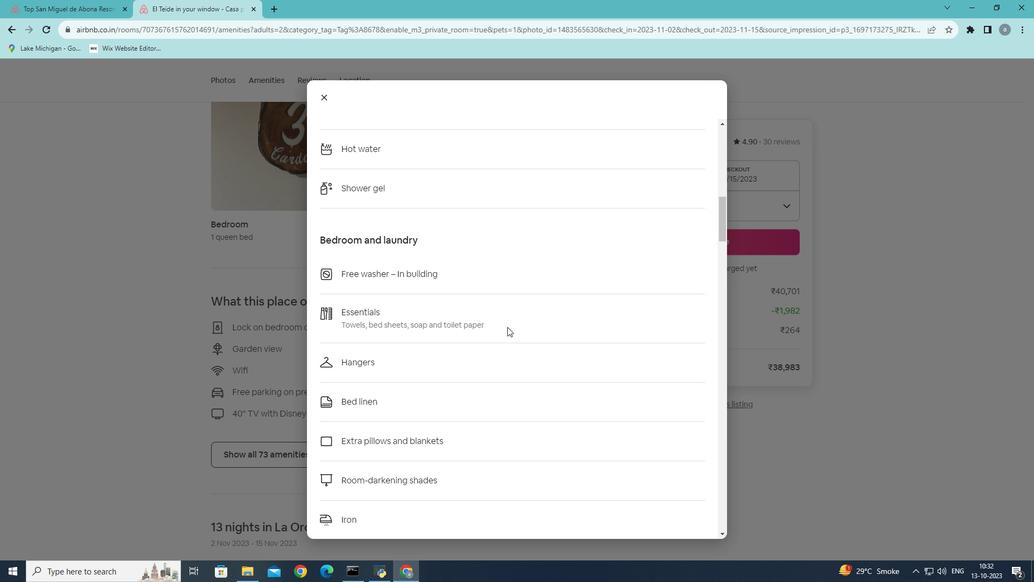 
Action: Mouse scrolled (507, 326) with delta (0, 0)
Screenshot: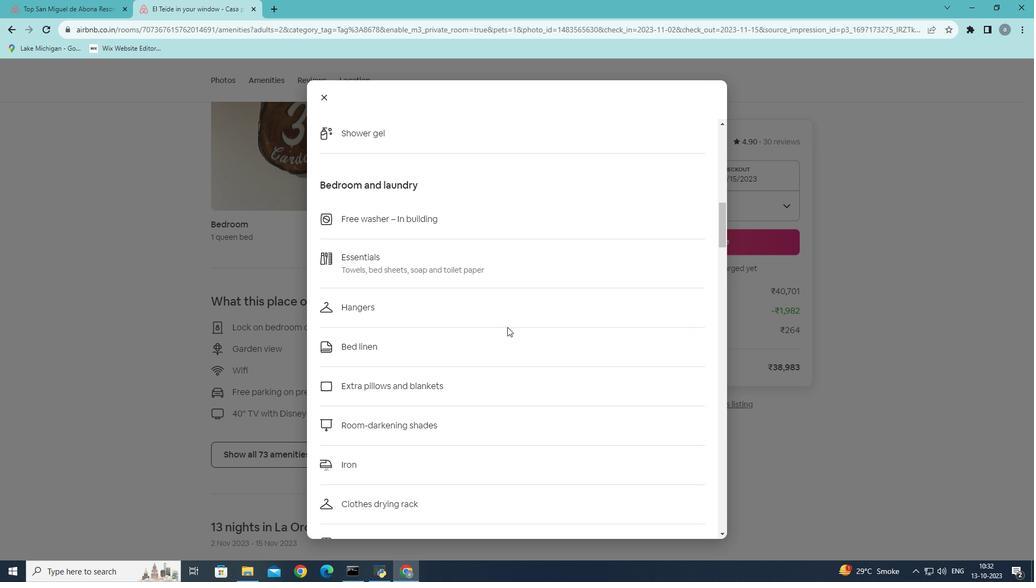 
Action: Mouse scrolled (507, 326) with delta (0, 0)
Screenshot: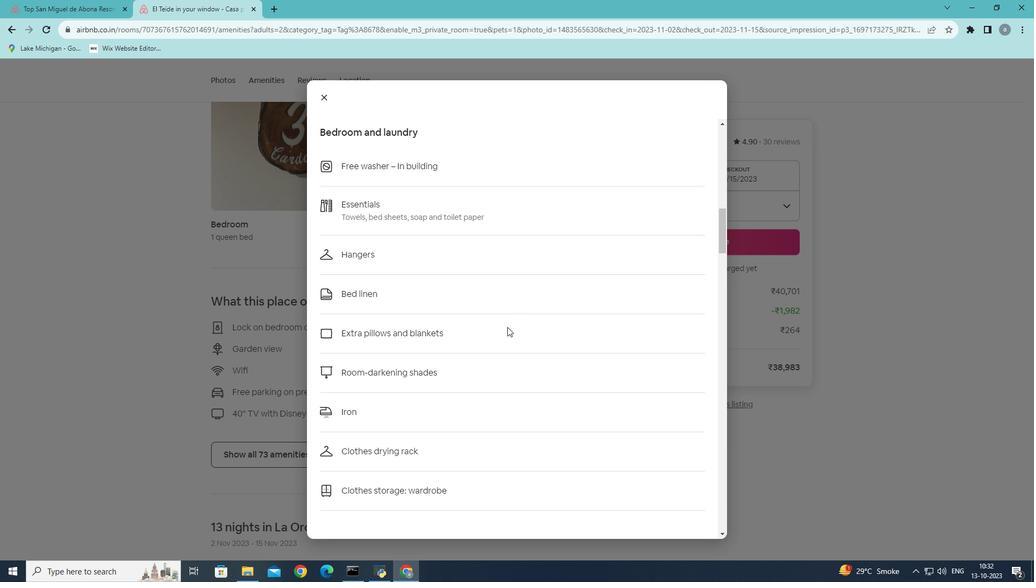 
Action: Mouse scrolled (507, 326) with delta (0, 0)
Screenshot: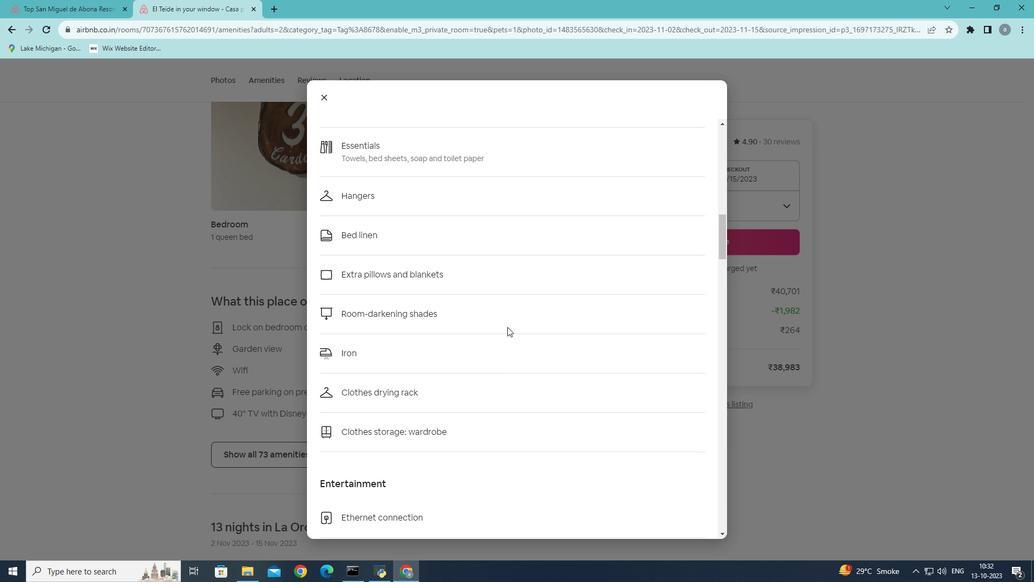
Action: Mouse scrolled (507, 326) with delta (0, 0)
Screenshot: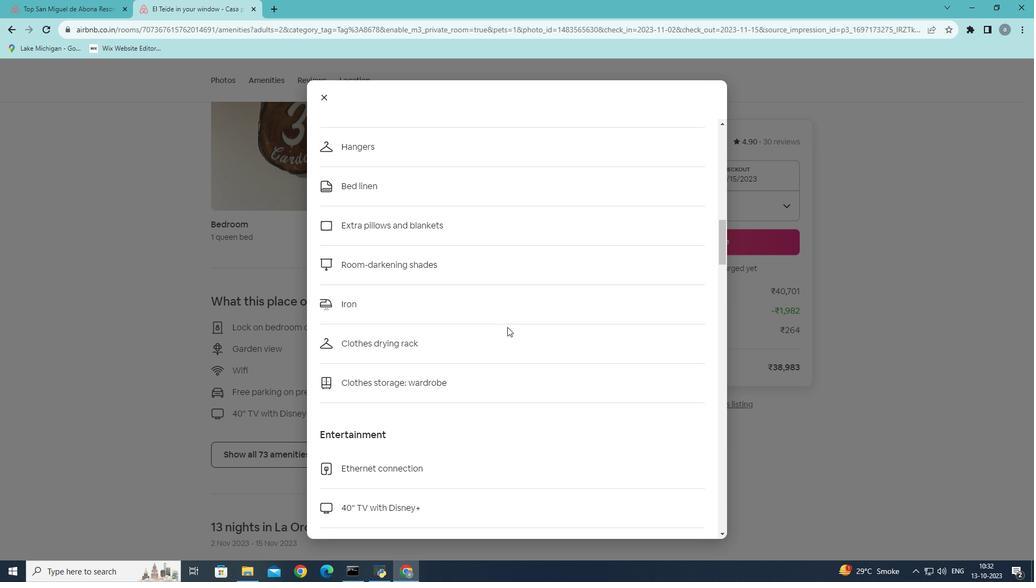 
Action: Mouse scrolled (507, 326) with delta (0, 0)
Screenshot: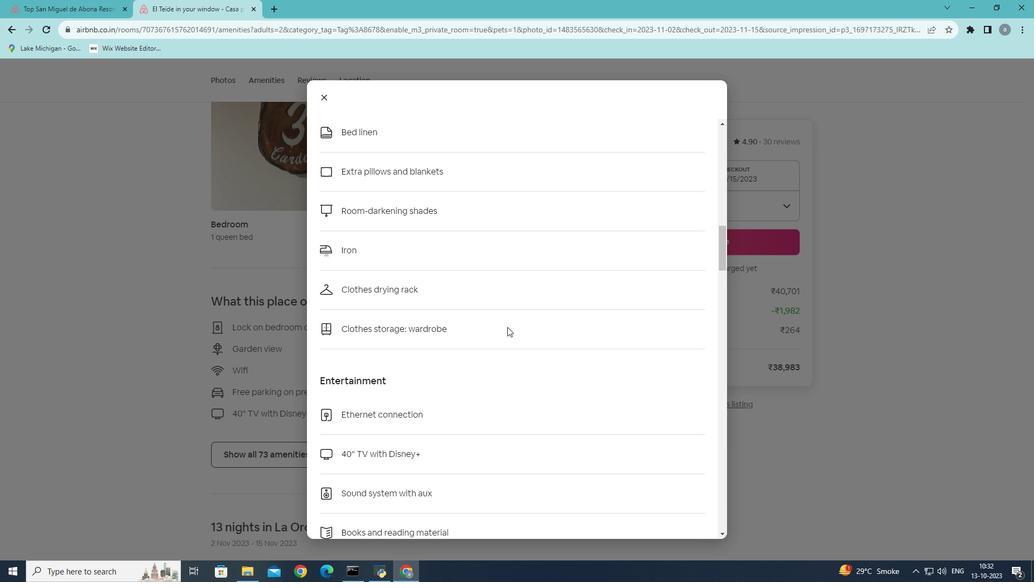
Action: Mouse scrolled (507, 326) with delta (0, 0)
Screenshot: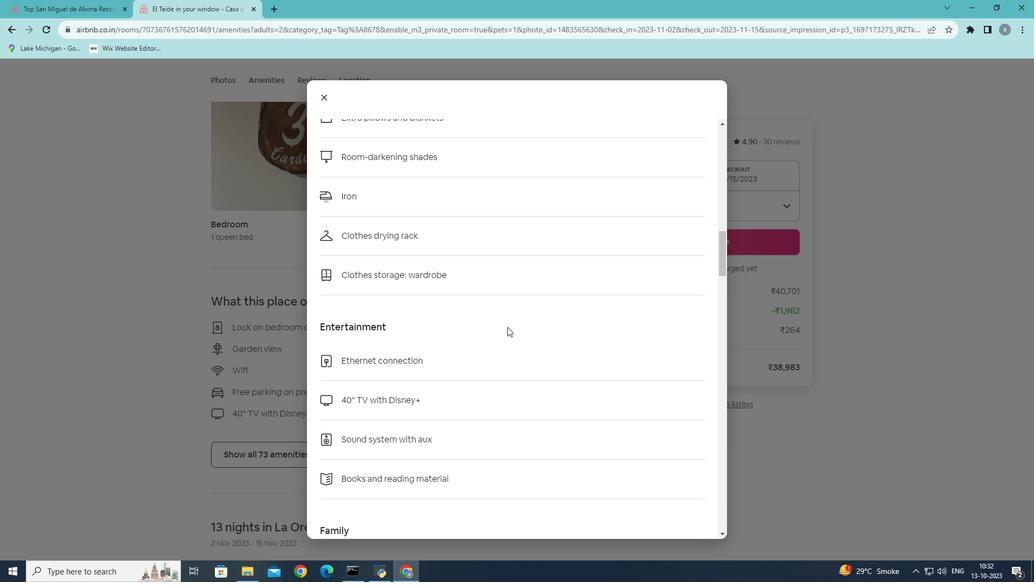 
Action: Mouse scrolled (507, 326) with delta (0, 0)
Screenshot: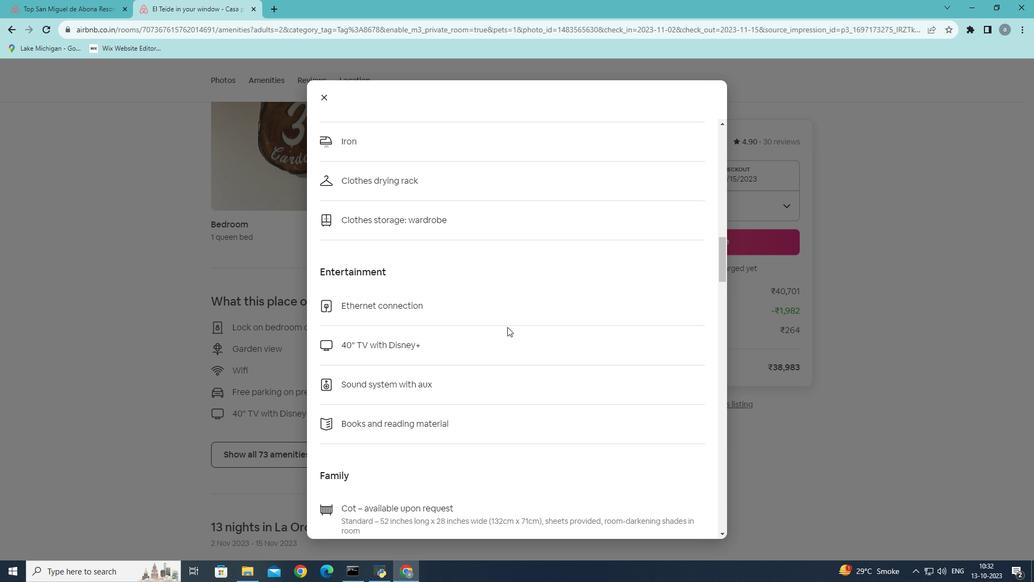 
Action: Mouse scrolled (507, 326) with delta (0, 0)
Screenshot: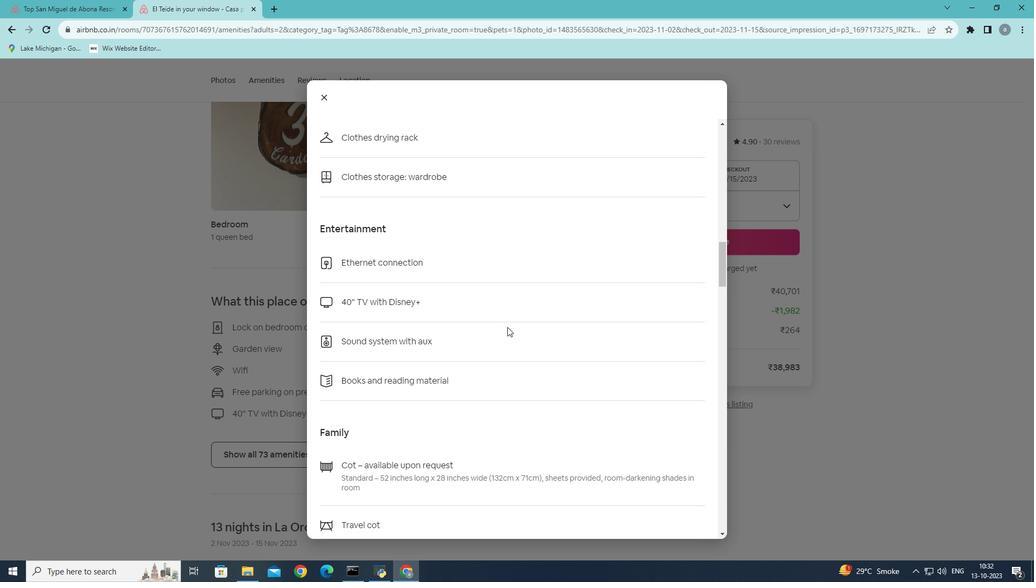 
Action: Mouse scrolled (507, 326) with delta (0, 0)
Screenshot: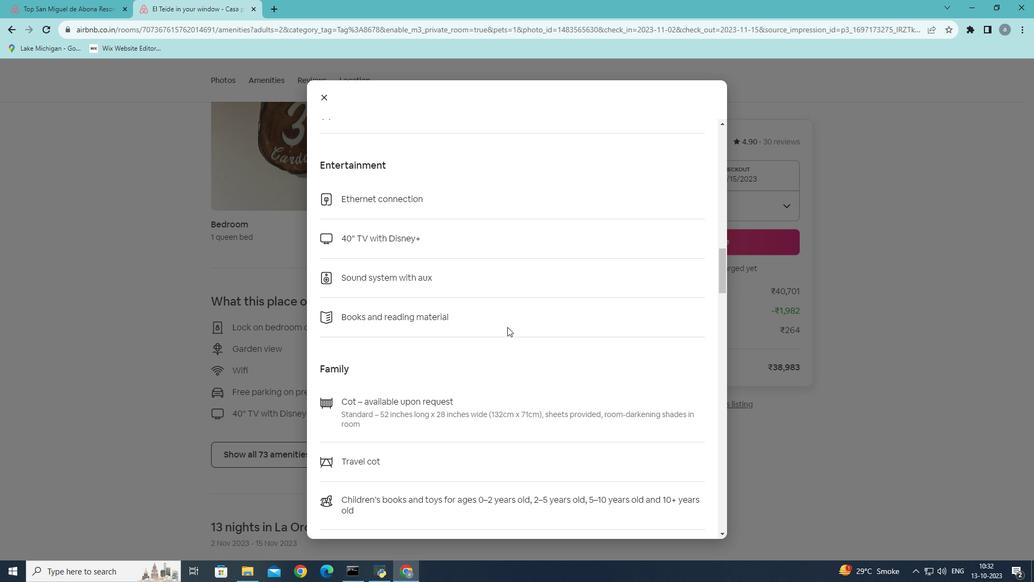 
Action: Mouse scrolled (507, 326) with delta (0, 0)
Screenshot: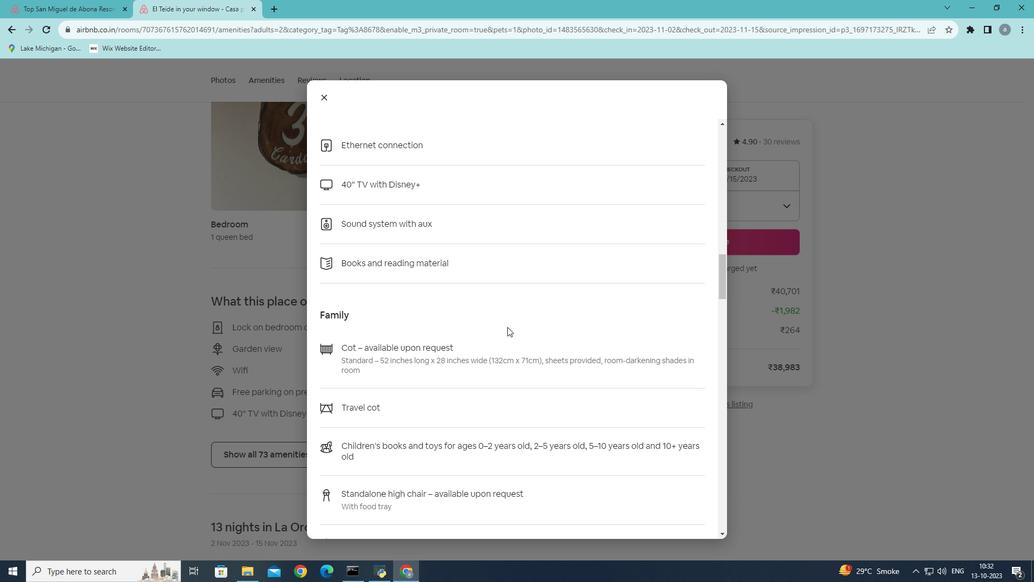
Action: Mouse scrolled (507, 326) with delta (0, 0)
Screenshot: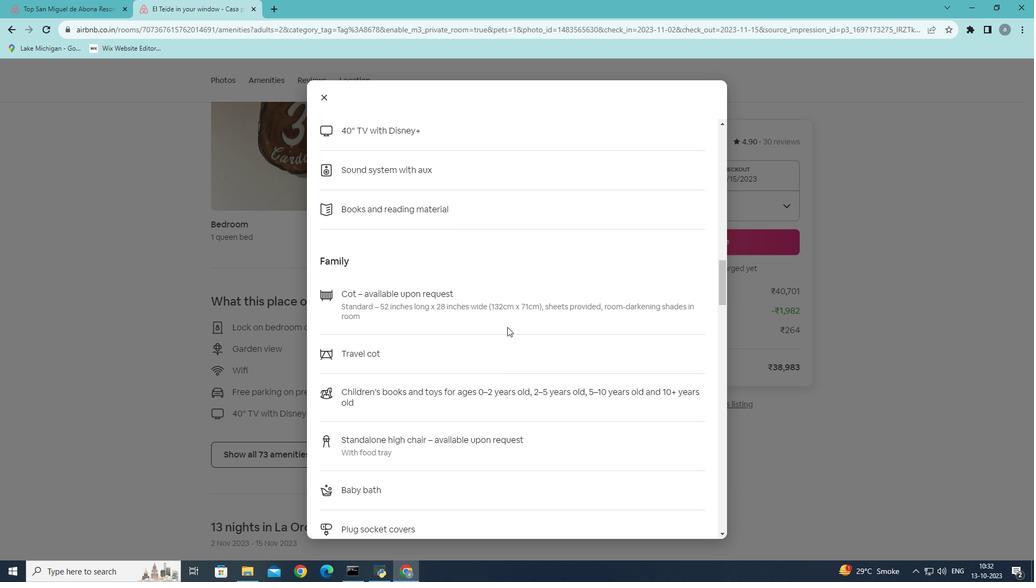
Action: Mouse scrolled (507, 326) with delta (0, 0)
Screenshot: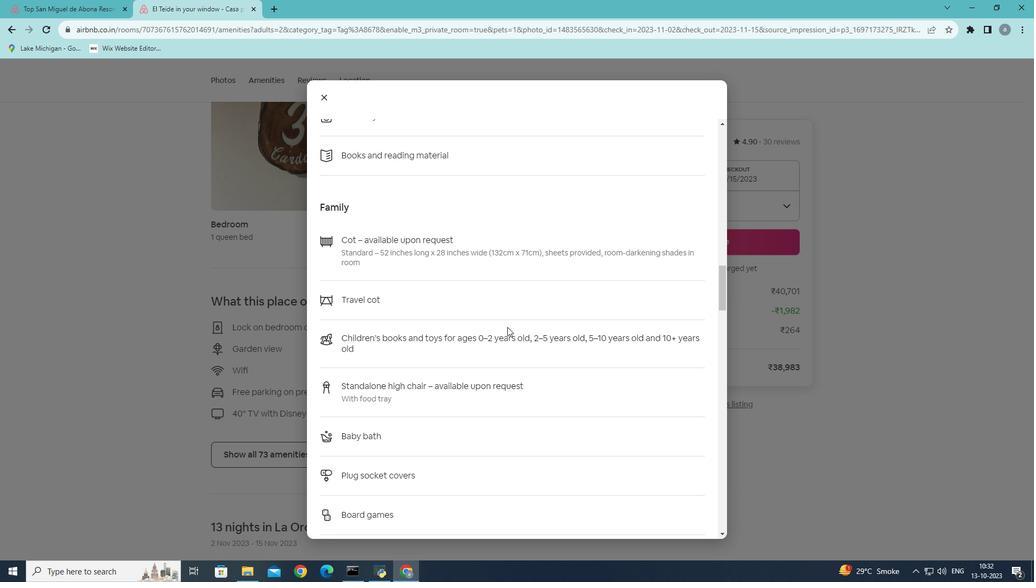 
Action: Mouse scrolled (507, 326) with delta (0, 0)
Screenshot: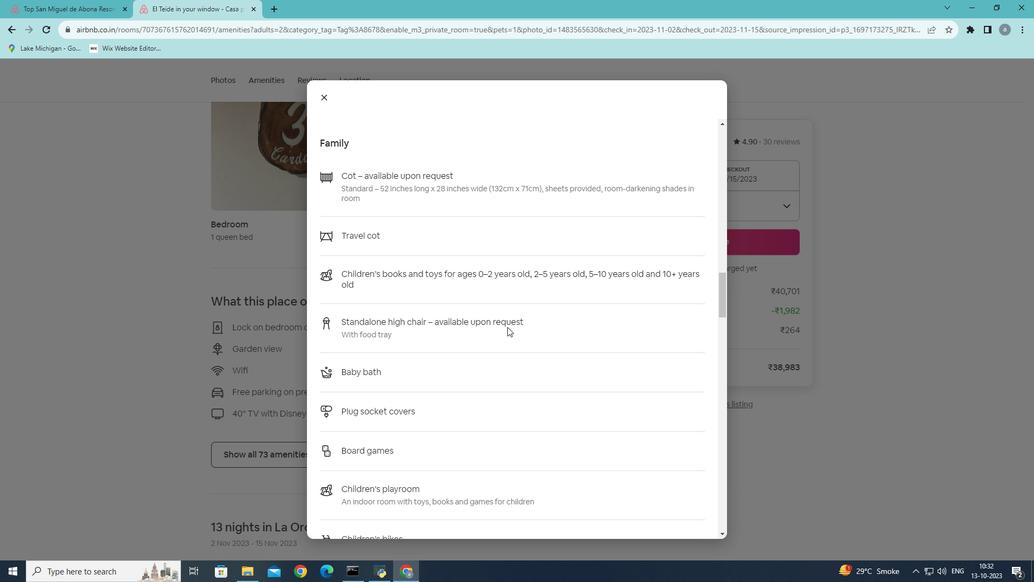 
Action: Mouse scrolled (507, 326) with delta (0, 0)
Screenshot: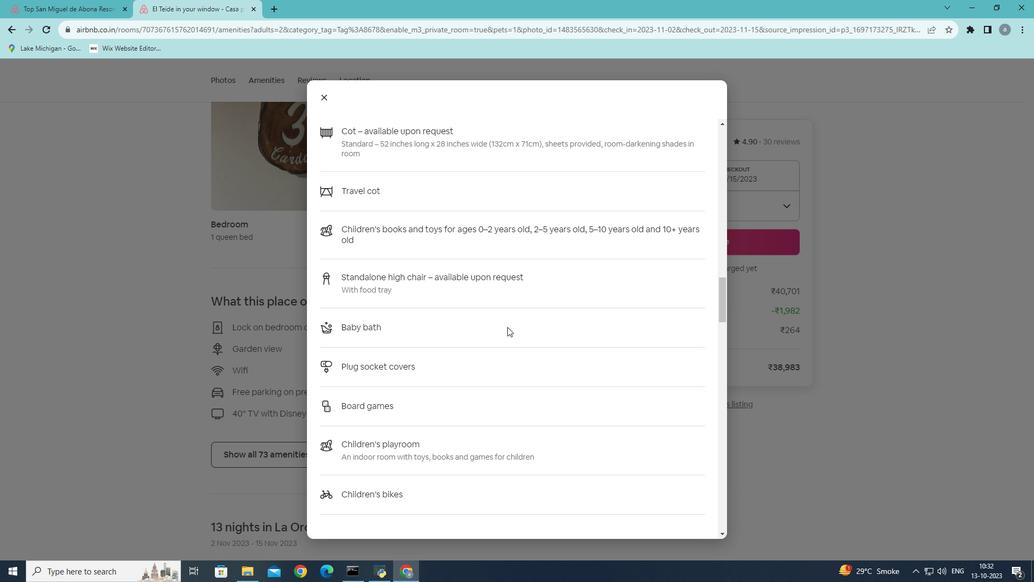 
Action: Mouse scrolled (507, 326) with delta (0, 0)
Screenshot: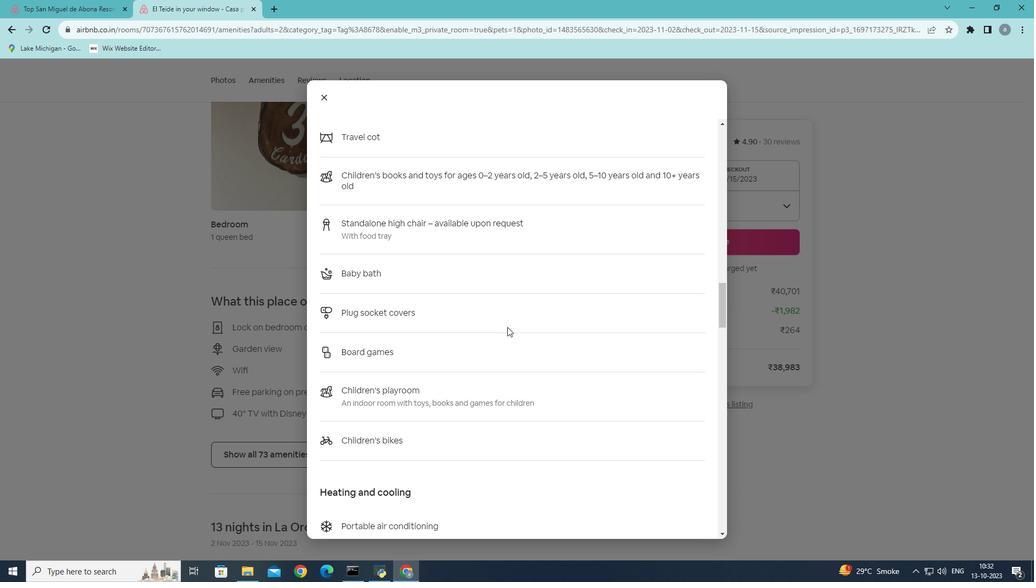 
Action: Mouse scrolled (507, 326) with delta (0, 0)
Screenshot: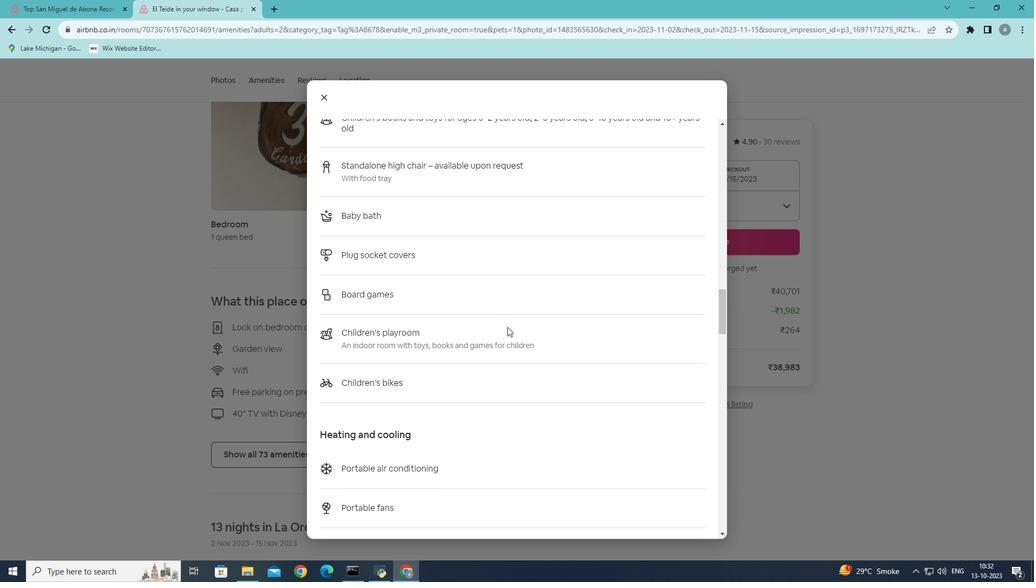 
Action: Mouse scrolled (507, 326) with delta (0, 0)
